Task: 183. Freelance Voice Actor:- Create a Squarespace website for a freelance voice actor. Showcase voice acting demos, services, and contact information.
Action: Mouse moved to (1154, 452)
Screenshot: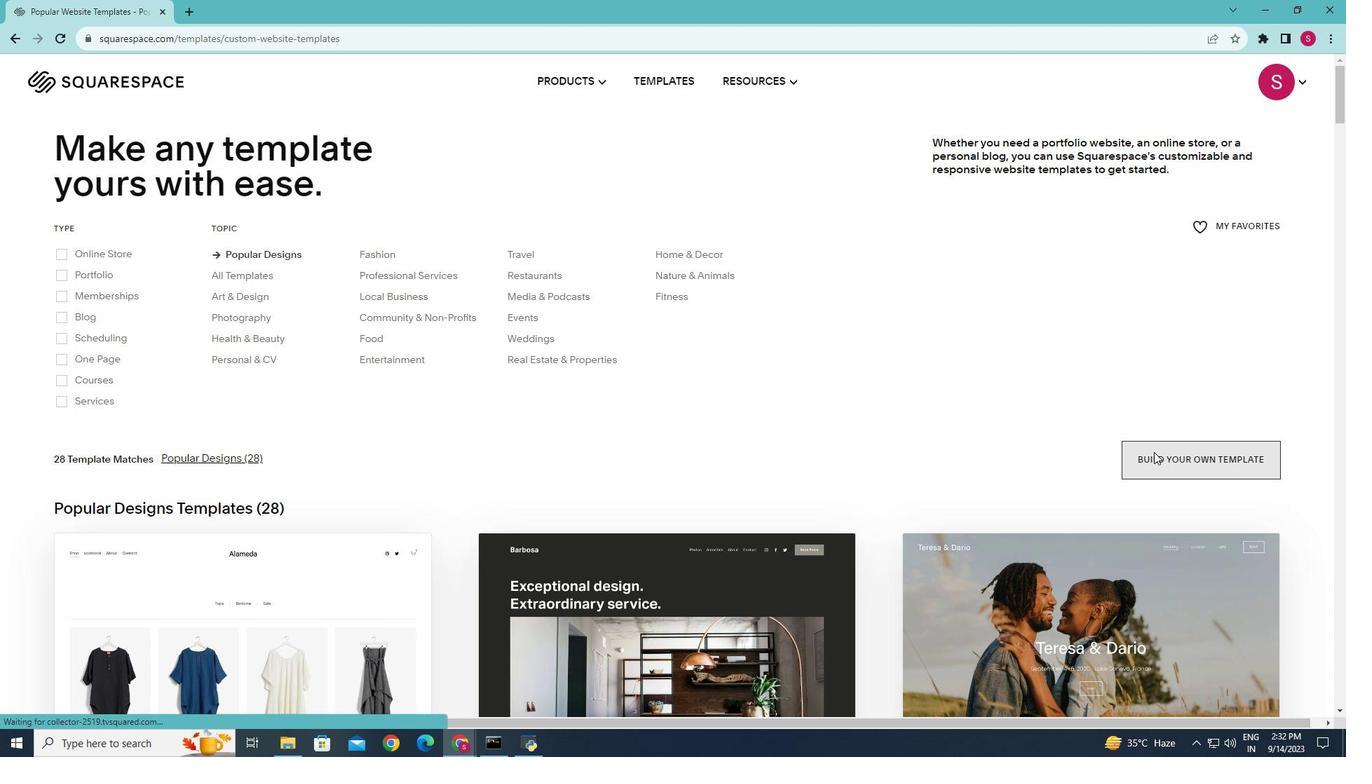 
Action: Mouse pressed left at (1154, 452)
Screenshot: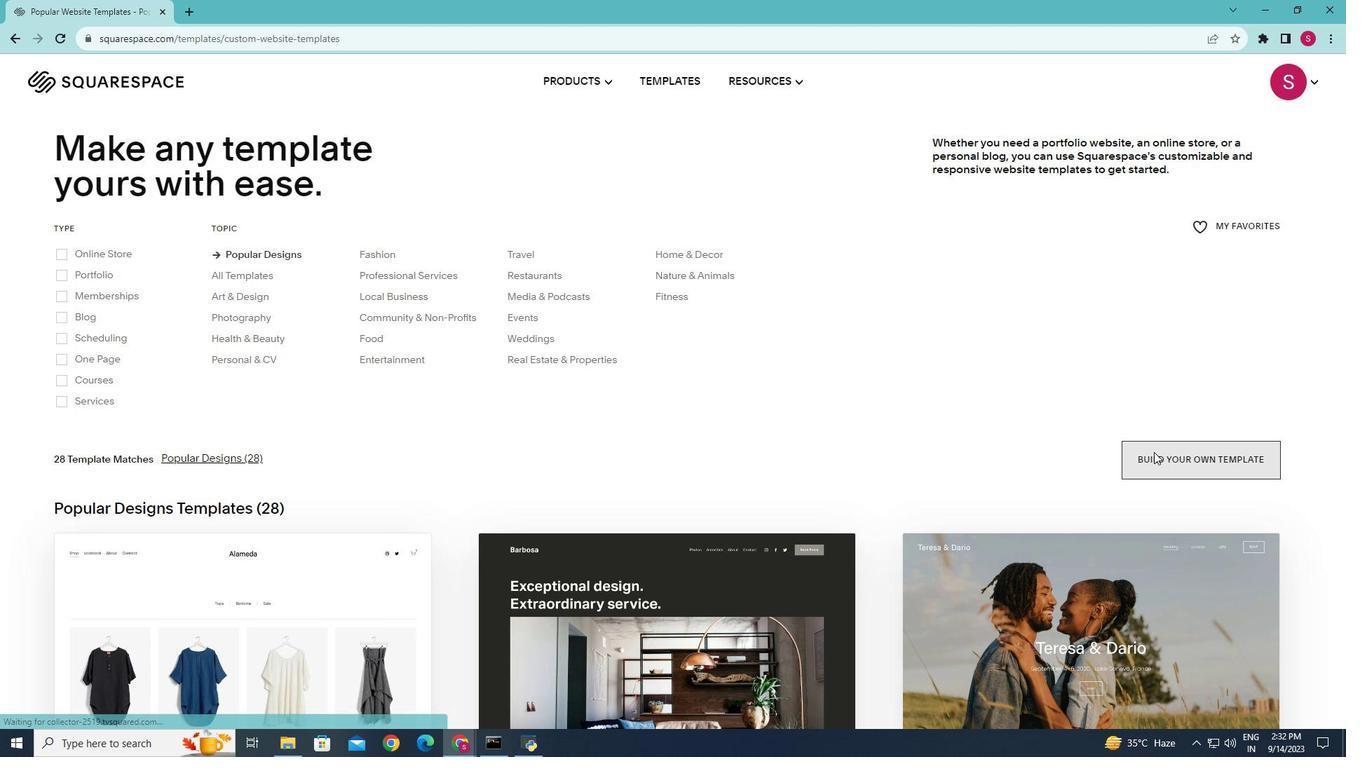 
Action: Mouse moved to (1117, 529)
Screenshot: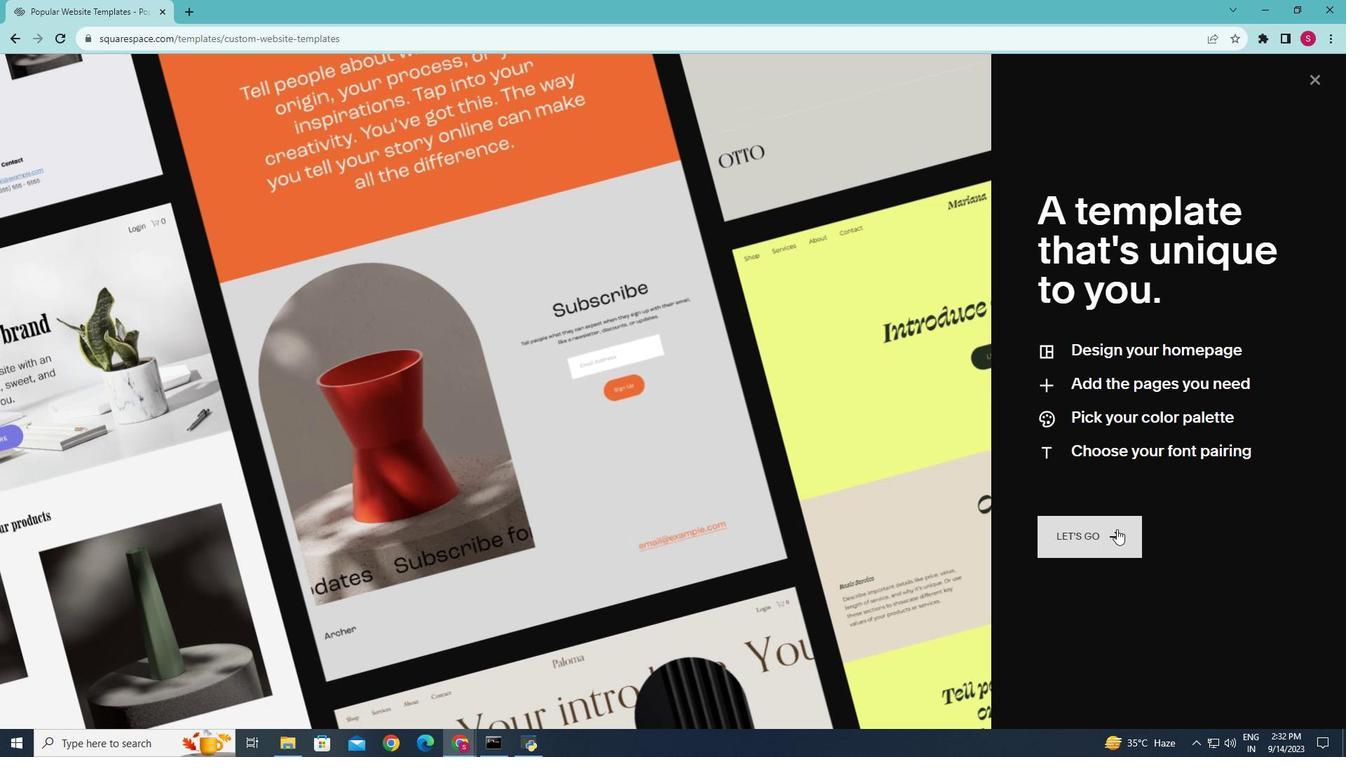 
Action: Mouse pressed left at (1117, 529)
Screenshot: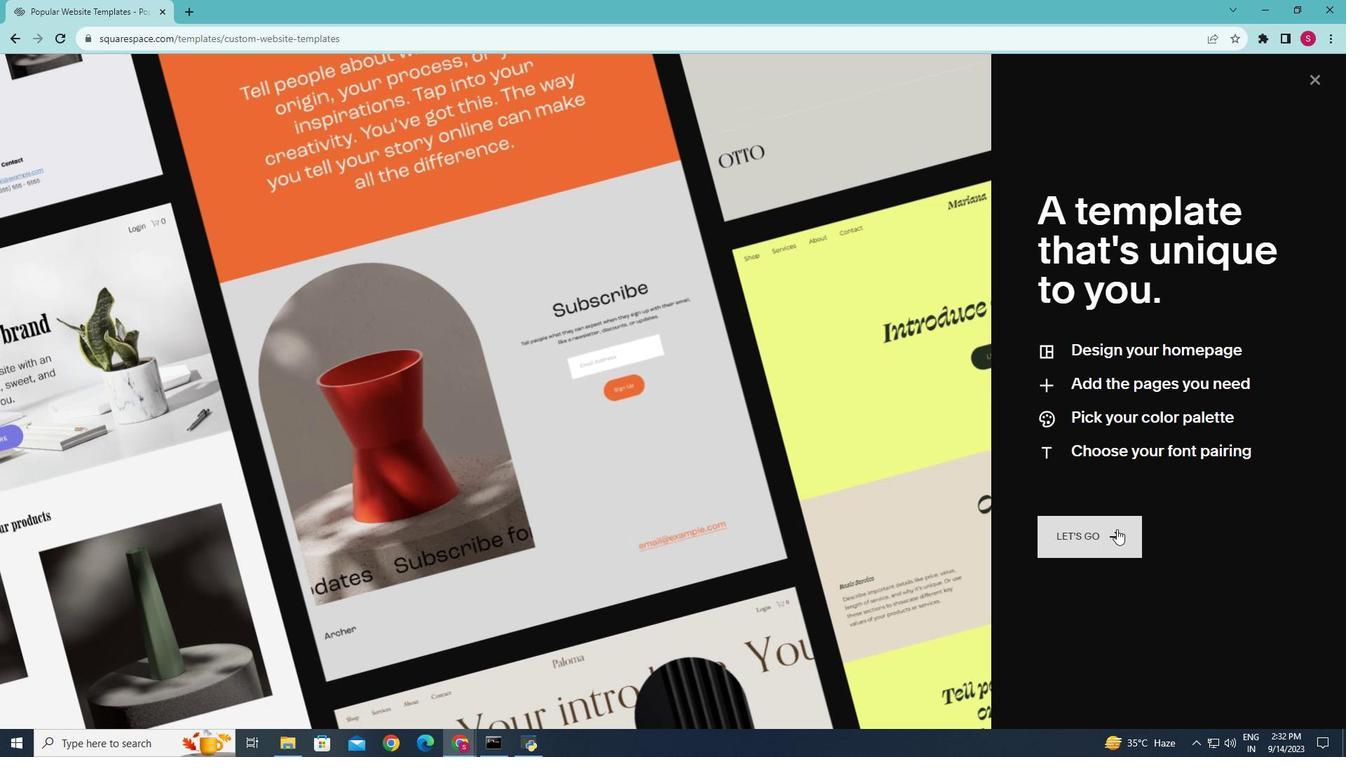 
Action: Mouse moved to (1104, 253)
Screenshot: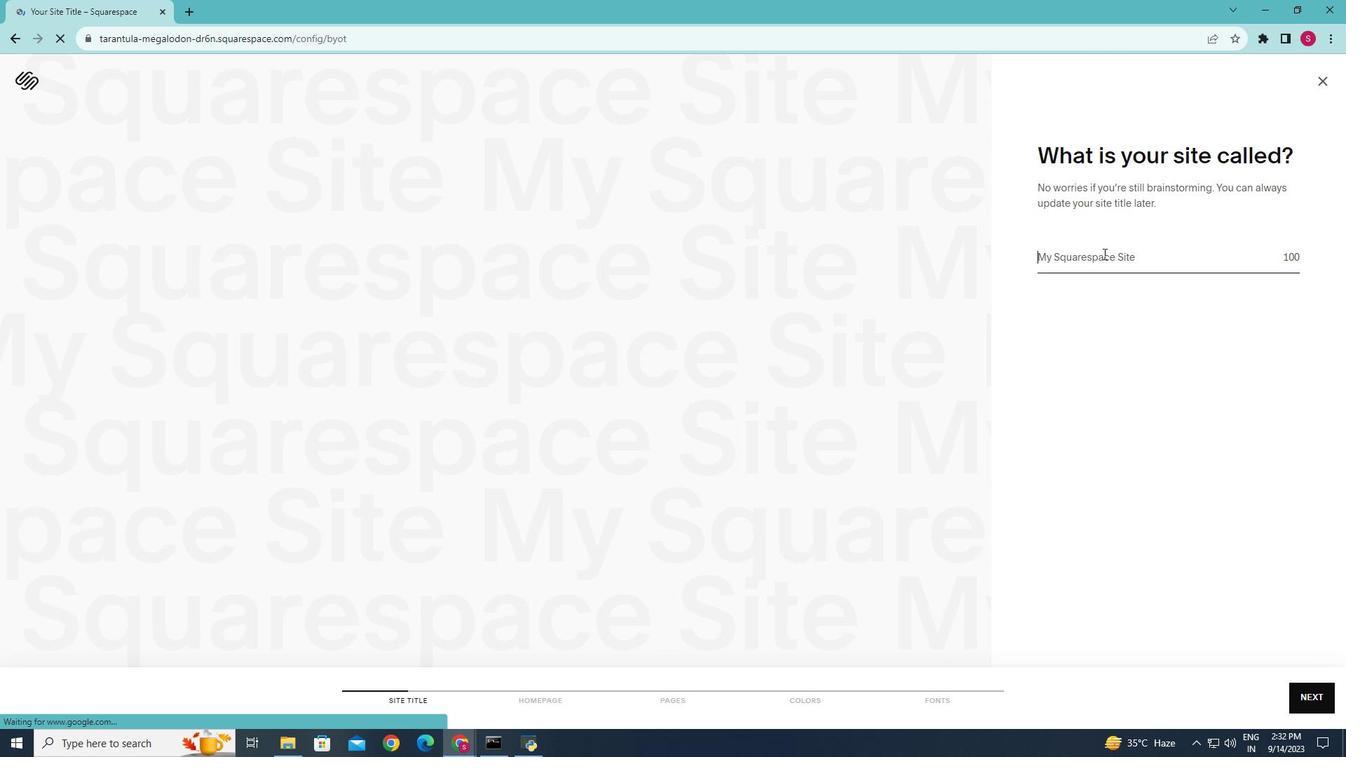
Action: Mouse pressed left at (1104, 253)
Screenshot: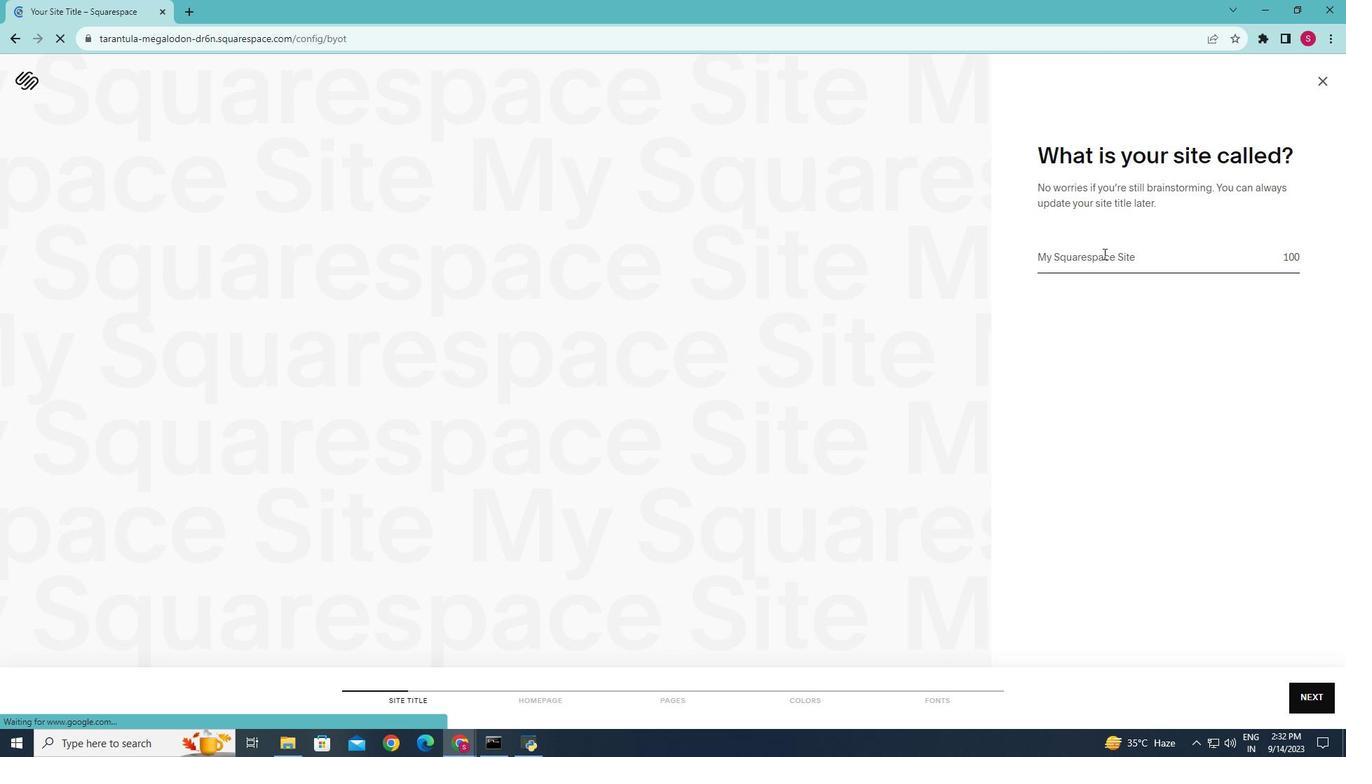 
Action: Mouse moved to (1104, 253)
Screenshot: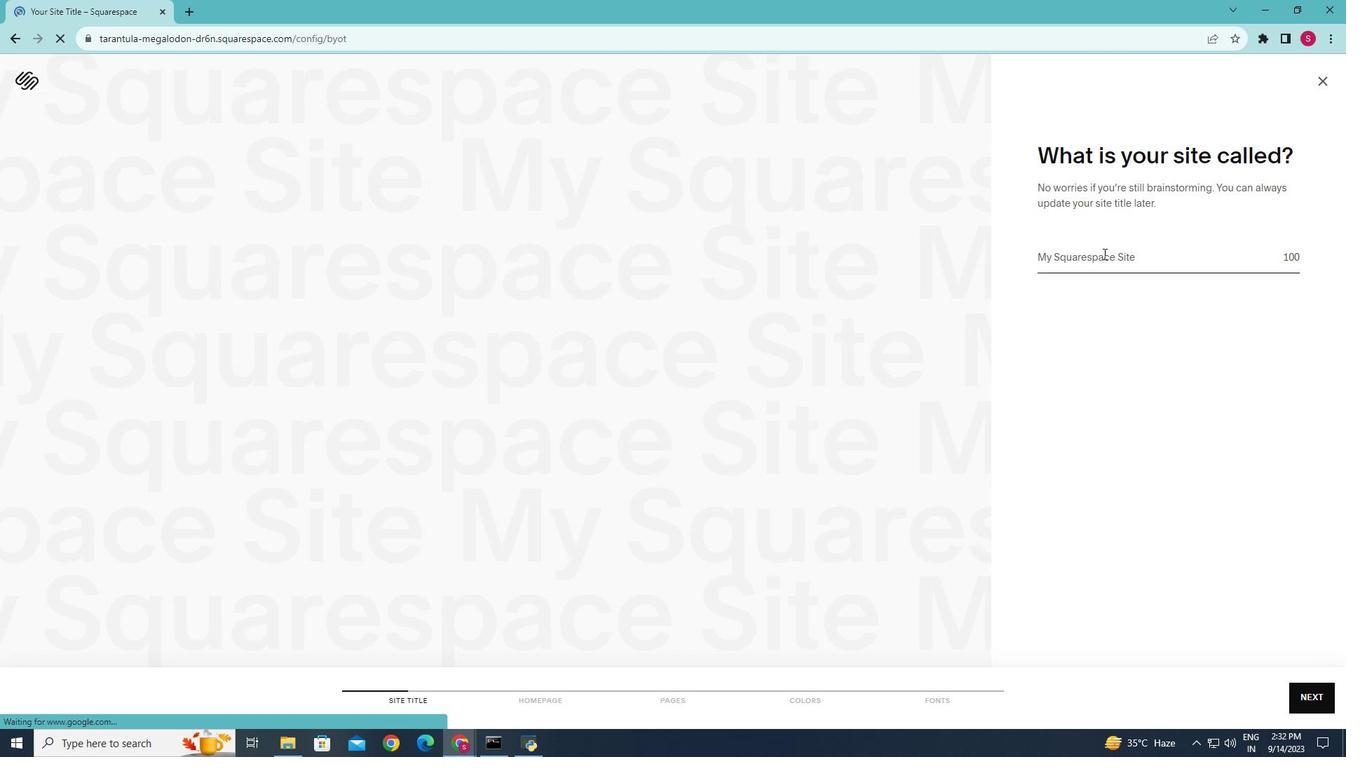 
Action: Key pressed <Key.caps_lock>F<Key.caps_lock>reelance<Key.space><Key.caps_lock>V<Key.caps_lock>oice<Key.space><Key.caps_lock>A<Key.caps_lock>ctor
Screenshot: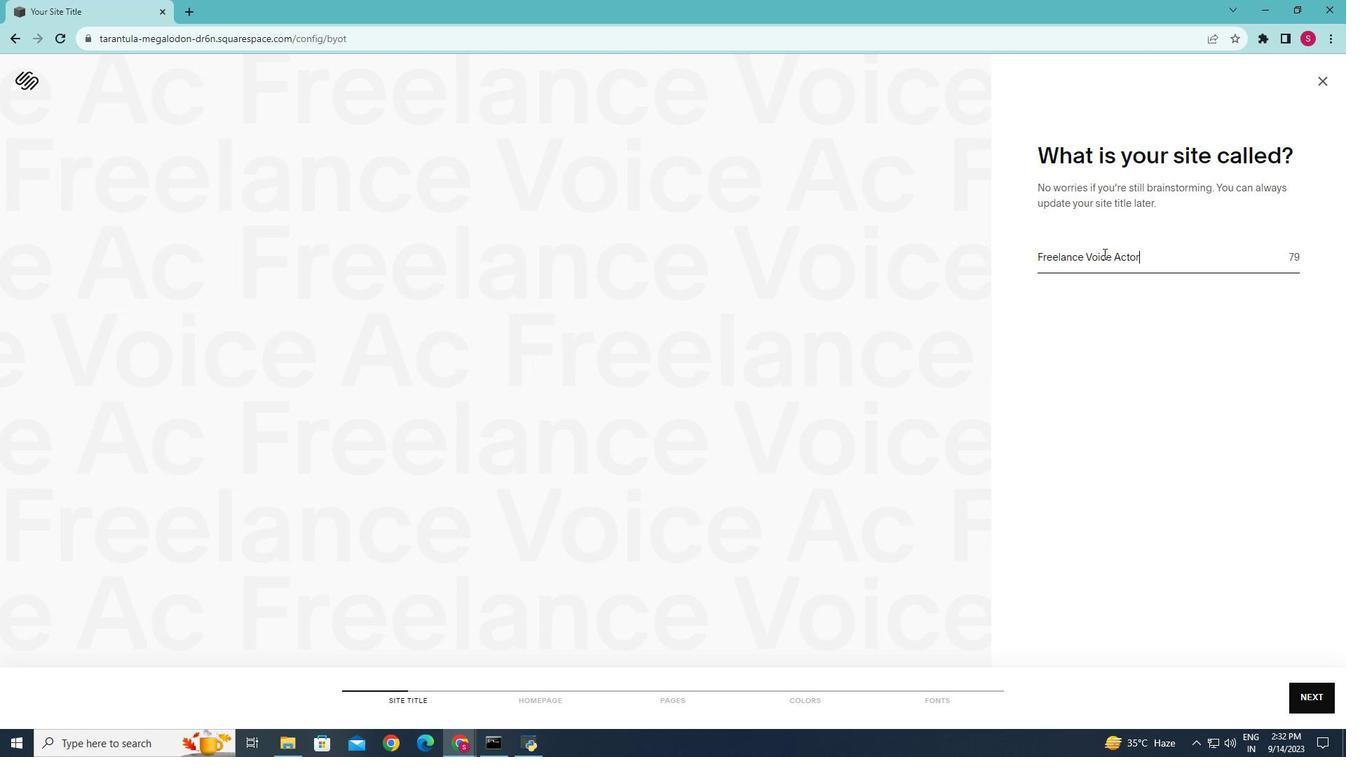 
Action: Mouse moved to (1299, 691)
Screenshot: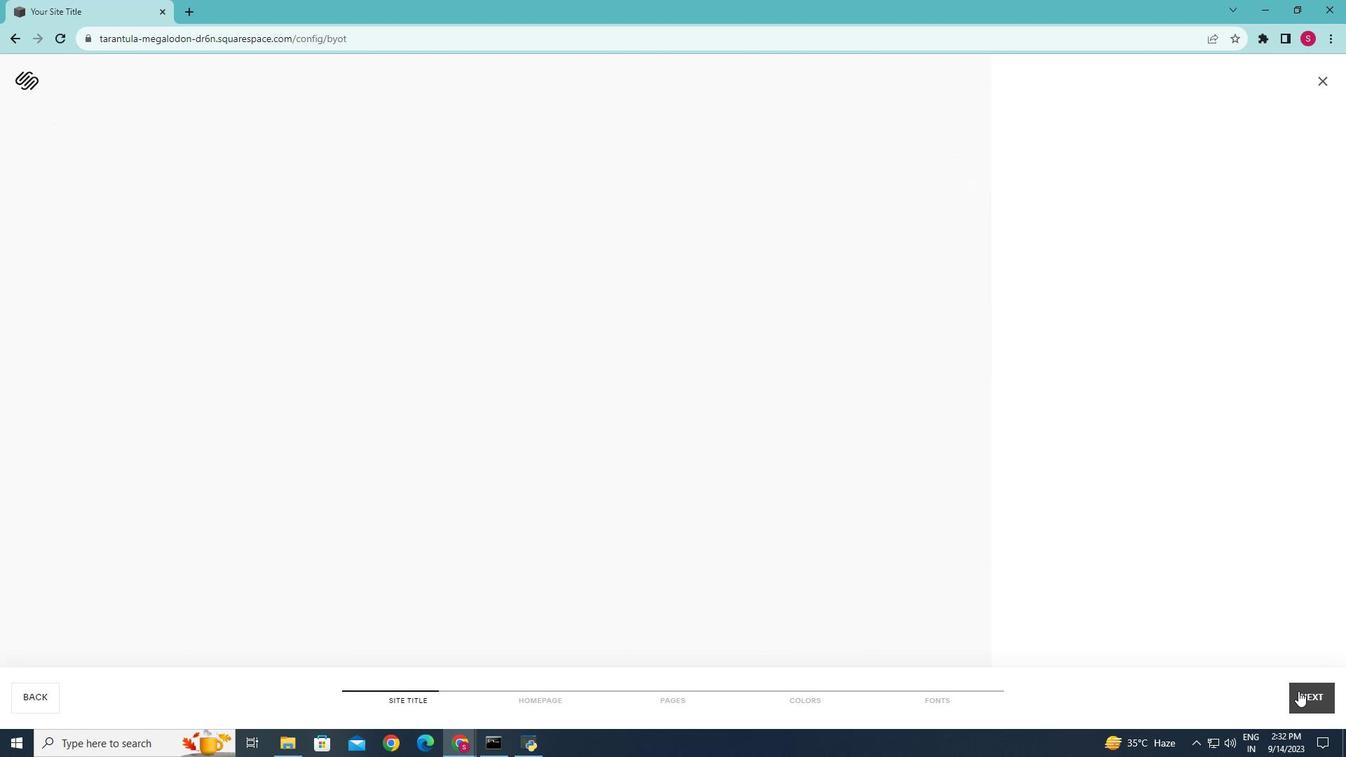 
Action: Mouse pressed left at (1299, 691)
Screenshot: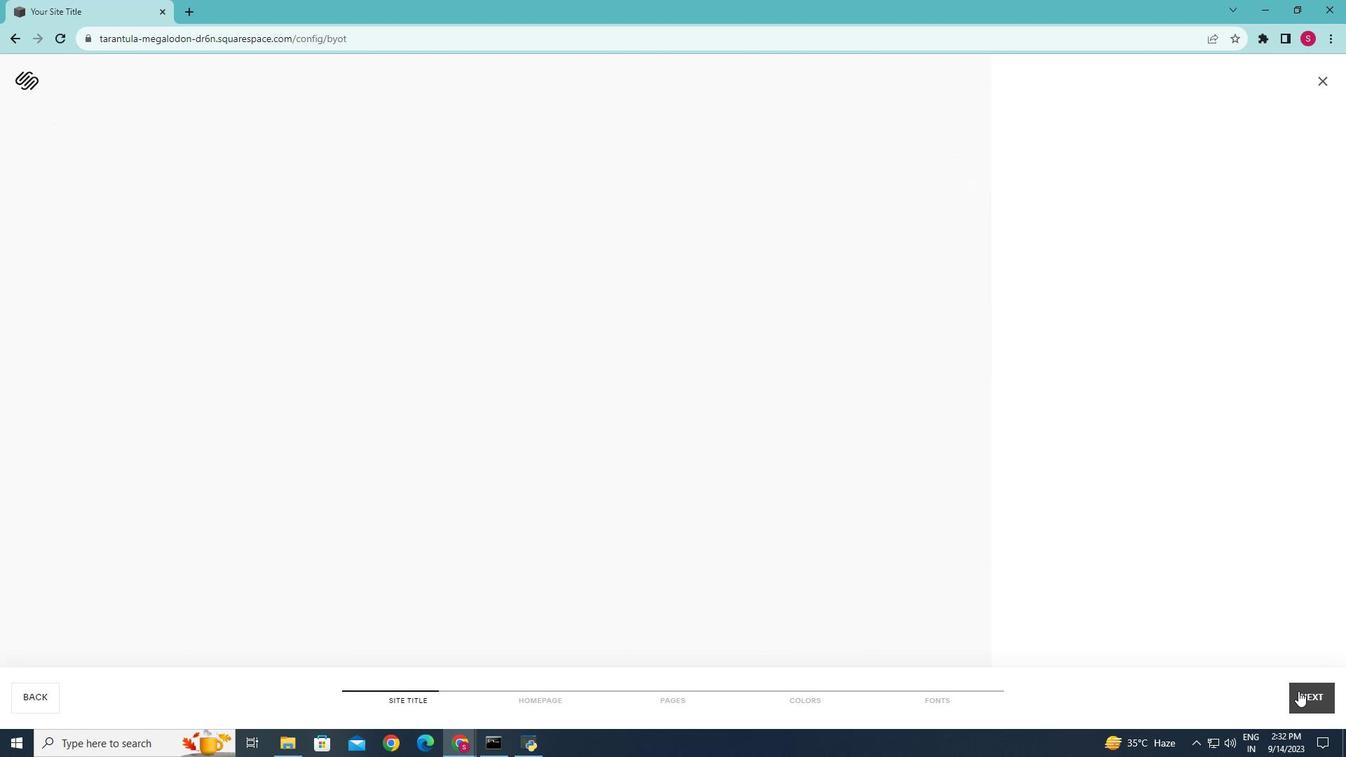 
Action: Mouse moved to (1311, 695)
Screenshot: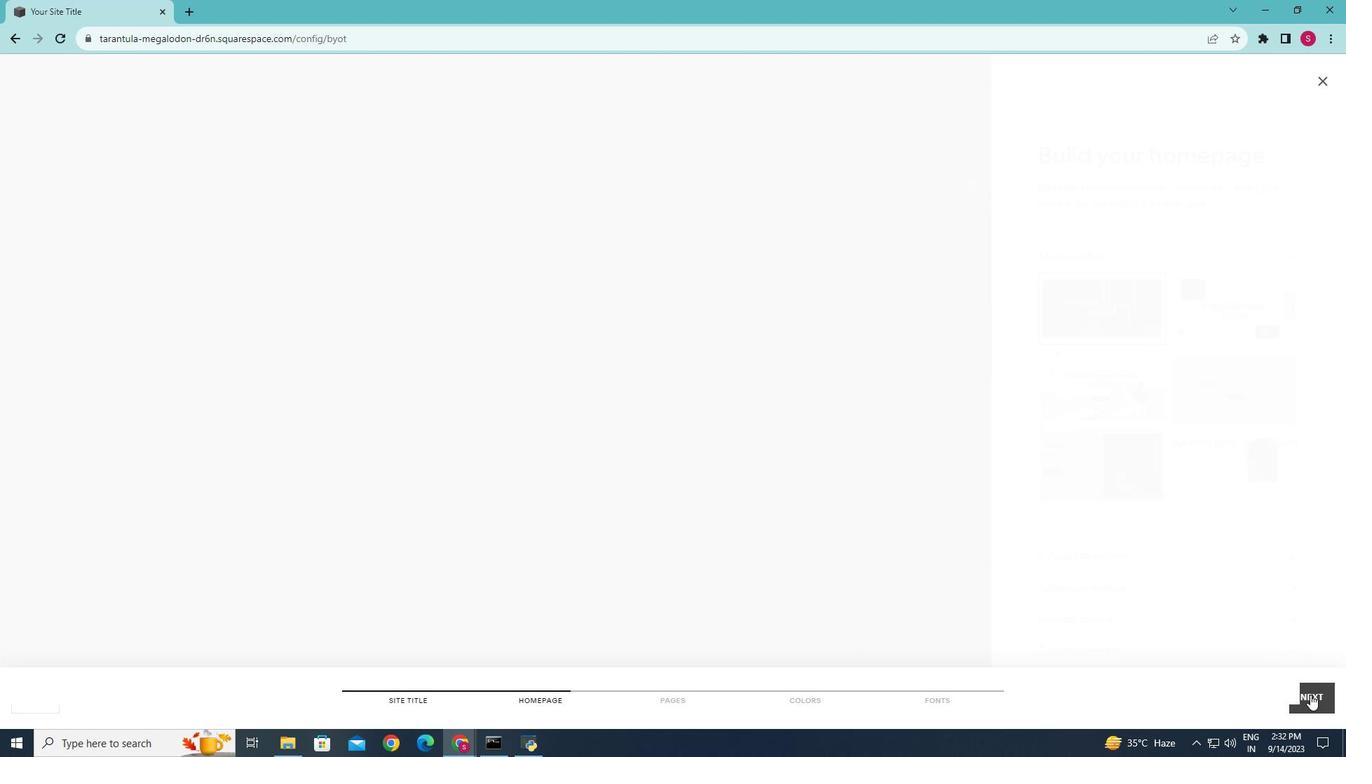 
Action: Mouse pressed left at (1311, 695)
Screenshot: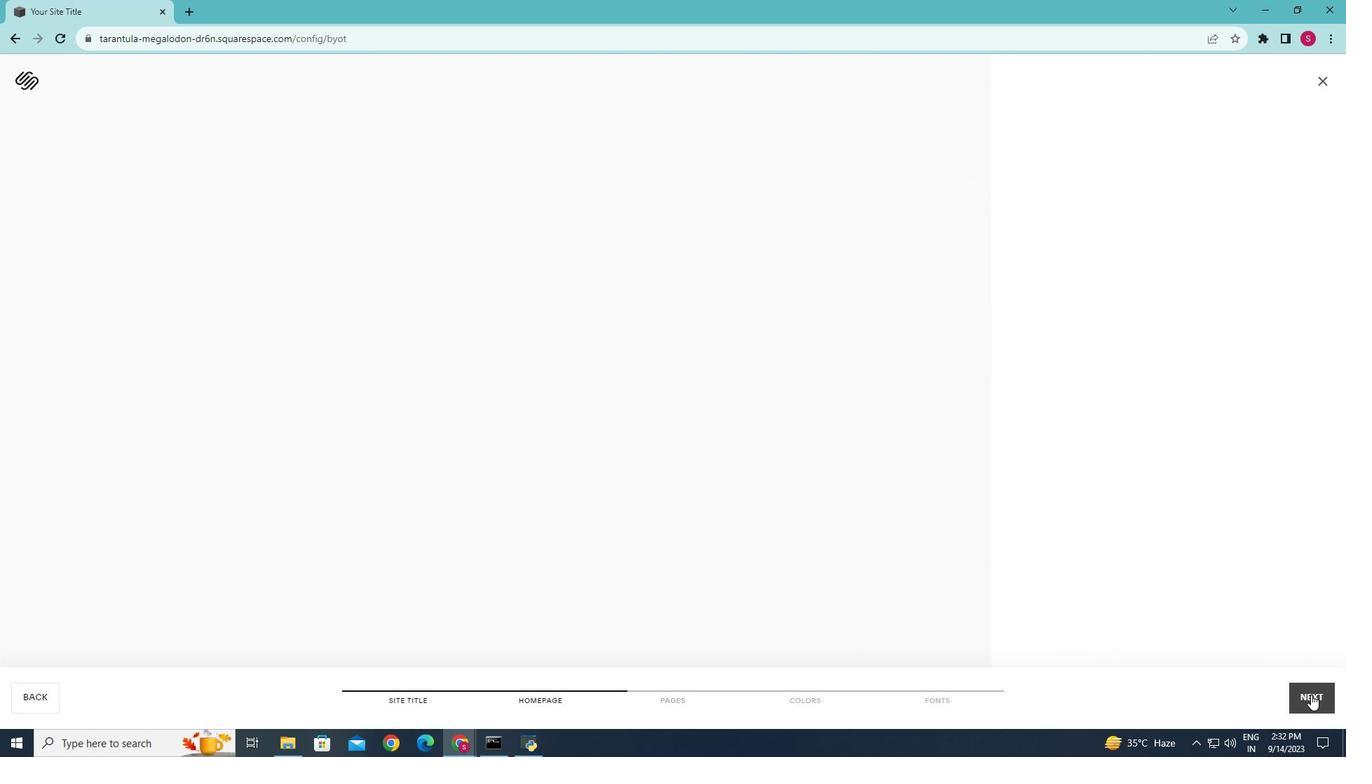 
Action: Mouse moved to (1040, 389)
Screenshot: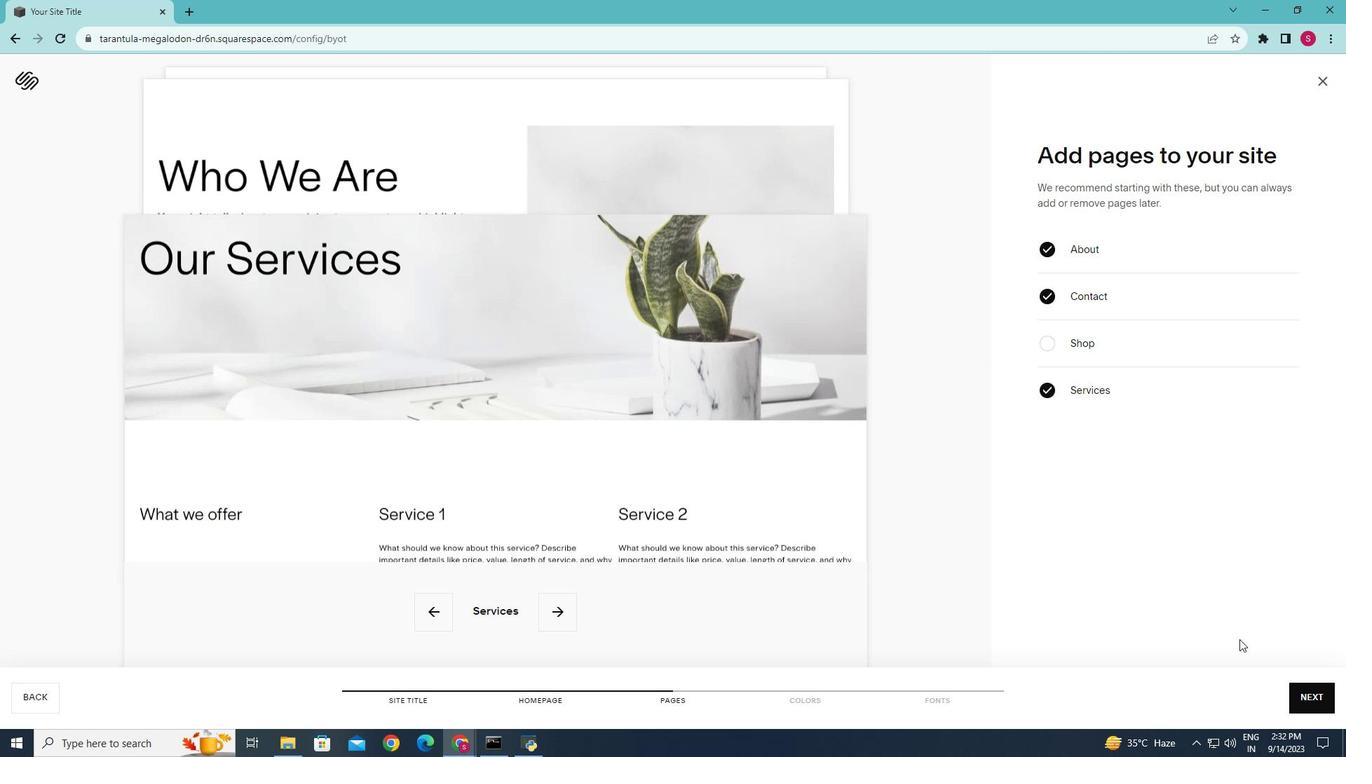 
Action: Mouse pressed left at (1040, 389)
Screenshot: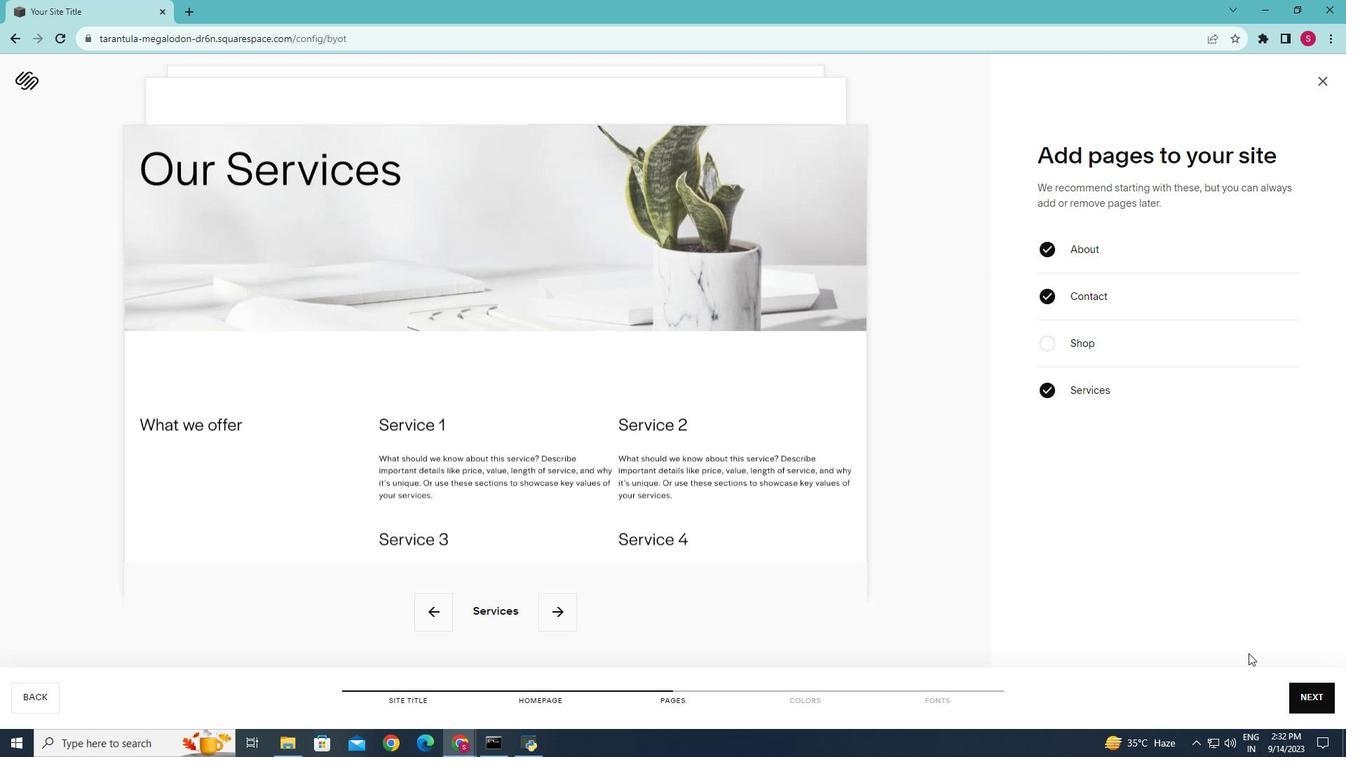 
Action: Mouse moved to (1304, 691)
Screenshot: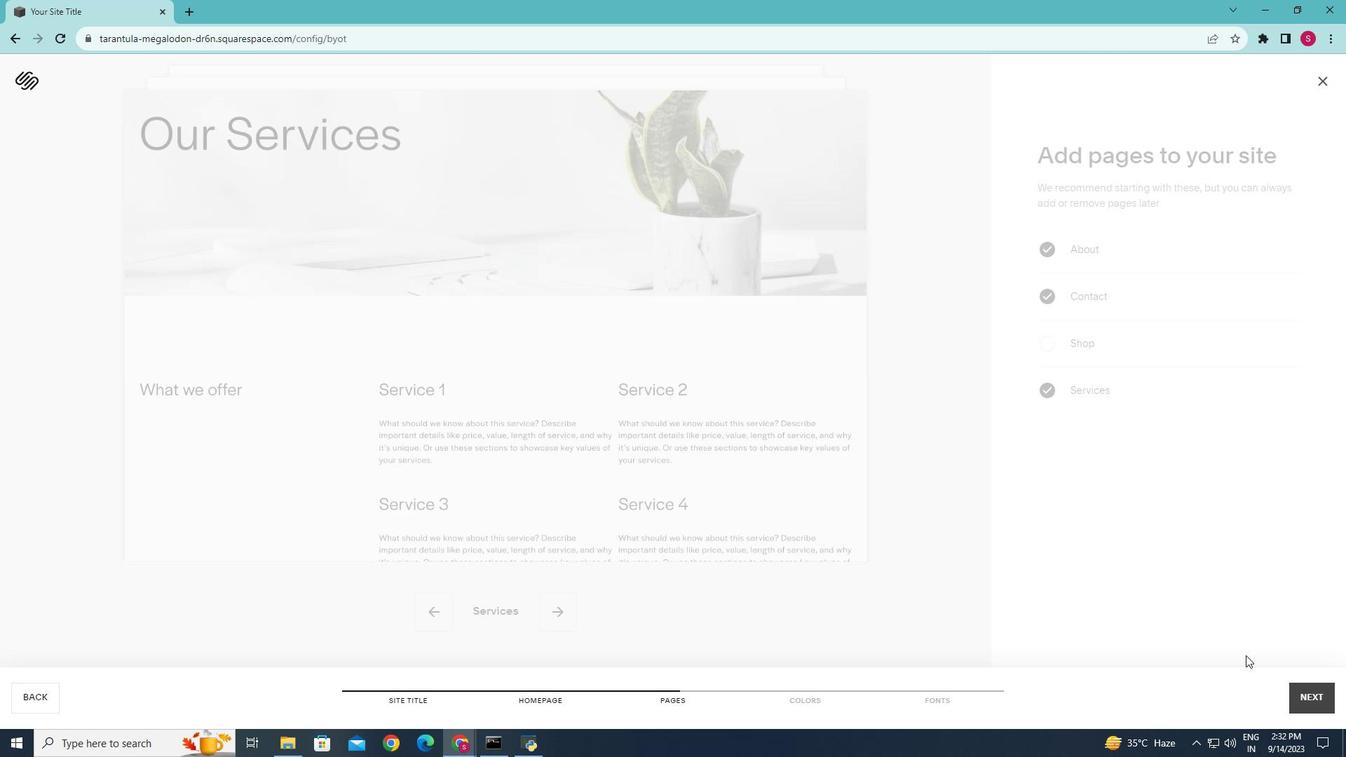 
Action: Mouse pressed left at (1304, 691)
Screenshot: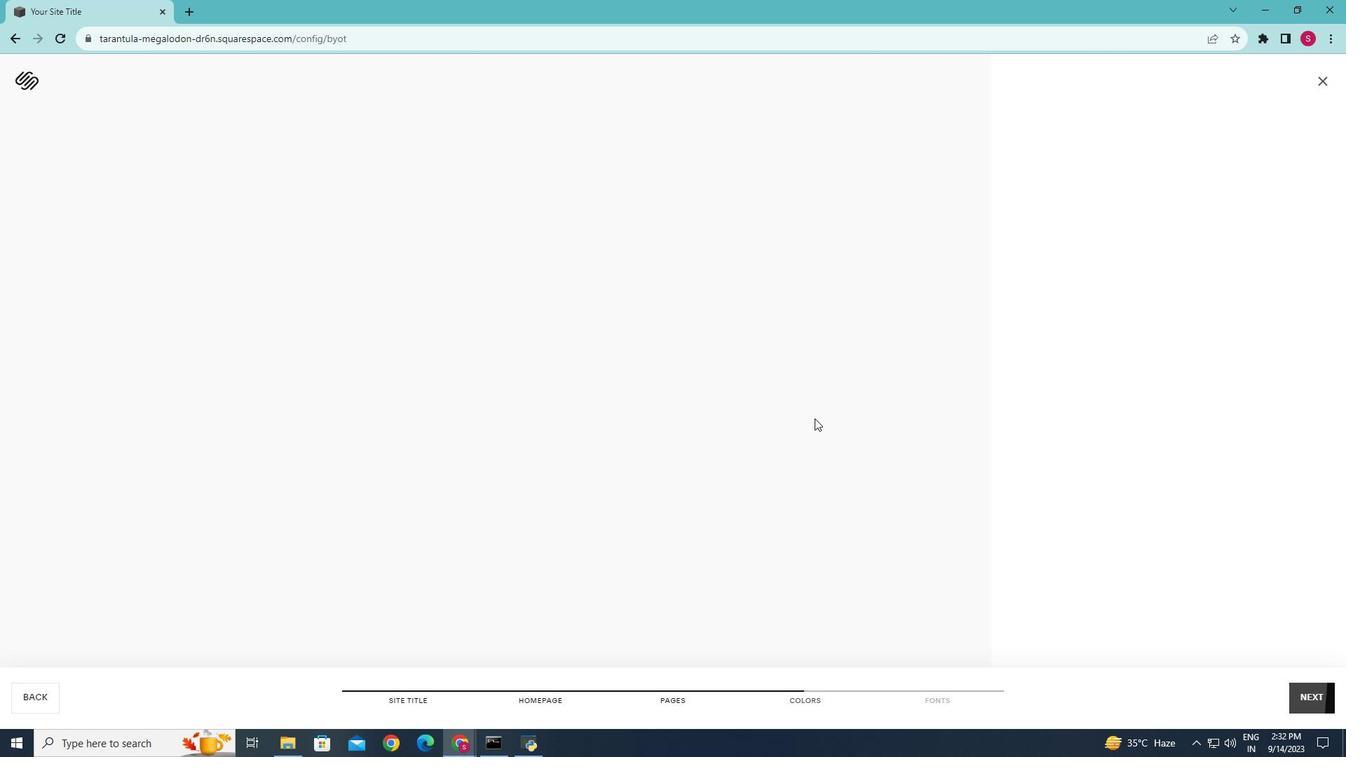 
Action: Mouse moved to (1070, 387)
Screenshot: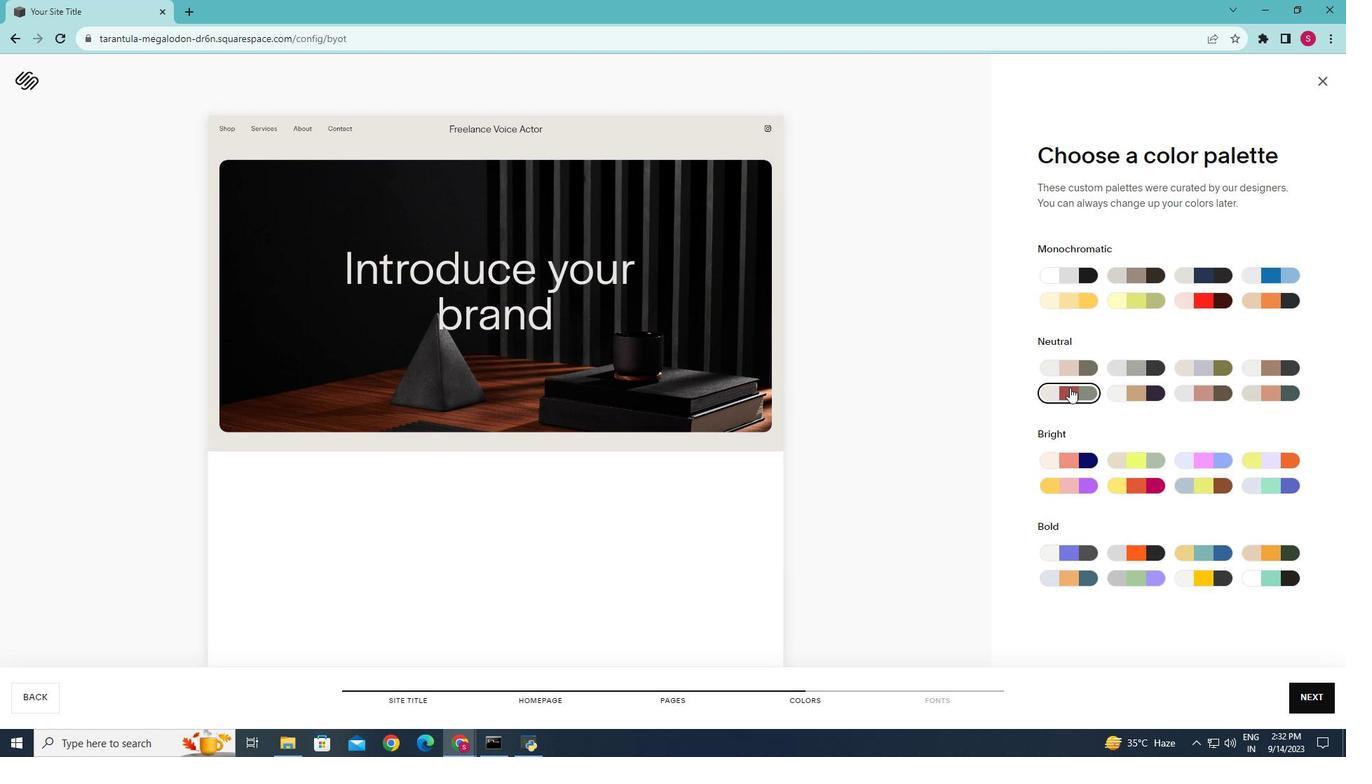 
Action: Mouse pressed left at (1070, 387)
Screenshot: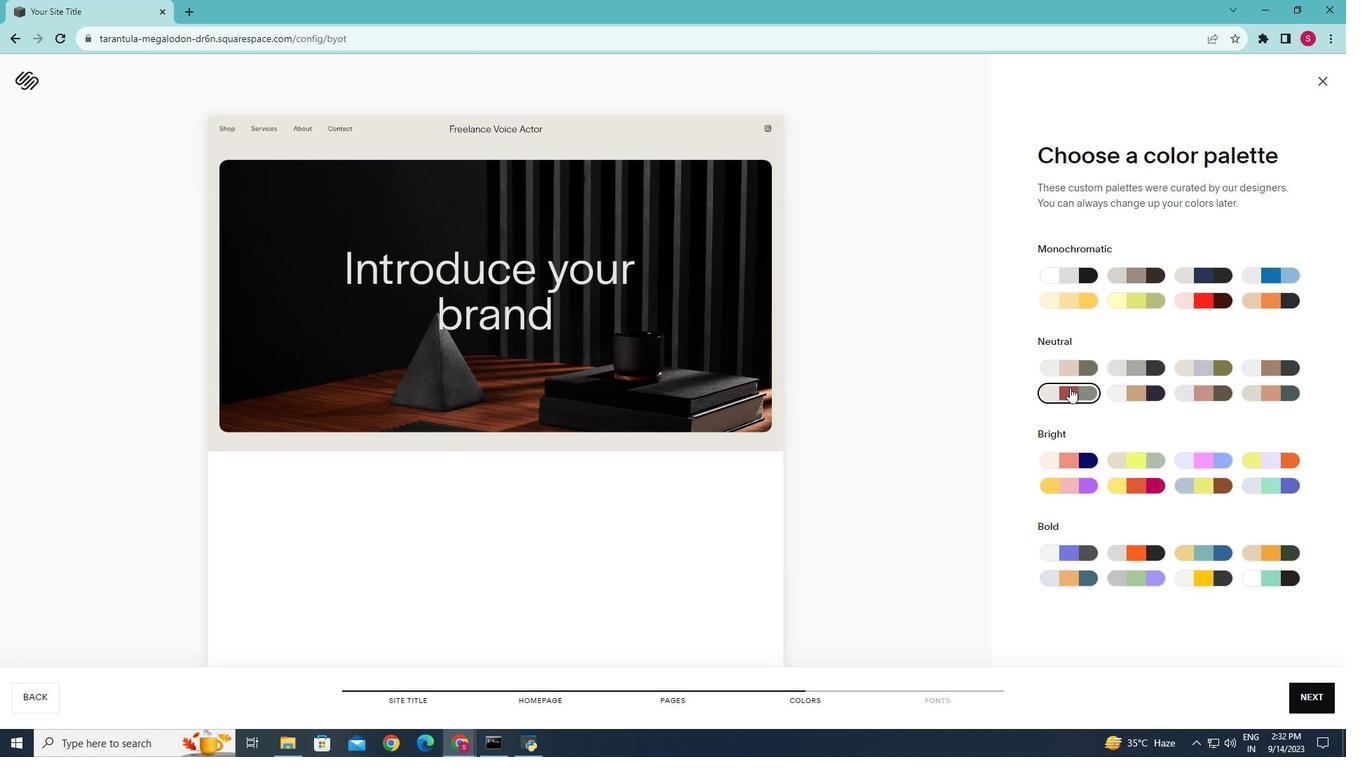 
Action: Mouse moved to (1300, 689)
Screenshot: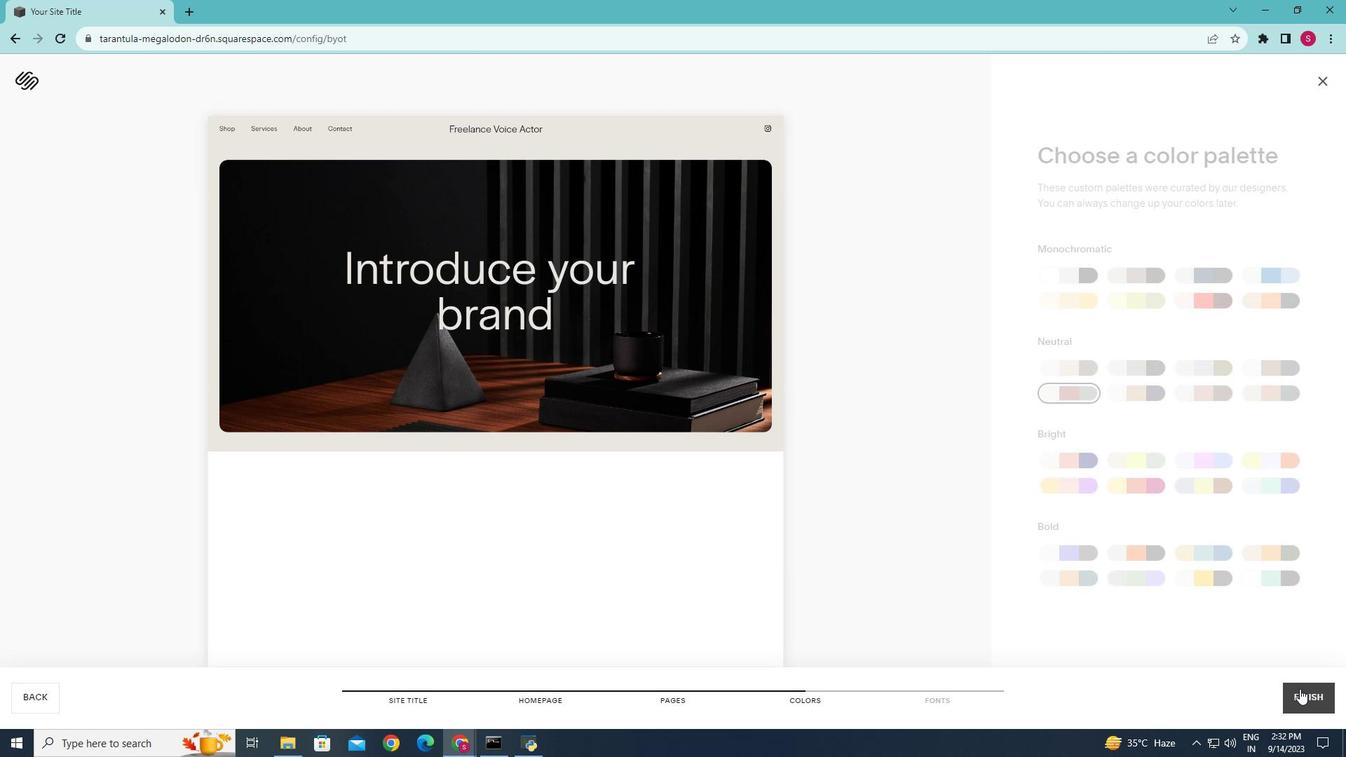 
Action: Mouse pressed left at (1300, 689)
Screenshot: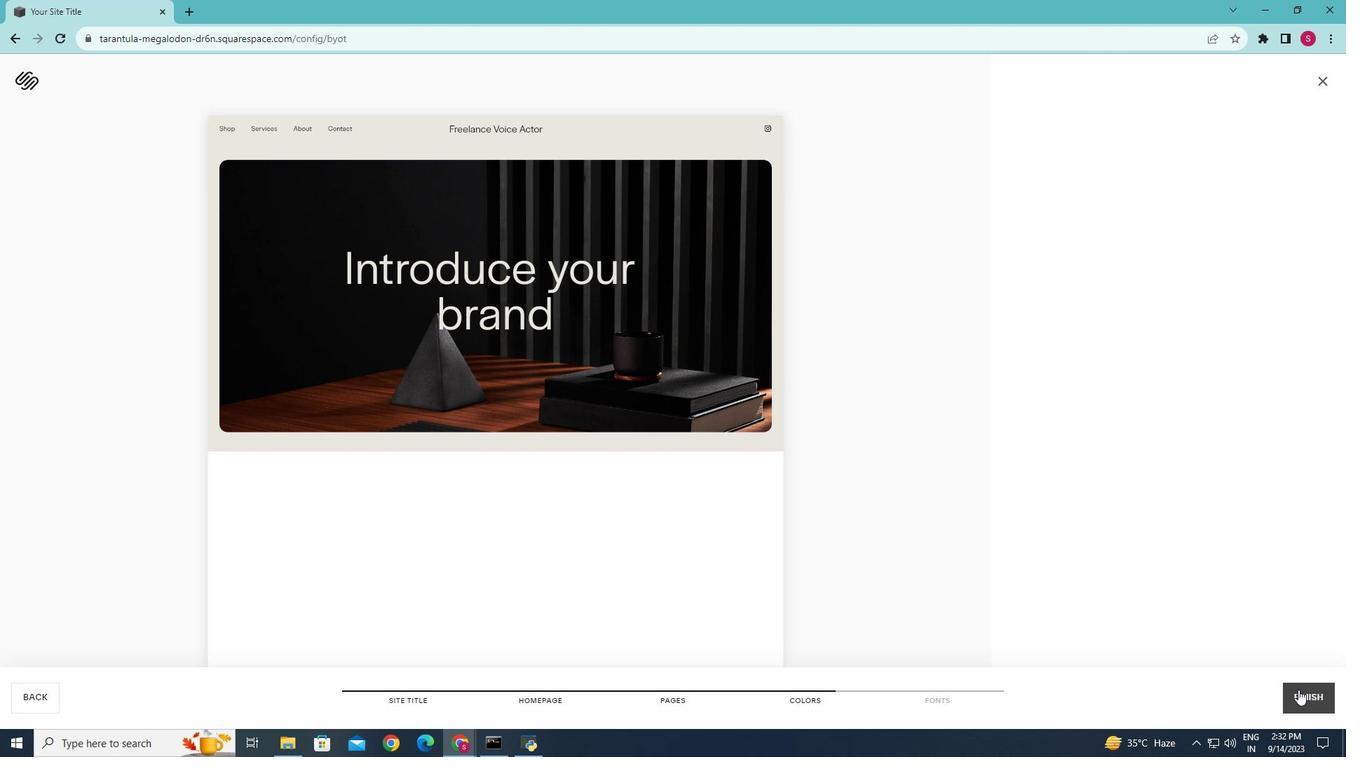 
Action: Mouse moved to (1146, 502)
Screenshot: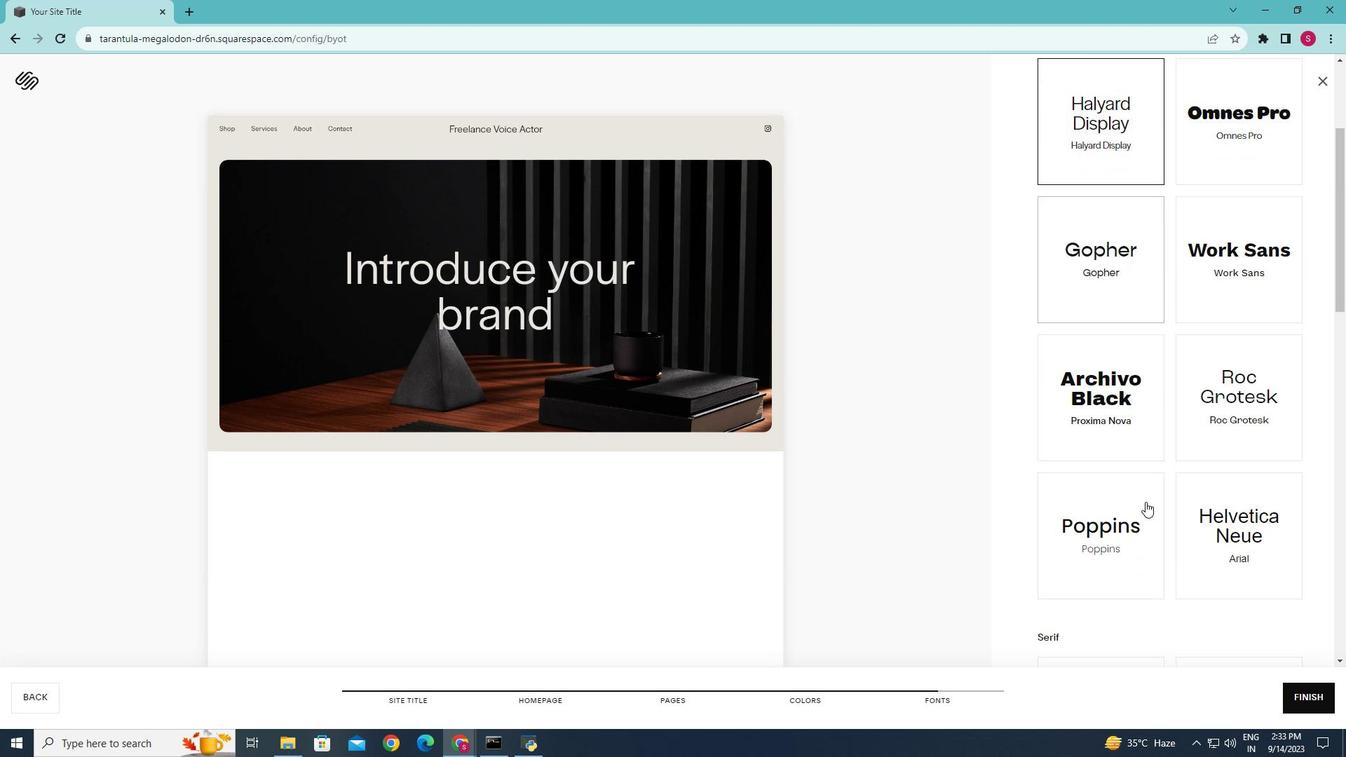 
Action: Mouse scrolled (1146, 501) with delta (0, 0)
Screenshot: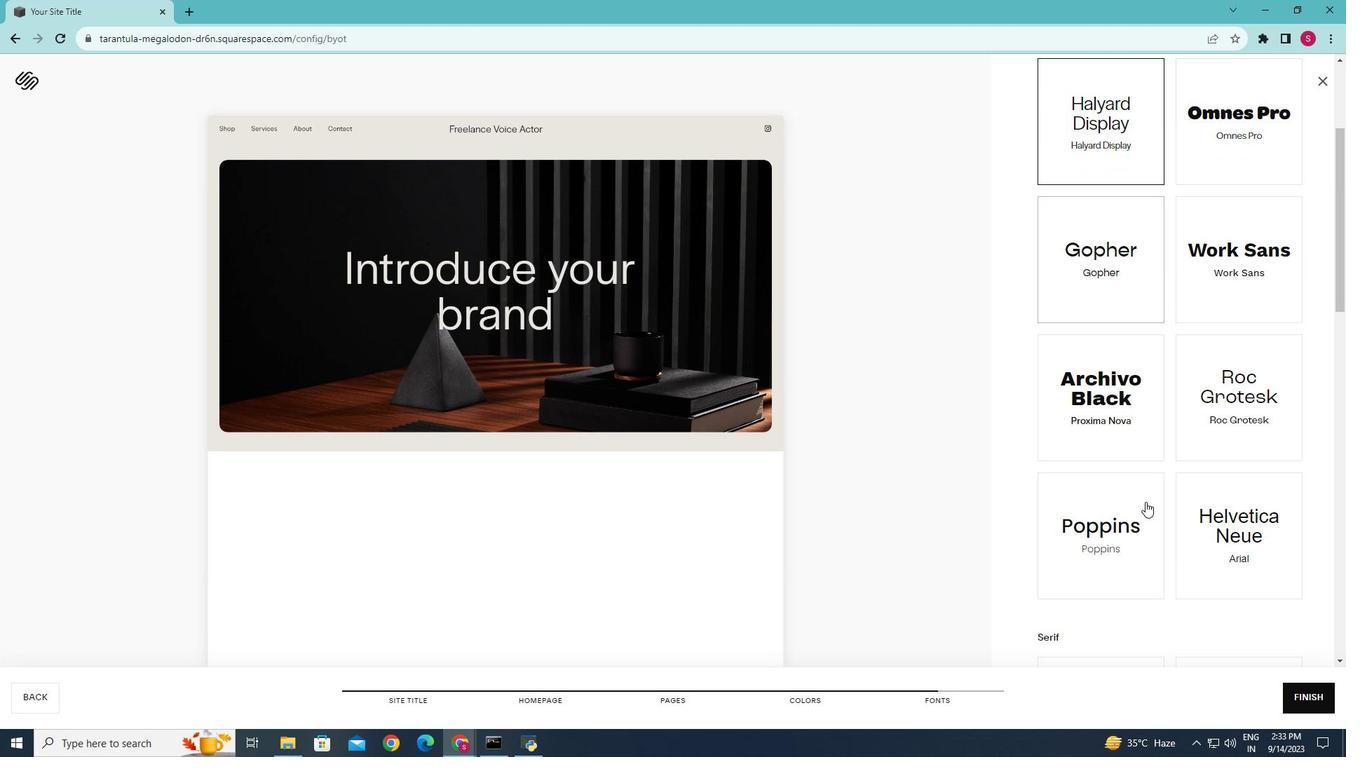
Action: Mouse scrolled (1146, 501) with delta (0, 0)
Screenshot: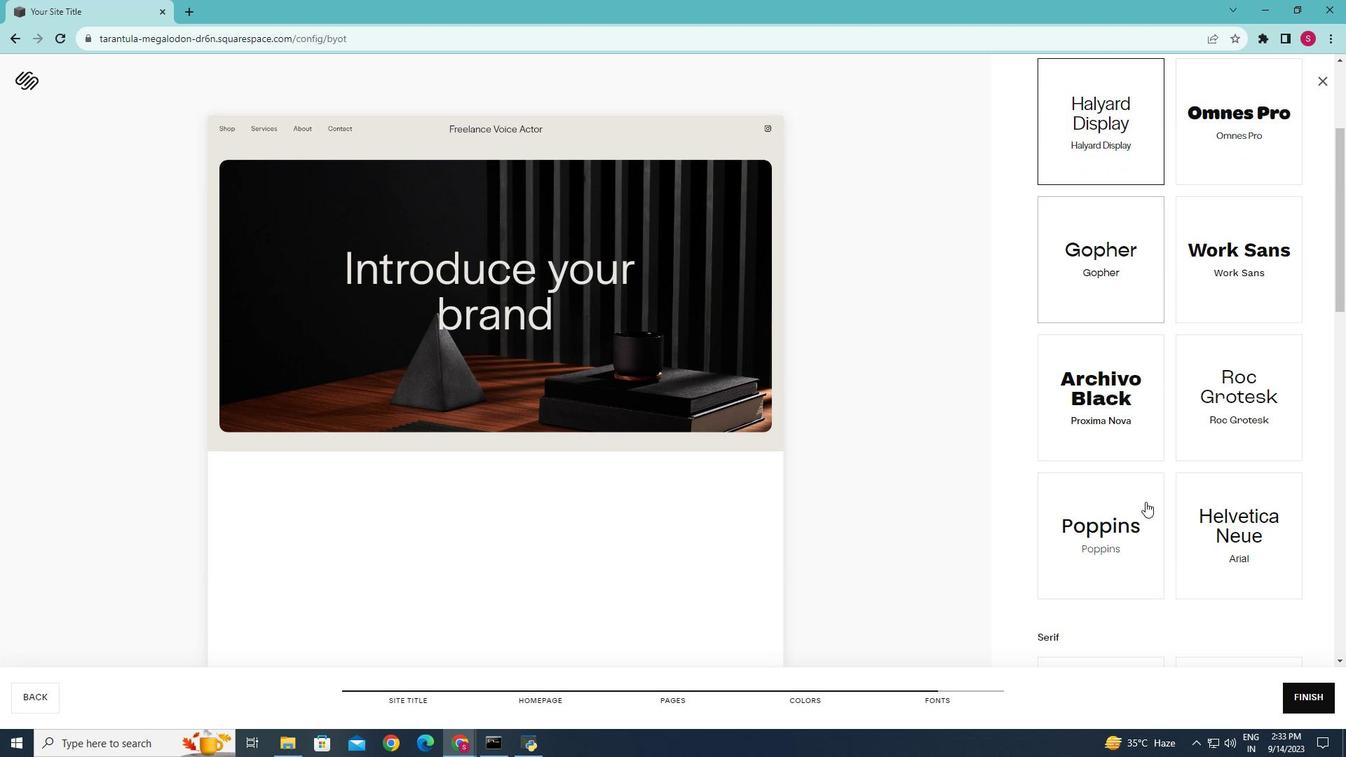 
Action: Mouse scrolled (1146, 501) with delta (0, 0)
Screenshot: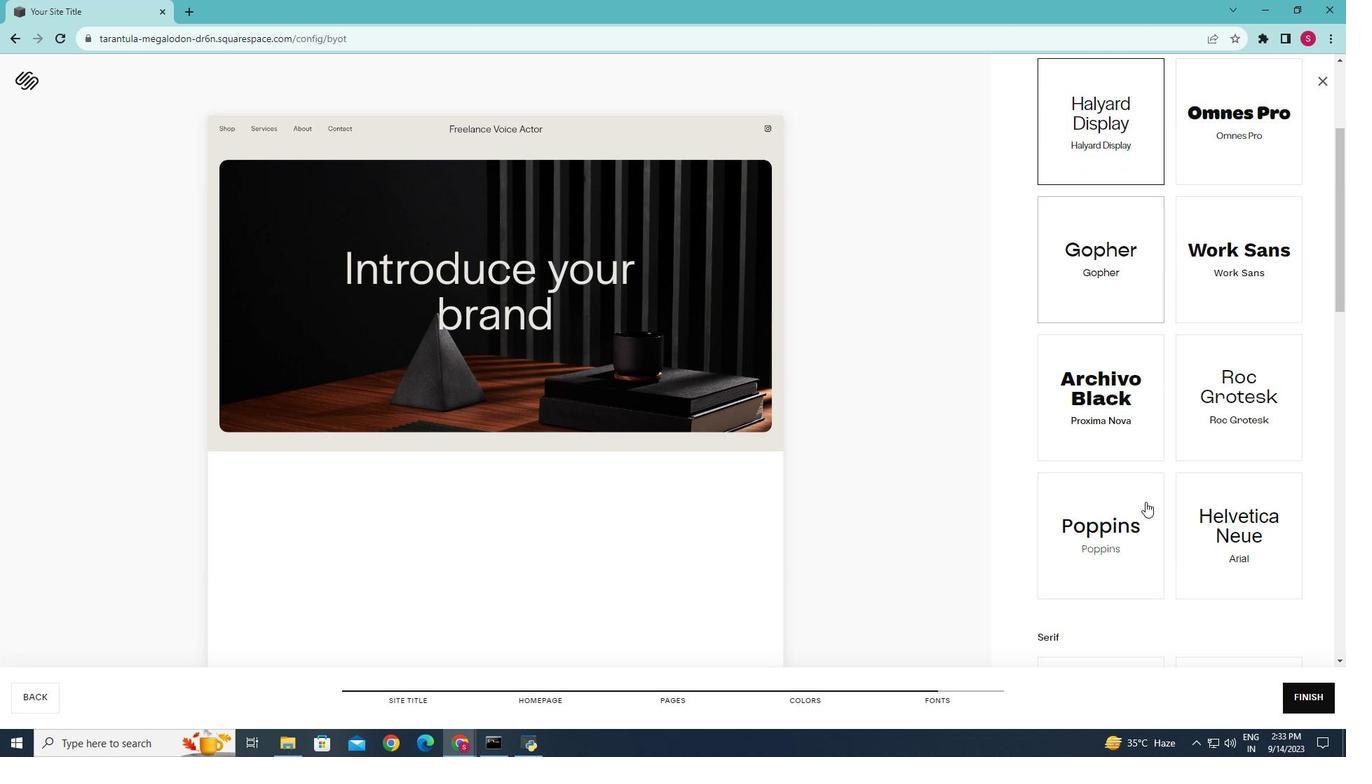 
Action: Mouse scrolled (1146, 501) with delta (0, 0)
Screenshot: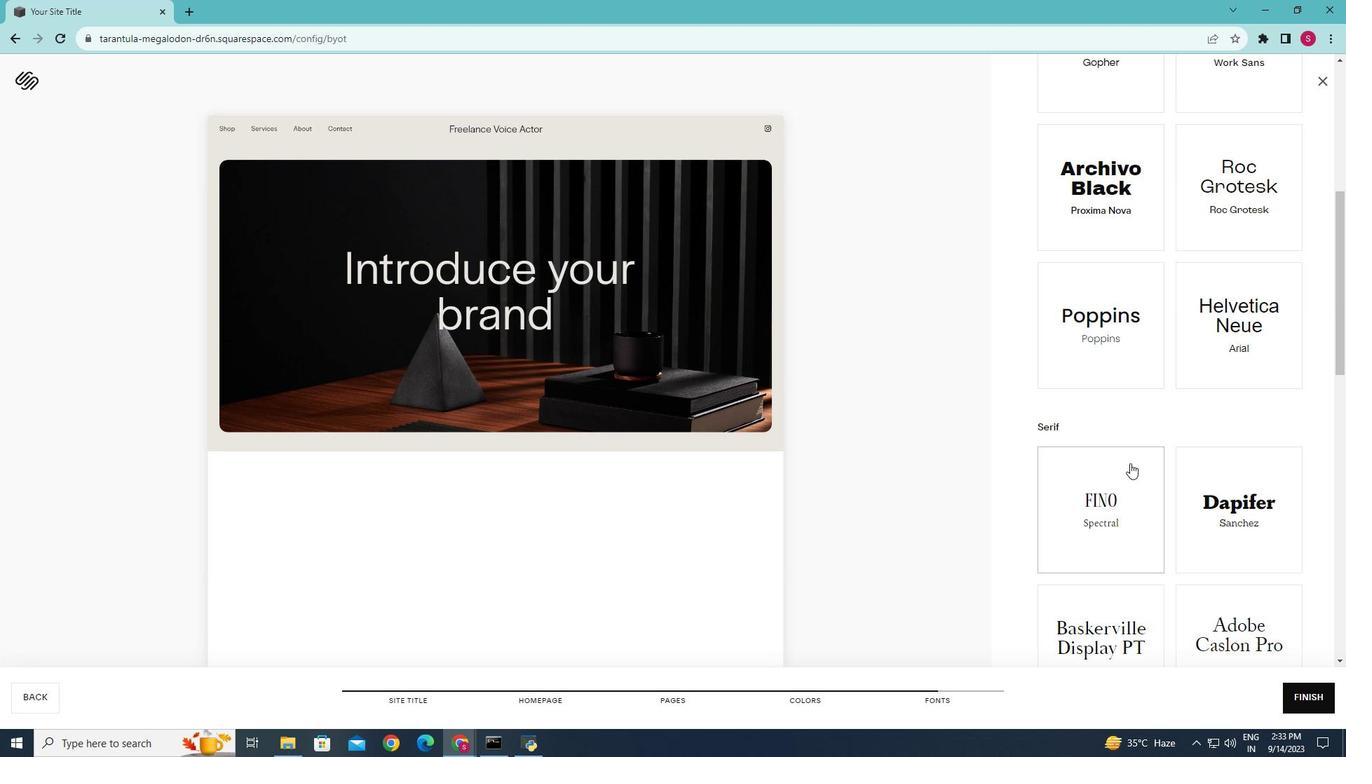 
Action: Mouse scrolled (1146, 501) with delta (0, 0)
Screenshot: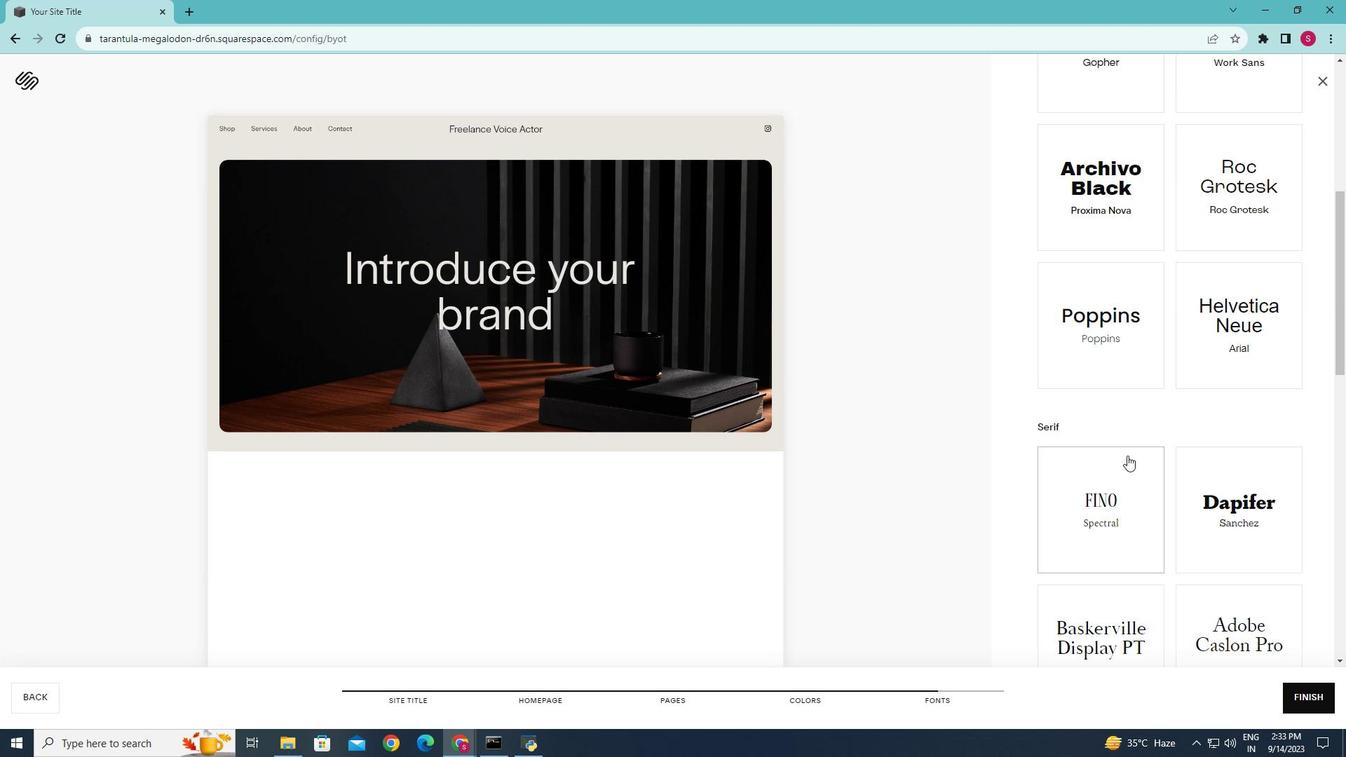
Action: Mouse scrolled (1146, 501) with delta (0, 0)
Screenshot: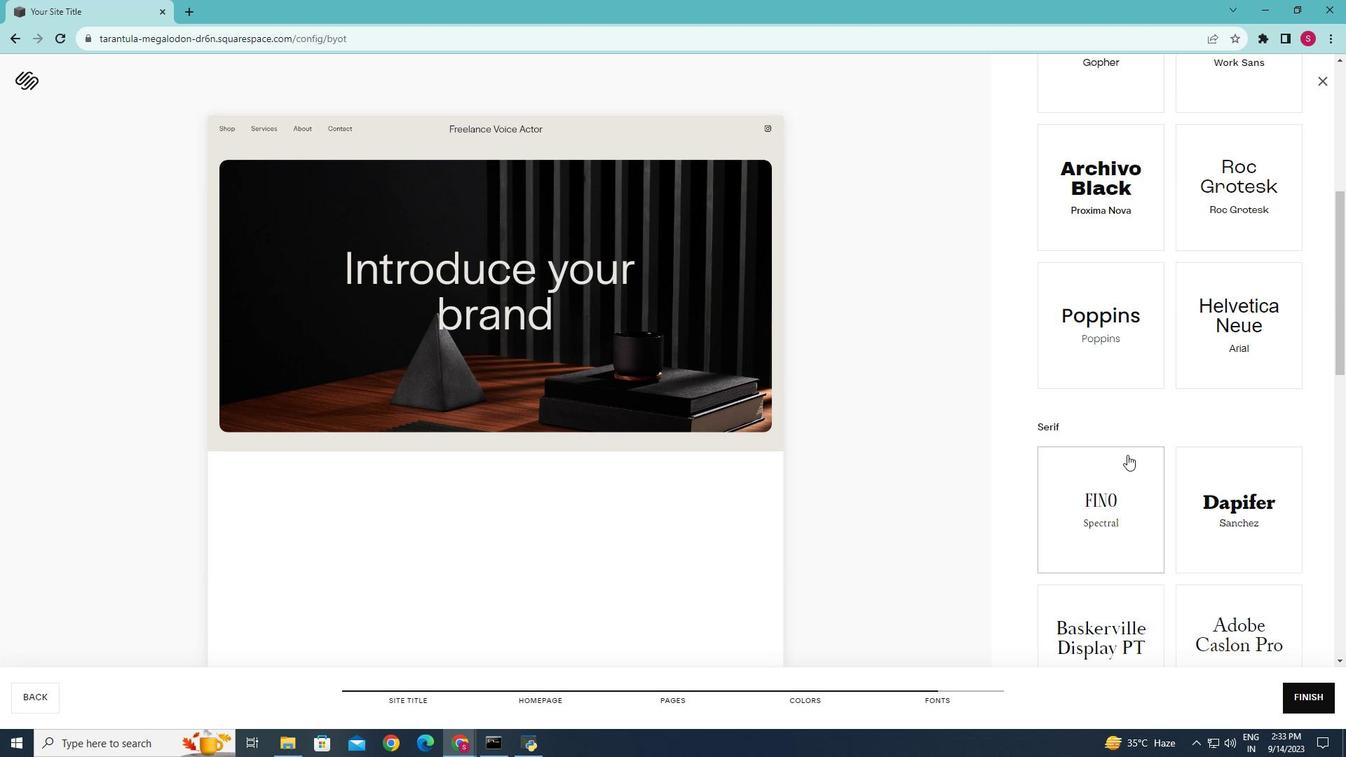
Action: Mouse moved to (1088, 314)
Screenshot: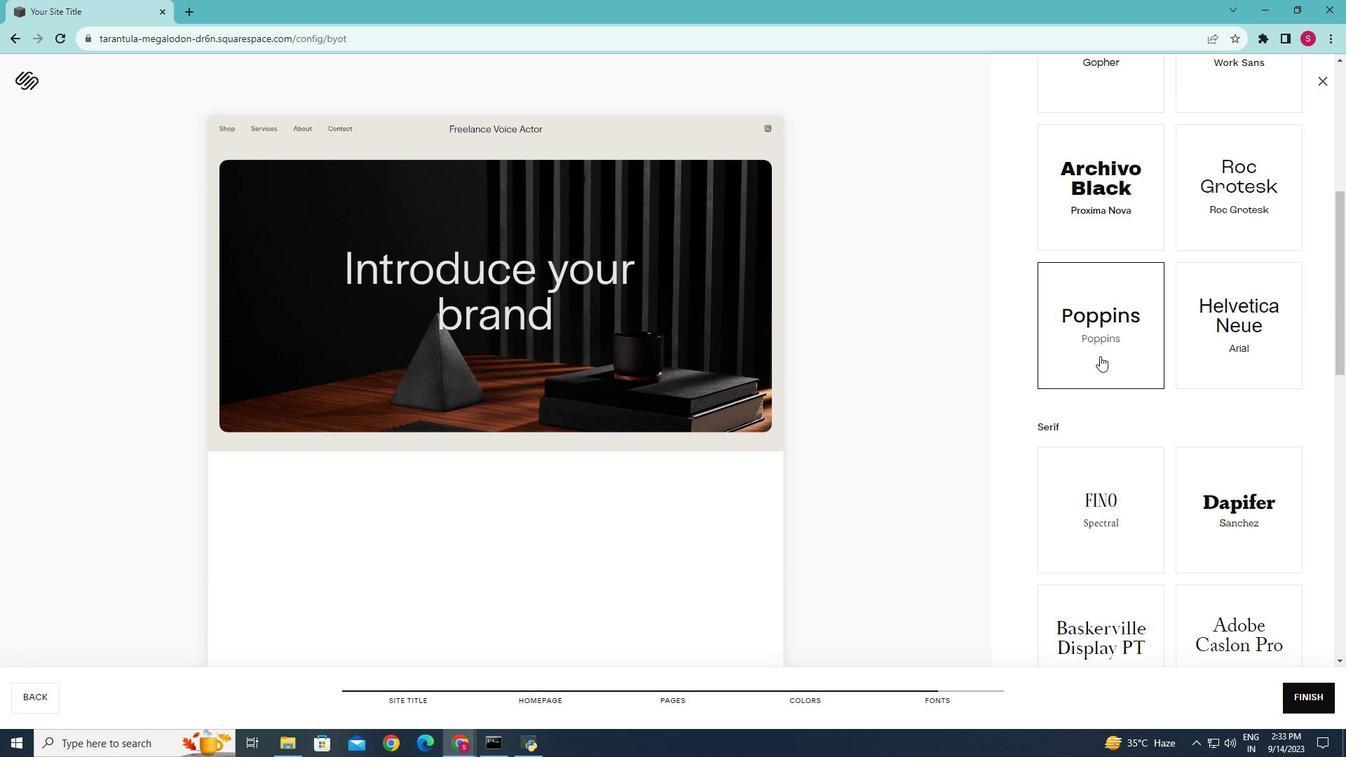 
Action: Mouse pressed left at (1088, 314)
Screenshot: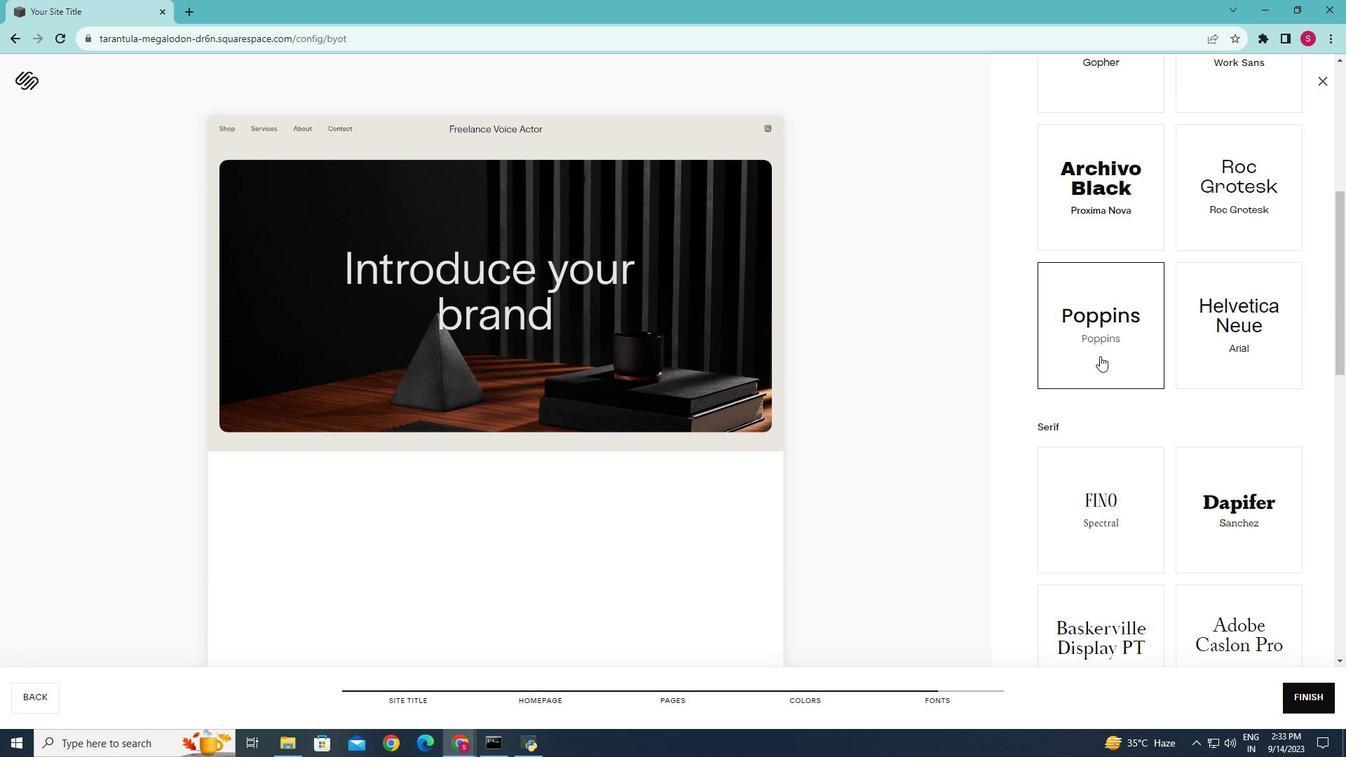 
Action: Mouse moved to (1304, 695)
Screenshot: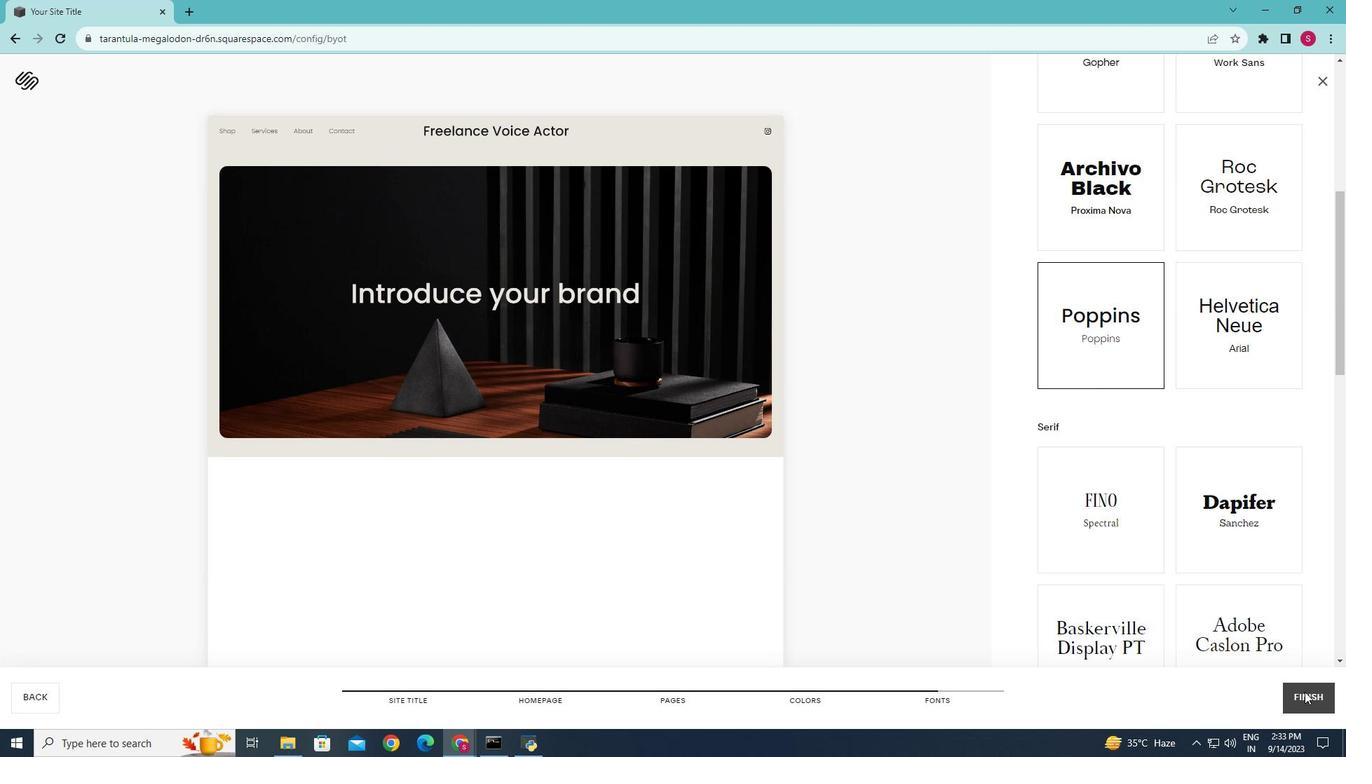 
Action: Mouse pressed left at (1304, 695)
Screenshot: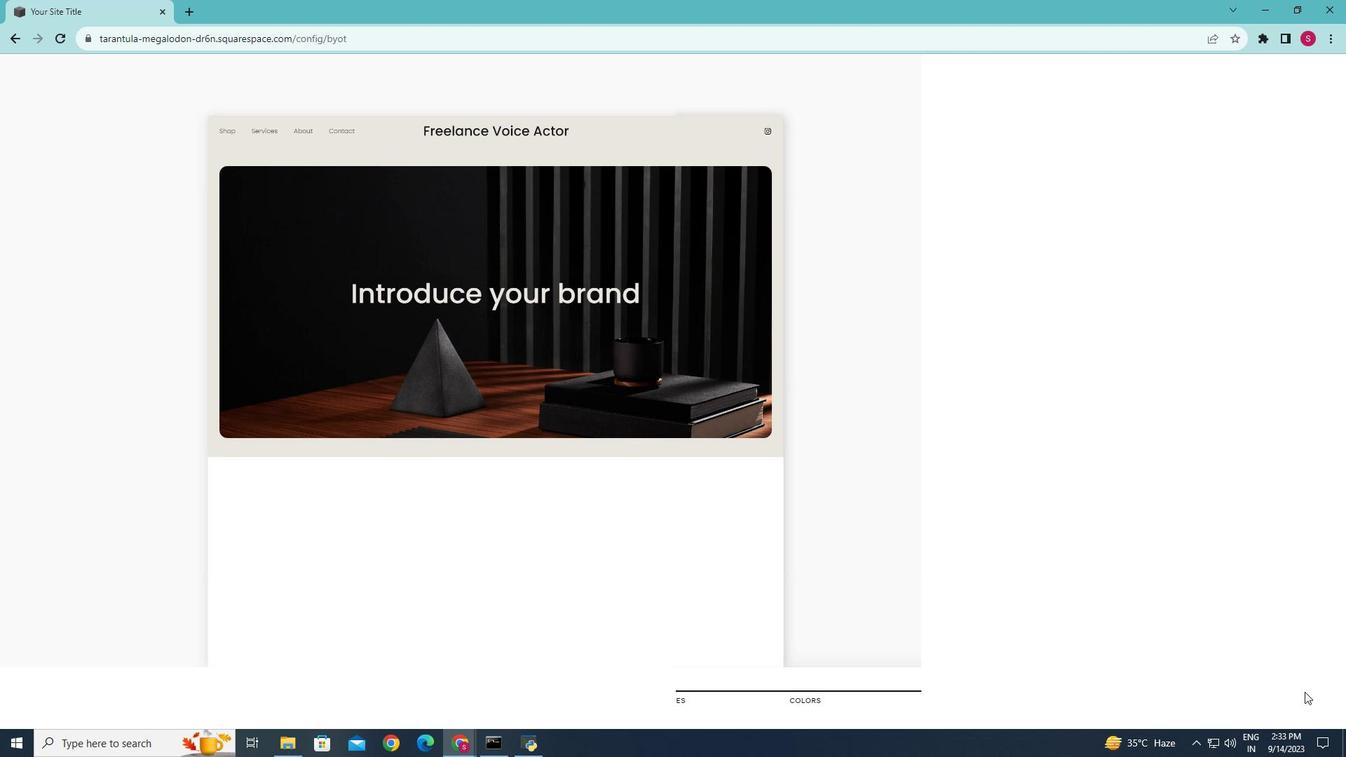 
Action: Mouse moved to (599, 361)
Screenshot: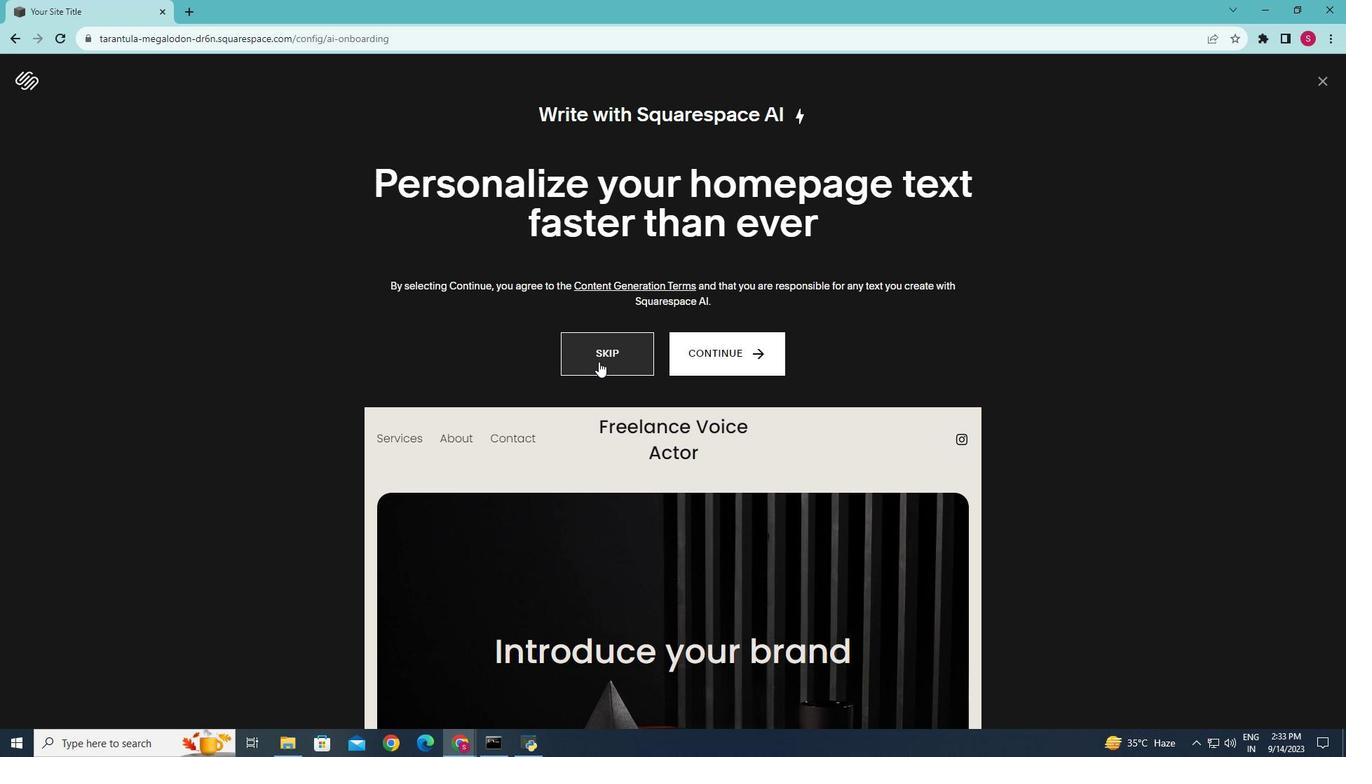 
Action: Mouse pressed left at (599, 361)
Screenshot: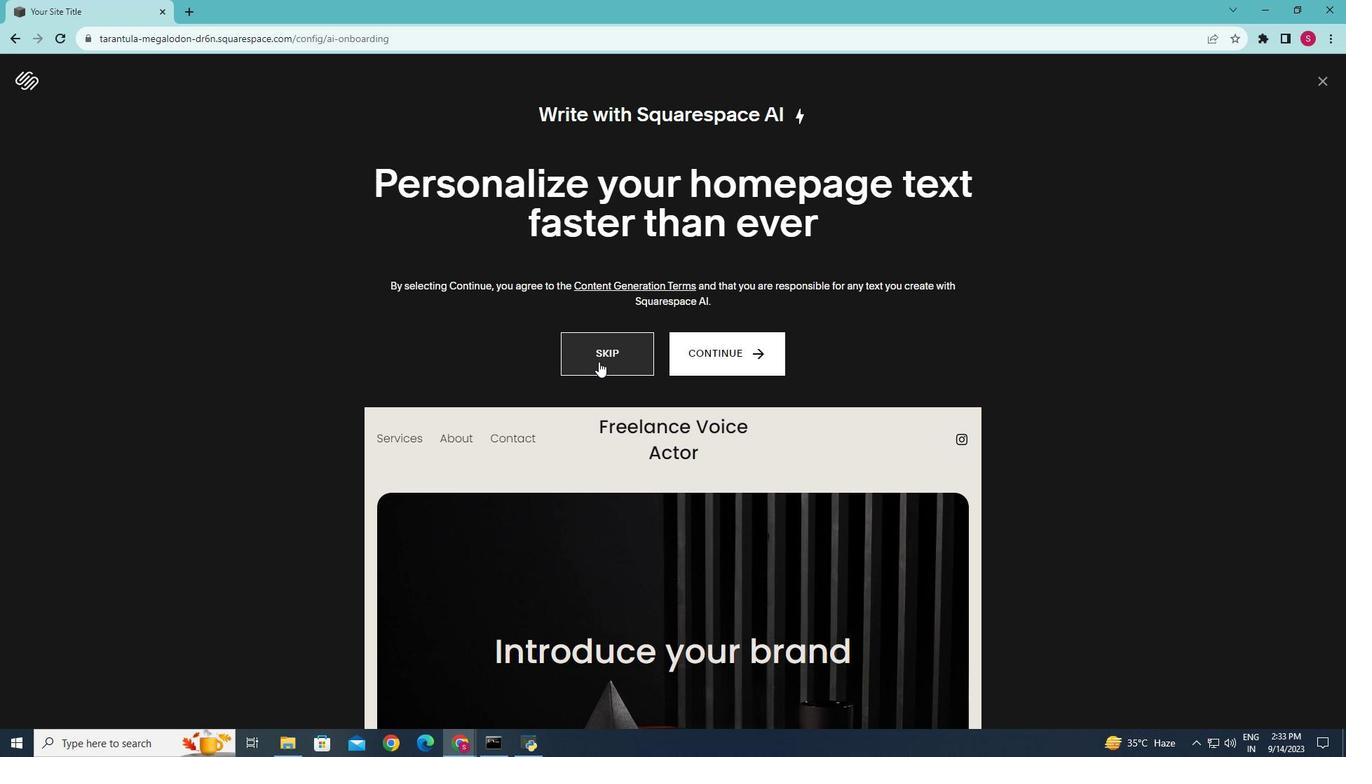 
Action: Mouse moved to (65, 169)
Screenshot: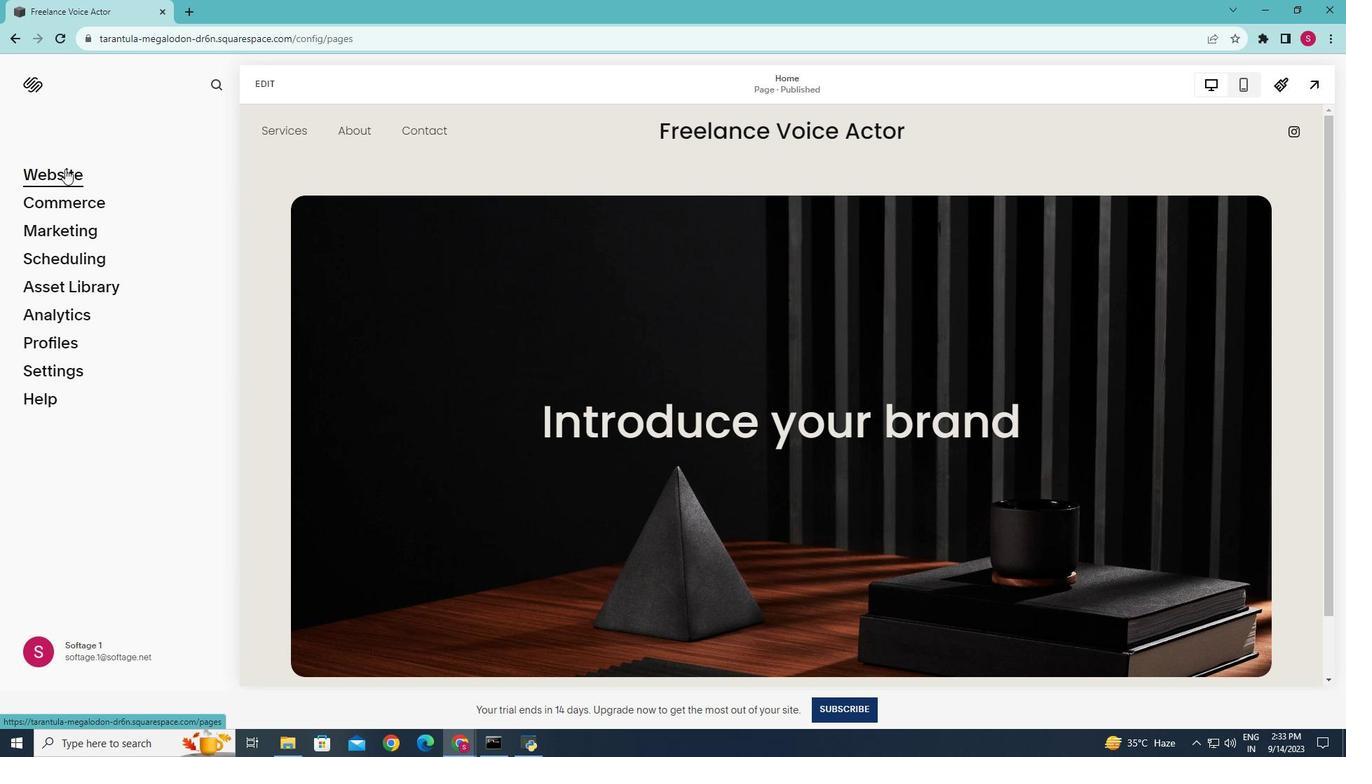 
Action: Mouse pressed left at (65, 169)
Screenshot: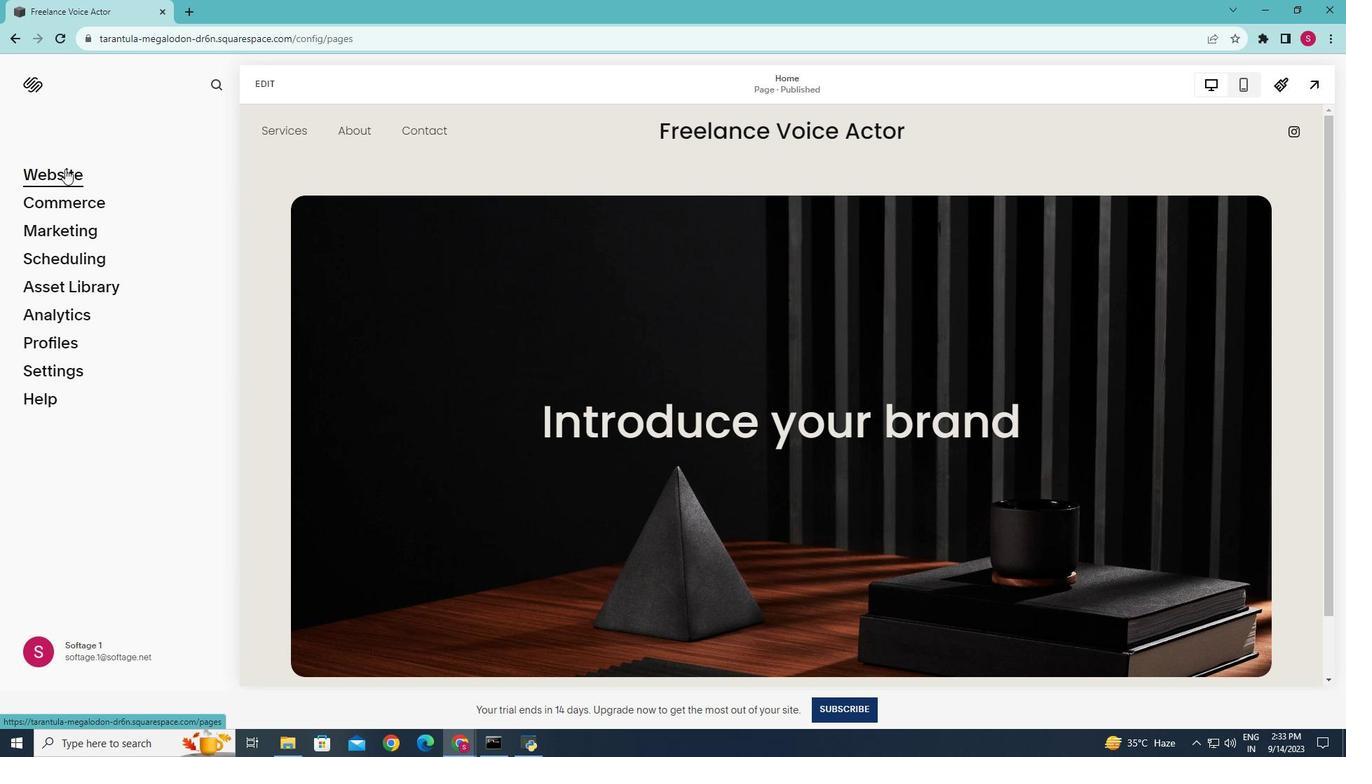 
Action: Mouse moved to (65, 401)
Screenshot: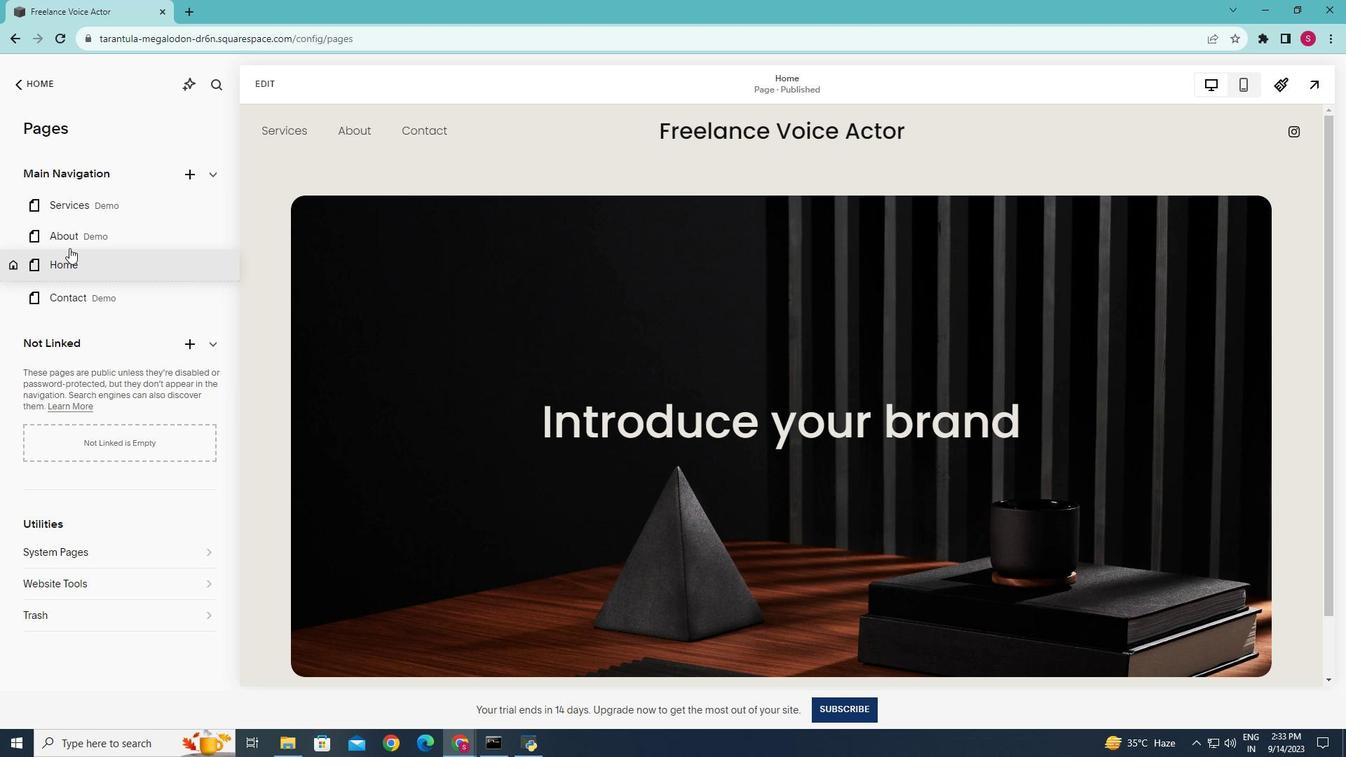
Action: Mouse pressed left at (65, 401)
Screenshot: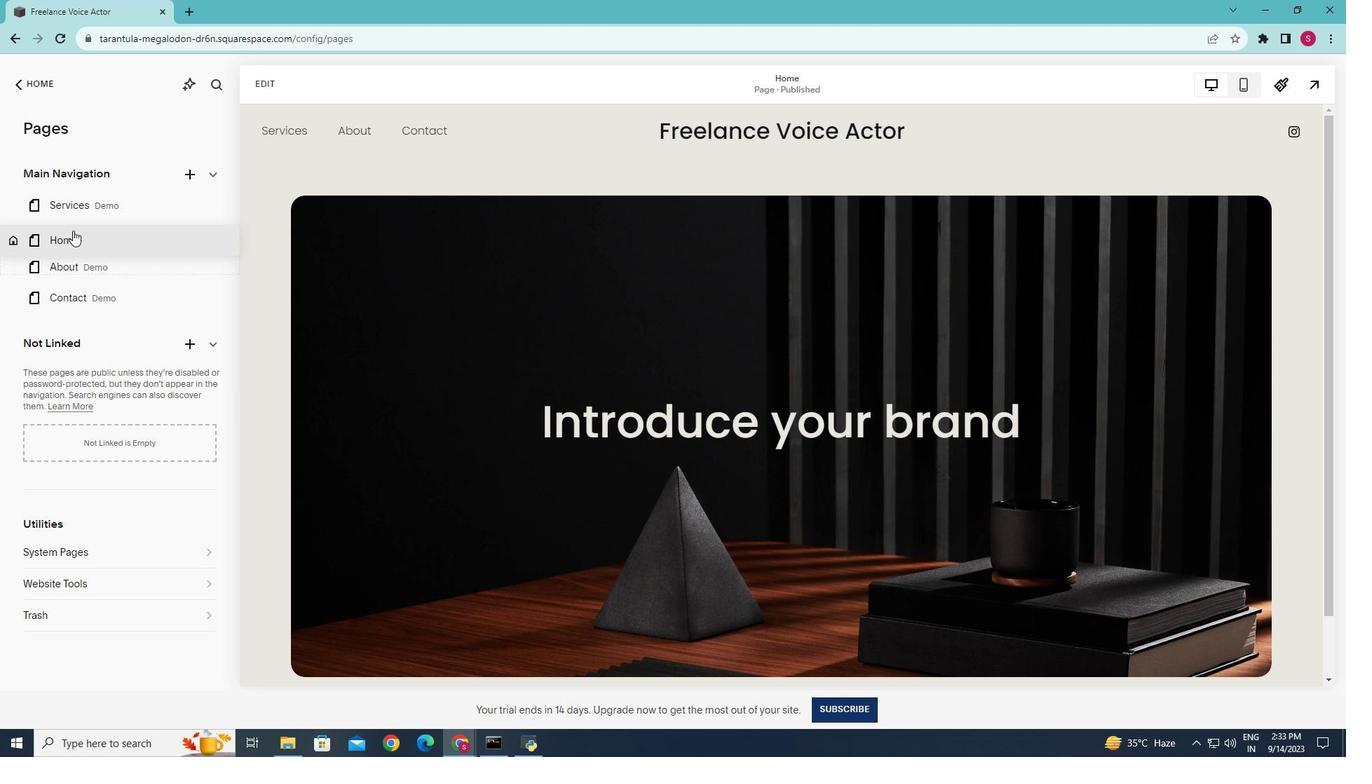 
Action: Mouse moved to (14, 265)
Screenshot: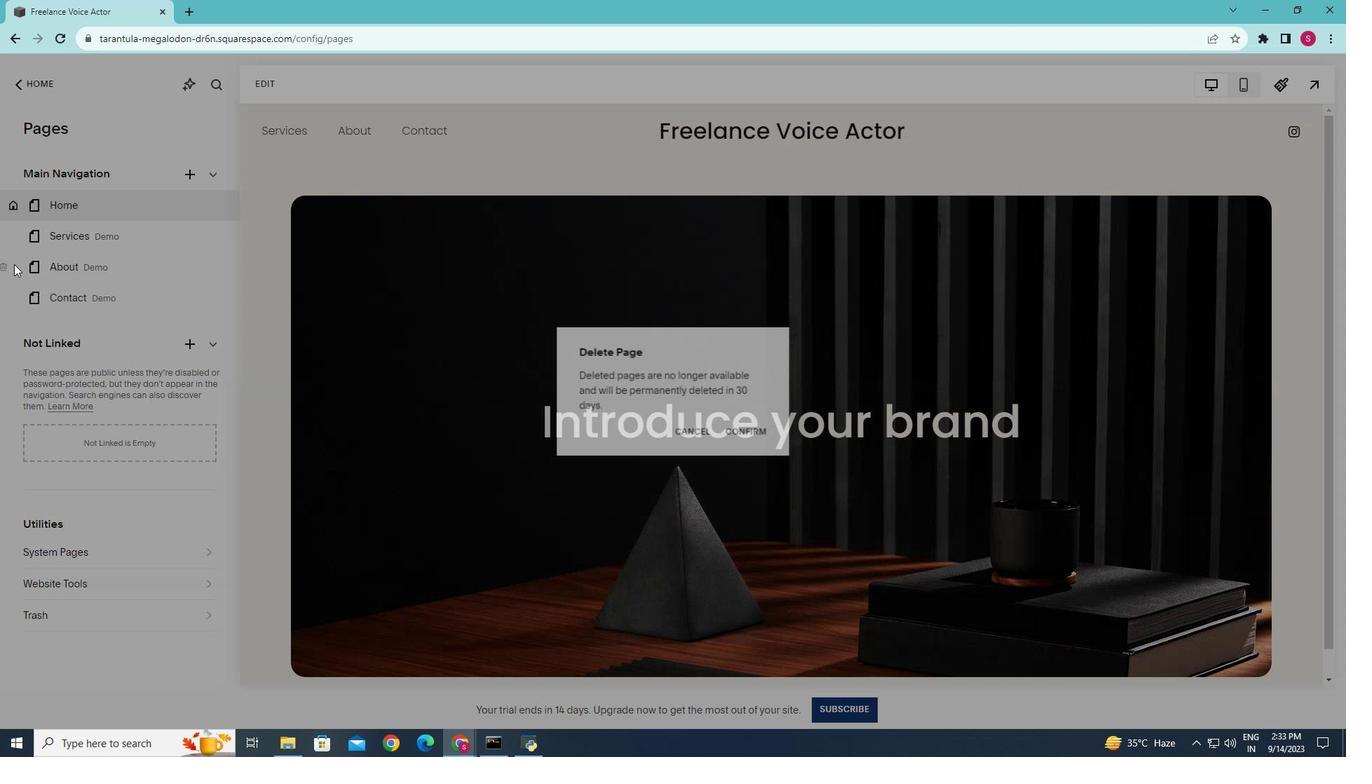 
Action: Mouse pressed left at (14, 265)
Screenshot: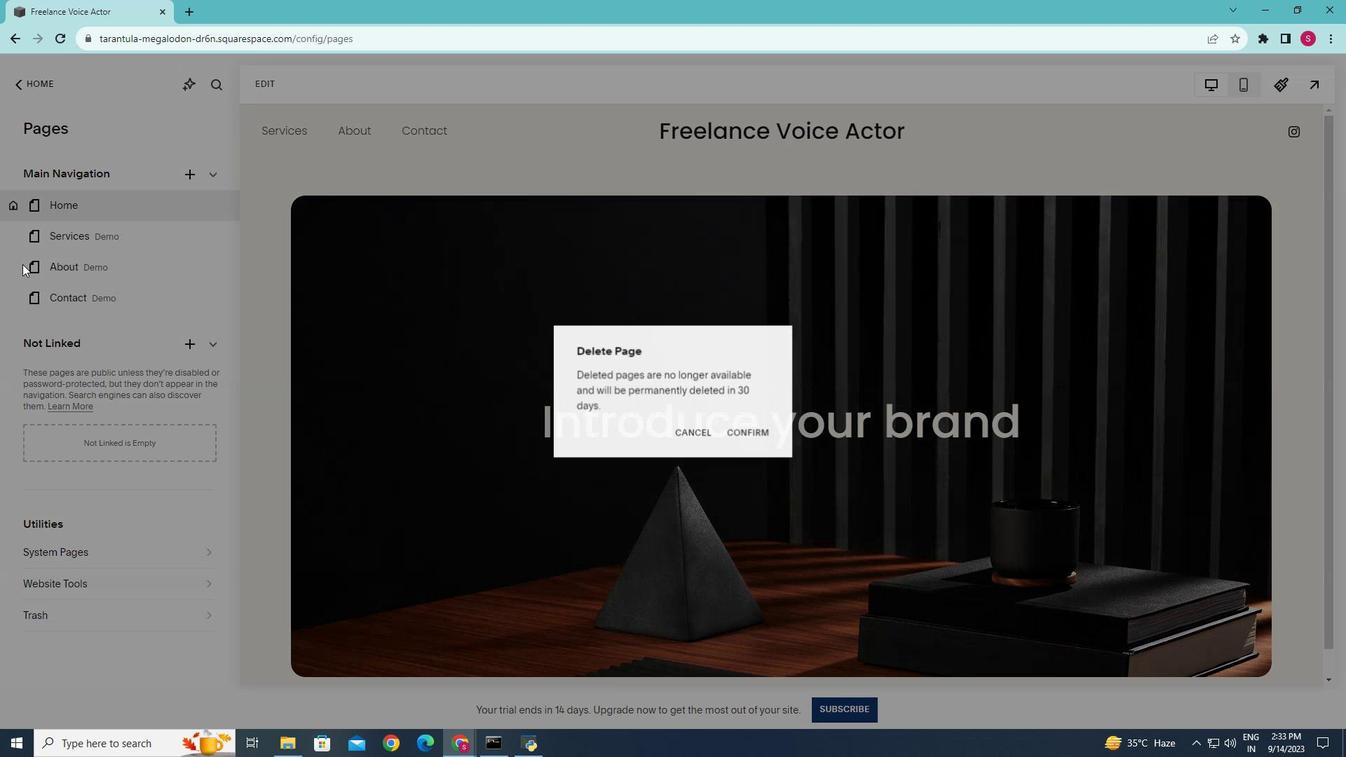 
Action: Mouse moved to (751, 430)
Screenshot: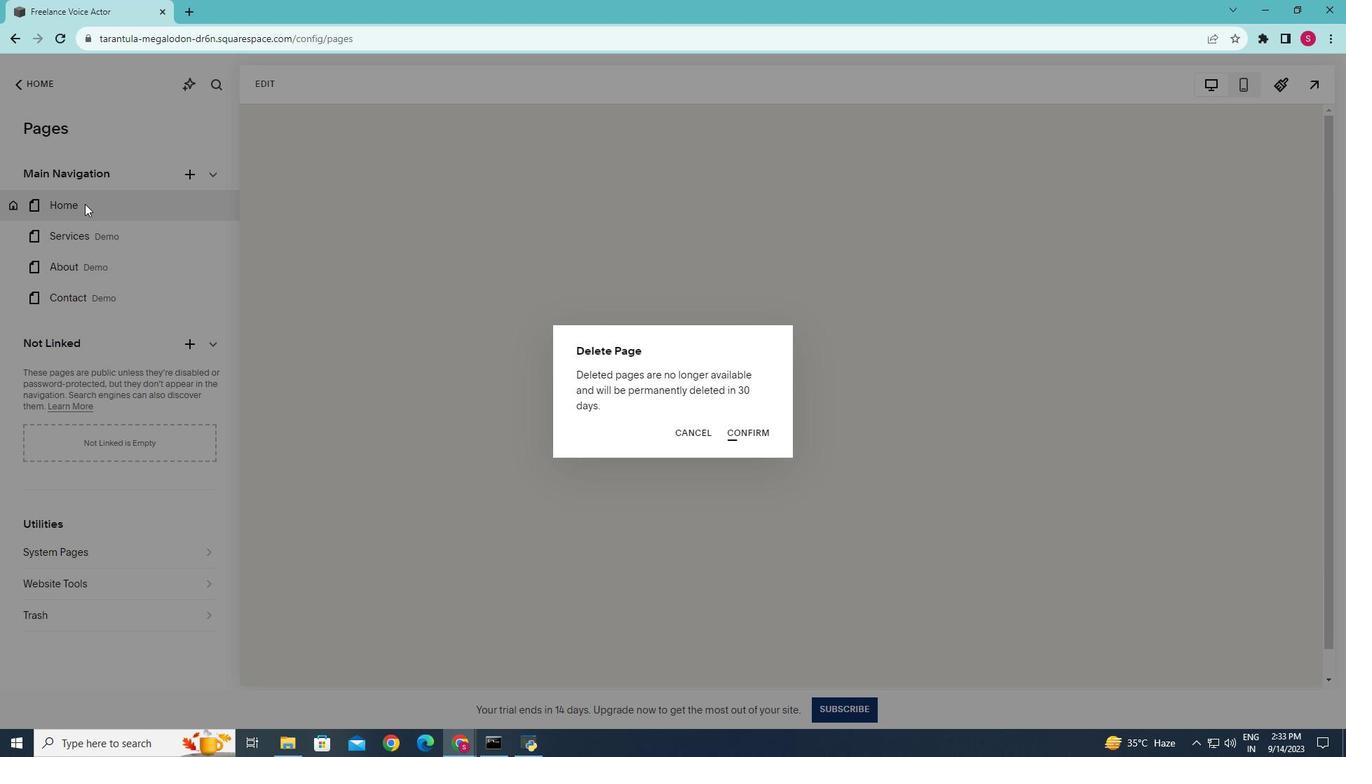 
Action: Mouse pressed left at (751, 430)
Screenshot: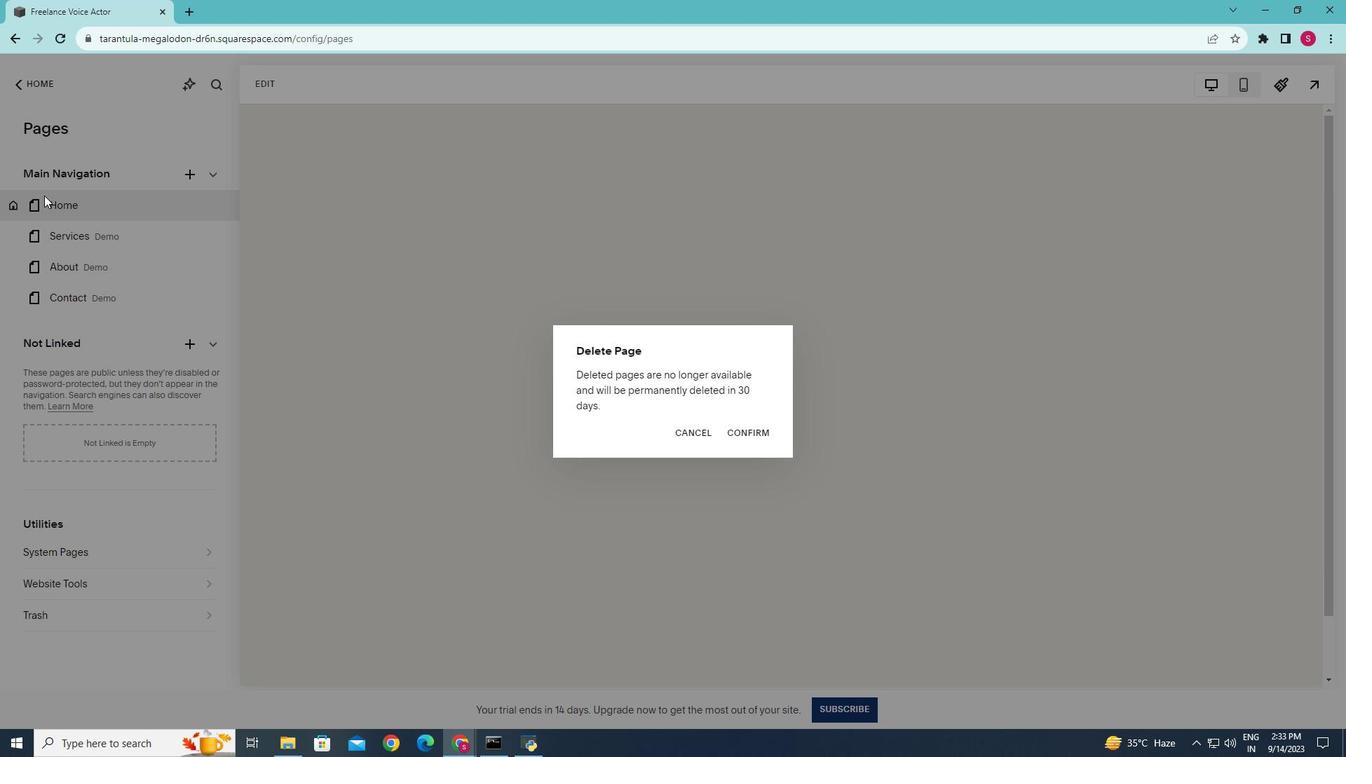 
Action: Mouse moved to (741, 430)
Screenshot: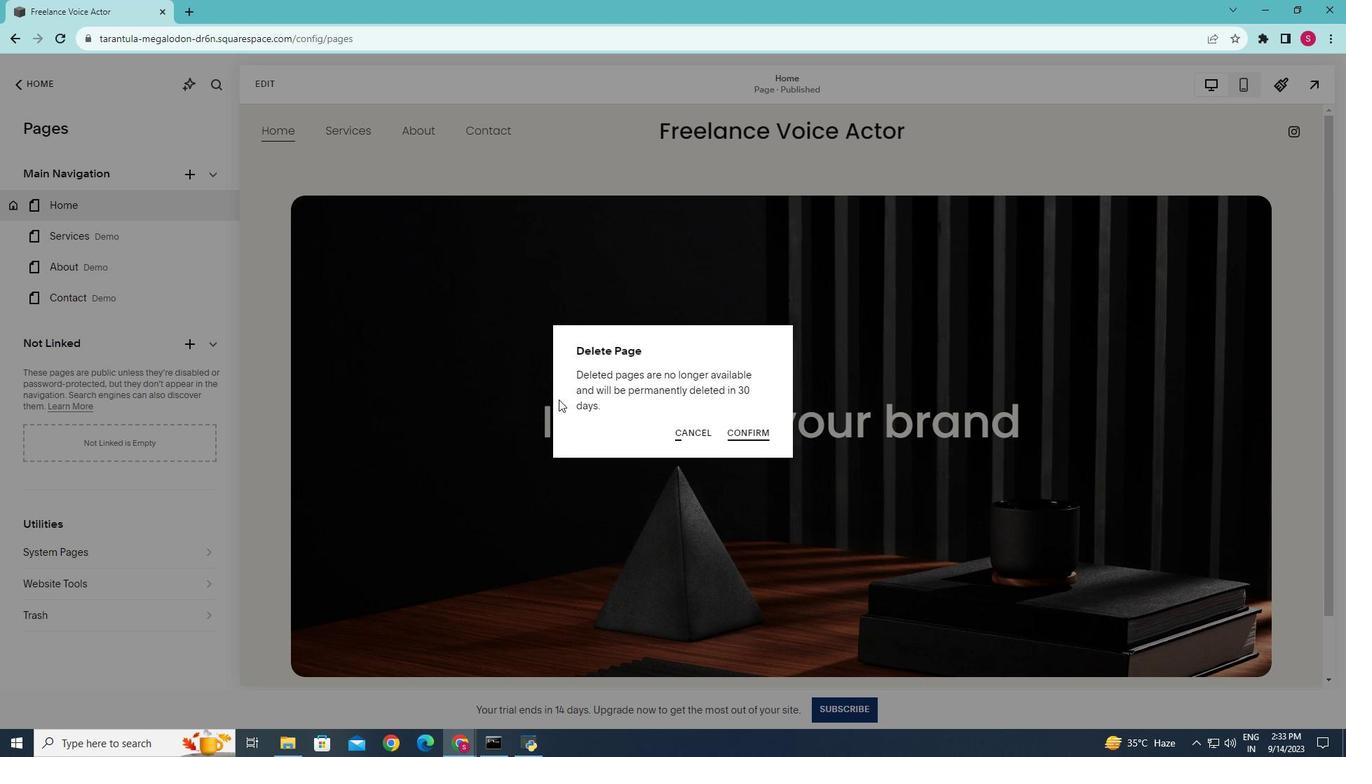 
Action: Mouse pressed left at (741, 430)
Screenshot: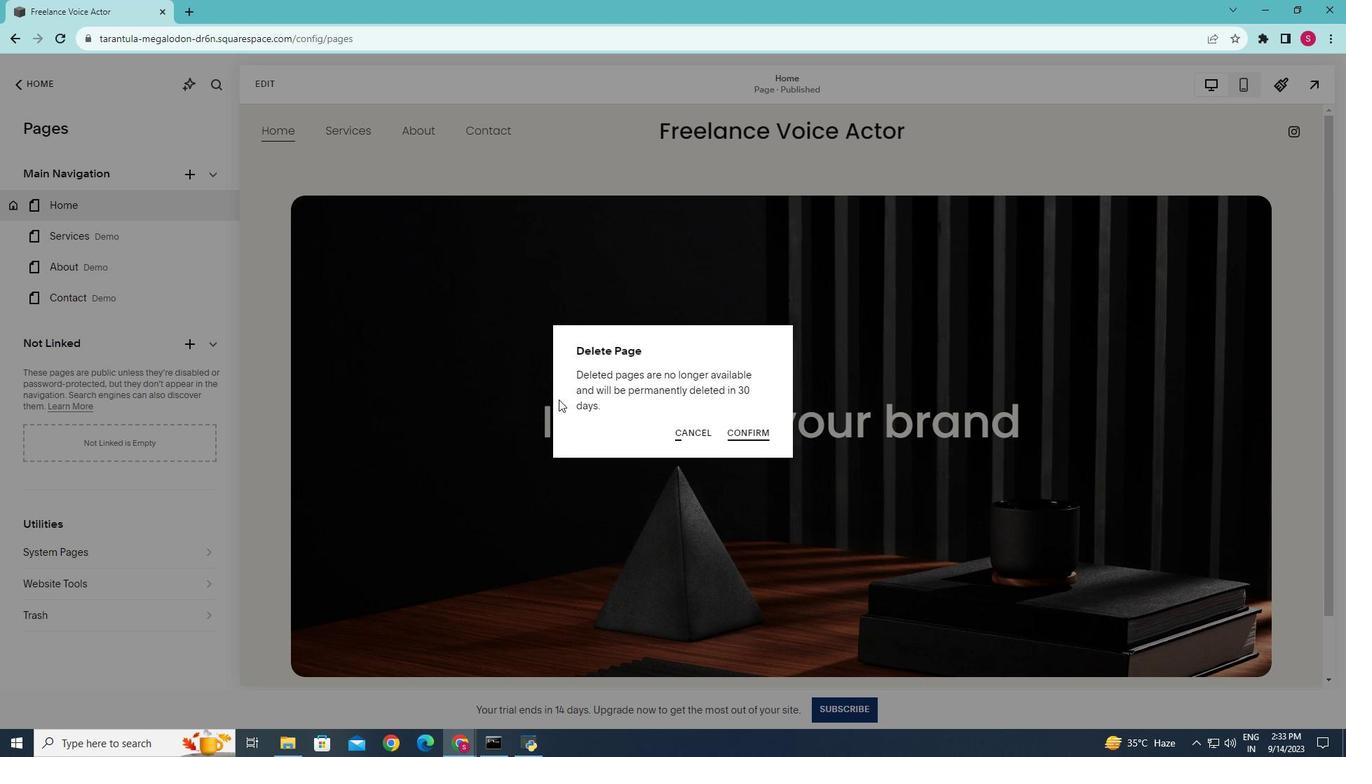 
Action: Mouse moved to (82, 204)
Screenshot: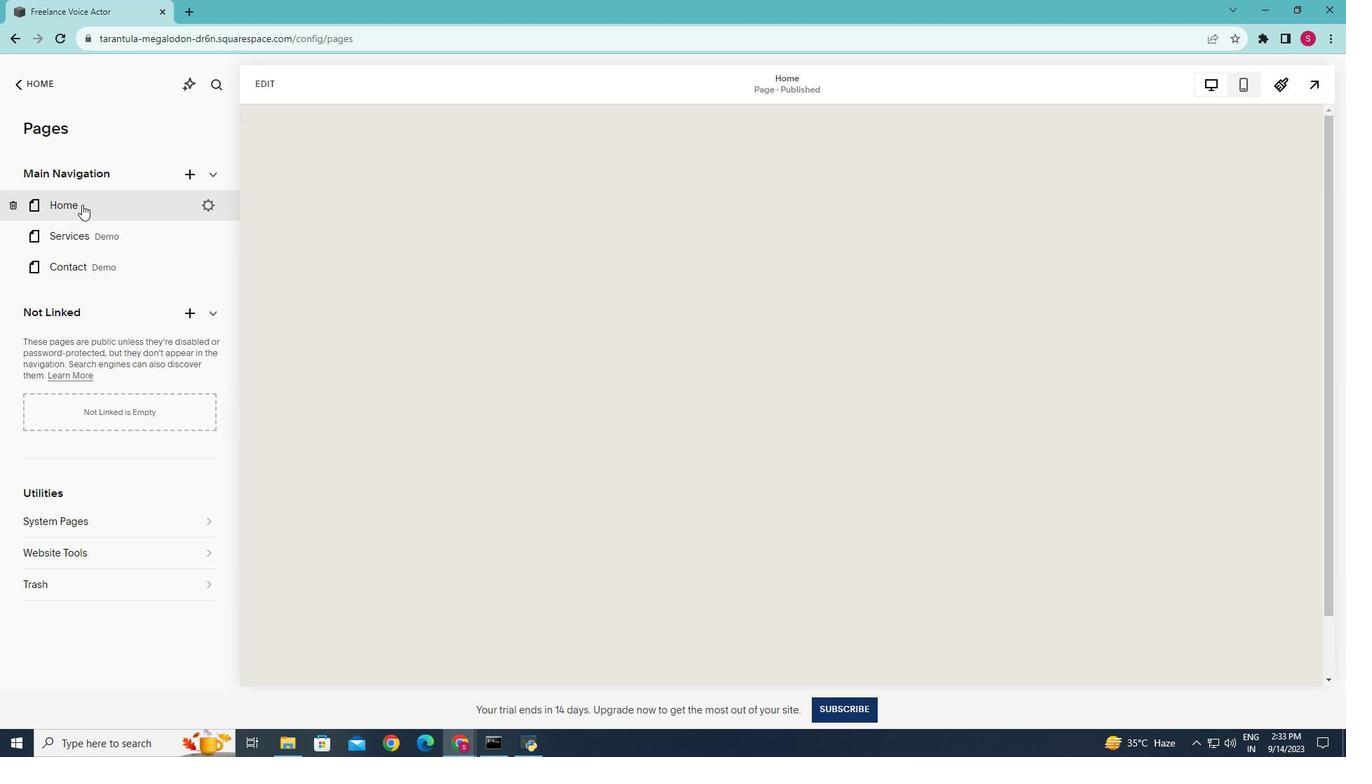 
Action: Mouse pressed left at (82, 204)
Screenshot: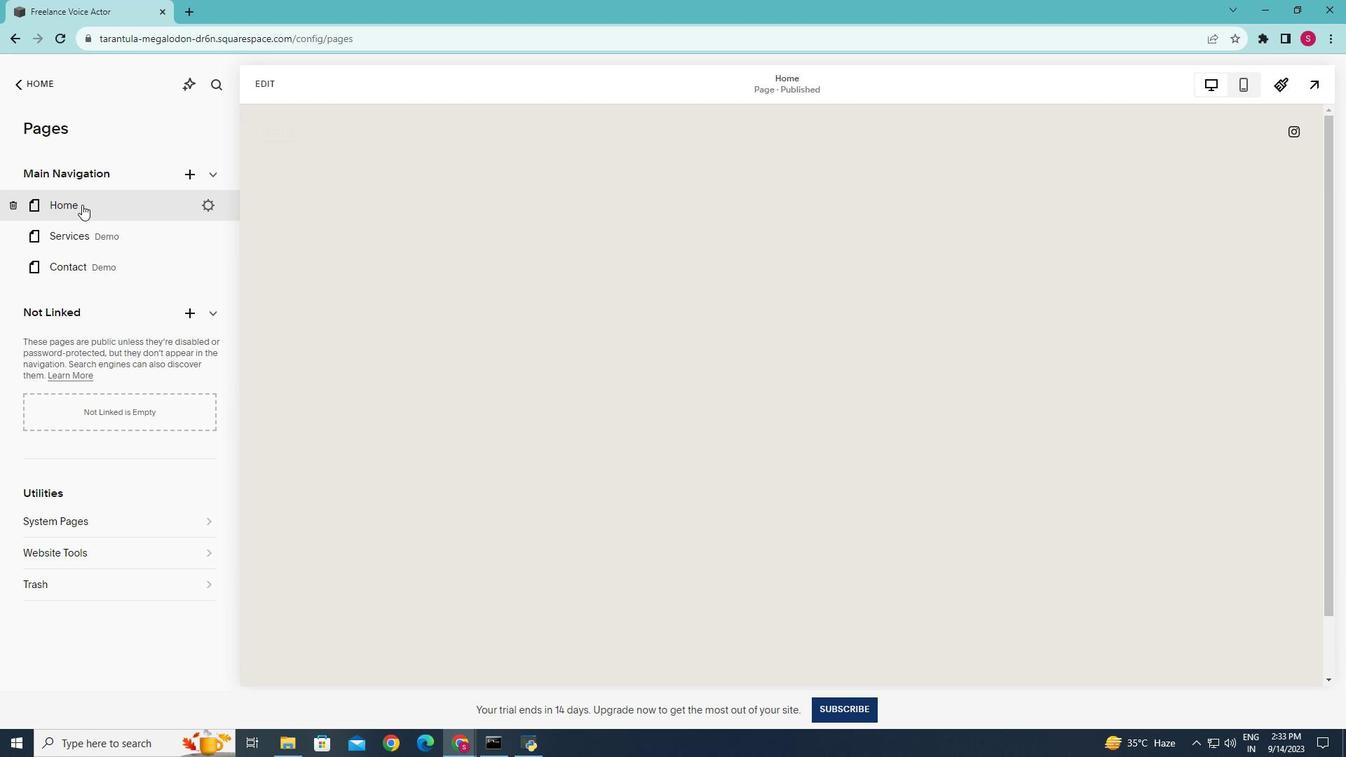 
Action: Mouse moved to (267, 87)
Screenshot: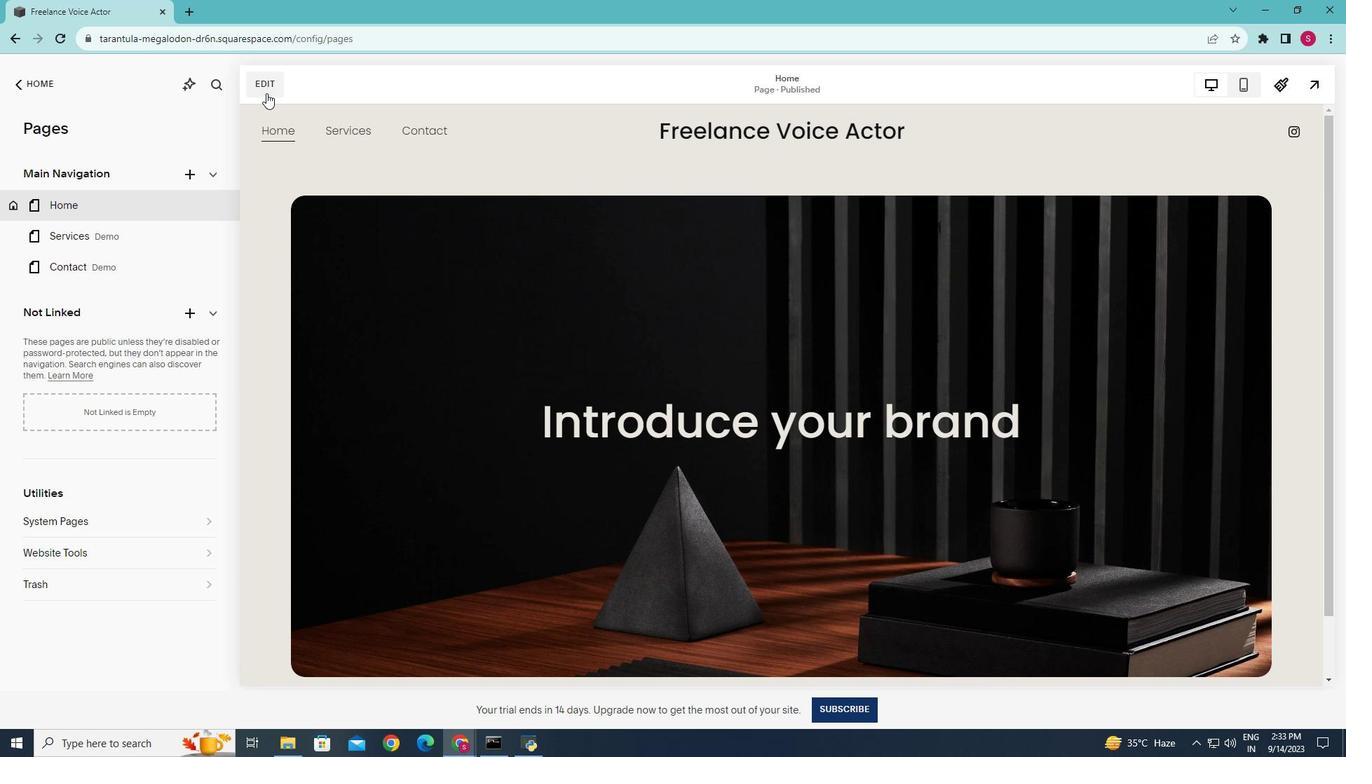 
Action: Mouse pressed left at (267, 87)
Screenshot: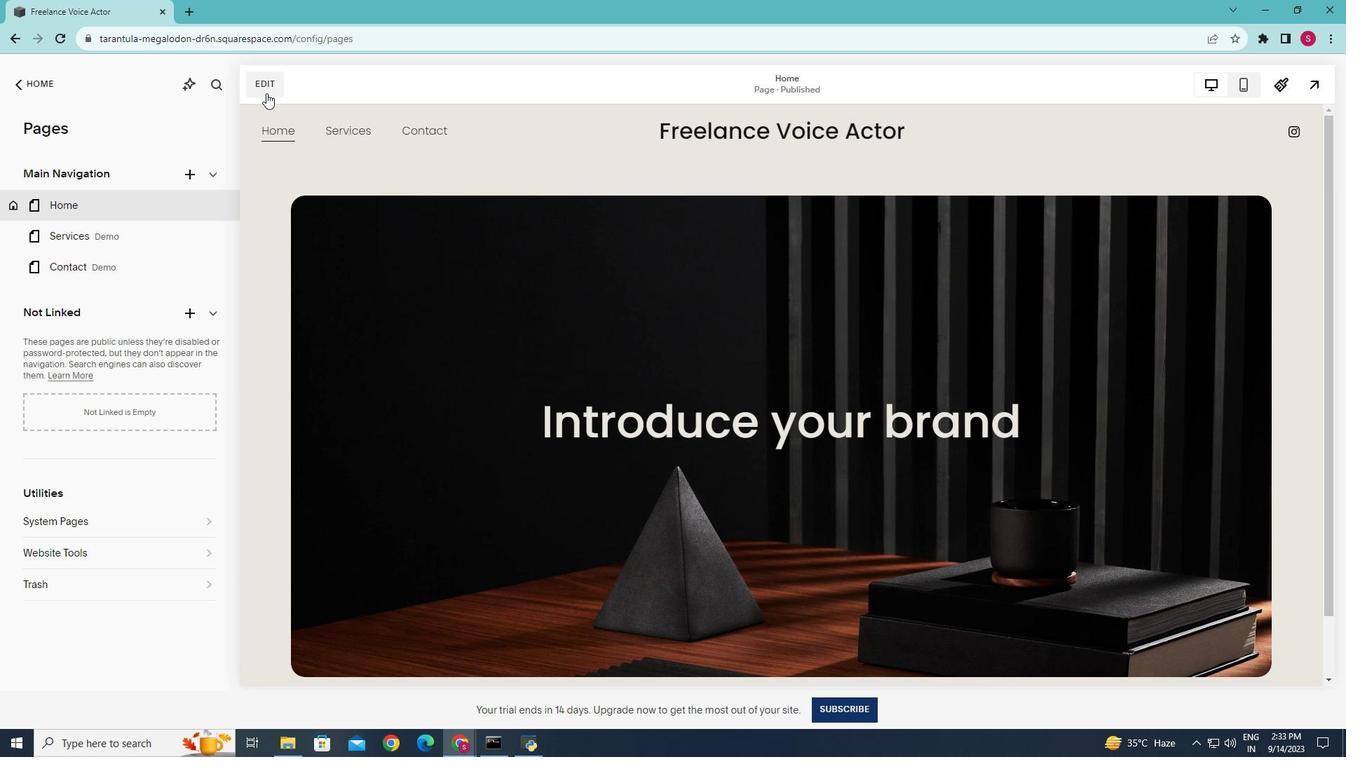 
Action: Mouse moved to (1228, 265)
Screenshot: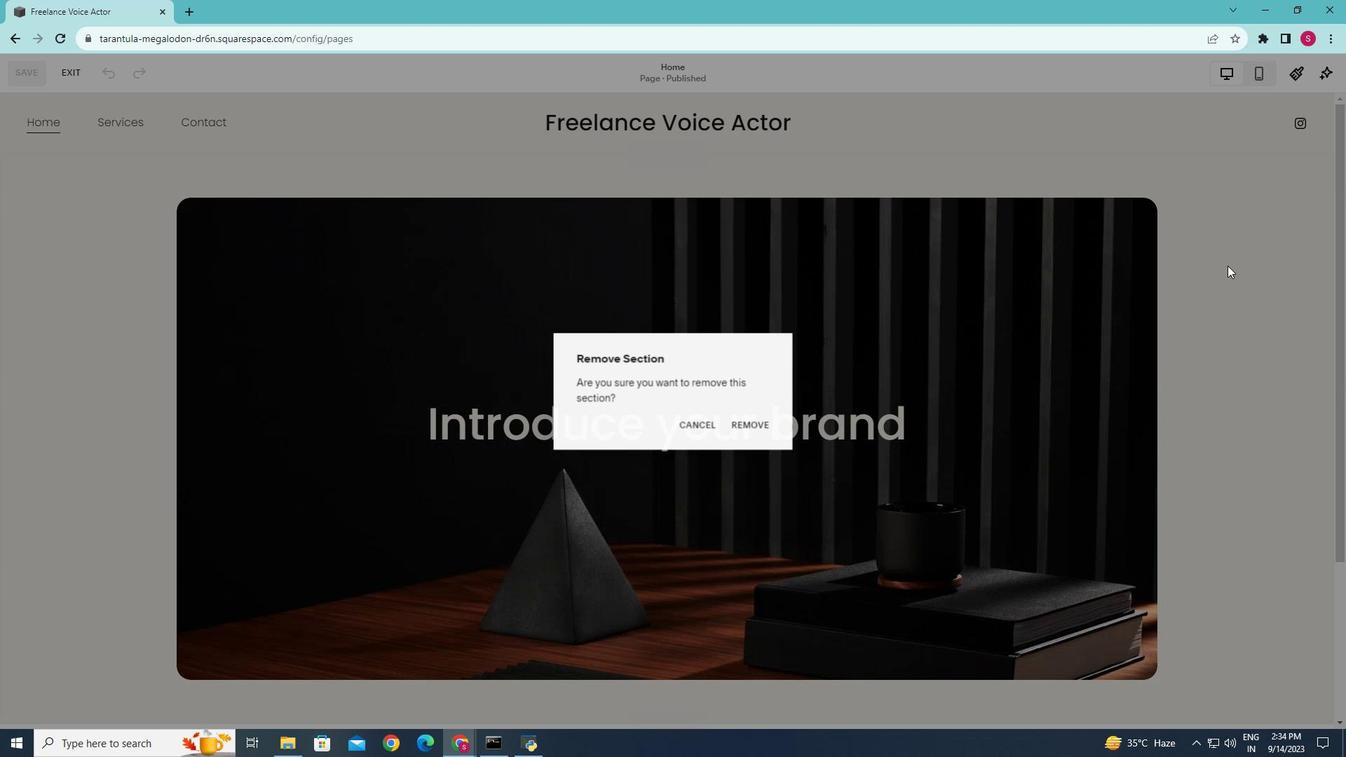
Action: Mouse pressed left at (1228, 265)
Screenshot: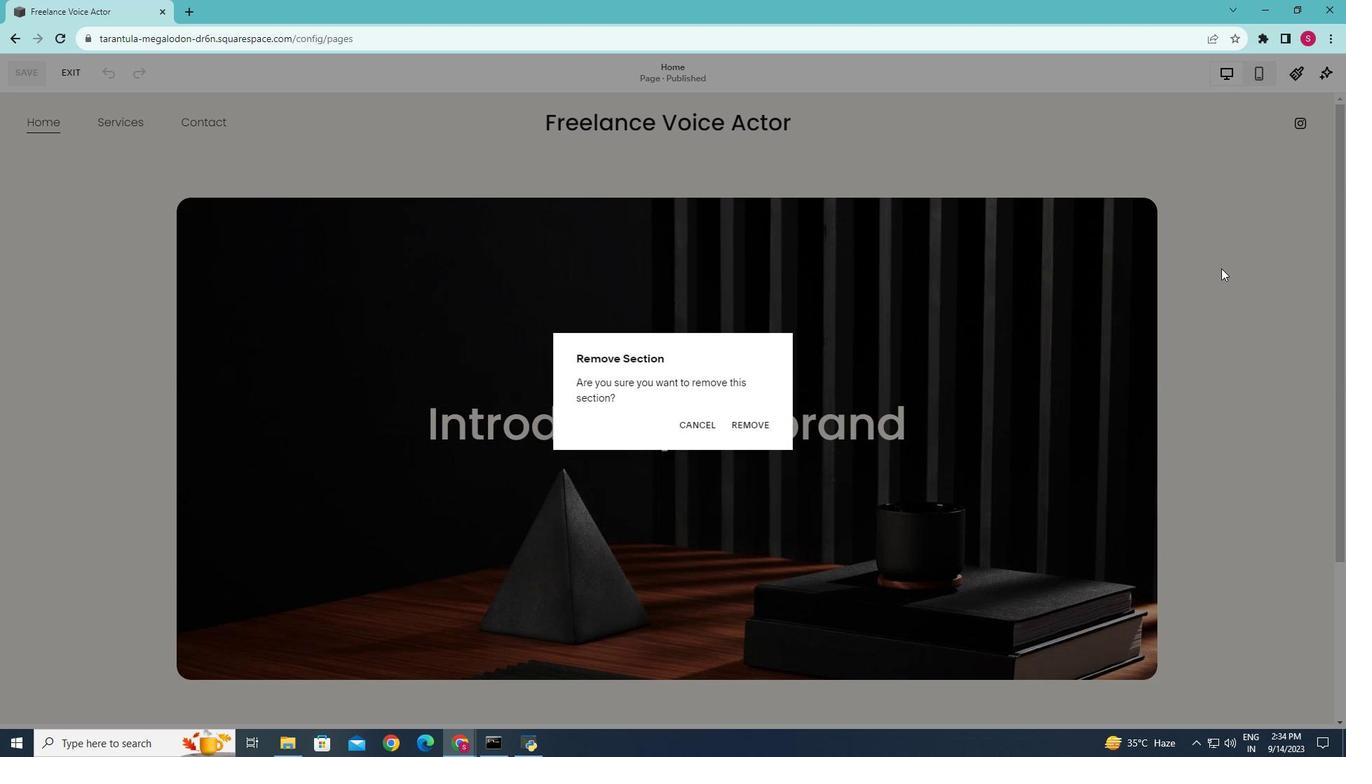 
Action: Mouse moved to (749, 423)
Screenshot: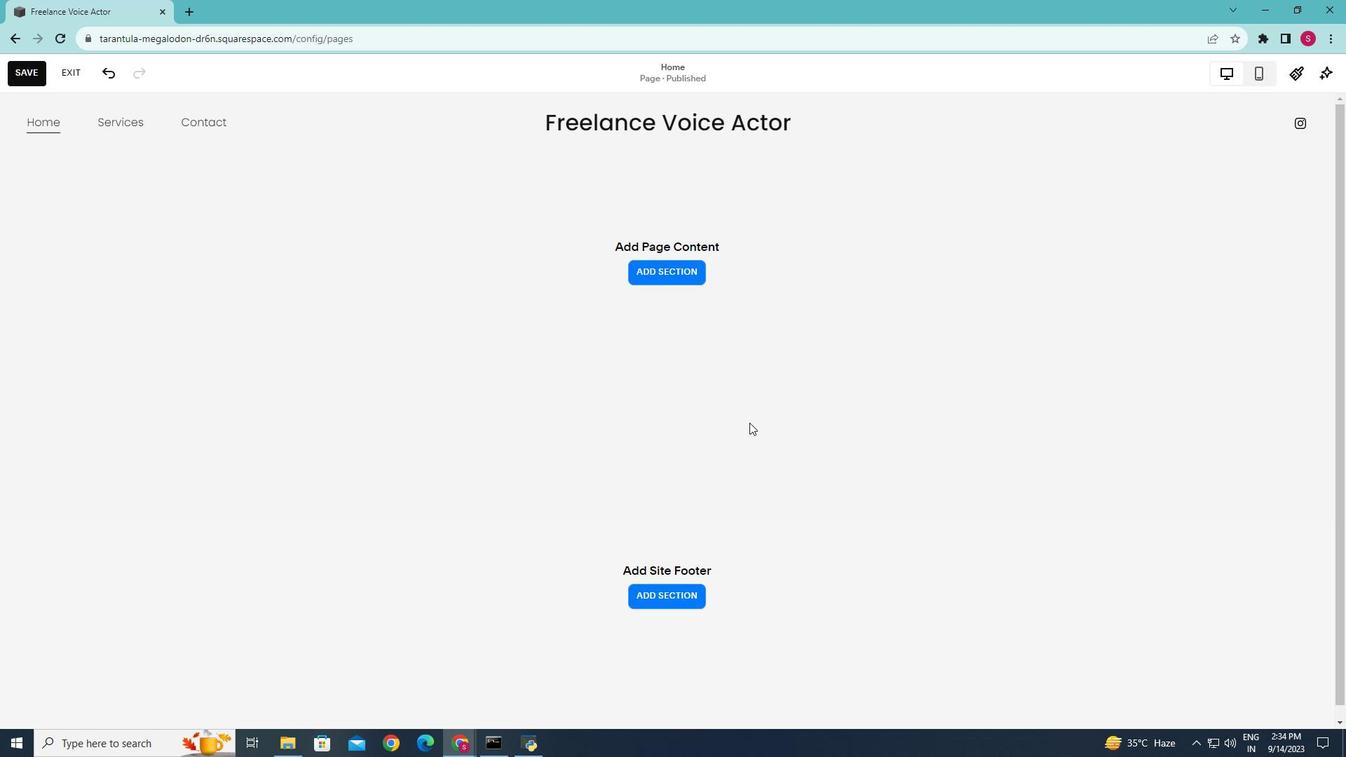 
Action: Mouse pressed left at (749, 423)
Screenshot: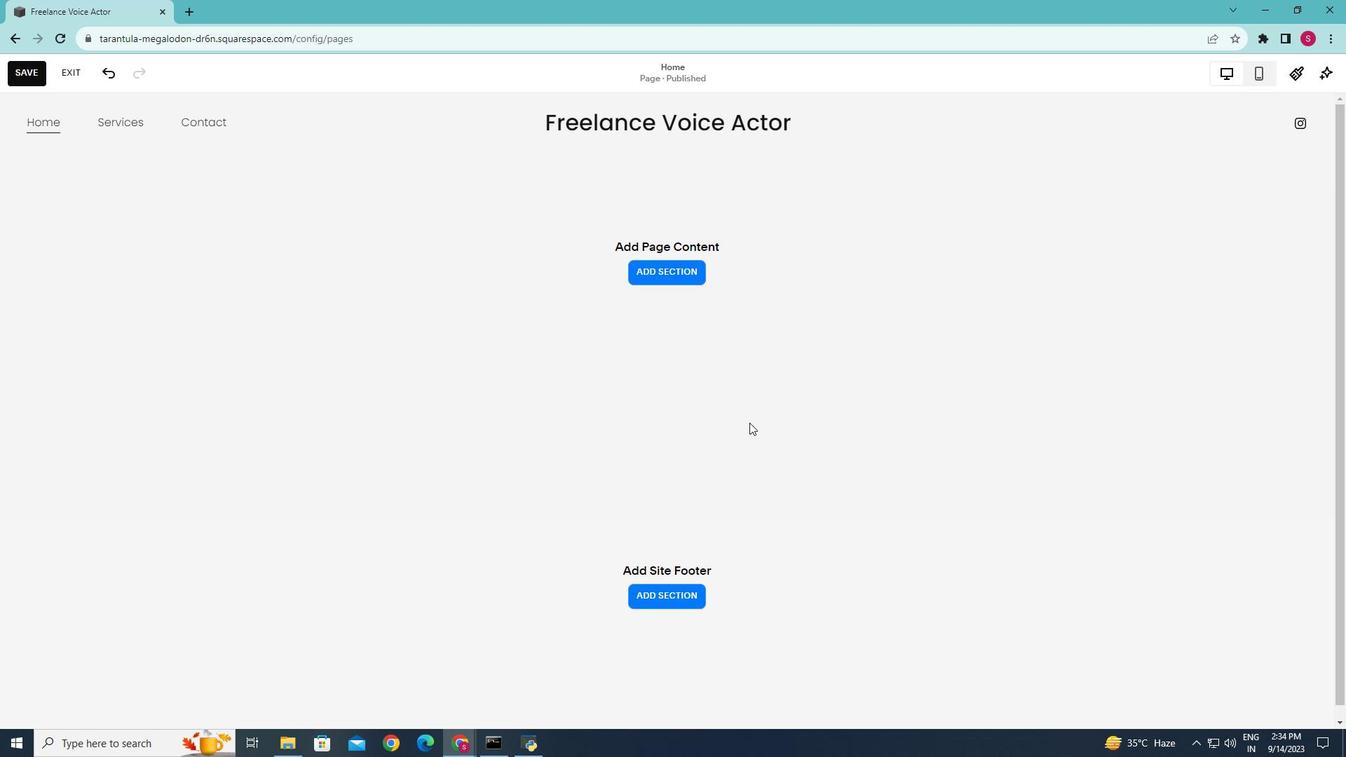 
Action: Mouse moved to (662, 270)
Screenshot: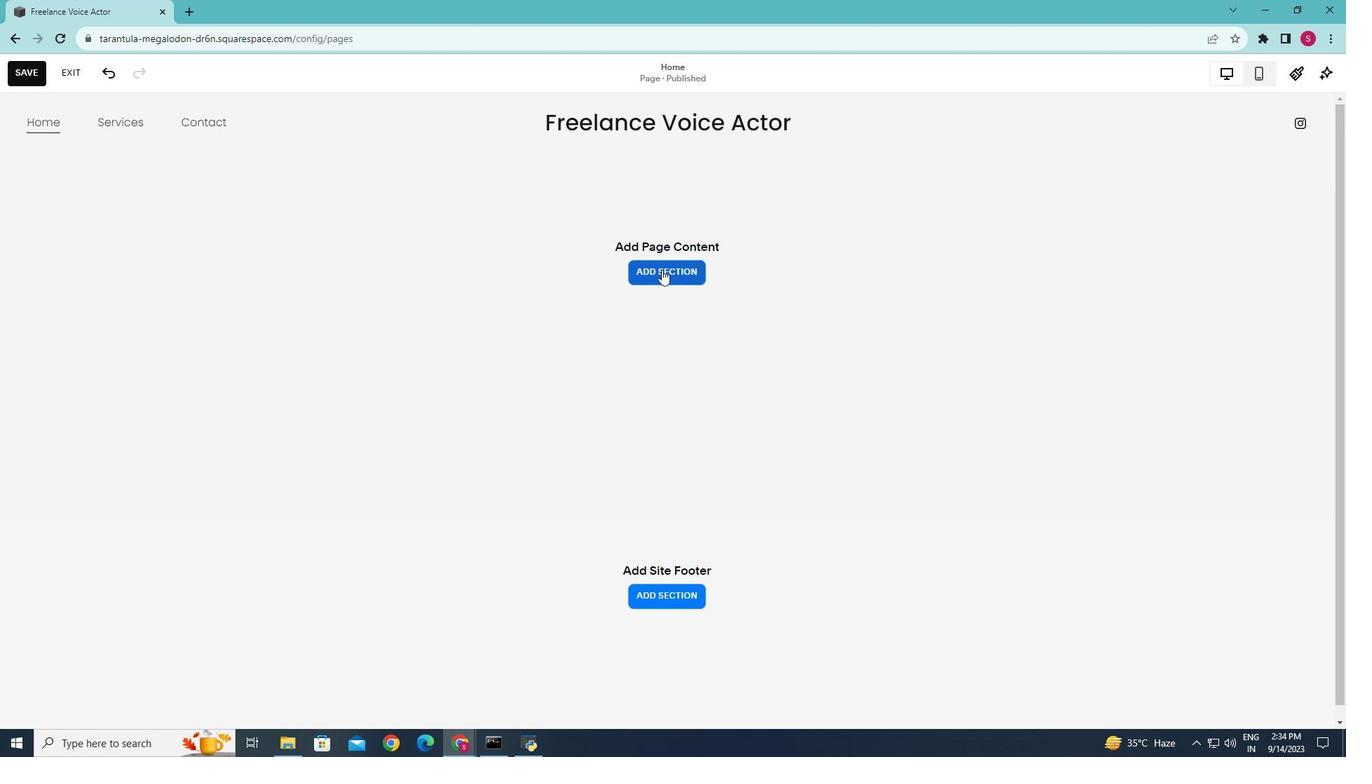
Action: Mouse pressed left at (662, 270)
Screenshot: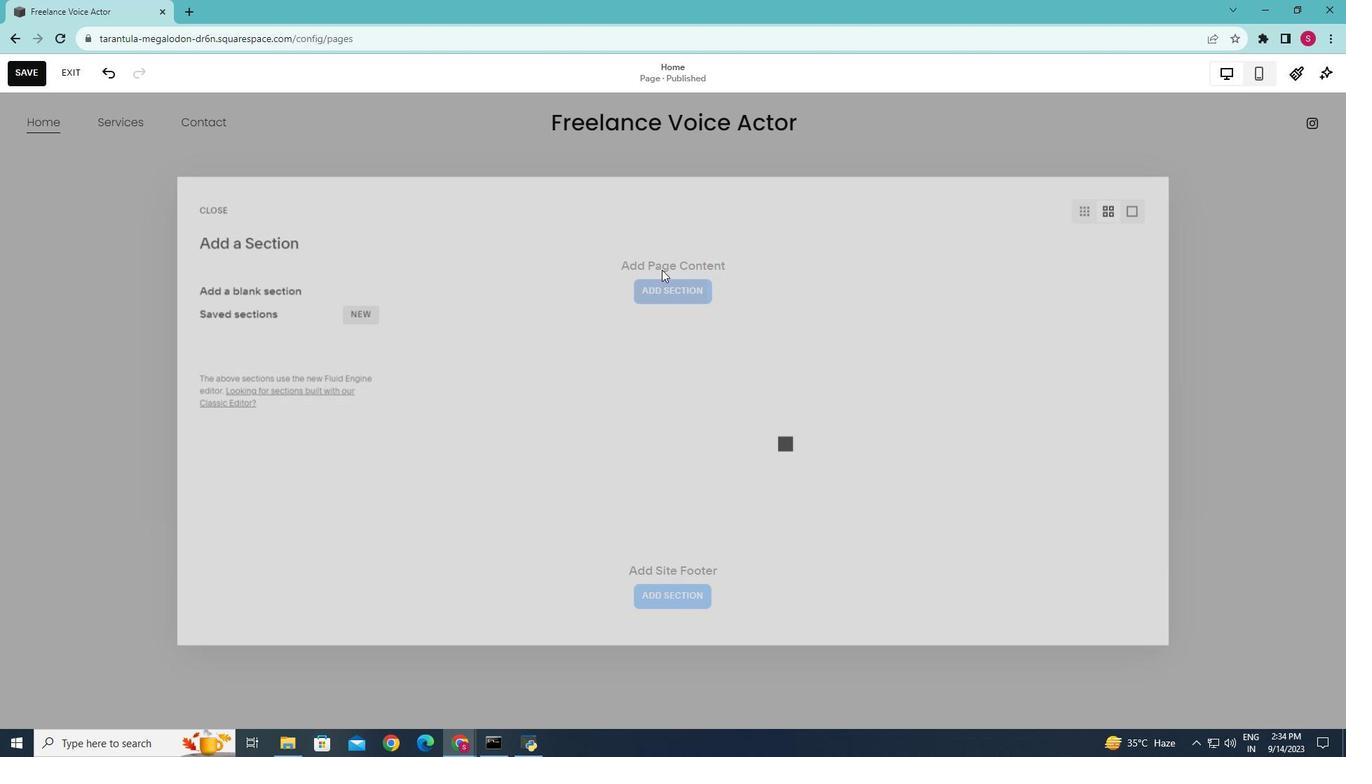 
Action: Mouse moved to (273, 284)
Screenshot: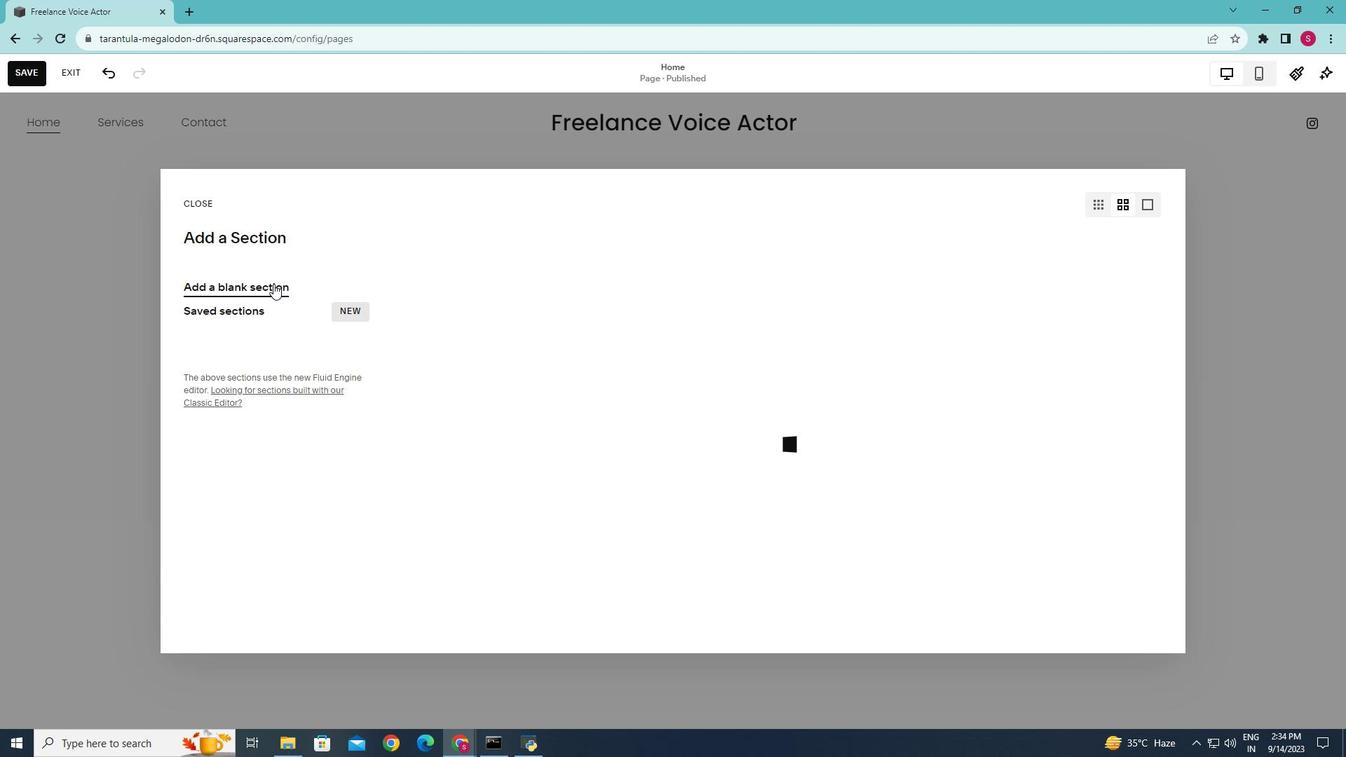 
Action: Mouse pressed left at (273, 284)
Screenshot: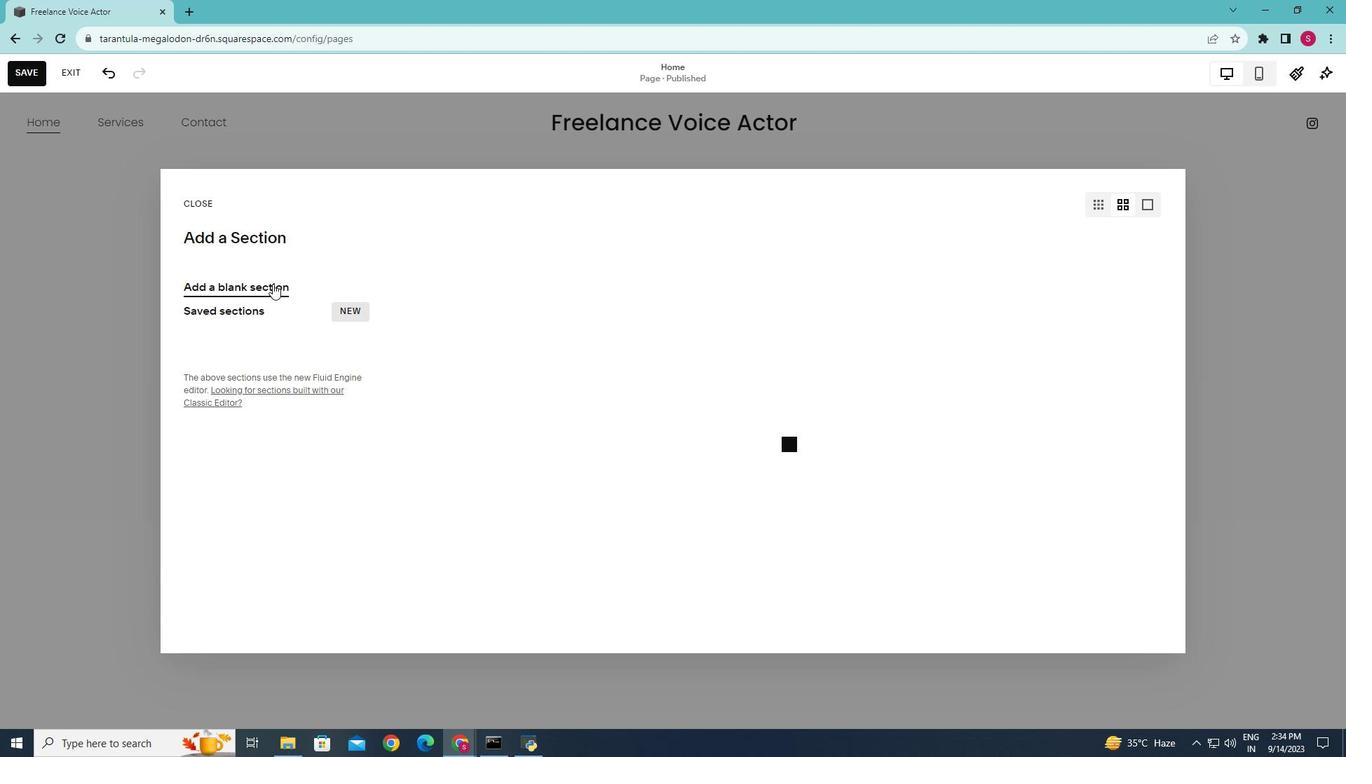 
Action: Mouse moved to (346, 360)
Screenshot: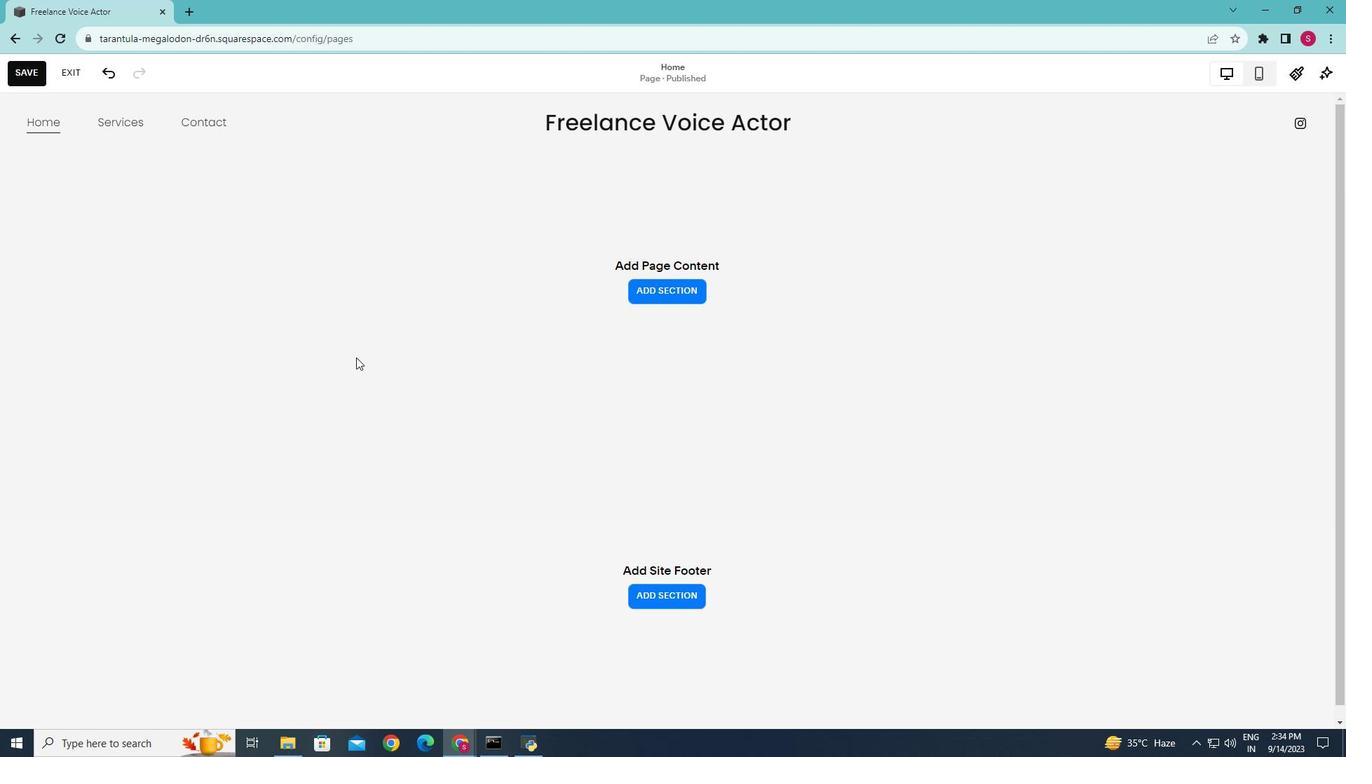 
Action: Mouse pressed left at (346, 360)
Screenshot: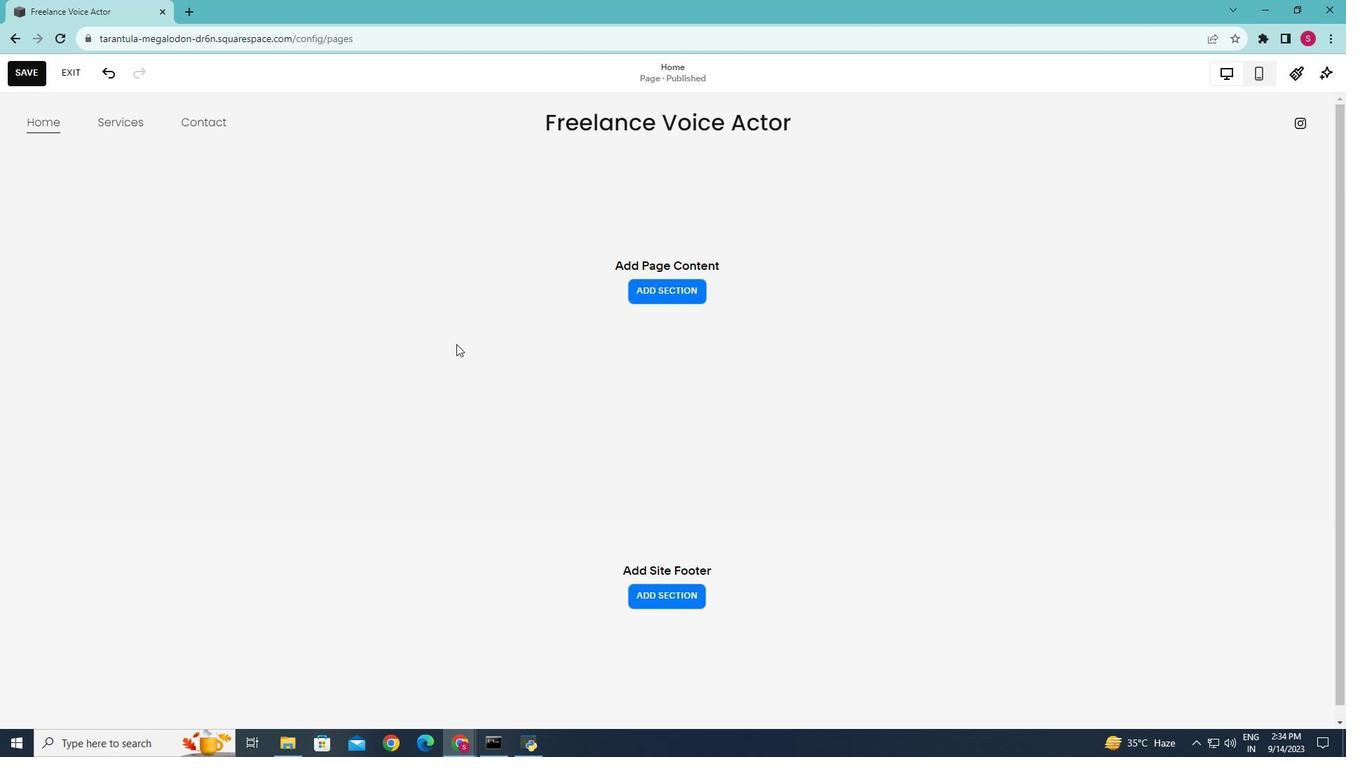 
Action: Mouse moved to (86, 188)
Screenshot: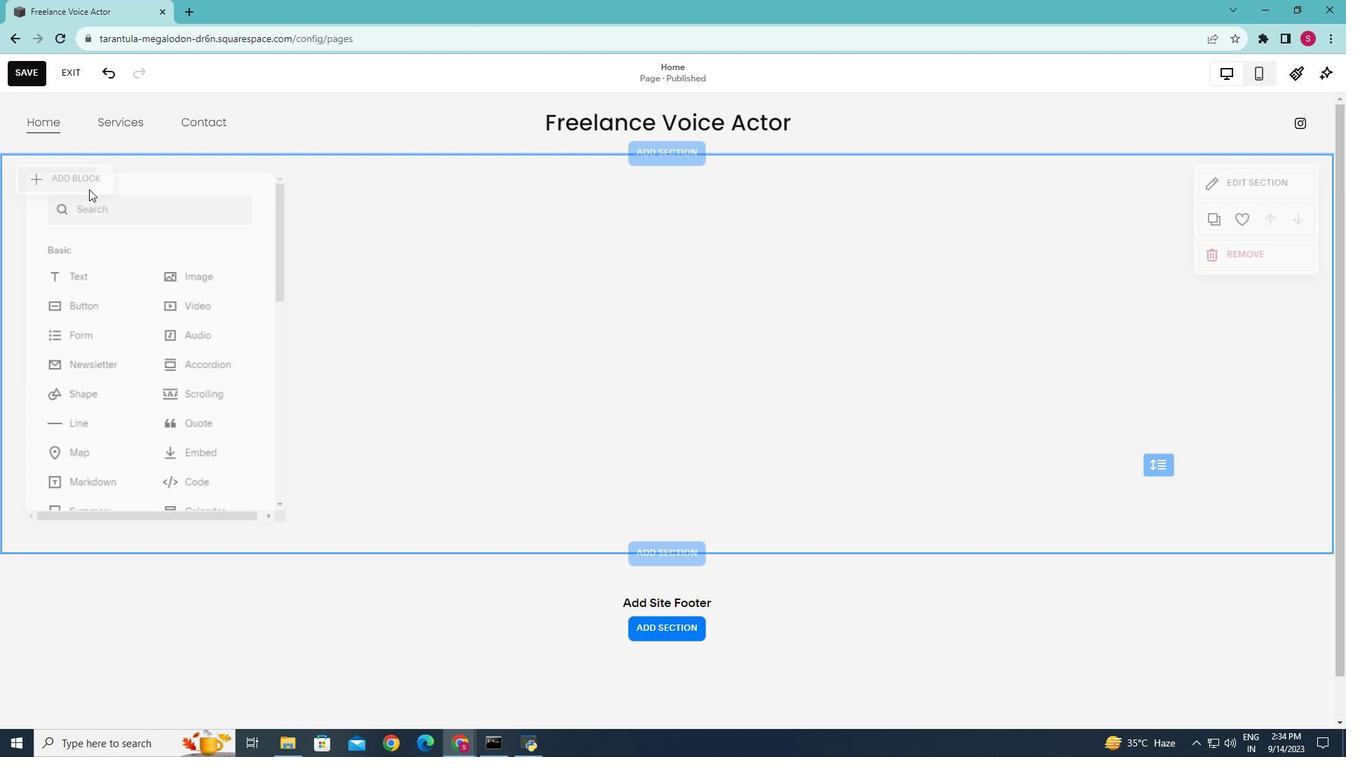 
Action: Mouse pressed left at (86, 188)
Screenshot: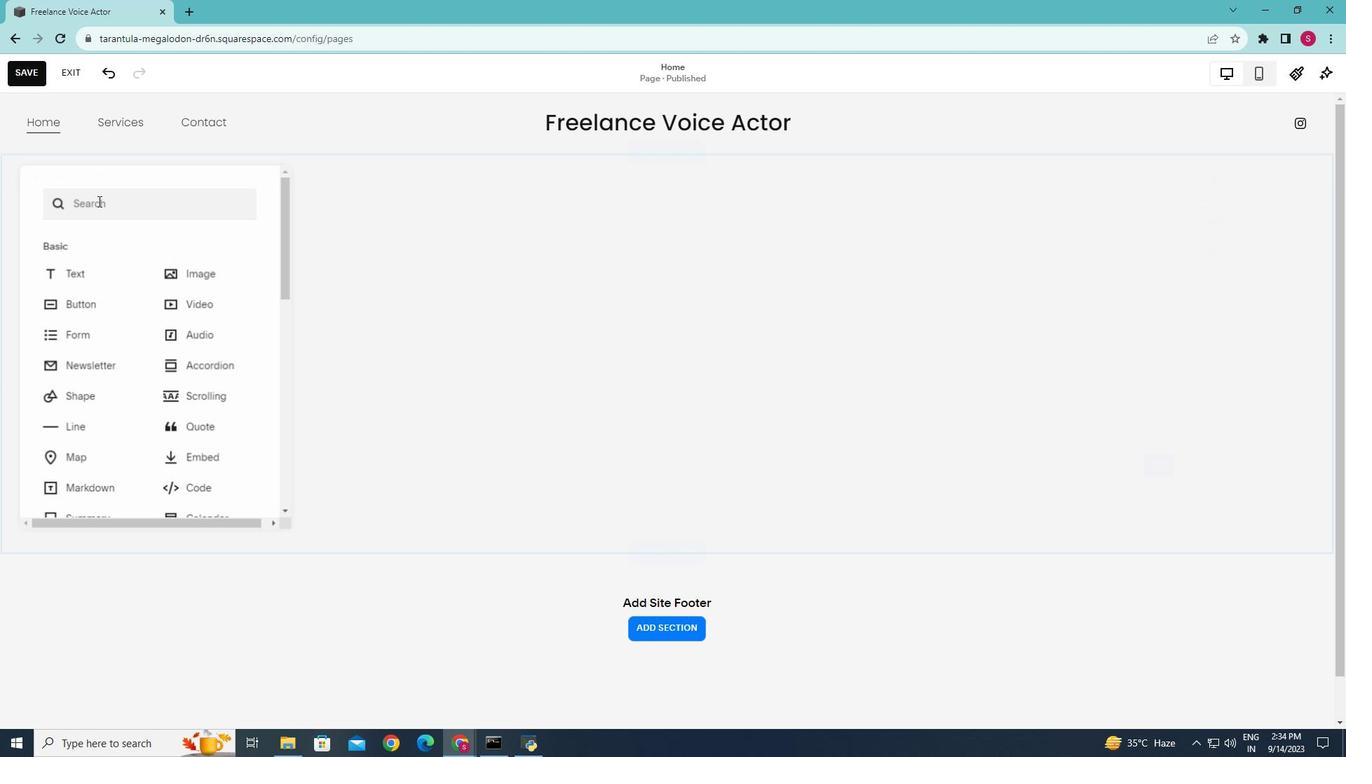 
Action: Mouse moved to (203, 279)
Screenshot: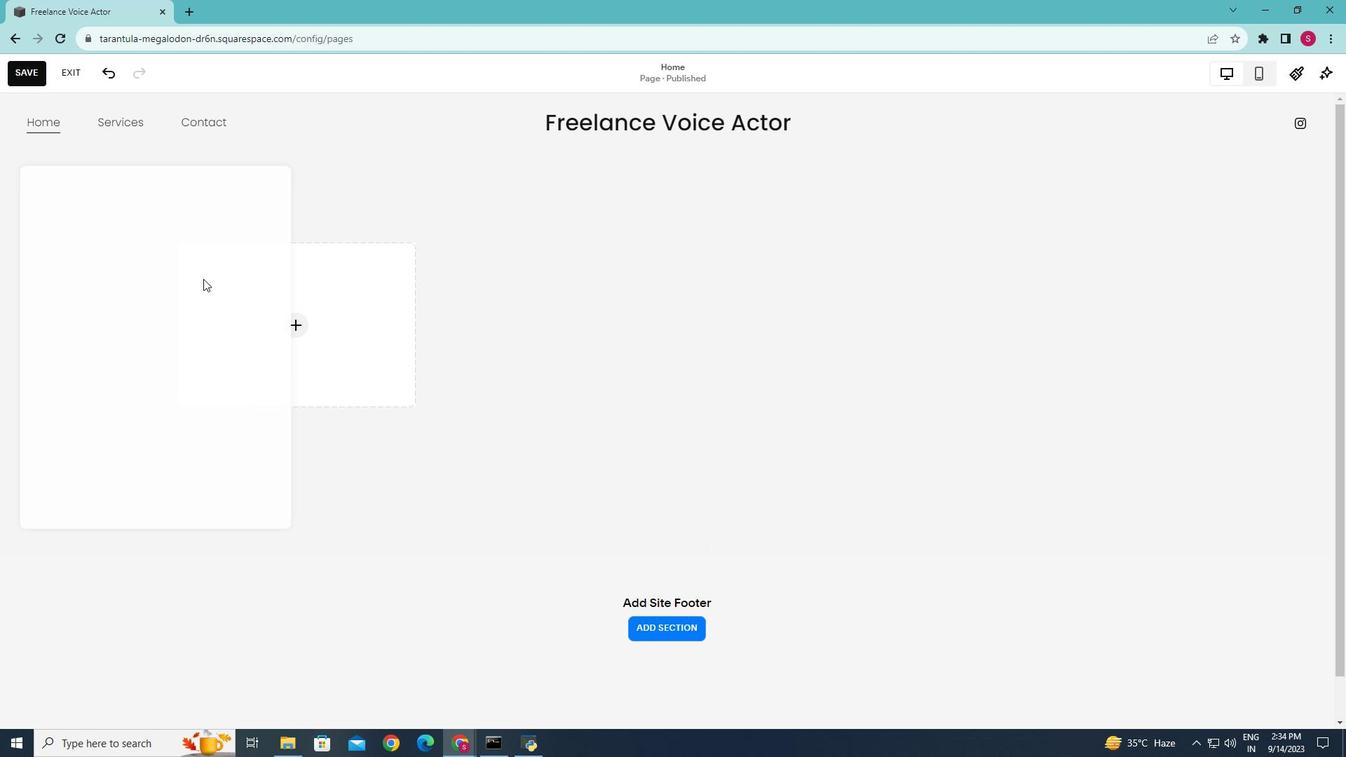 
Action: Mouse pressed left at (203, 279)
Screenshot: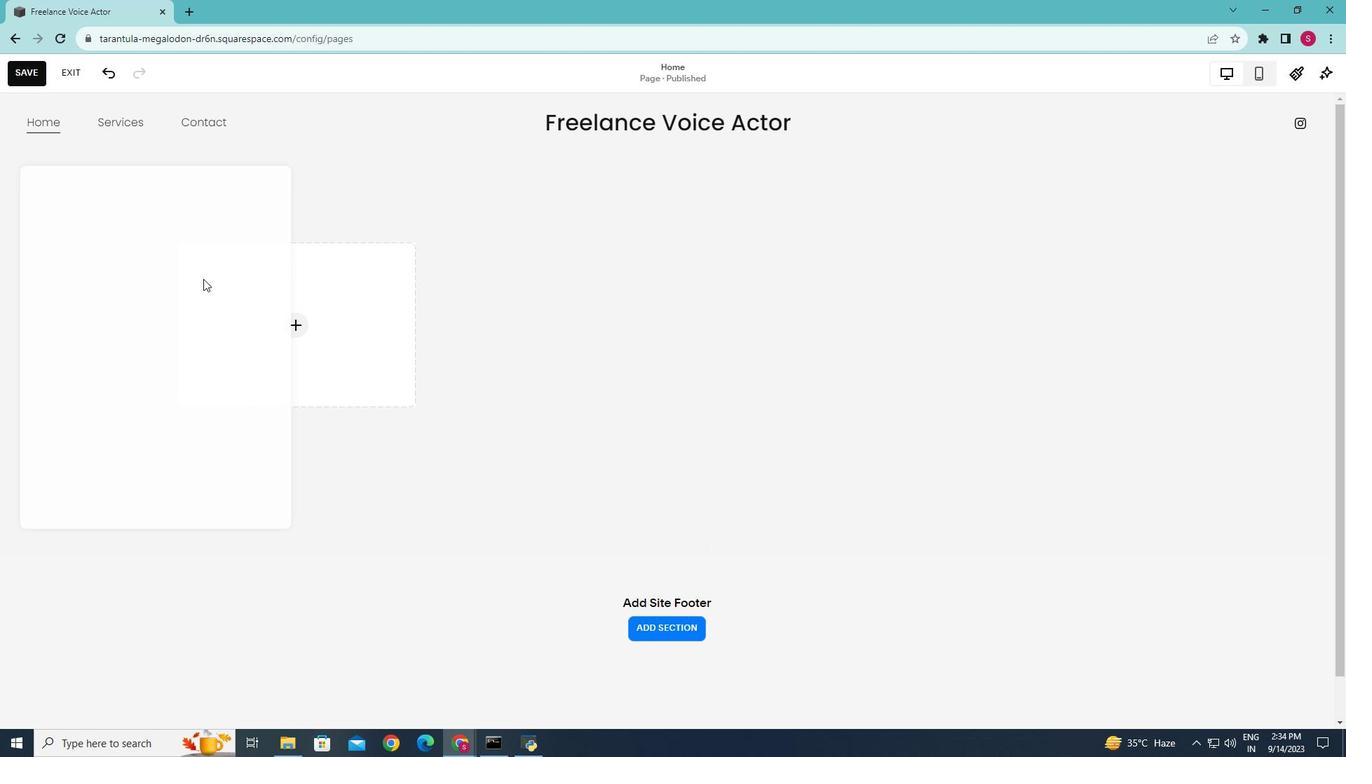 
Action: Mouse moved to (305, 322)
Screenshot: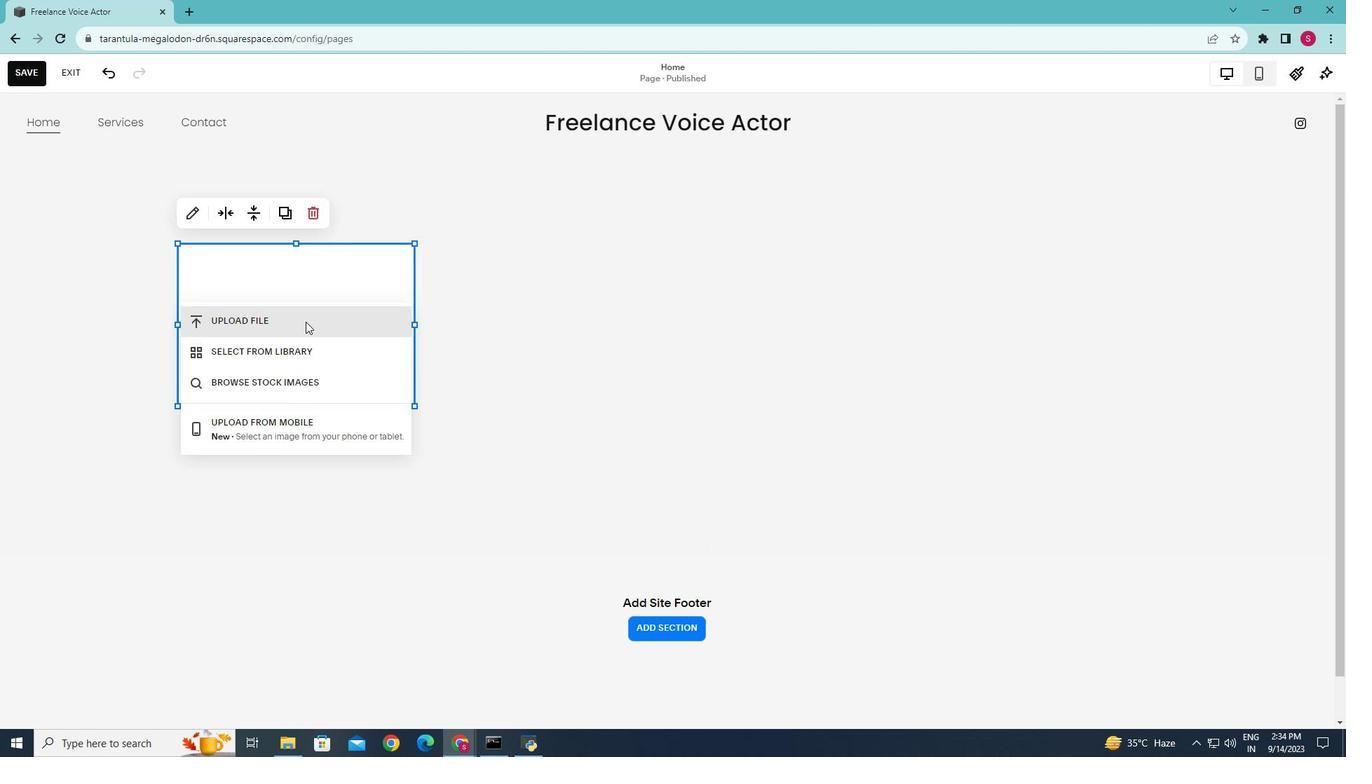 
Action: Mouse pressed left at (305, 322)
Screenshot: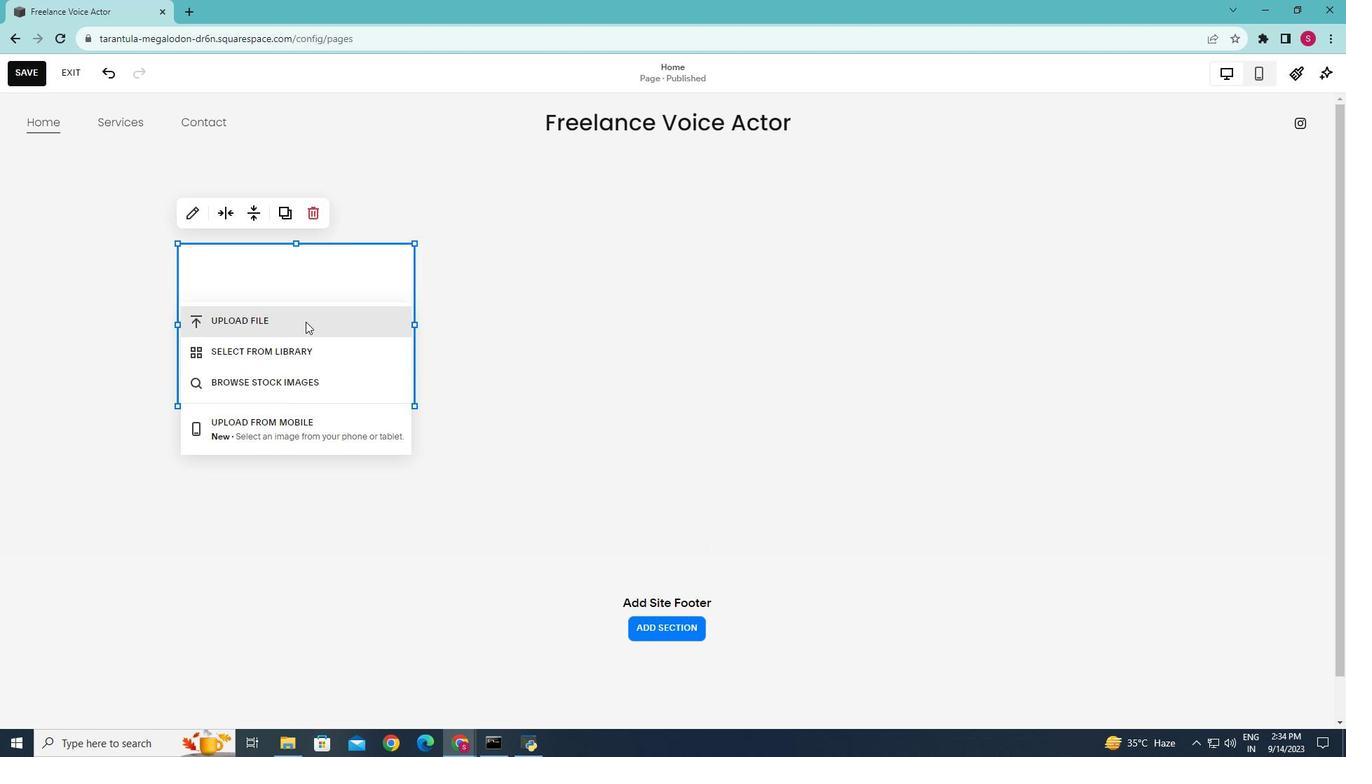 
Action: Mouse moved to (289, 378)
Screenshot: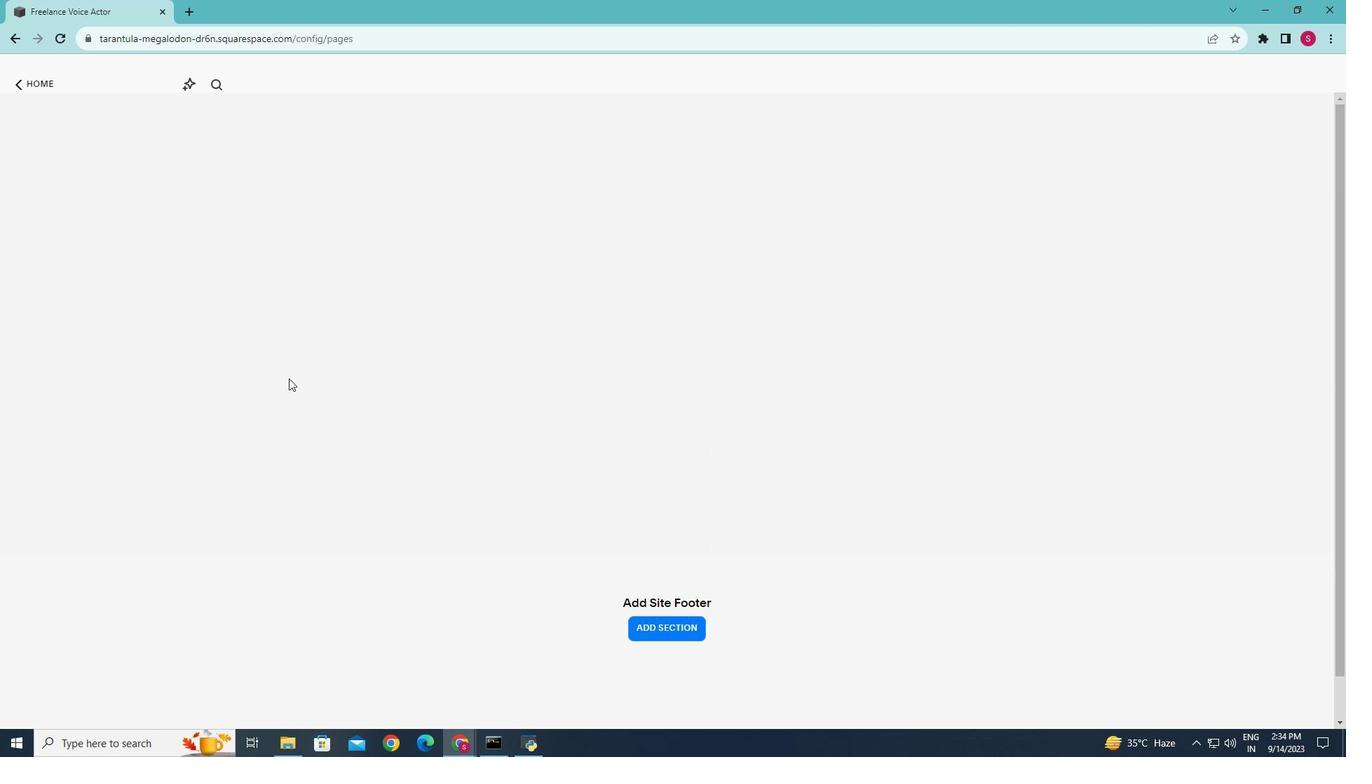 
Action: Mouse pressed left at (289, 378)
Screenshot: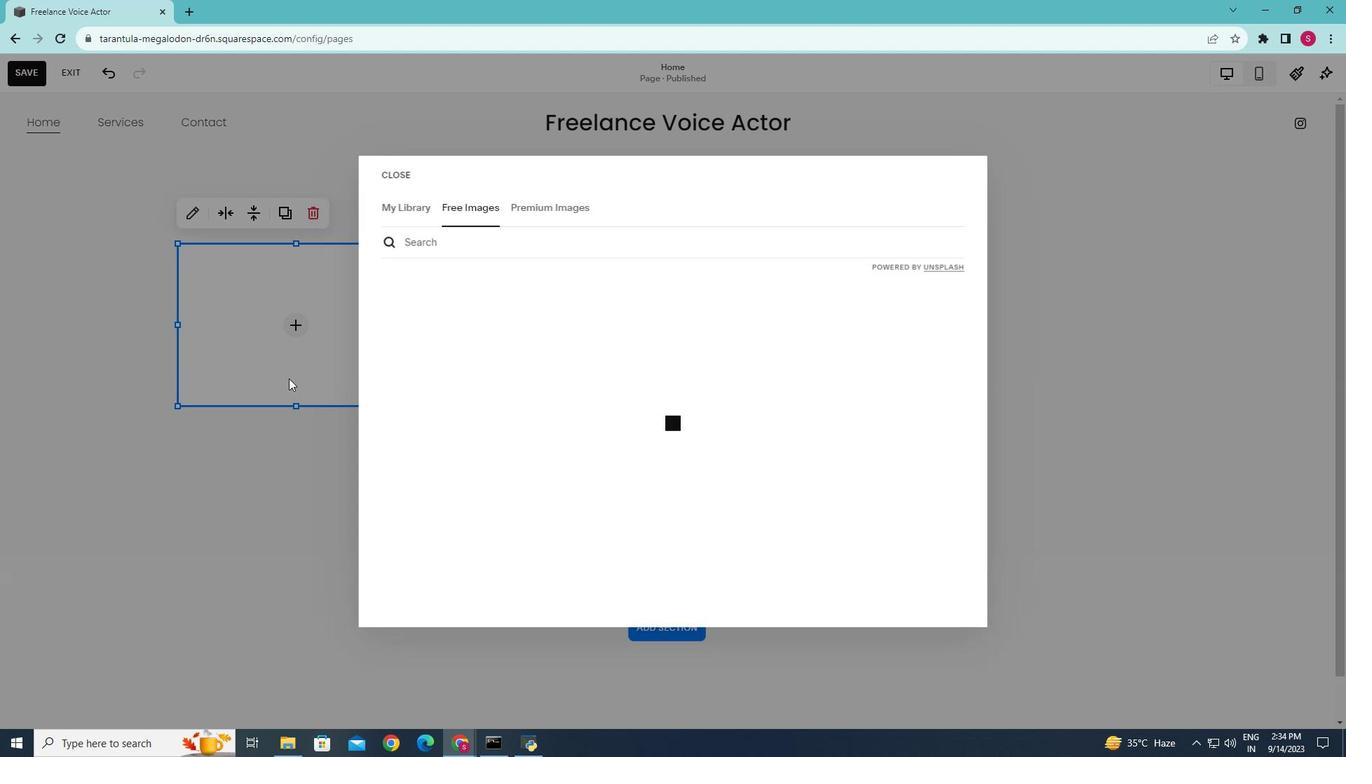 
Action: Mouse moved to (473, 244)
Screenshot: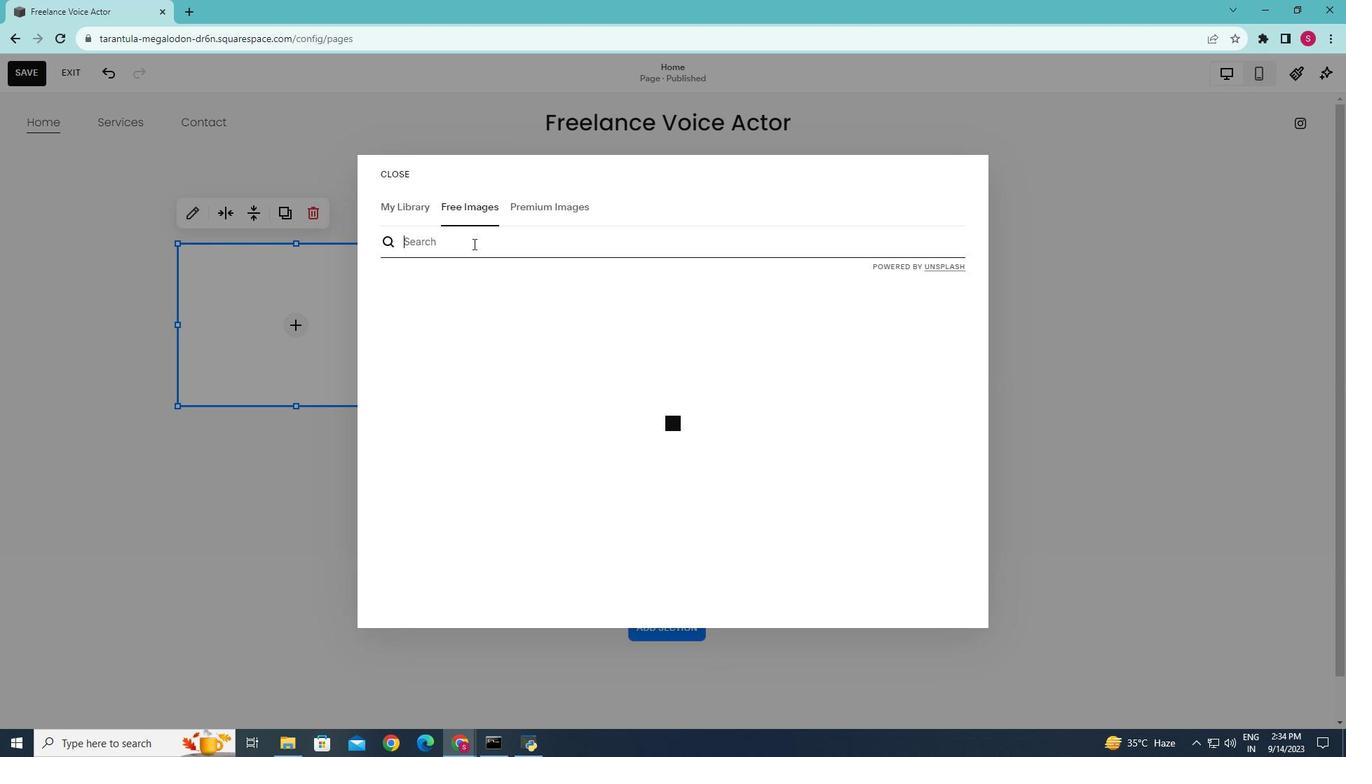 
Action: Mouse pressed left at (473, 244)
Screenshot: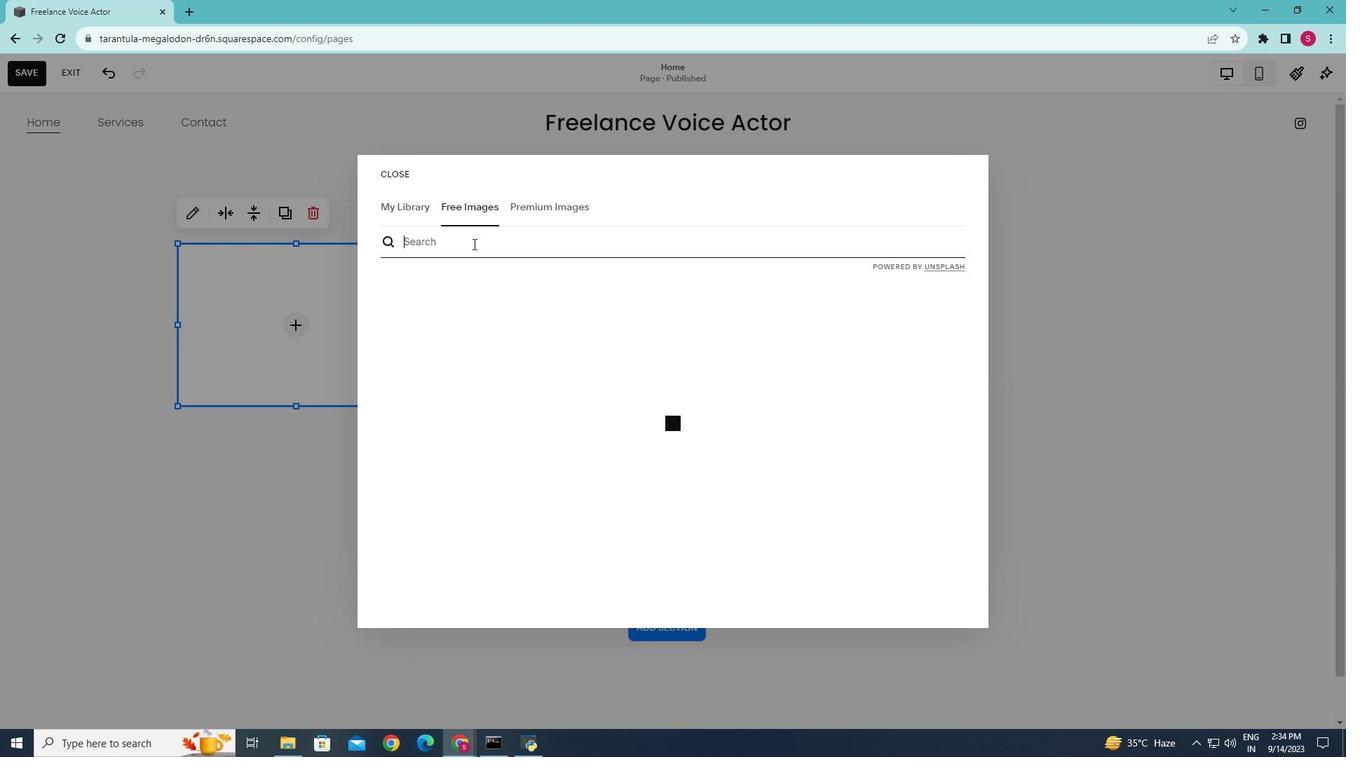 
Action: Key pressed freelance<Key.space>voice<Key.space>actor<Key.enter>
Screenshot: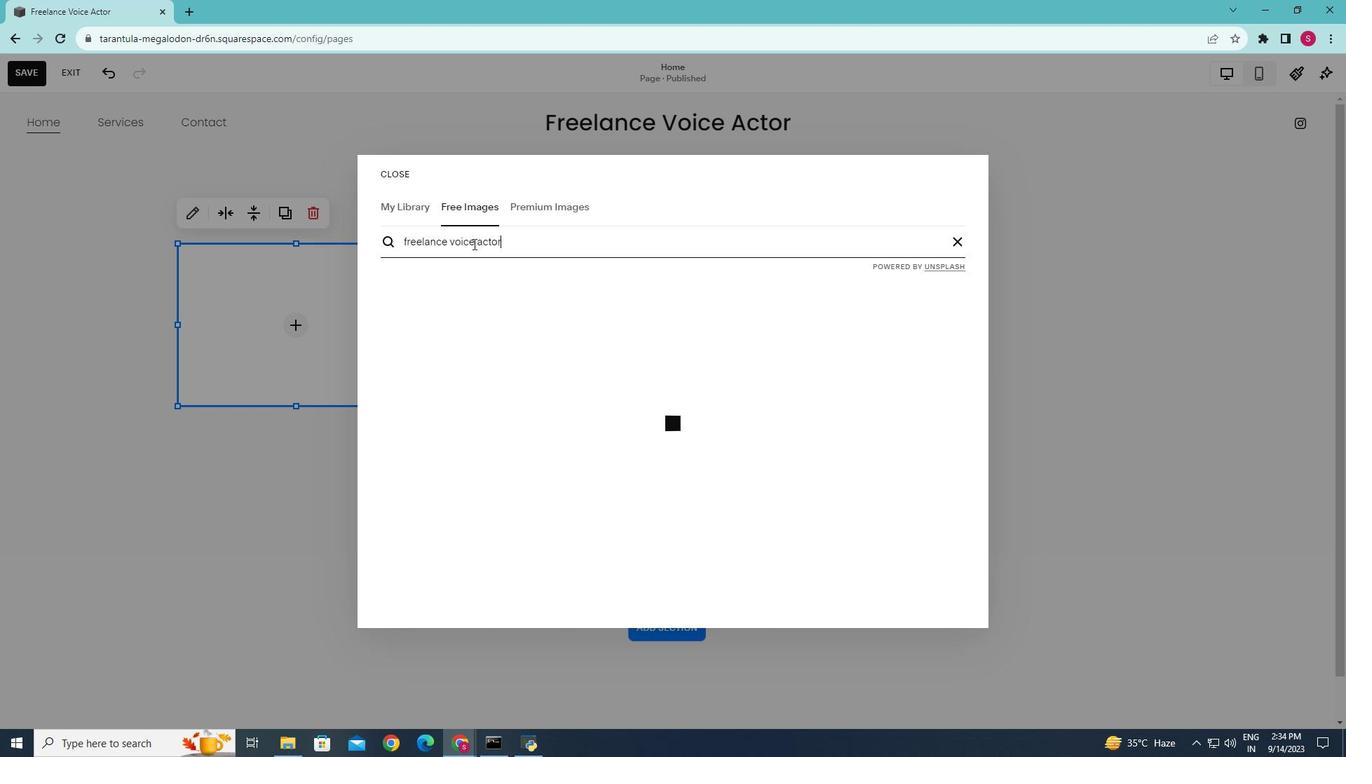 
Action: Mouse moved to (531, 415)
Screenshot: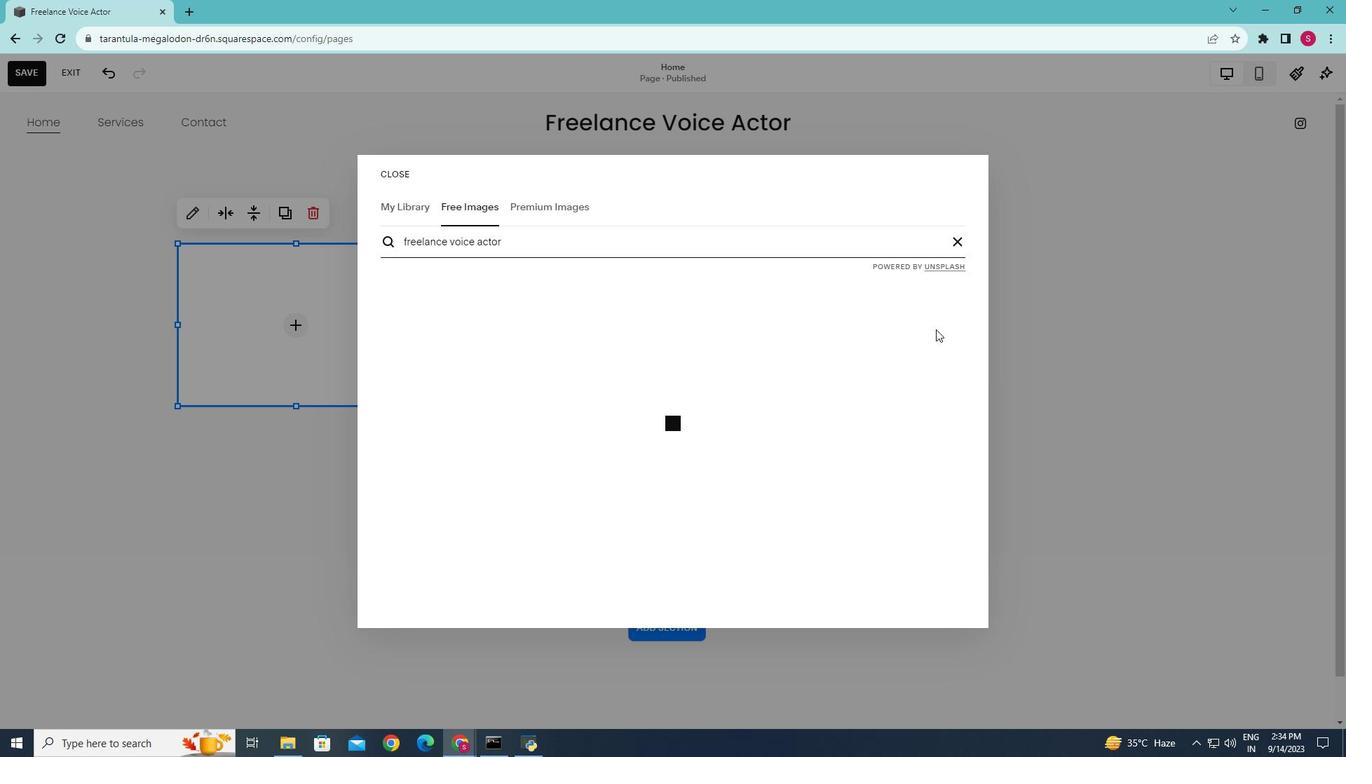 
Action: Mouse scrolled (531, 414) with delta (0, 0)
Screenshot: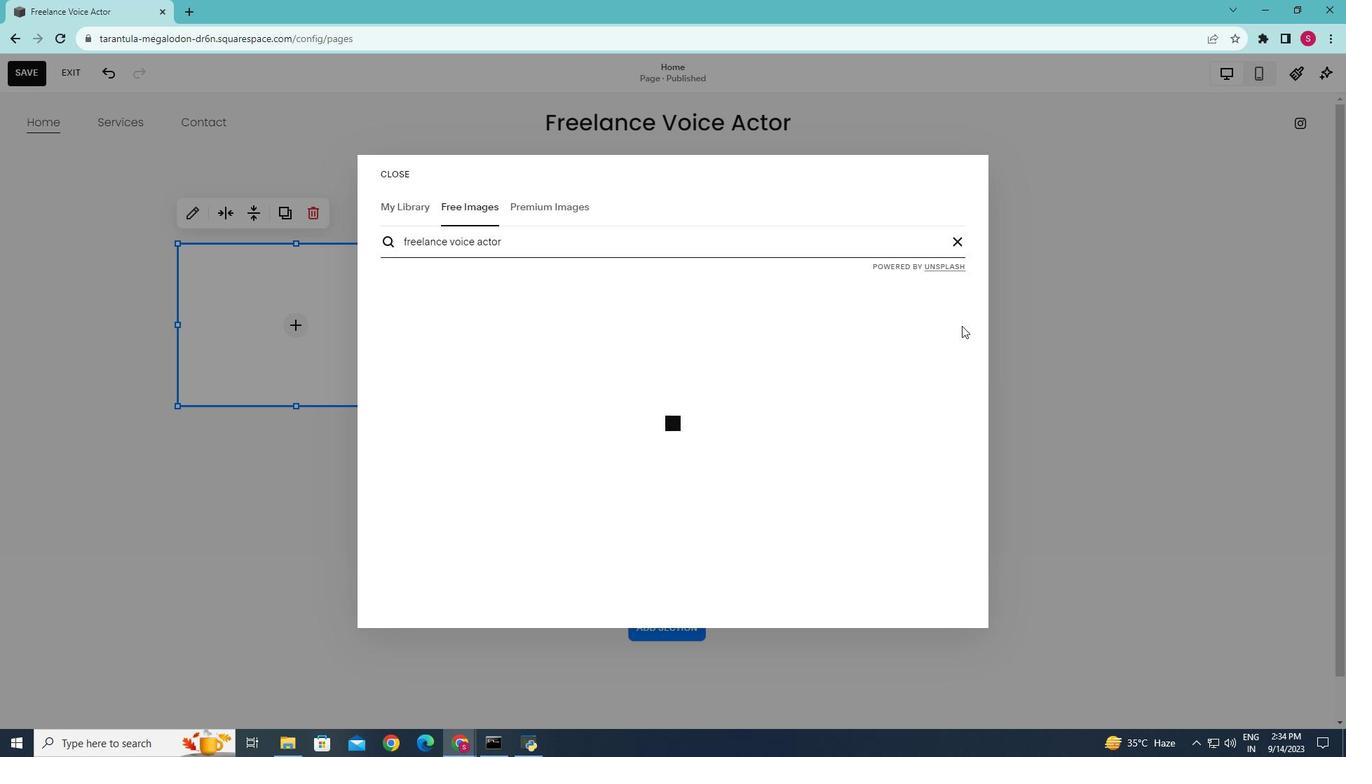 
Action: Mouse scrolled (531, 414) with delta (0, 0)
Screenshot: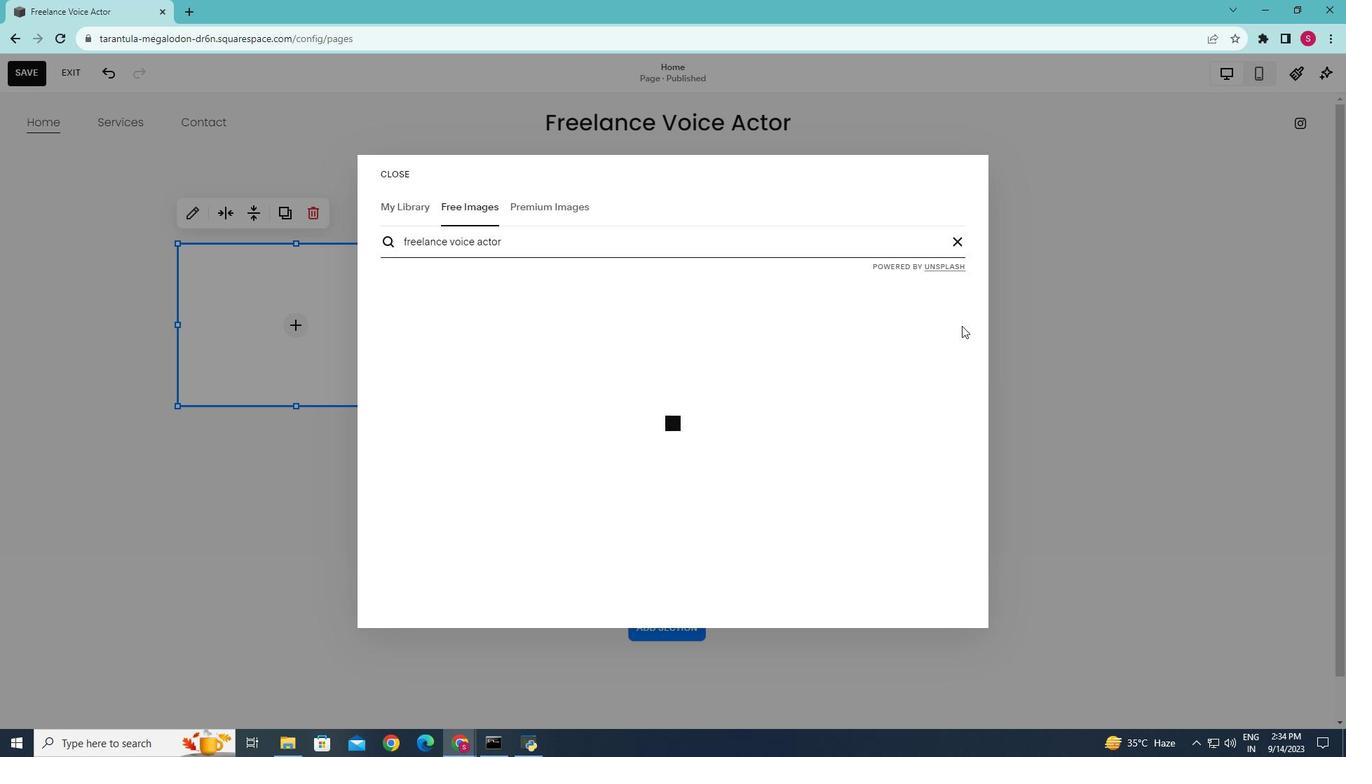 
Action: Mouse scrolled (531, 414) with delta (0, 0)
Screenshot: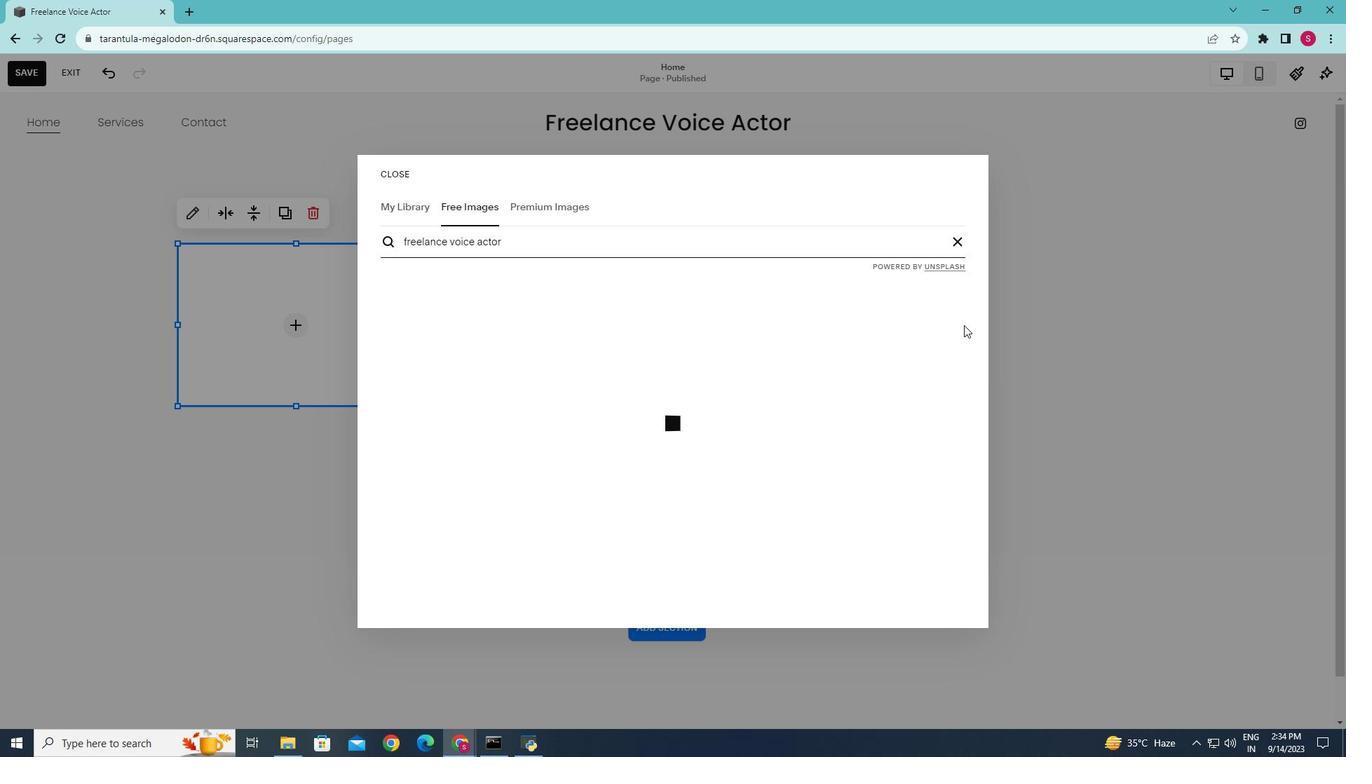 
Action: Mouse scrolled (531, 414) with delta (0, 0)
Screenshot: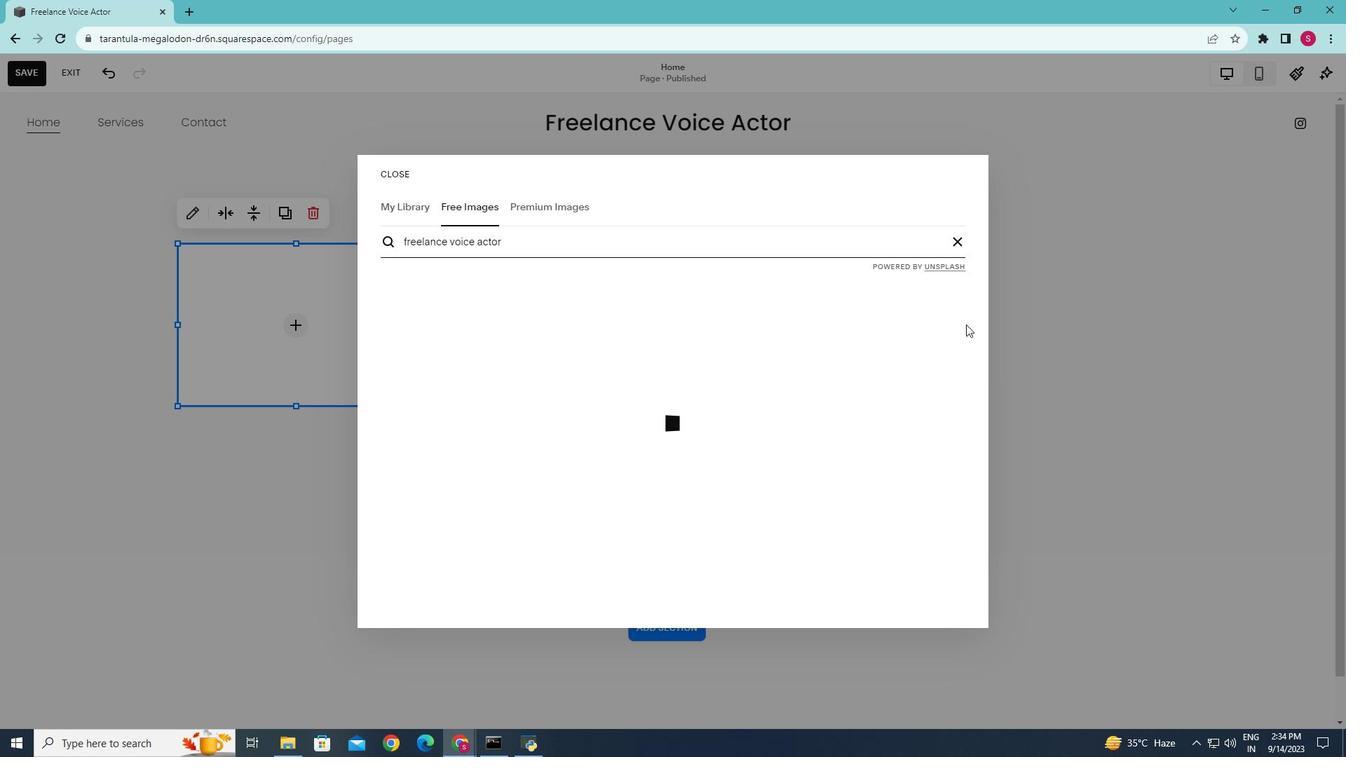 
Action: Mouse scrolled (531, 414) with delta (0, 0)
Screenshot: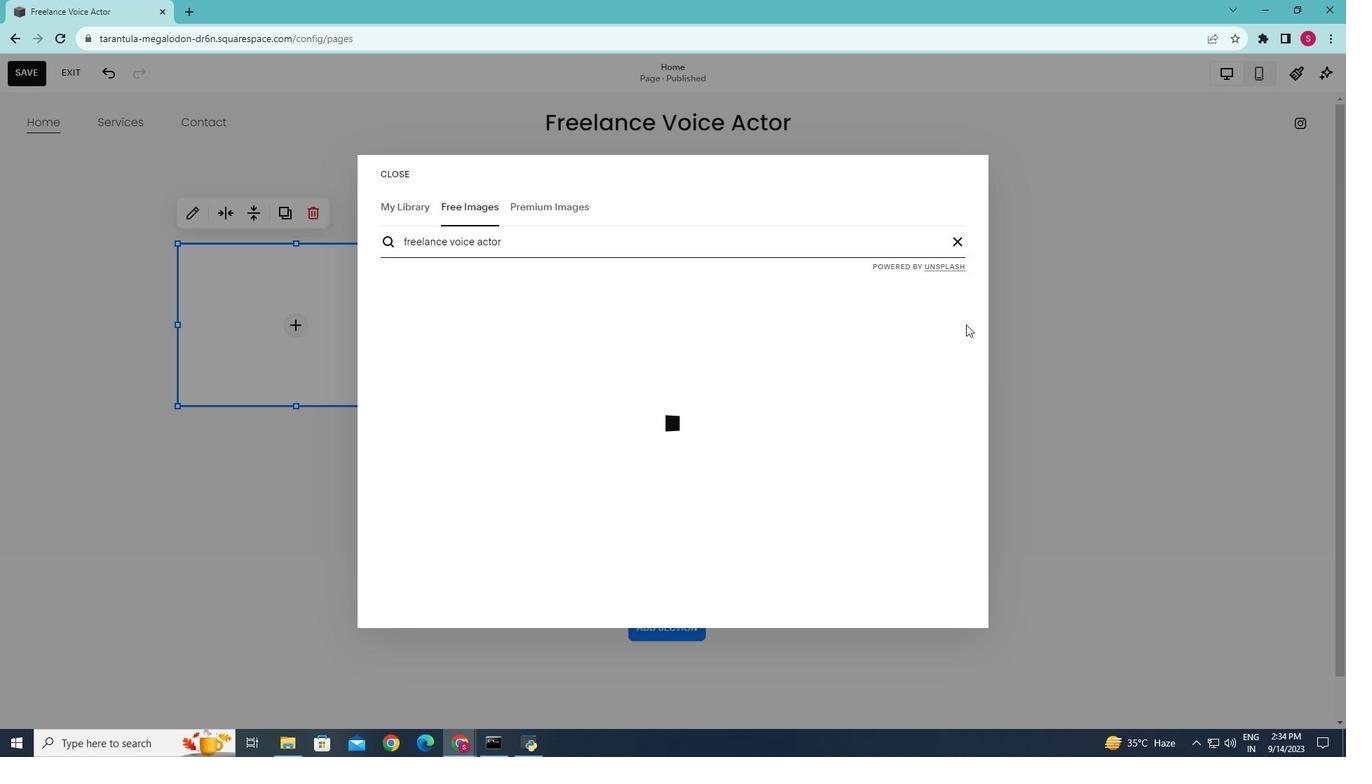 
Action: Mouse moved to (517, 249)
Screenshot: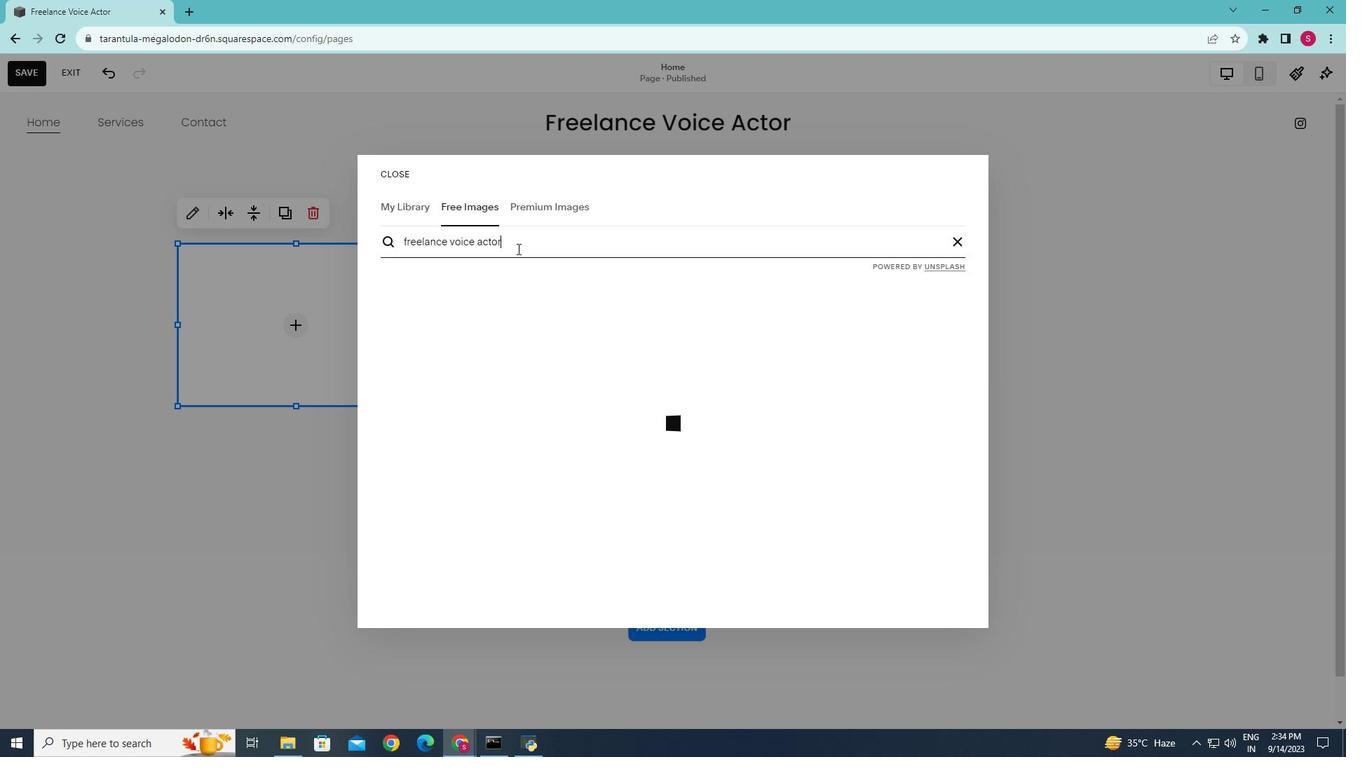 
Action: Mouse pressed left at (517, 249)
Screenshot: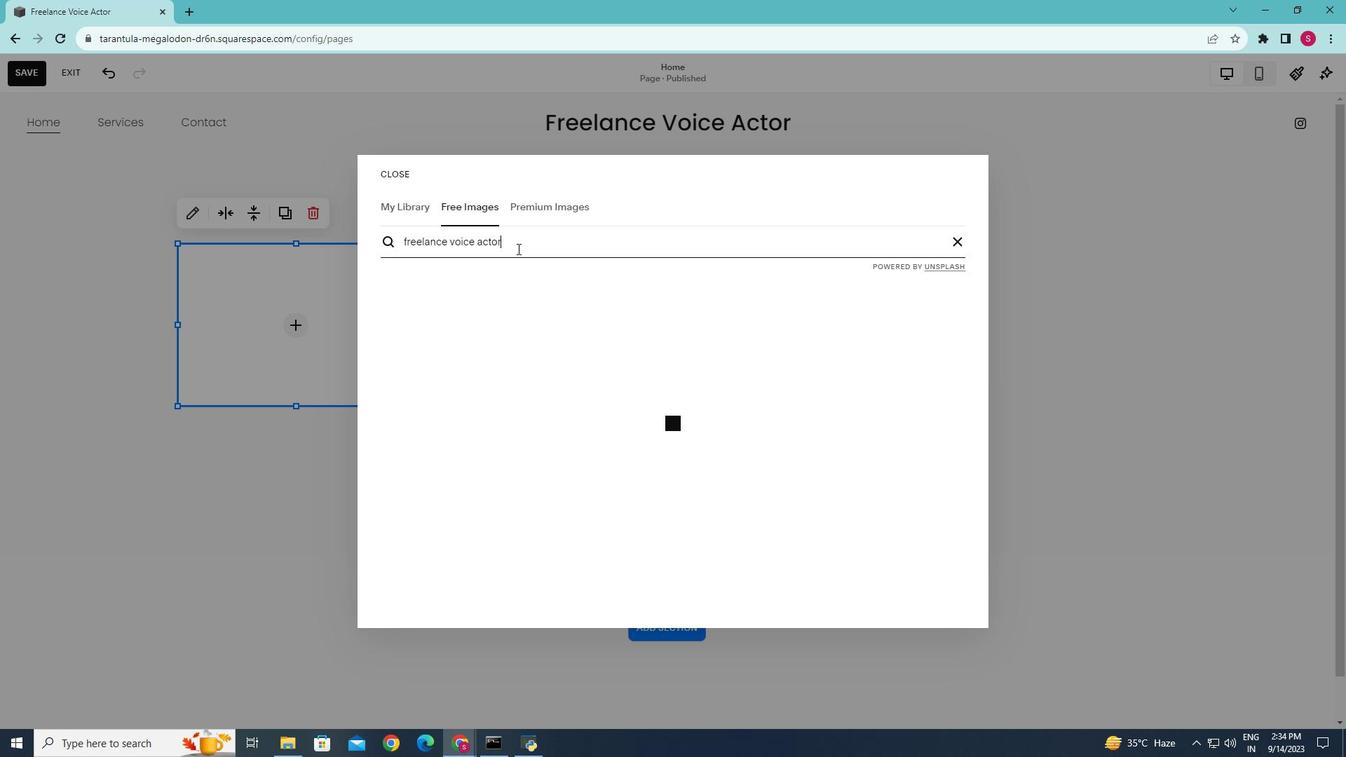 
Action: Mouse moved to (662, 396)
Screenshot: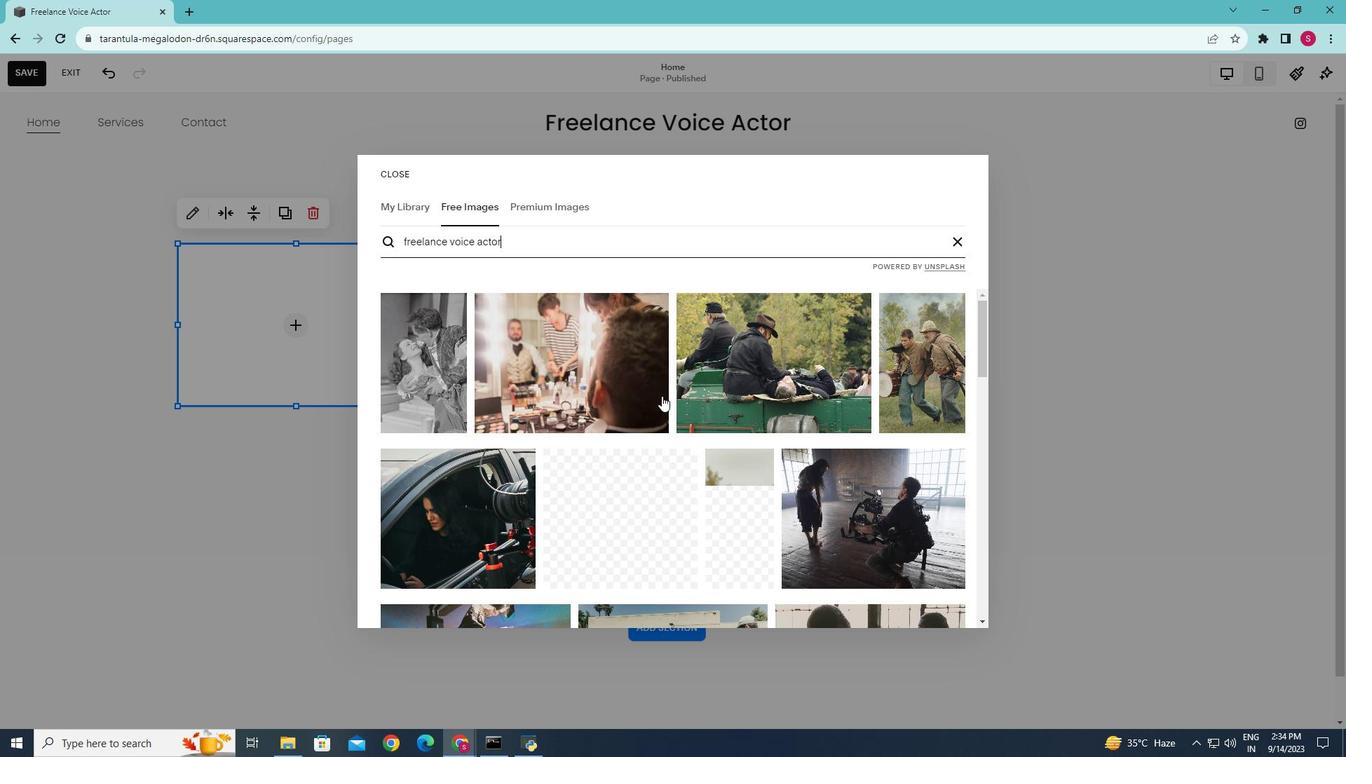
Action: Mouse scrolled (662, 395) with delta (0, 0)
Screenshot: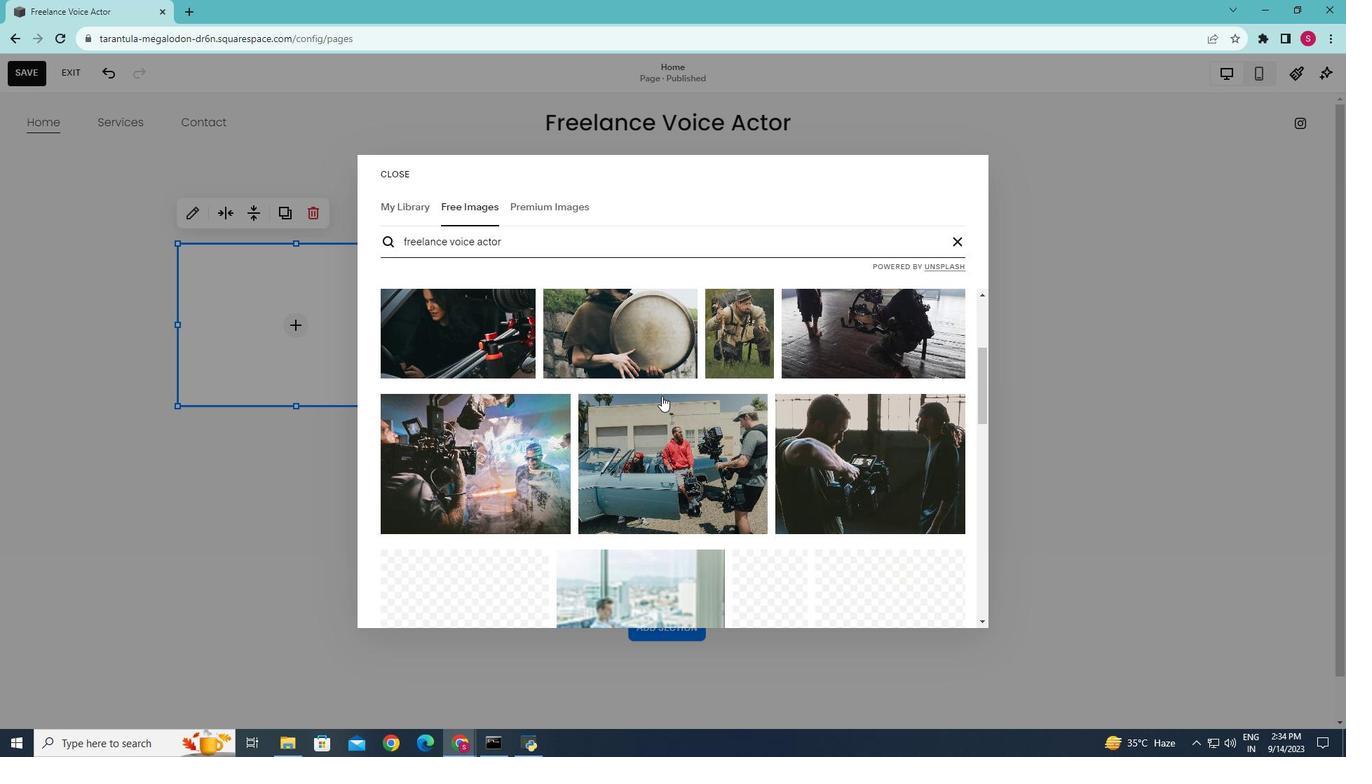 
Action: Mouse scrolled (662, 395) with delta (0, 0)
Screenshot: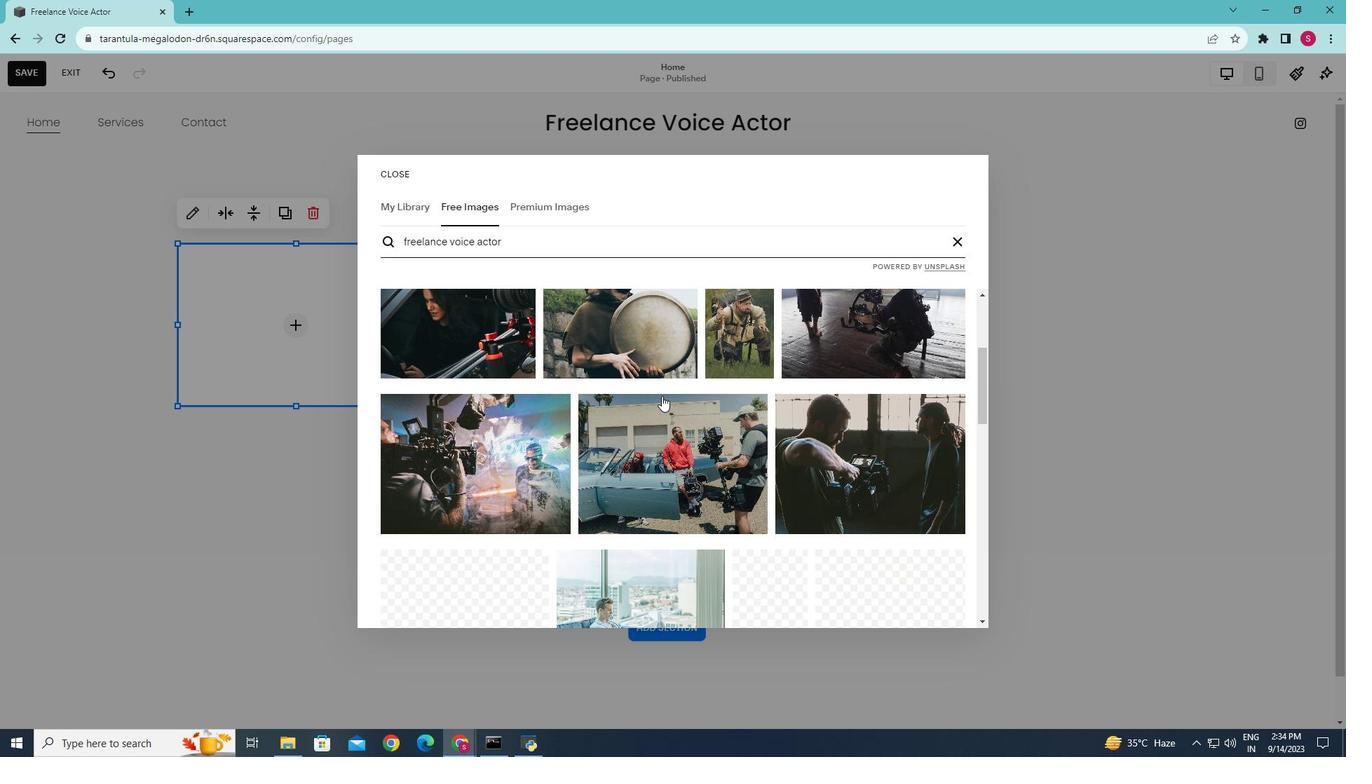 
Action: Mouse scrolled (662, 395) with delta (0, 0)
Screenshot: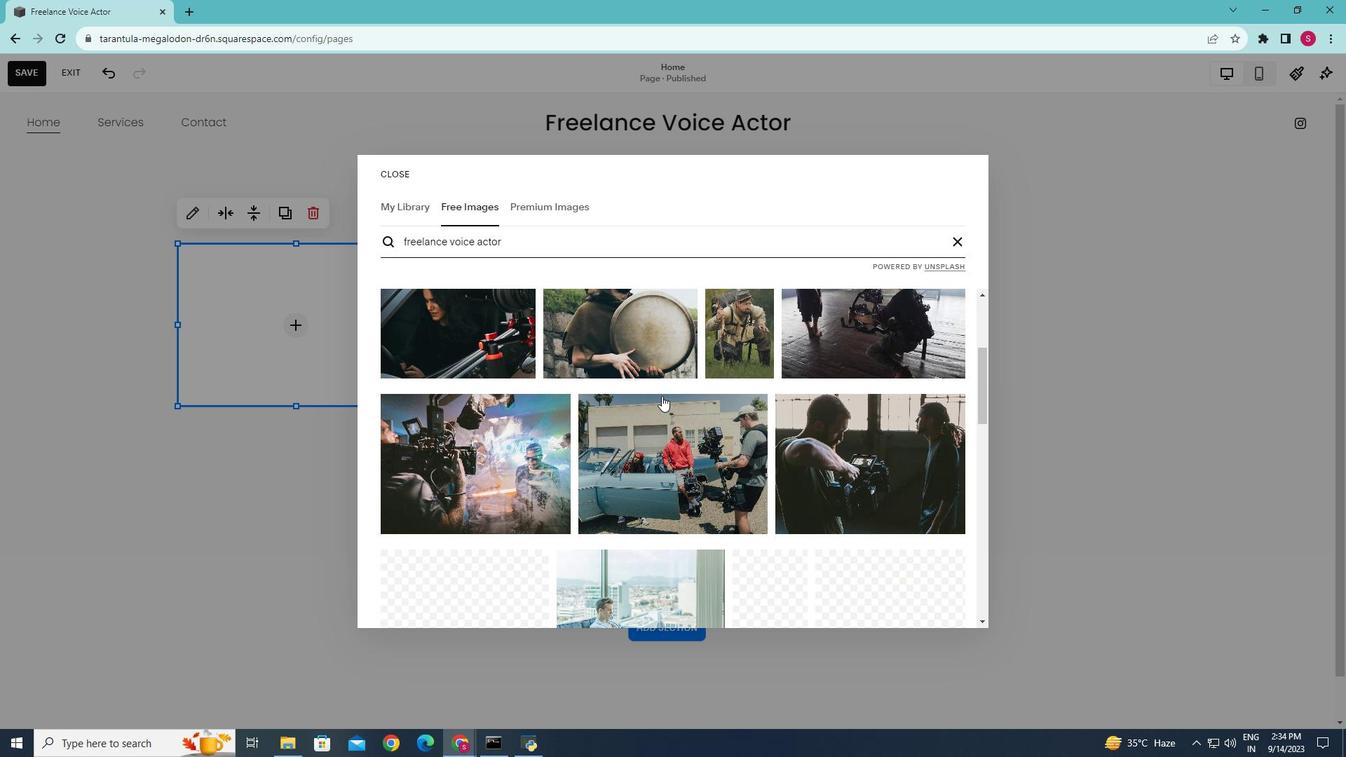 
Action: Mouse scrolled (662, 395) with delta (0, 0)
Screenshot: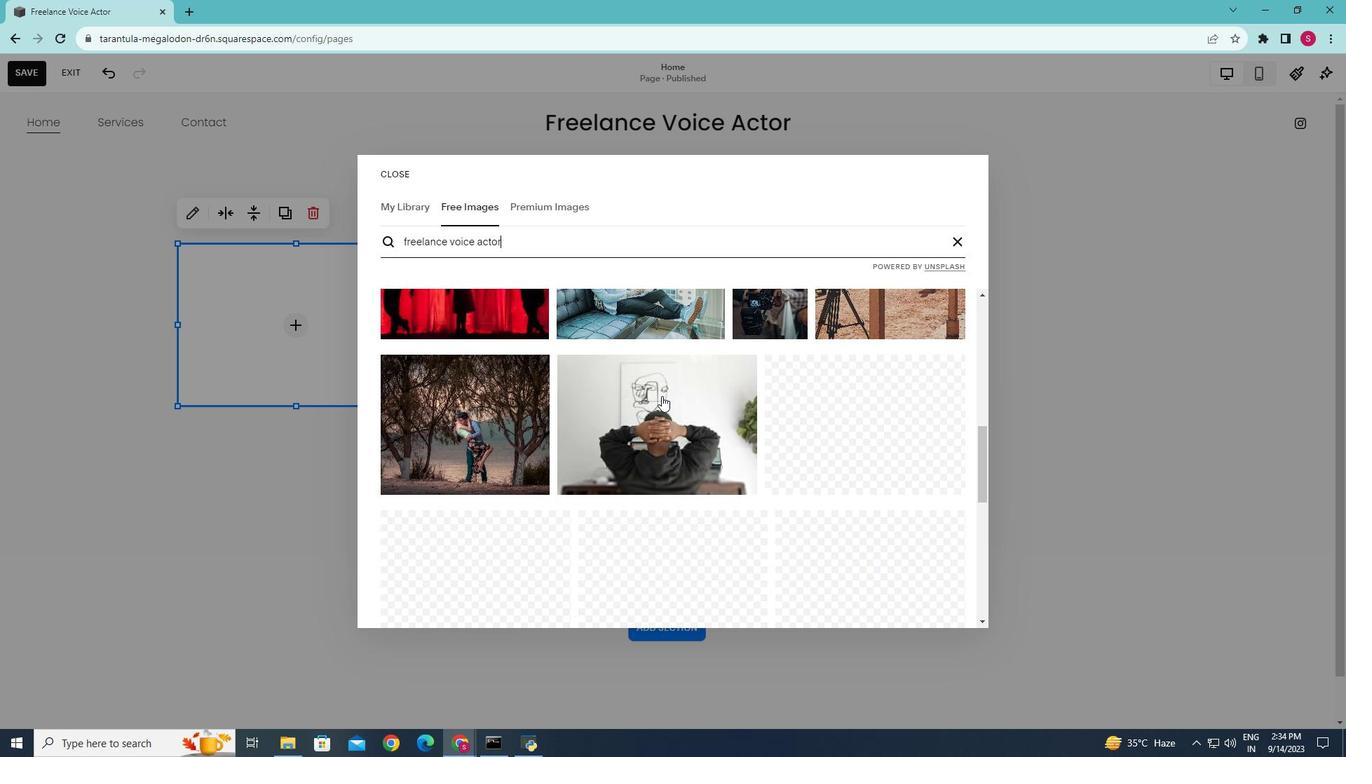 
Action: Mouse scrolled (662, 395) with delta (0, 0)
Screenshot: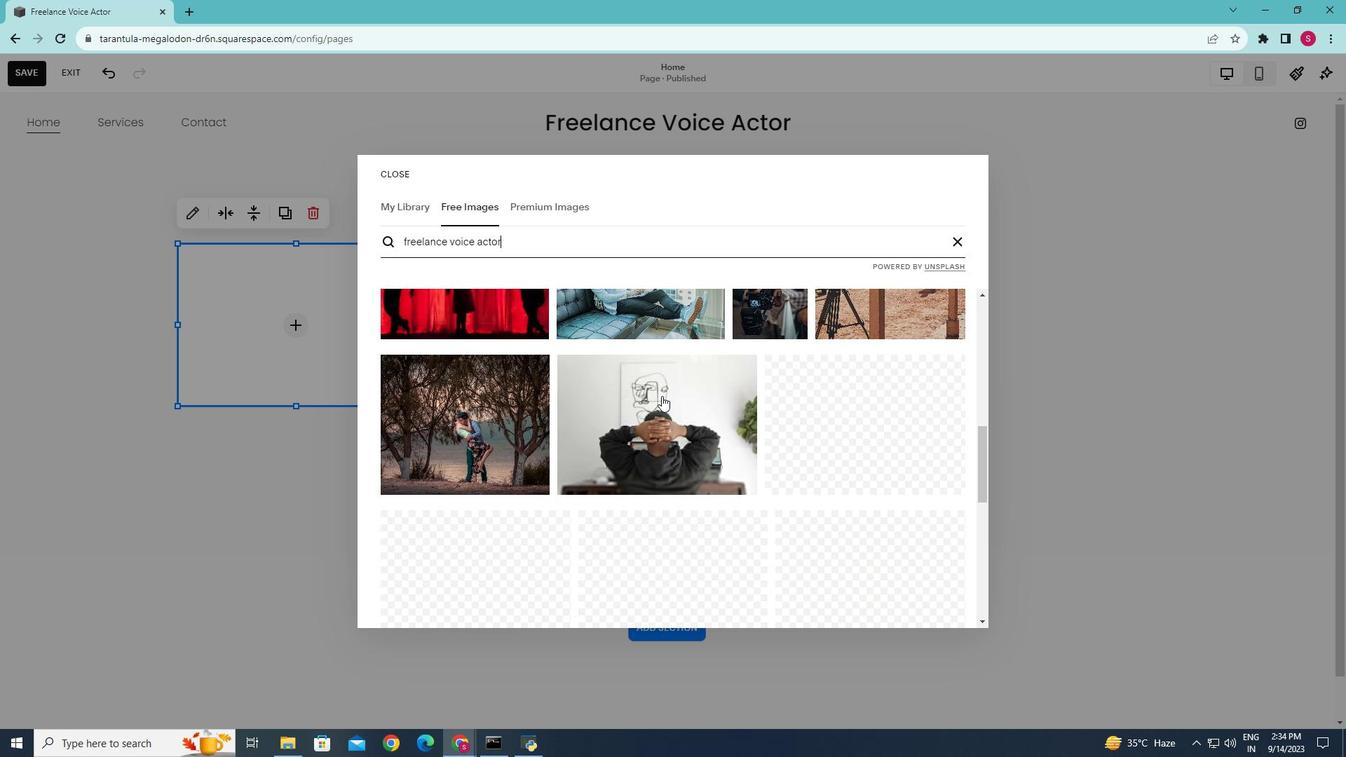 
Action: Mouse scrolled (662, 395) with delta (0, 0)
Screenshot: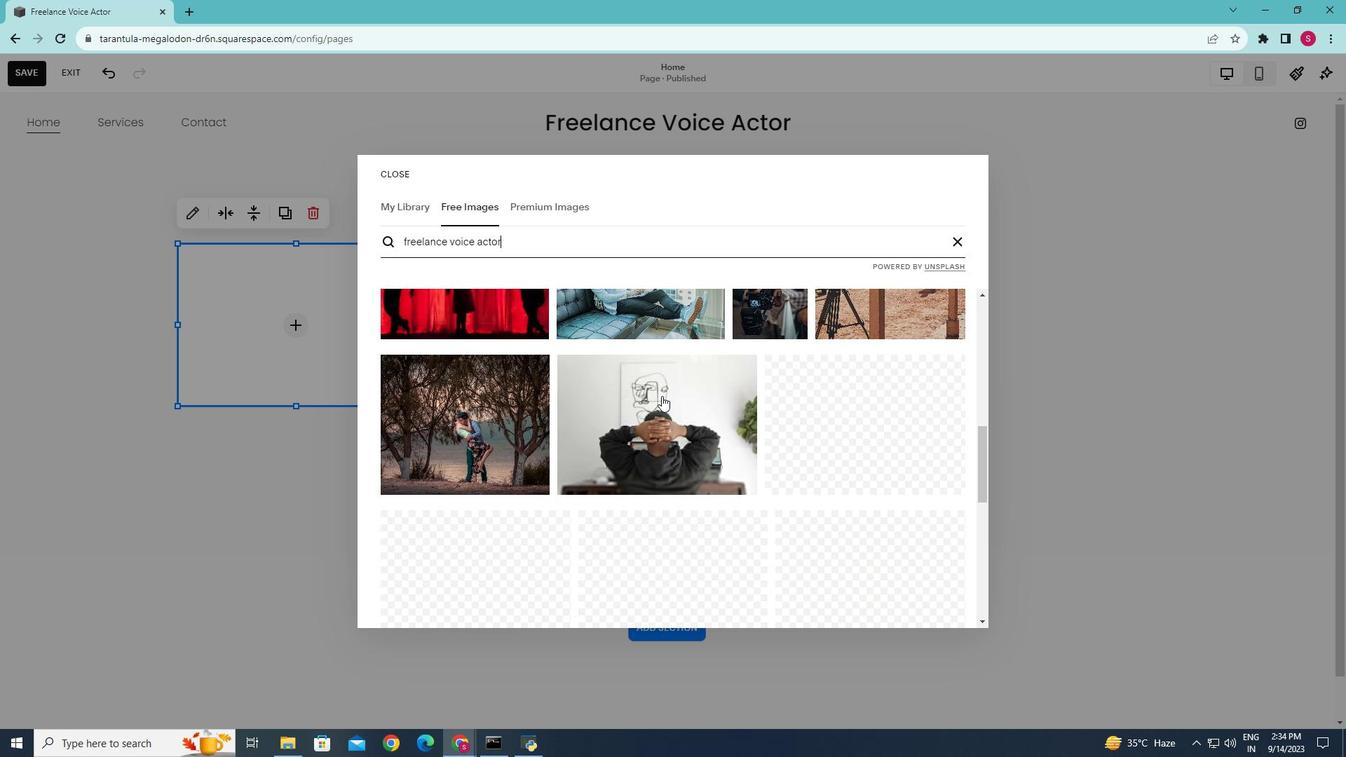 
Action: Mouse scrolled (662, 395) with delta (0, 0)
Screenshot: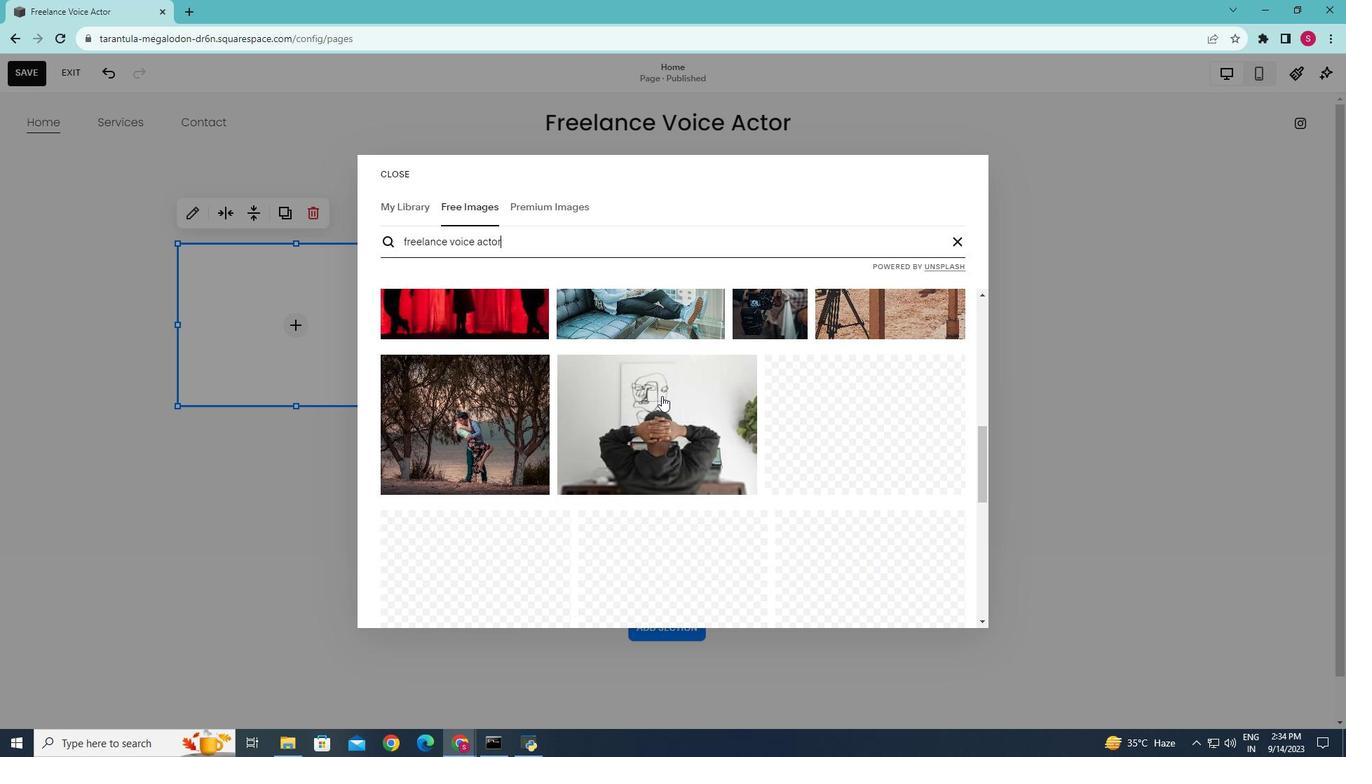 
Action: Mouse scrolled (662, 395) with delta (0, 0)
Screenshot: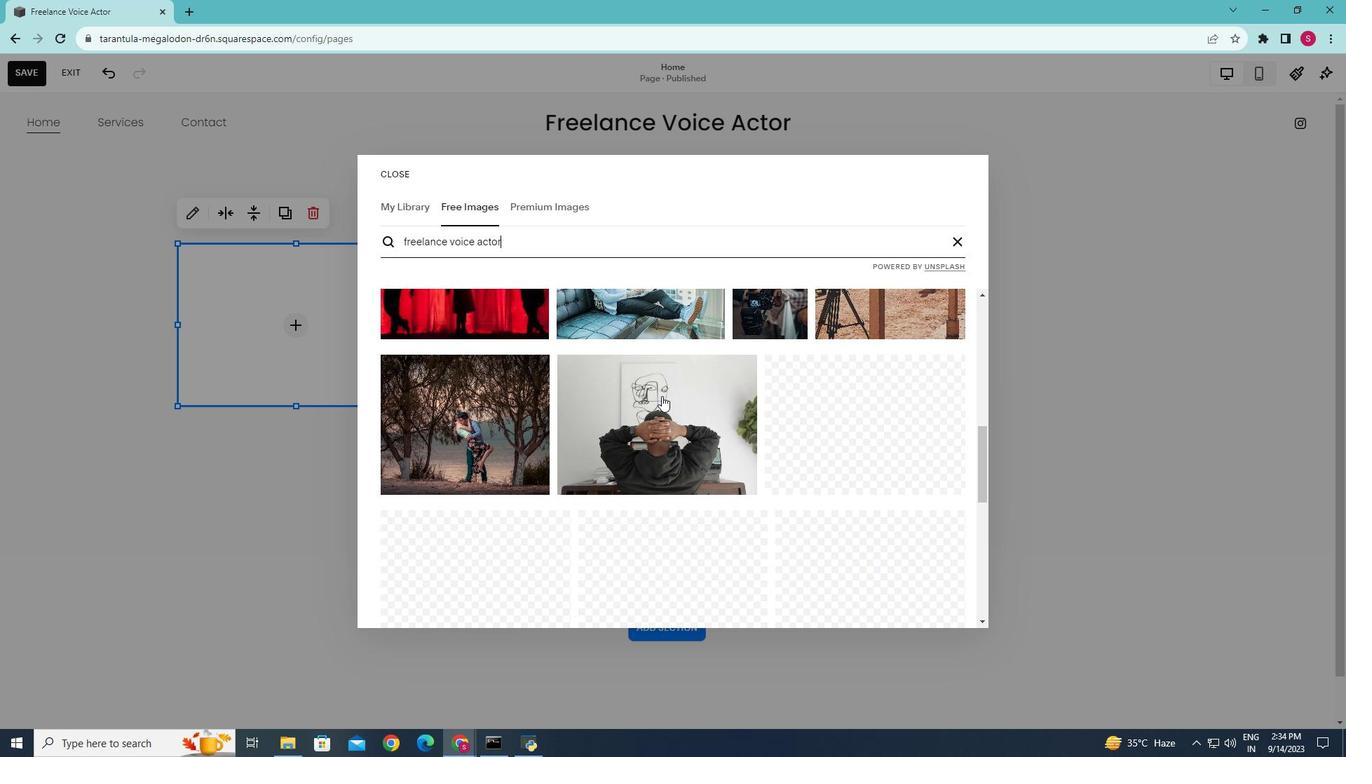 
Action: Mouse scrolled (662, 395) with delta (0, 0)
Screenshot: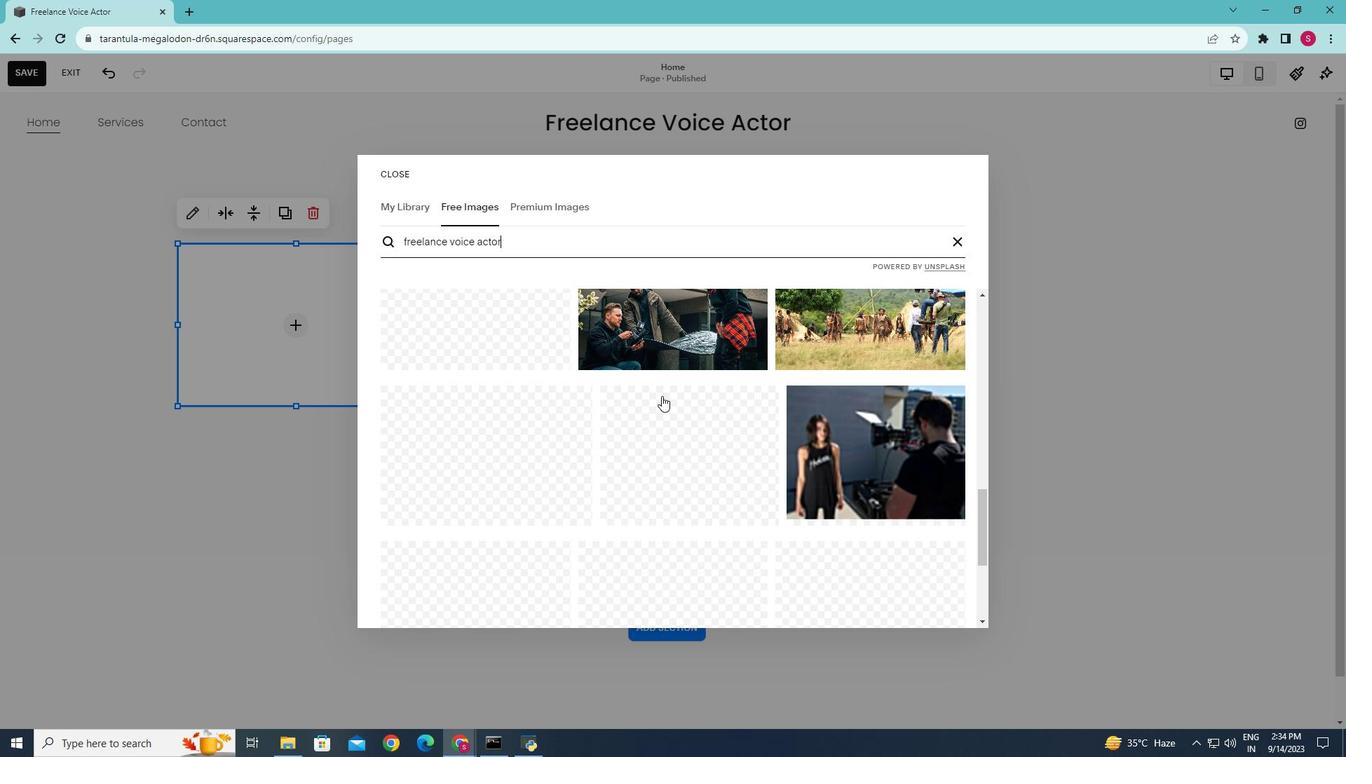 
Action: Mouse scrolled (662, 395) with delta (0, 0)
Screenshot: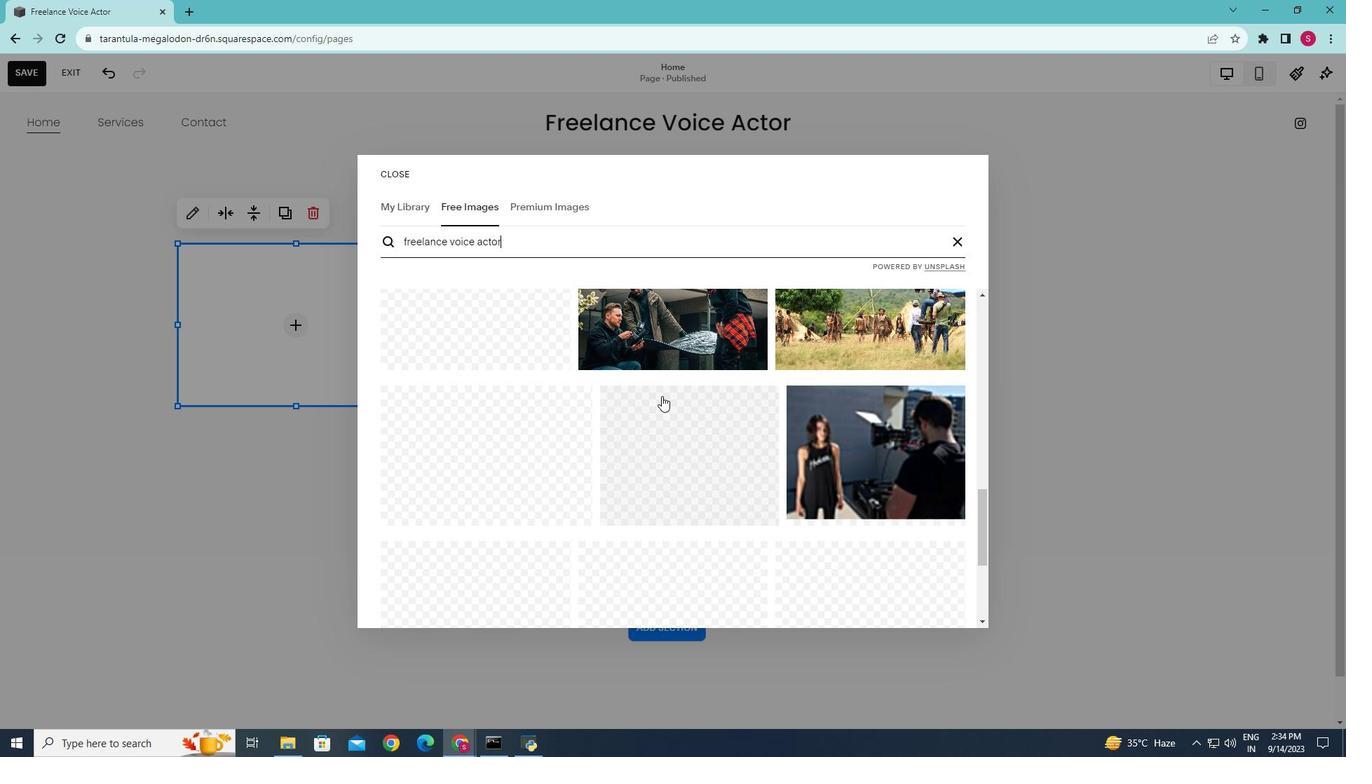 
Action: Mouse scrolled (662, 395) with delta (0, 0)
Screenshot: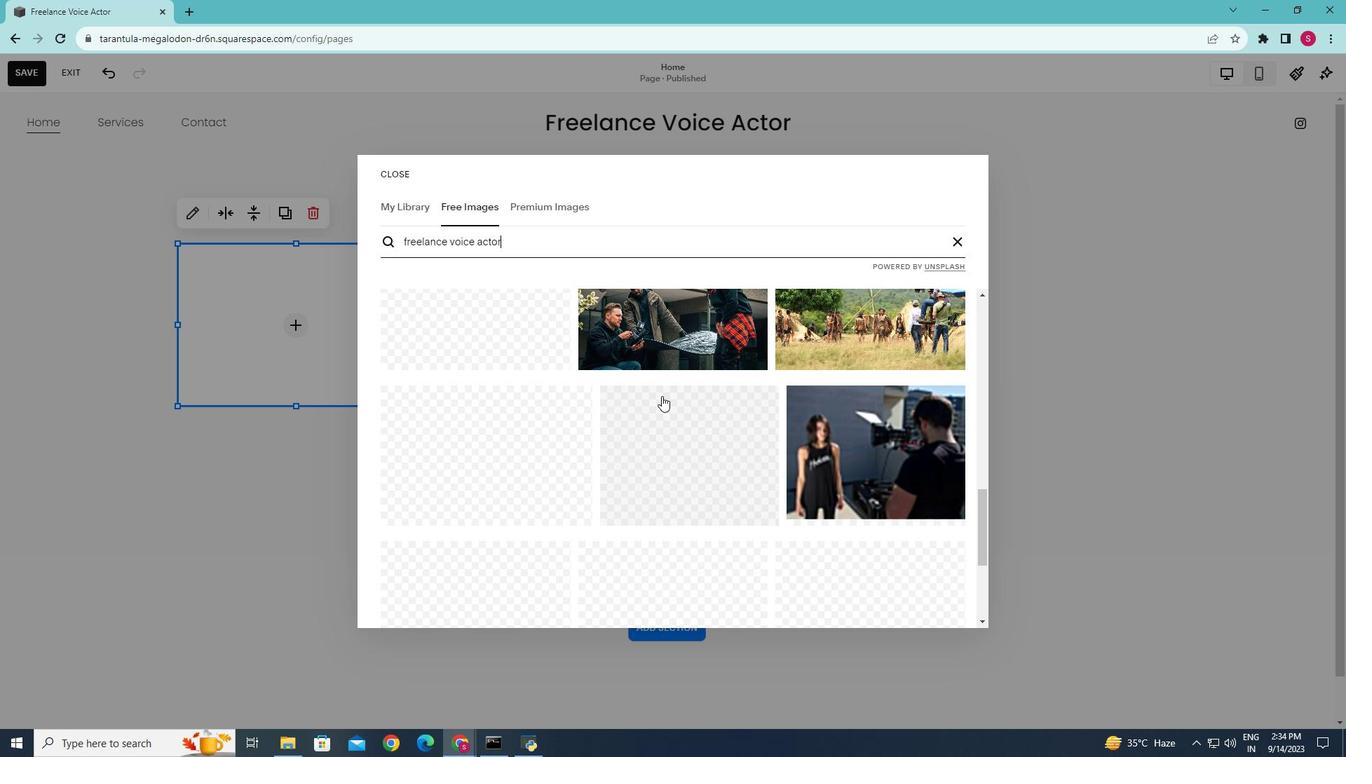 
Action: Mouse scrolled (662, 395) with delta (0, 0)
Screenshot: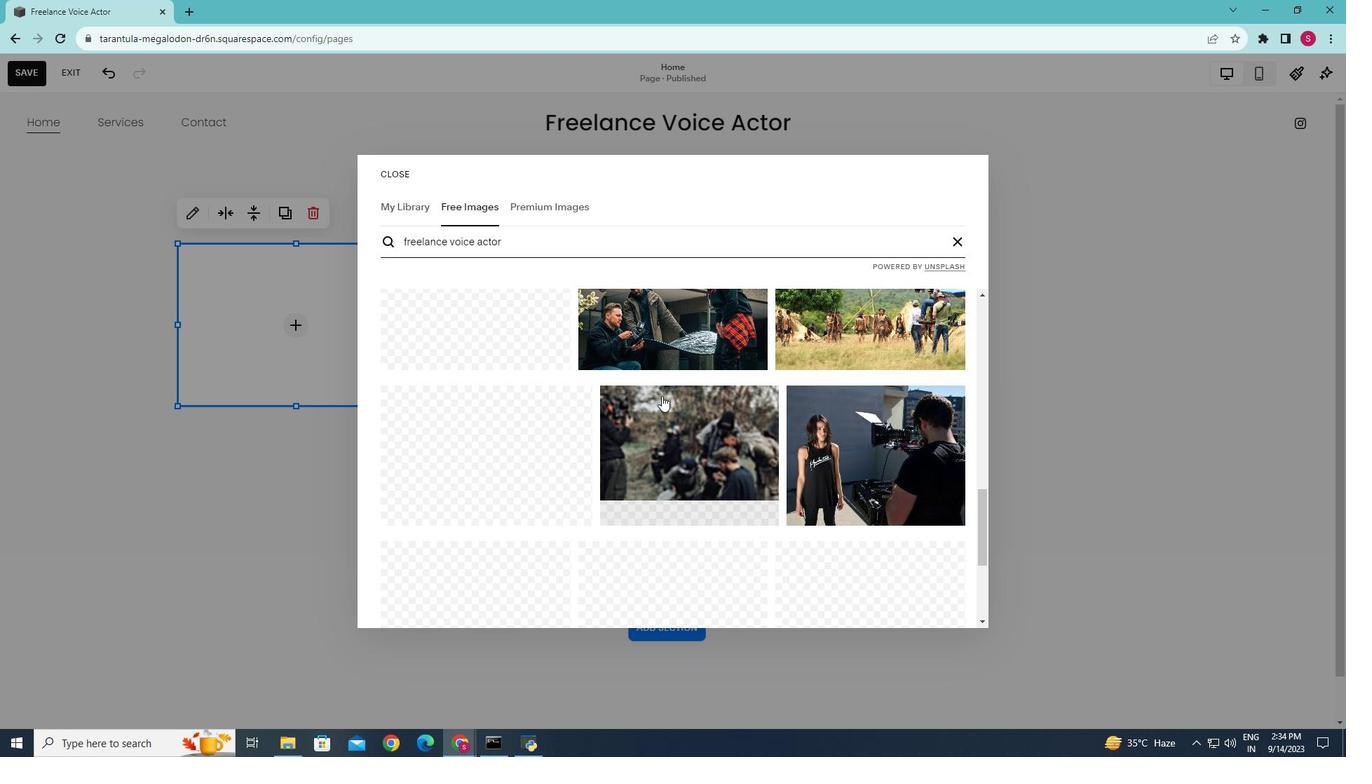 
Action: Mouse scrolled (662, 395) with delta (0, 0)
Screenshot: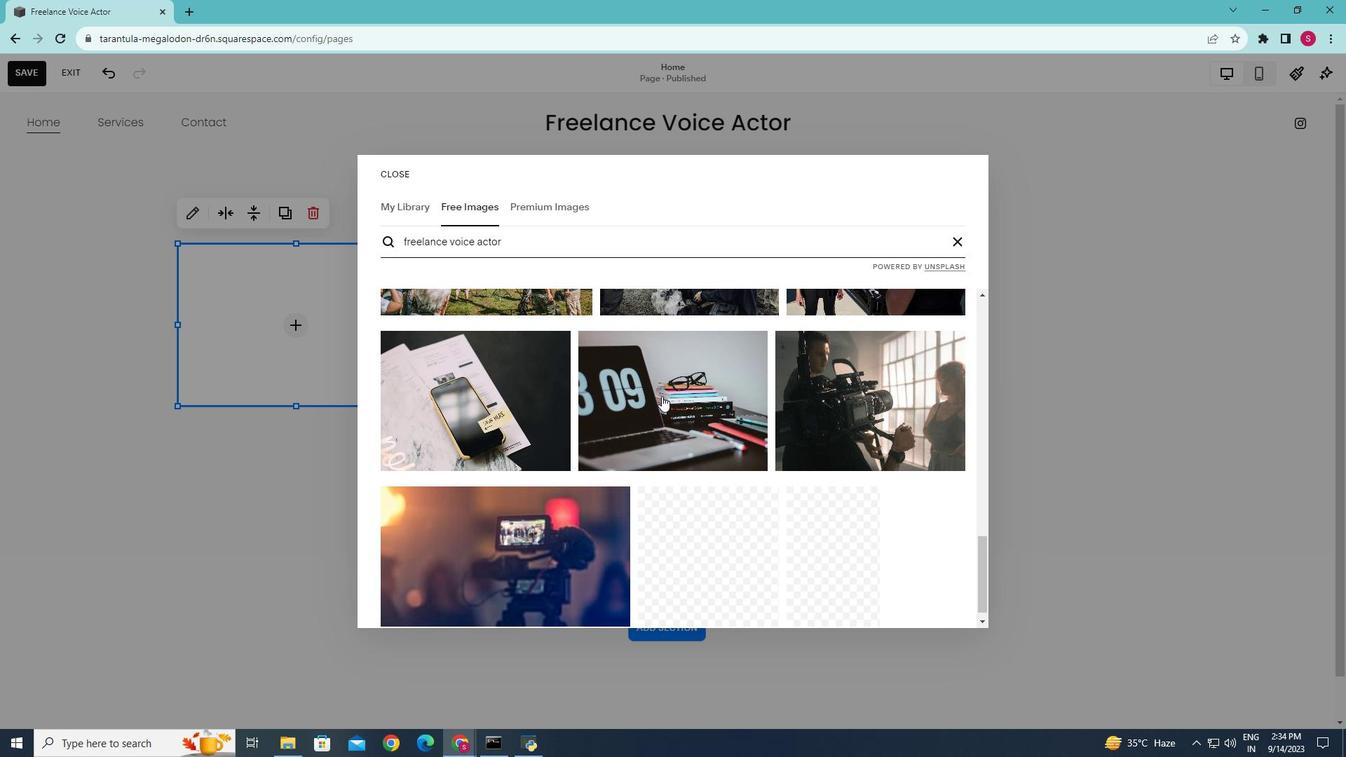 
Action: Mouse scrolled (662, 395) with delta (0, 0)
Screenshot: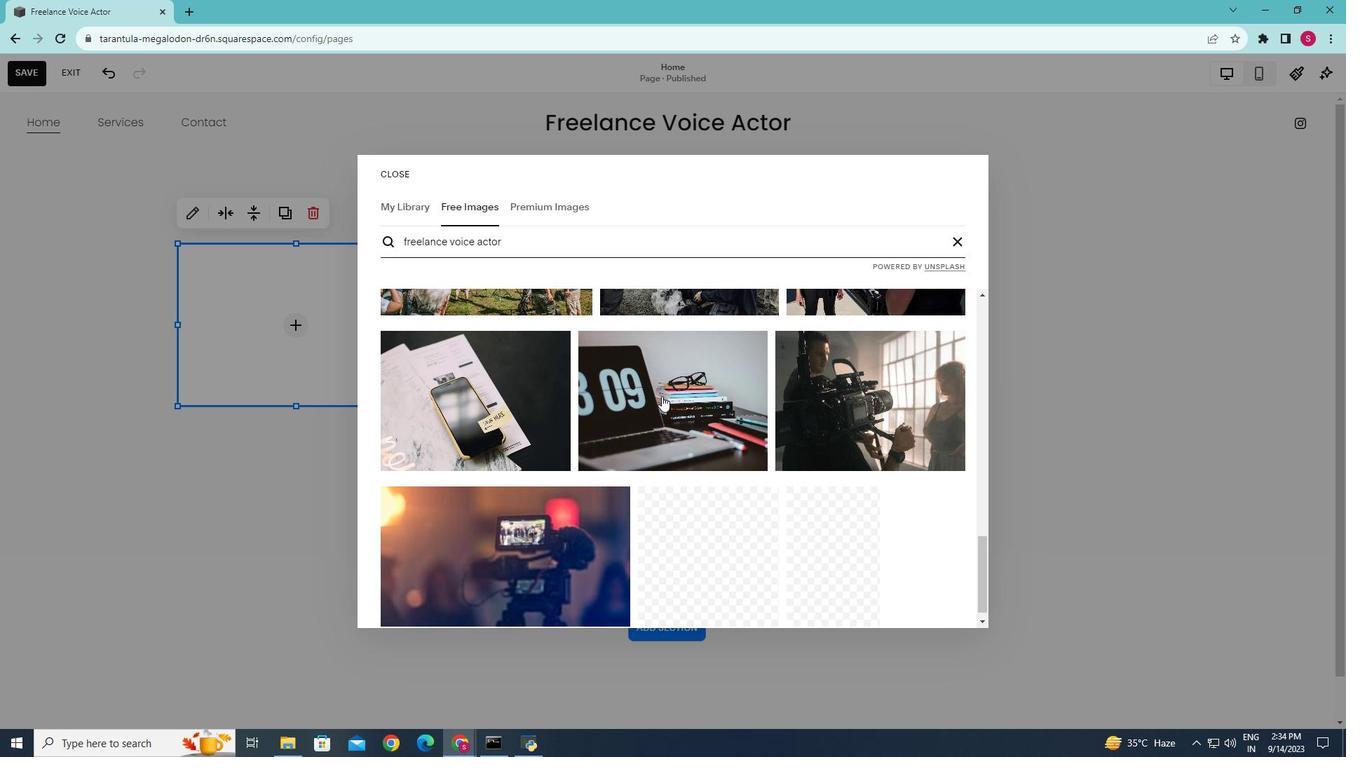 
Action: Mouse scrolled (662, 395) with delta (0, 0)
Screenshot: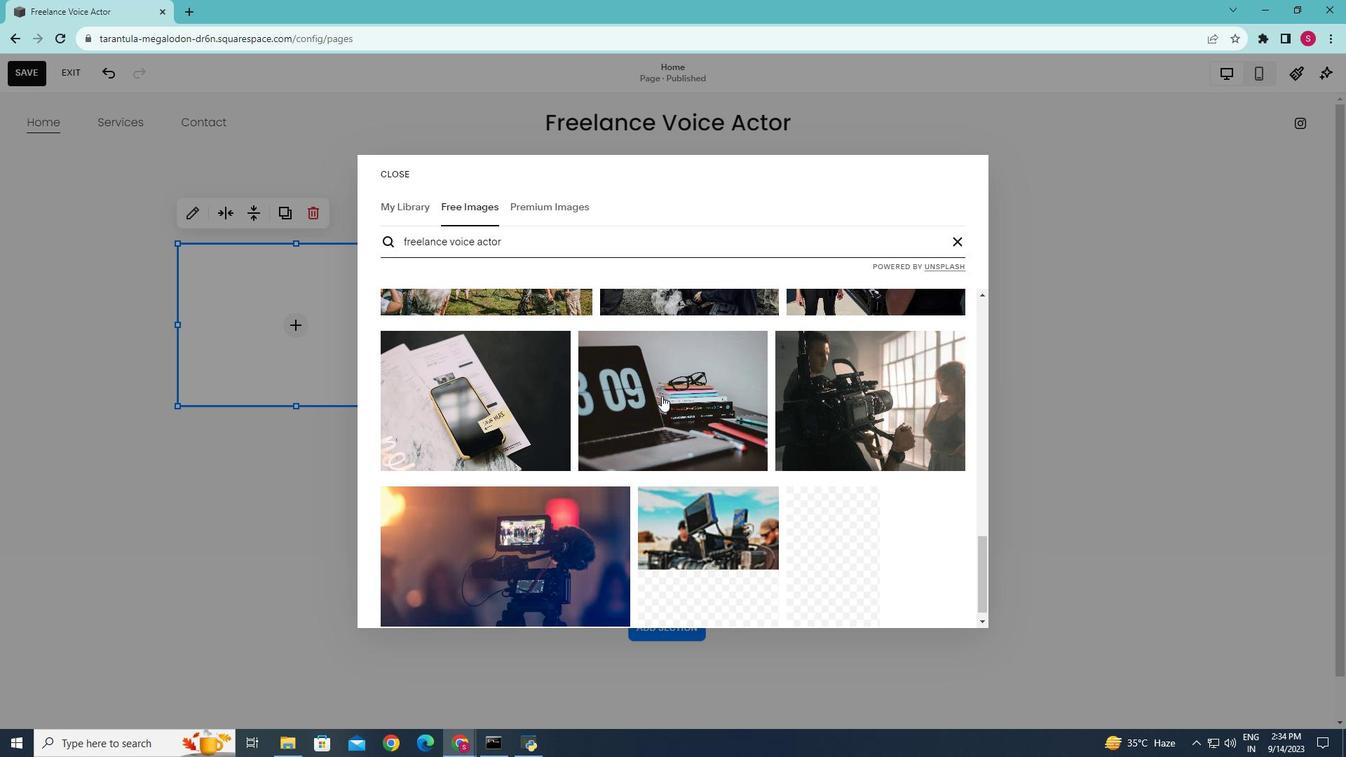 
Action: Mouse moved to (652, 516)
Screenshot: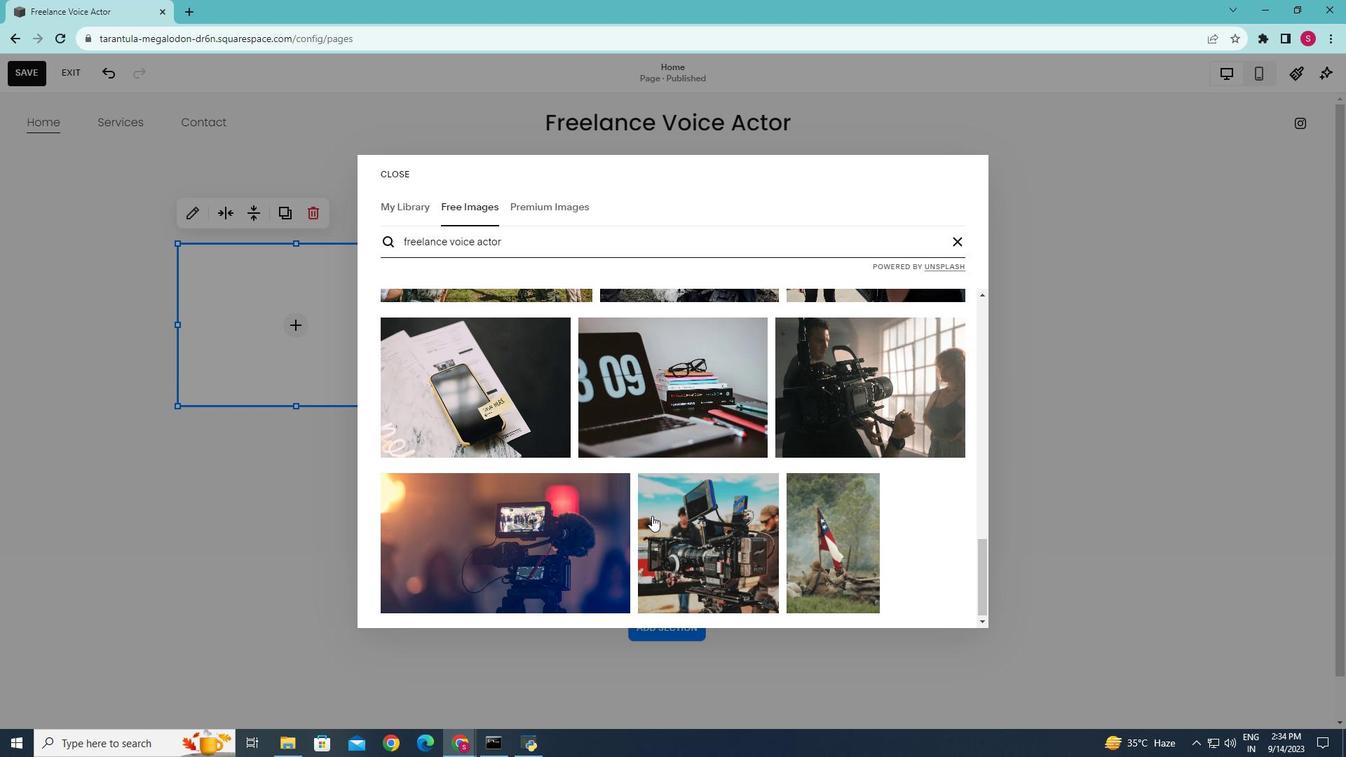 
Action: Mouse scrolled (652, 515) with delta (0, 0)
Screenshot: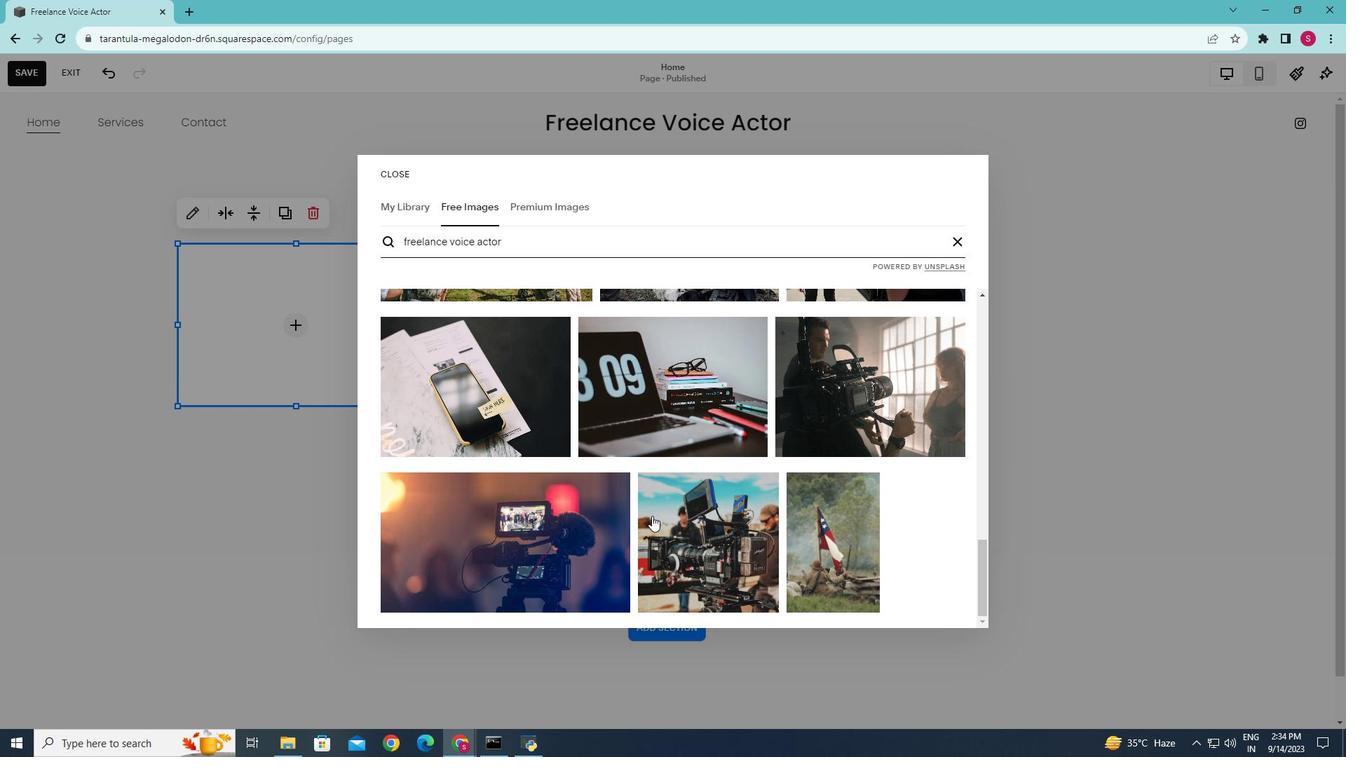 
Action: Mouse scrolled (652, 515) with delta (0, 0)
Screenshot: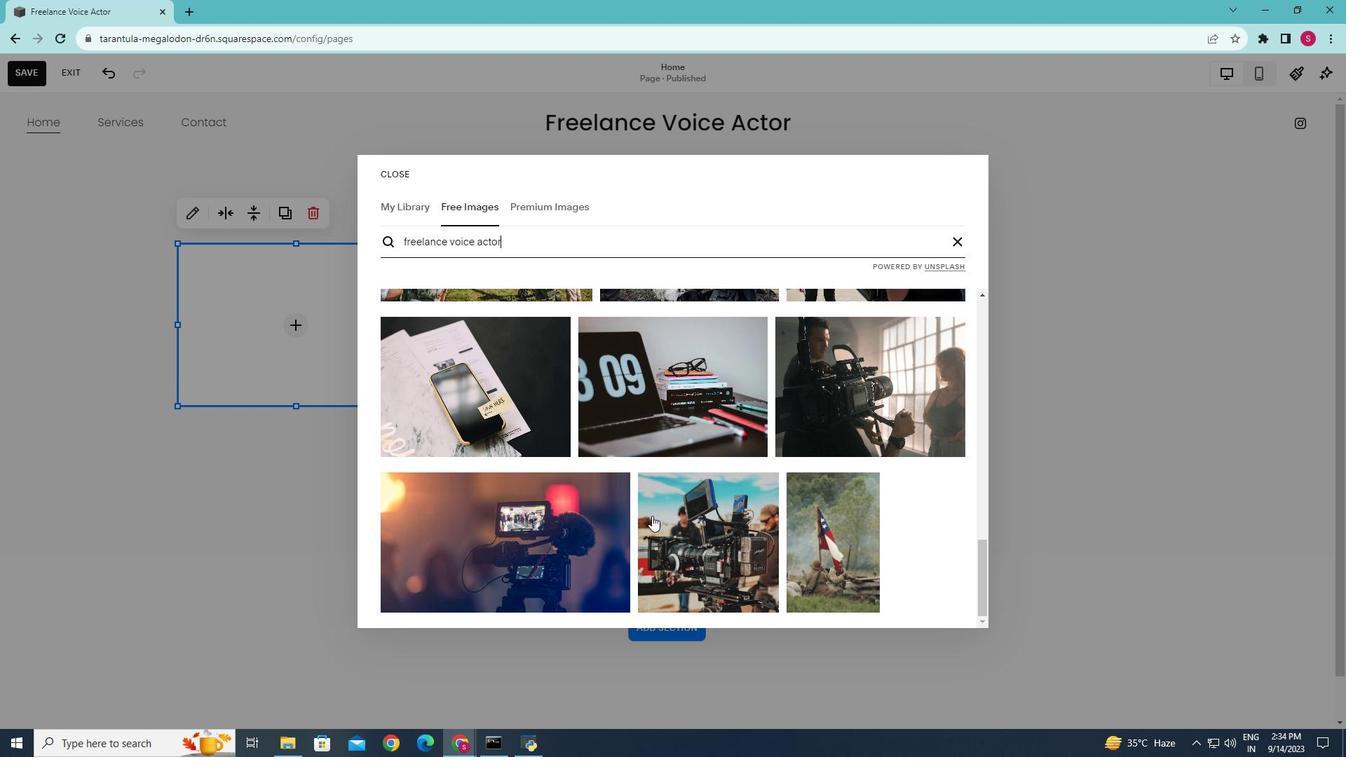 
Action: Mouse scrolled (652, 515) with delta (0, 0)
Screenshot: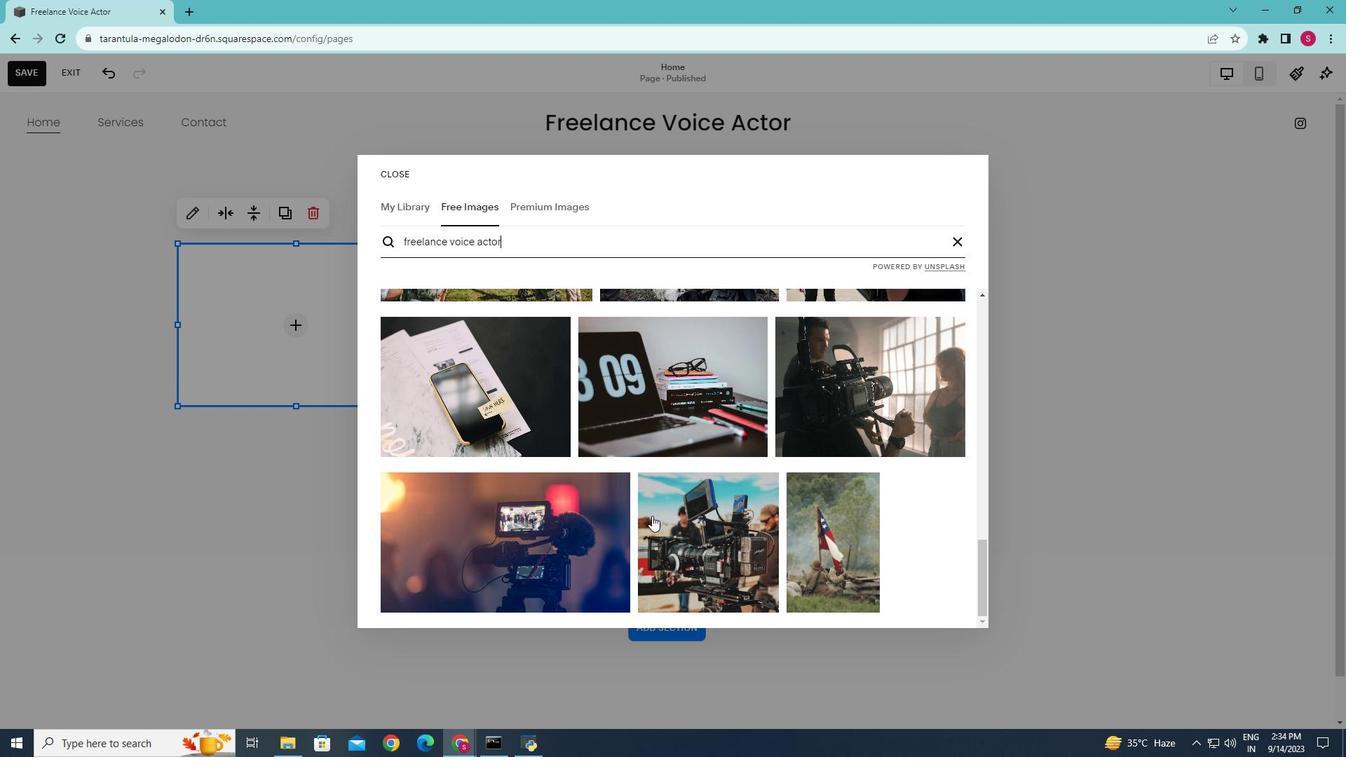 
Action: Mouse scrolled (652, 515) with delta (0, 0)
Screenshot: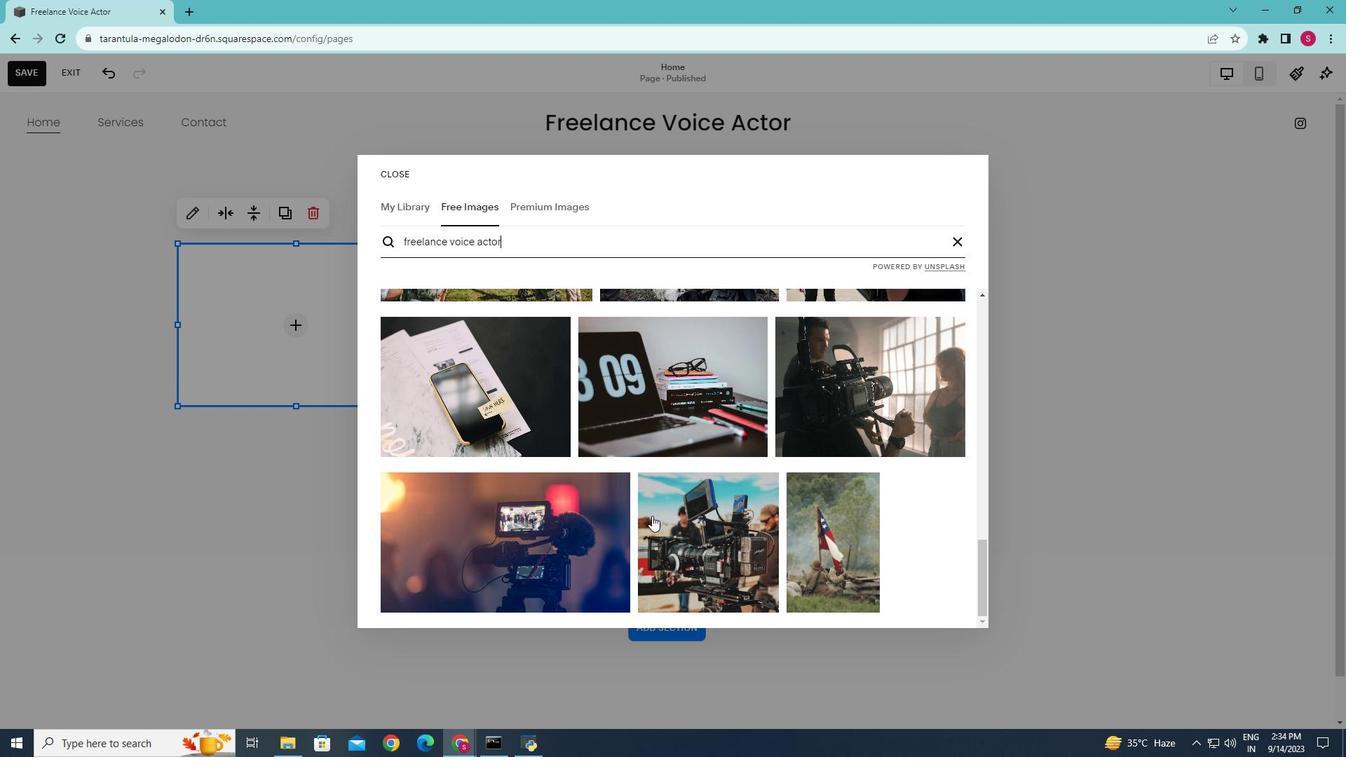 
Action: Mouse moved to (719, 491)
Screenshot: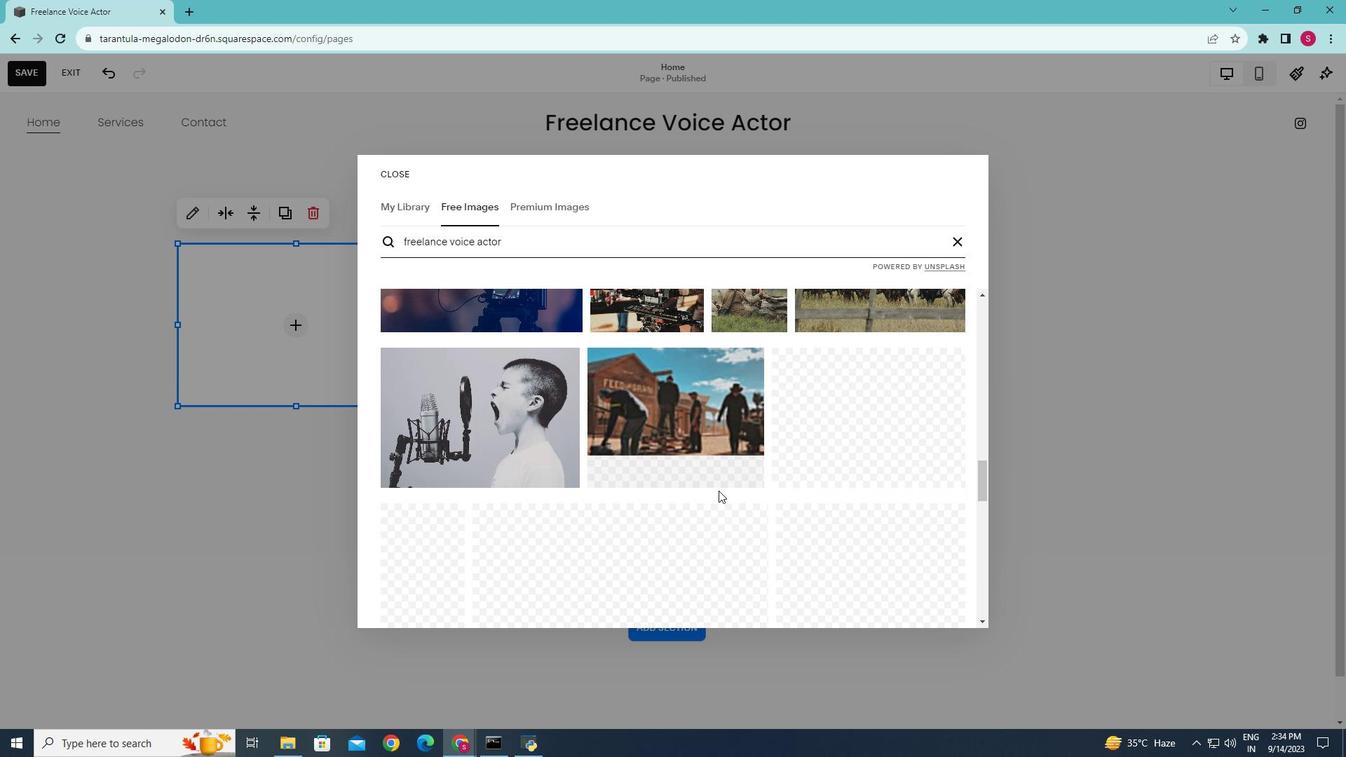 
Action: Mouse scrolled (719, 490) with delta (0, 0)
Screenshot: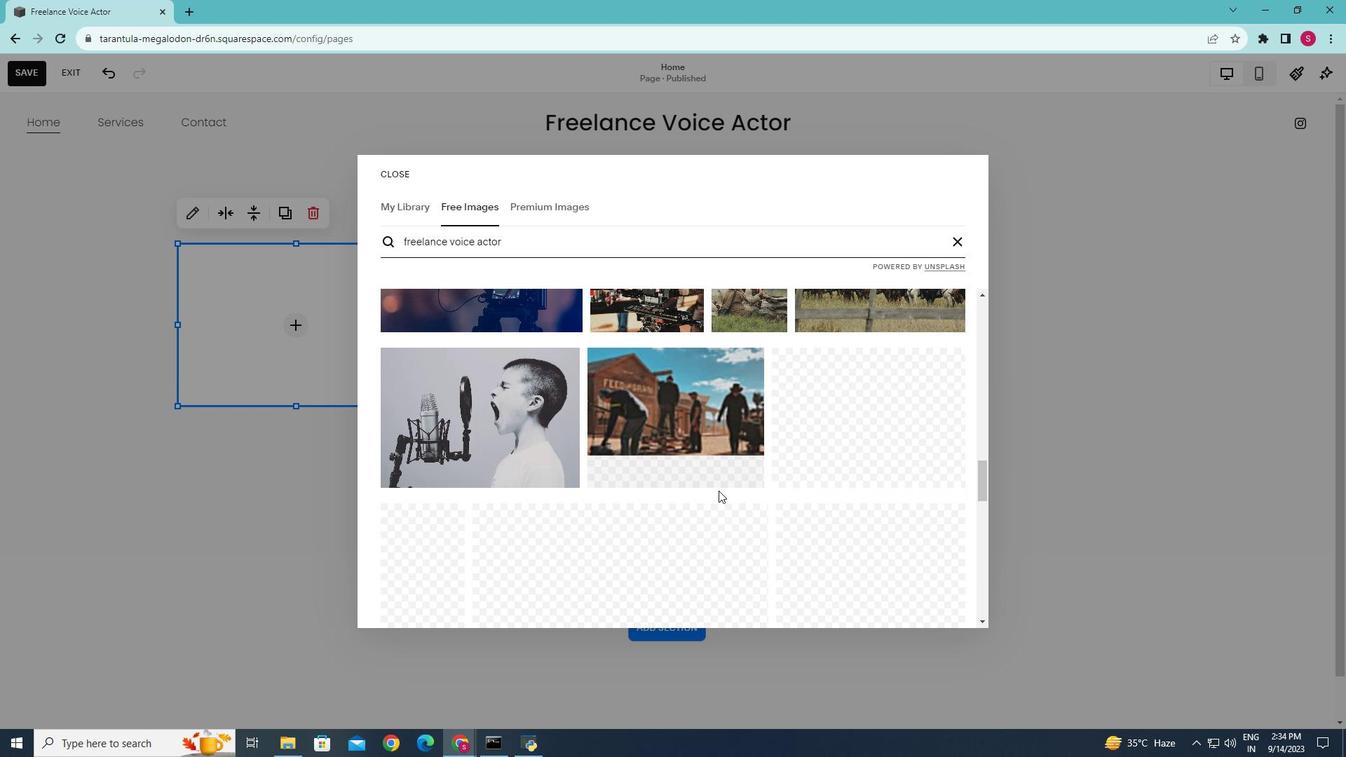
Action: Mouse scrolled (719, 490) with delta (0, 0)
Screenshot: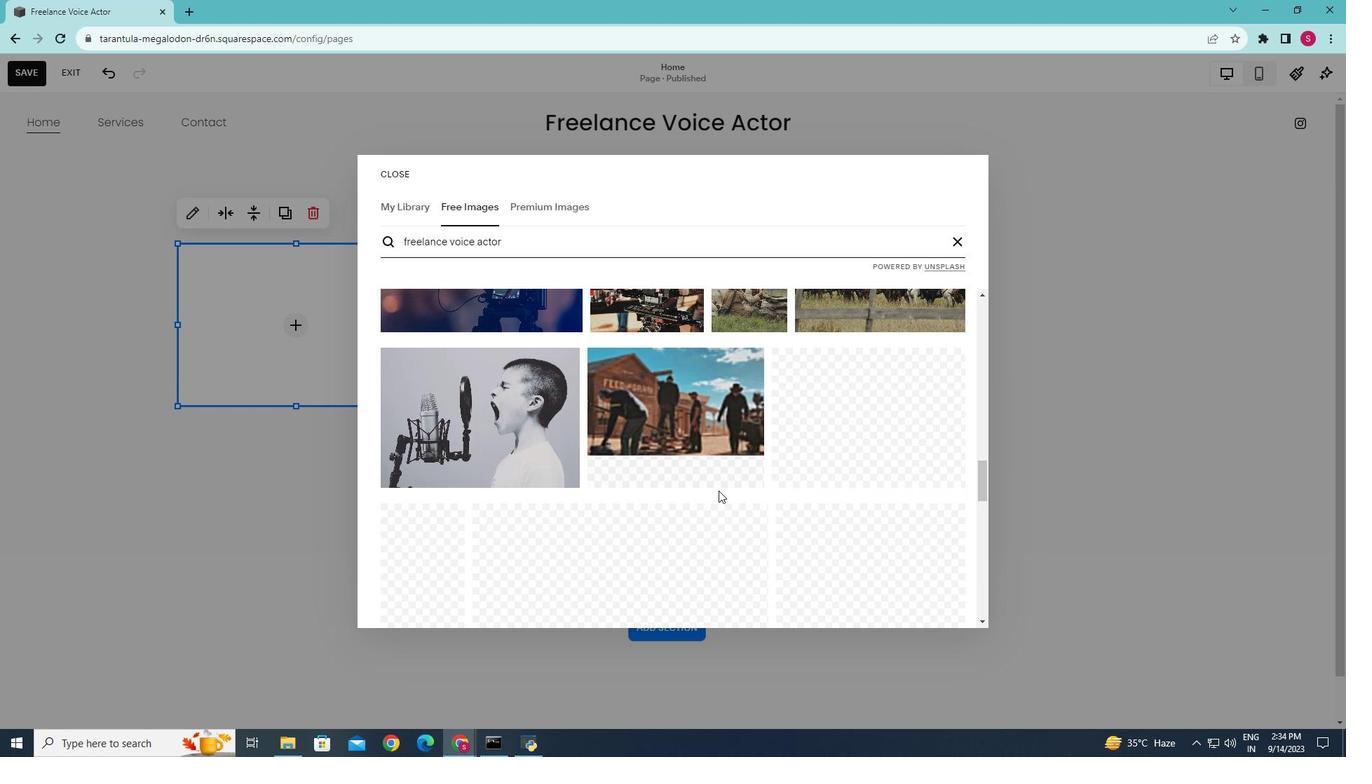 
Action: Mouse scrolled (719, 490) with delta (0, 0)
Screenshot: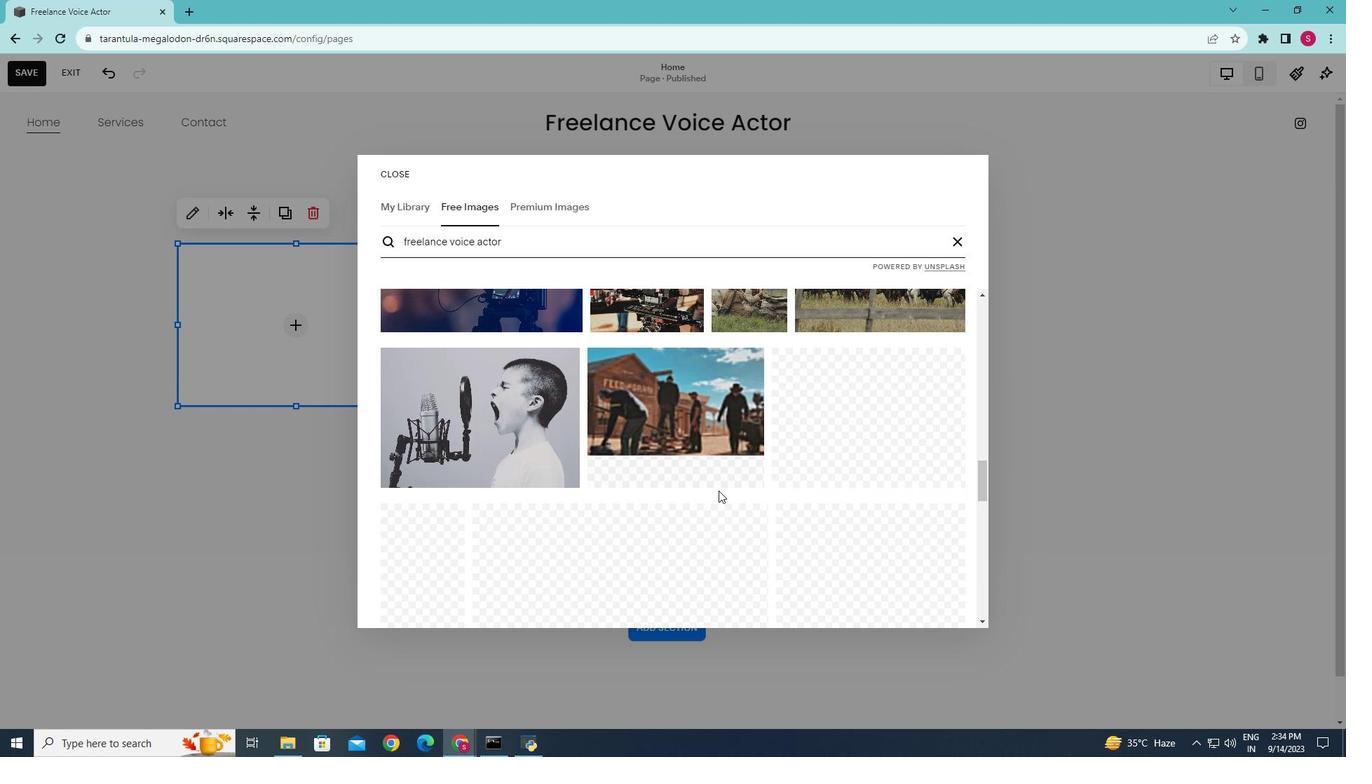 
Action: Mouse scrolled (719, 490) with delta (0, 0)
Screenshot: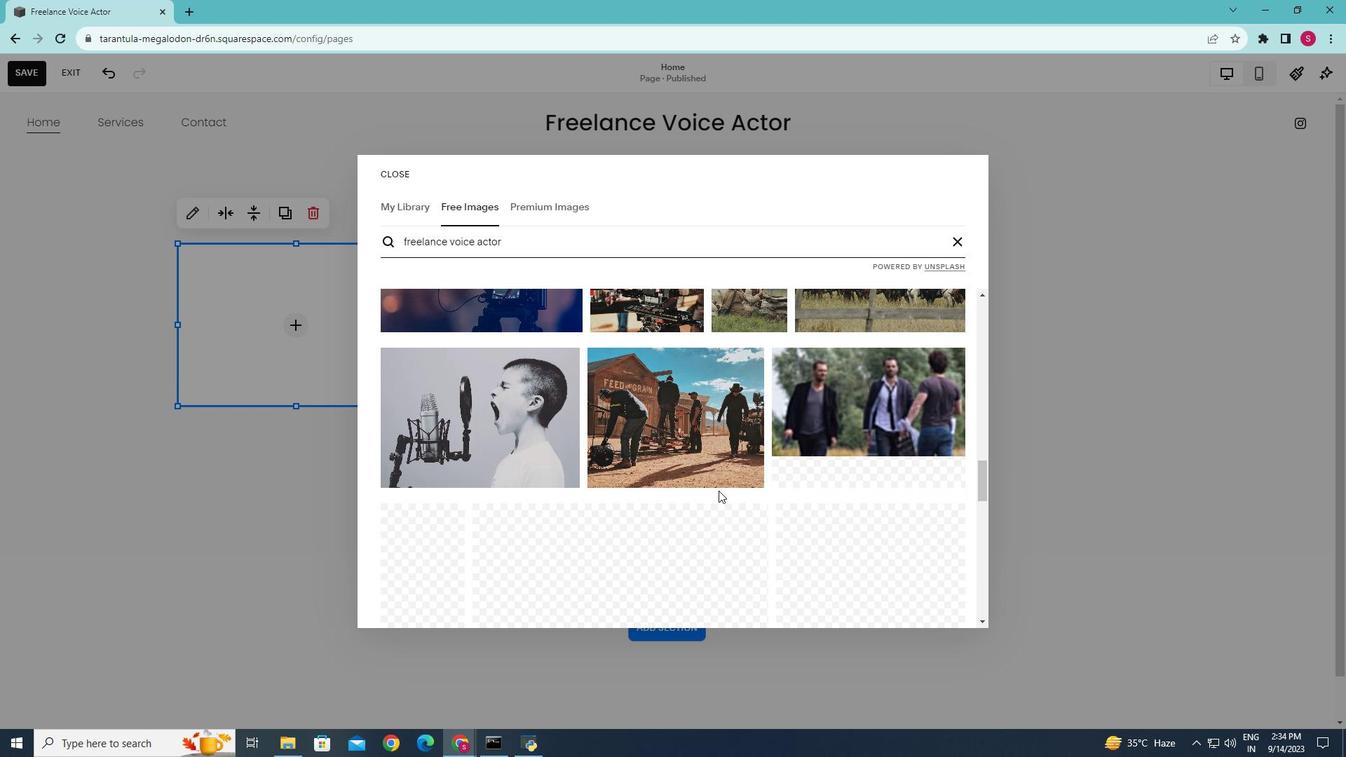 
Action: Mouse moved to (712, 492)
Screenshot: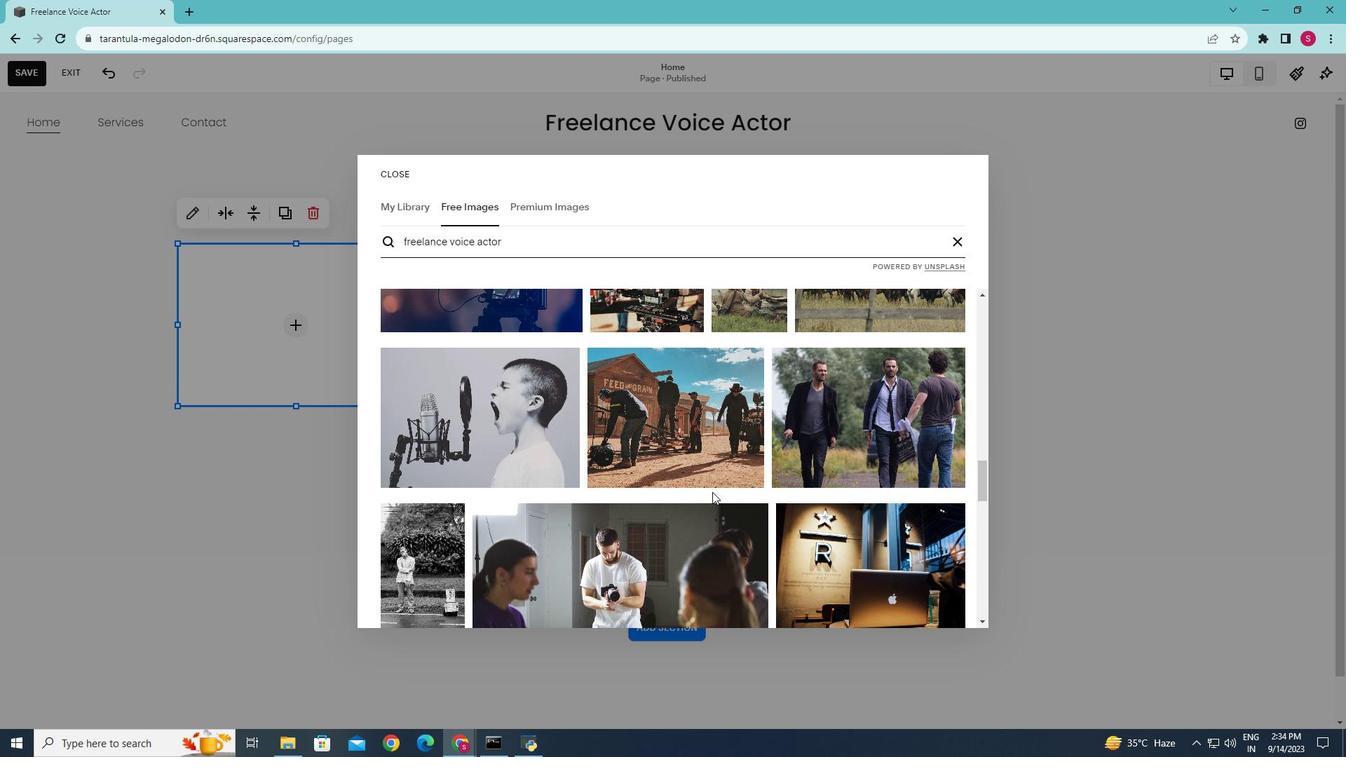 
Action: Mouse scrolled (712, 491) with delta (0, 0)
Screenshot: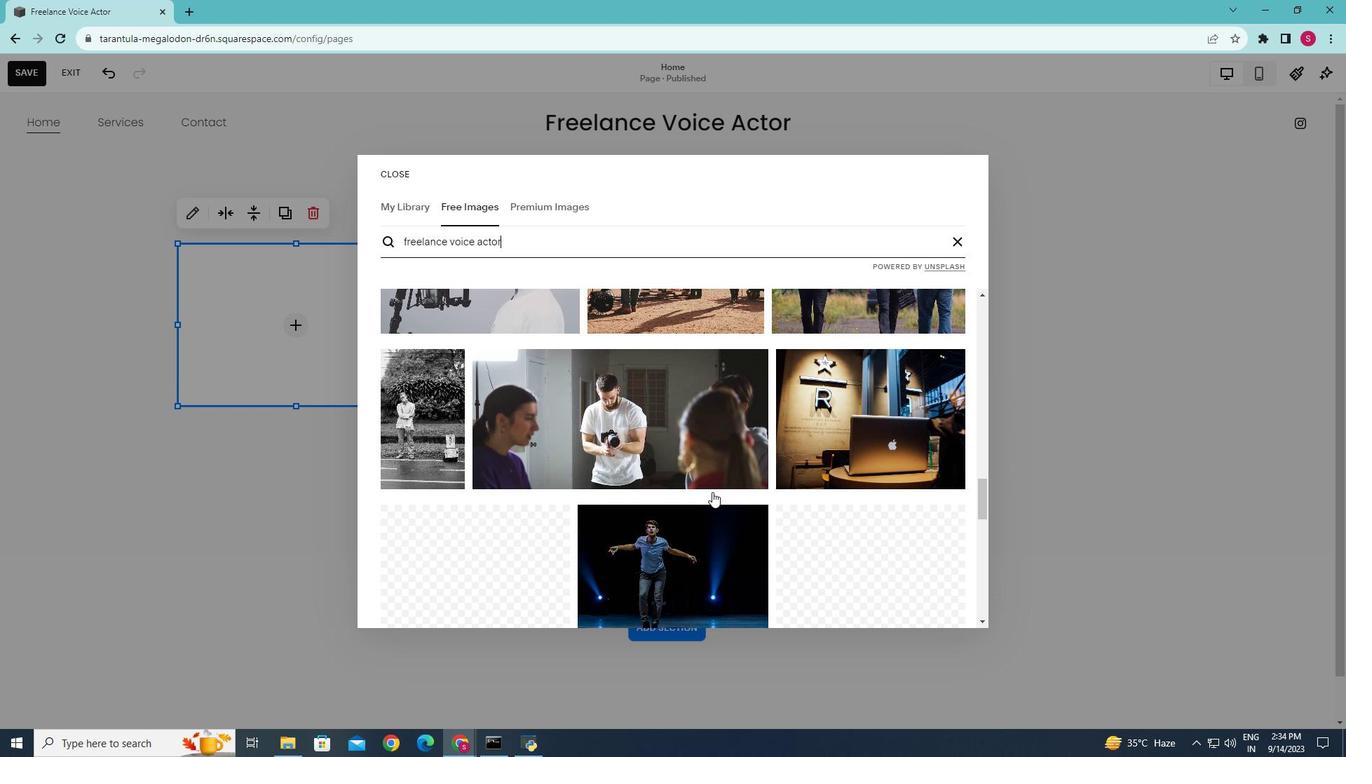 
Action: Mouse scrolled (712, 491) with delta (0, 0)
Screenshot: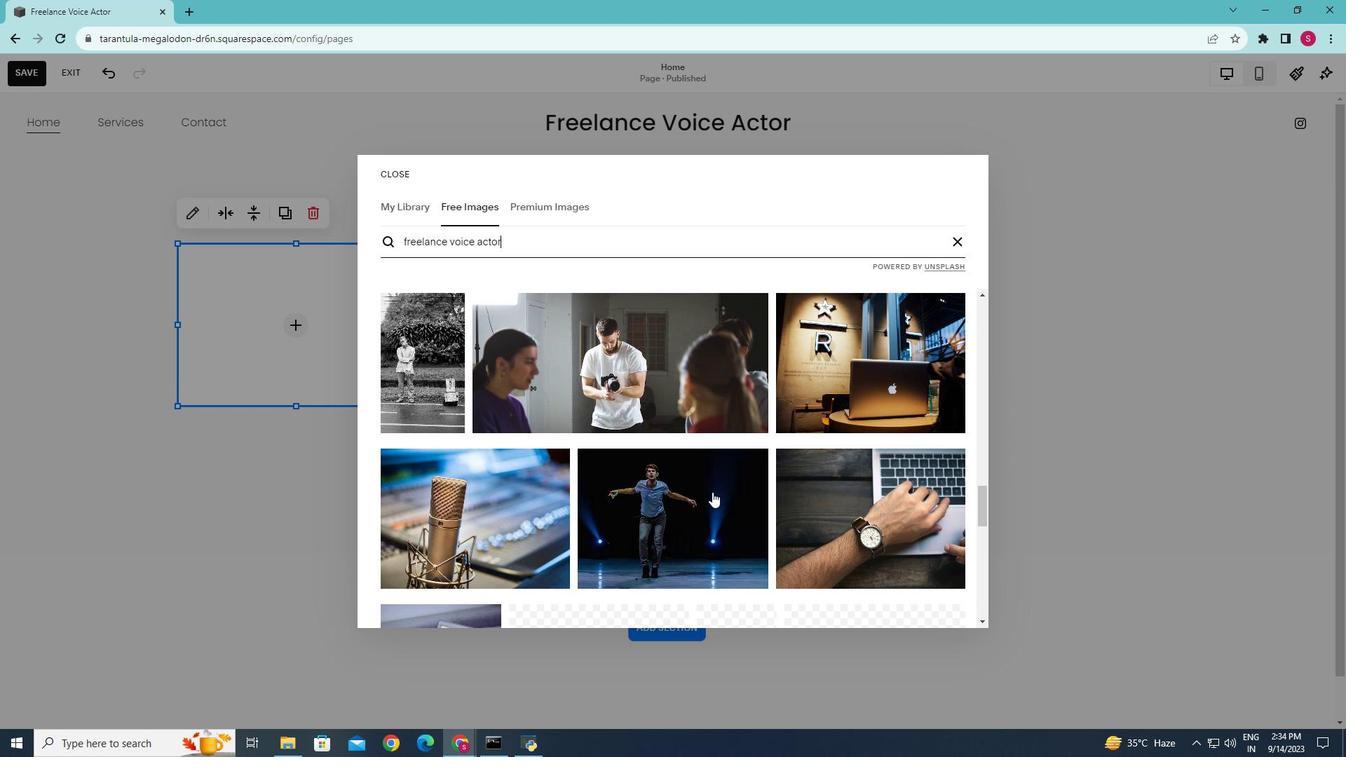 
Action: Mouse scrolled (712, 491) with delta (0, 0)
Screenshot: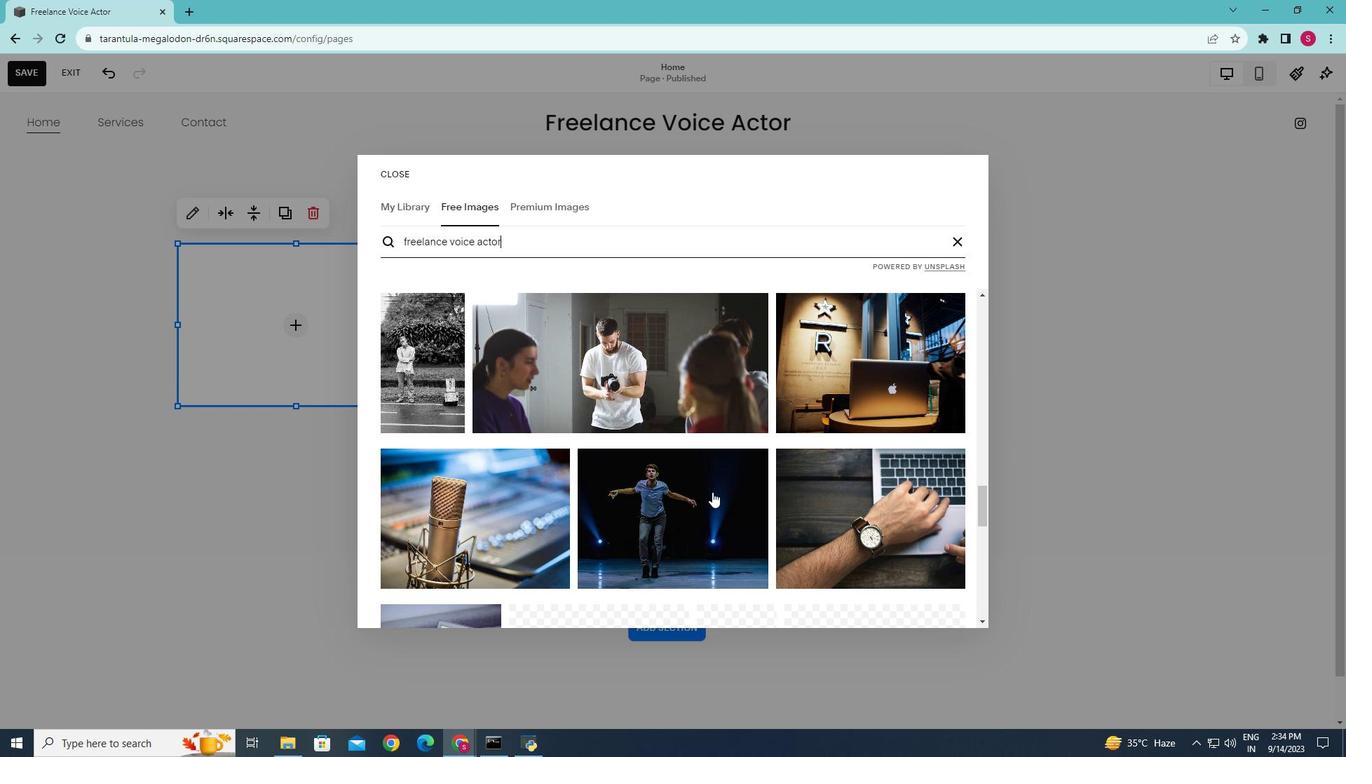 
Action: Mouse scrolled (712, 491) with delta (0, 0)
Screenshot: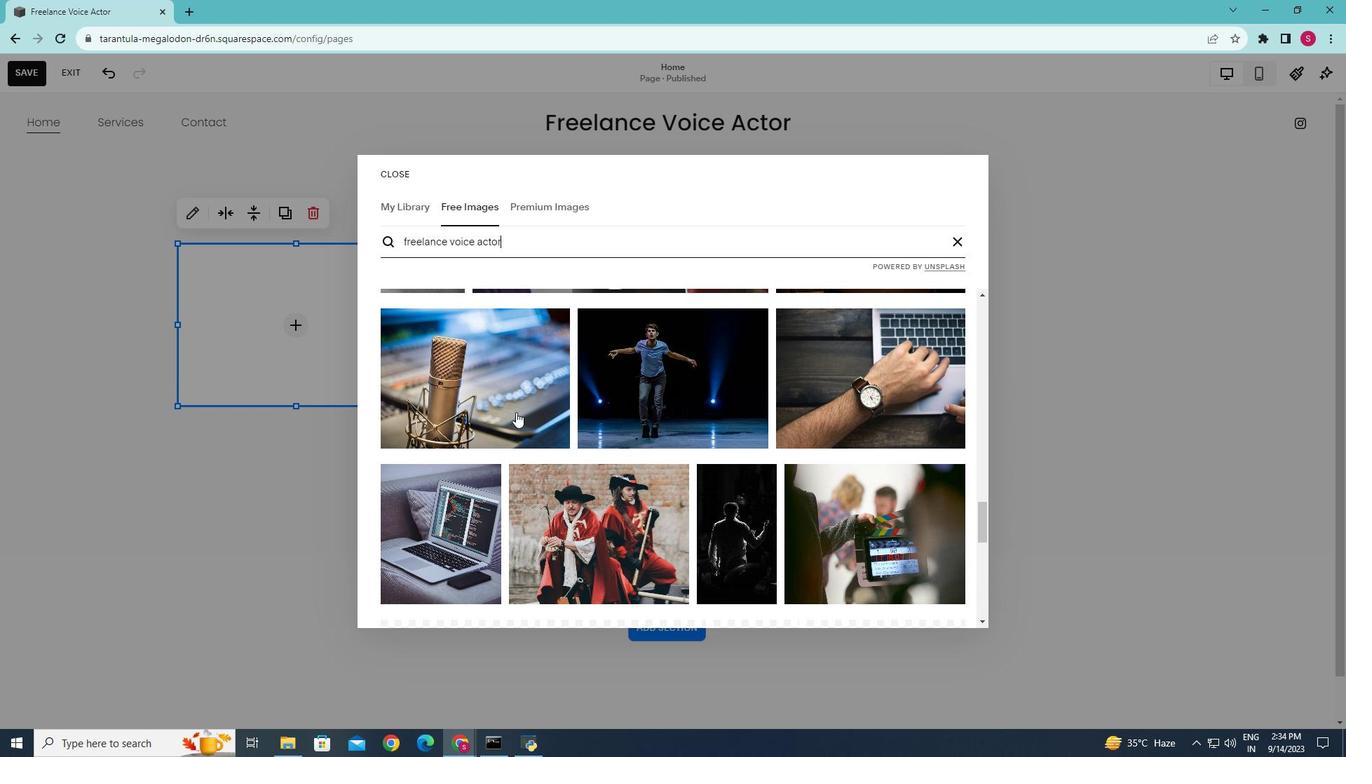 
Action: Mouse moved to (690, 500)
Screenshot: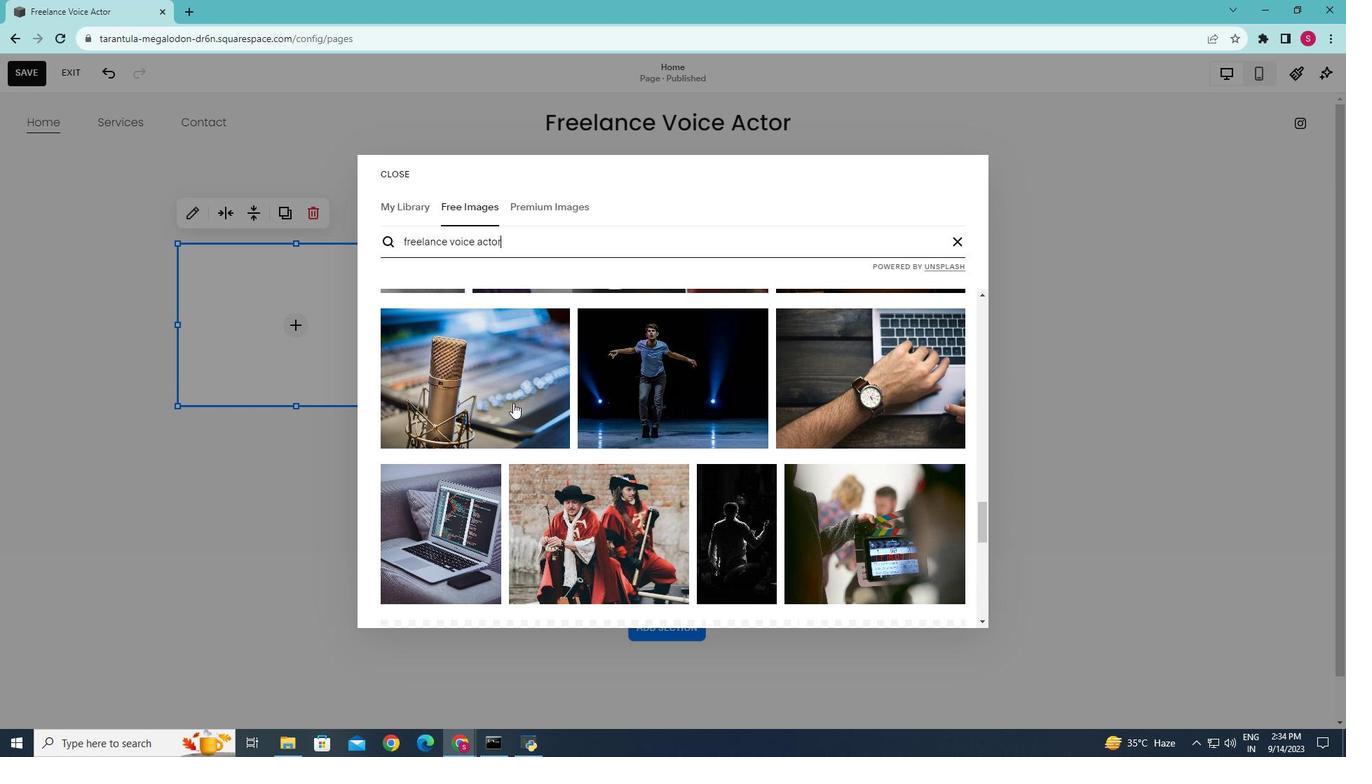 
Action: Mouse scrolled (690, 500) with delta (0, 0)
Screenshot: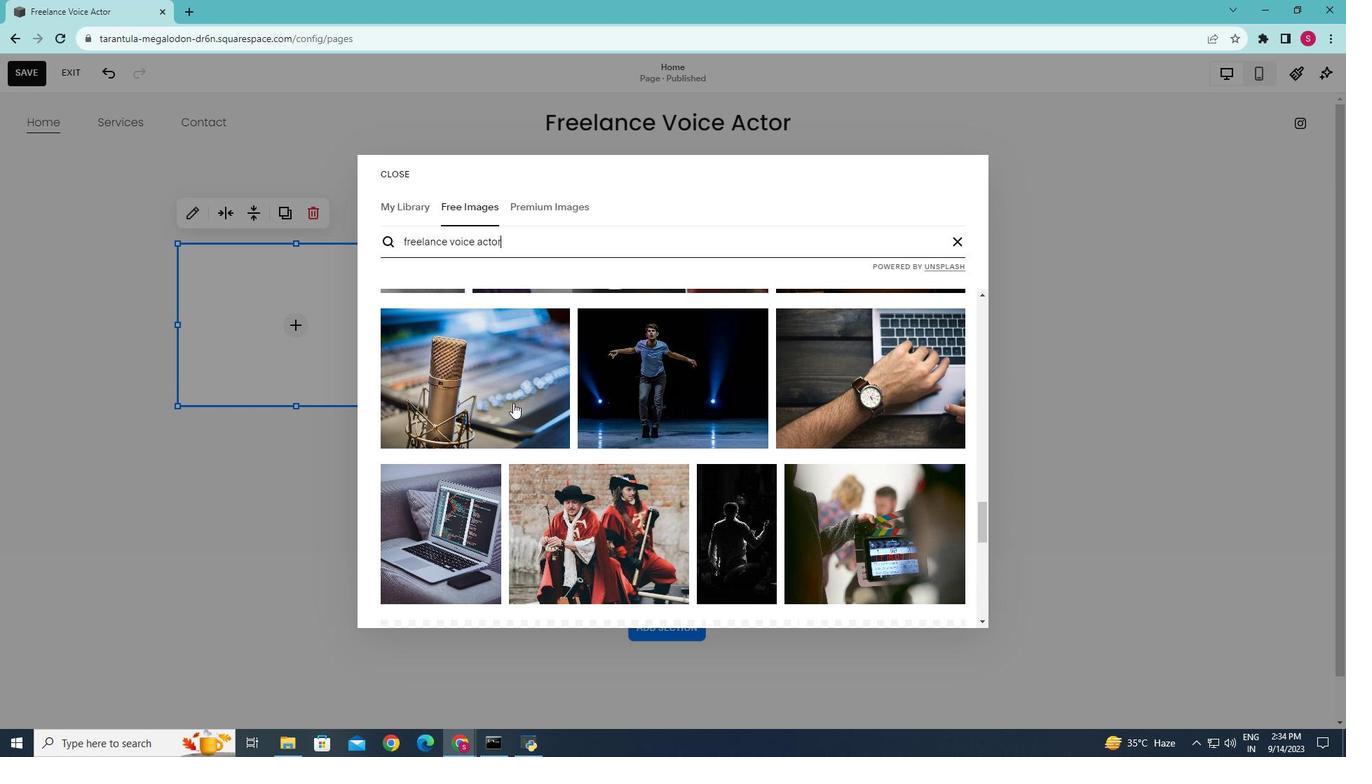 
Action: Mouse moved to (507, 393)
Screenshot: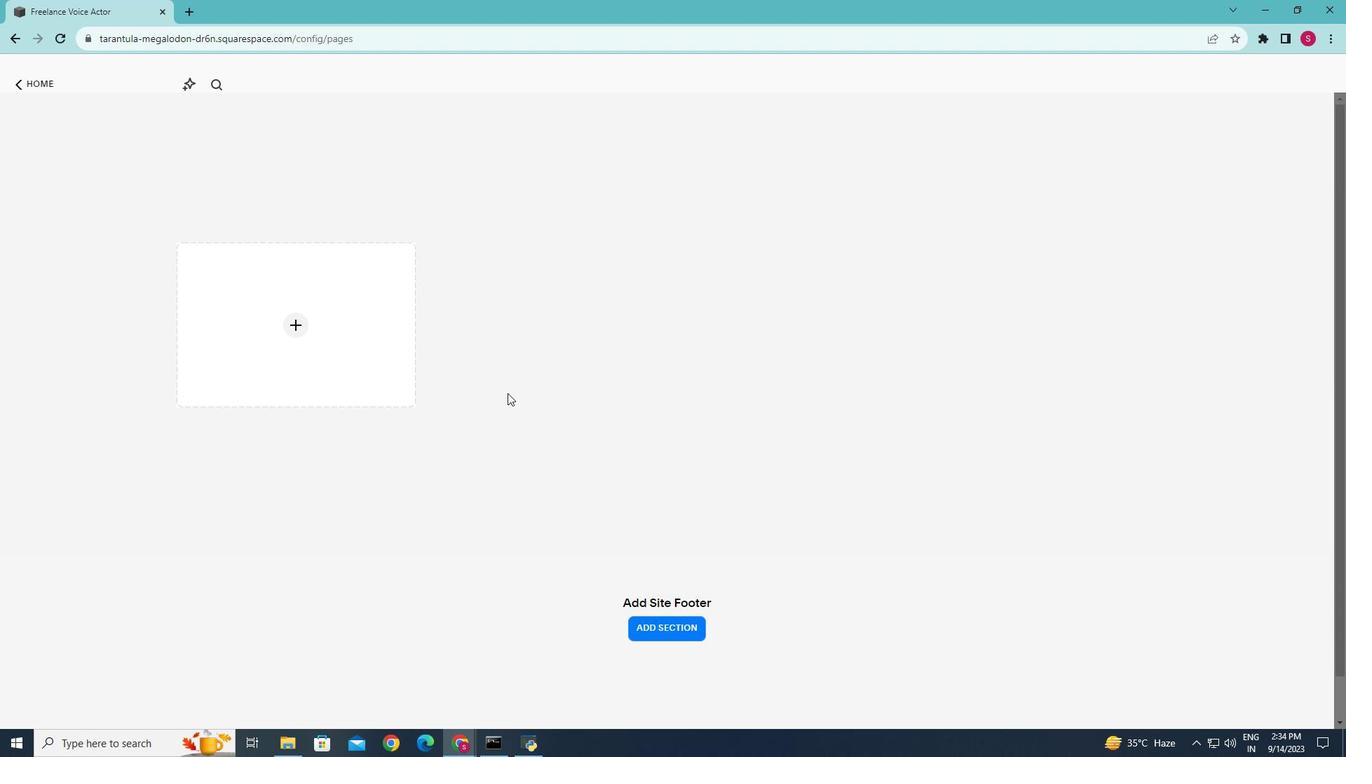 
Action: Mouse pressed left at (507, 393)
Screenshot: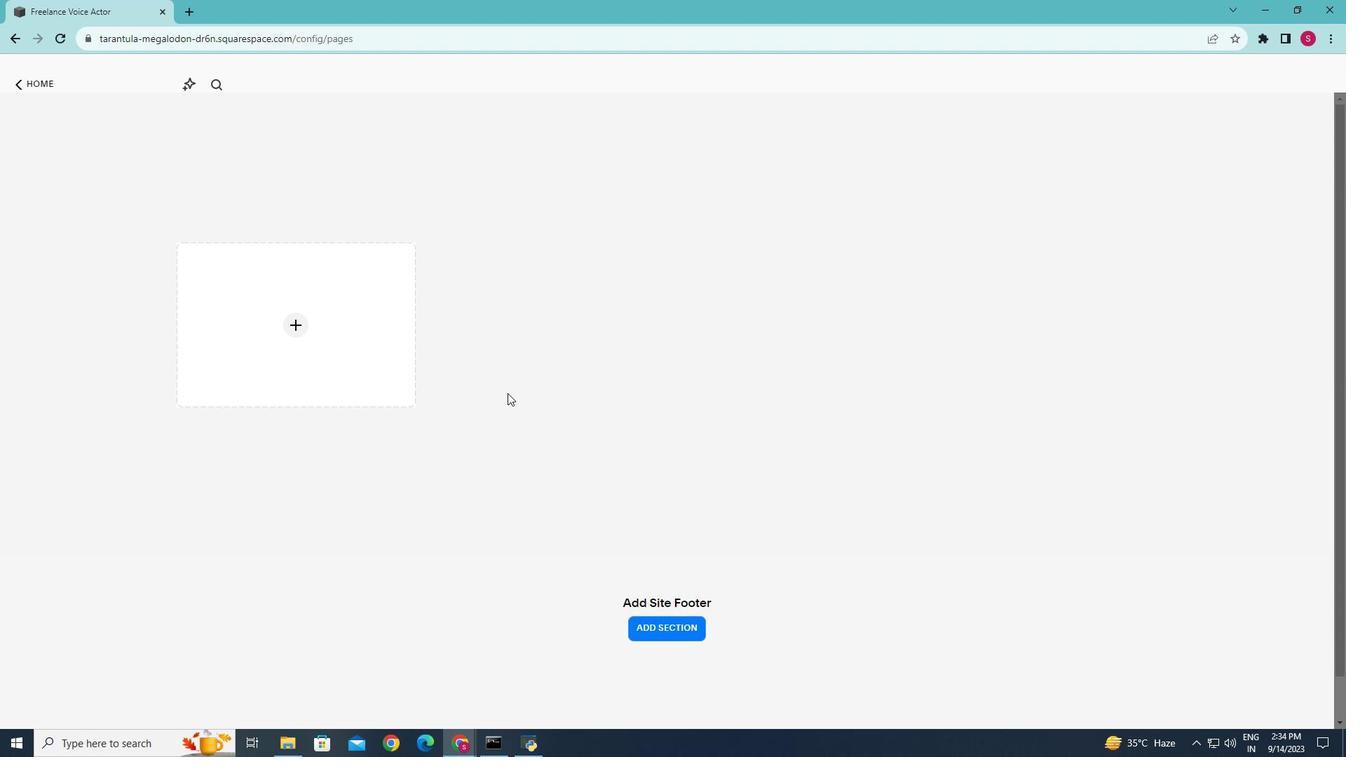 
Action: Mouse moved to (830, 438)
Screenshot: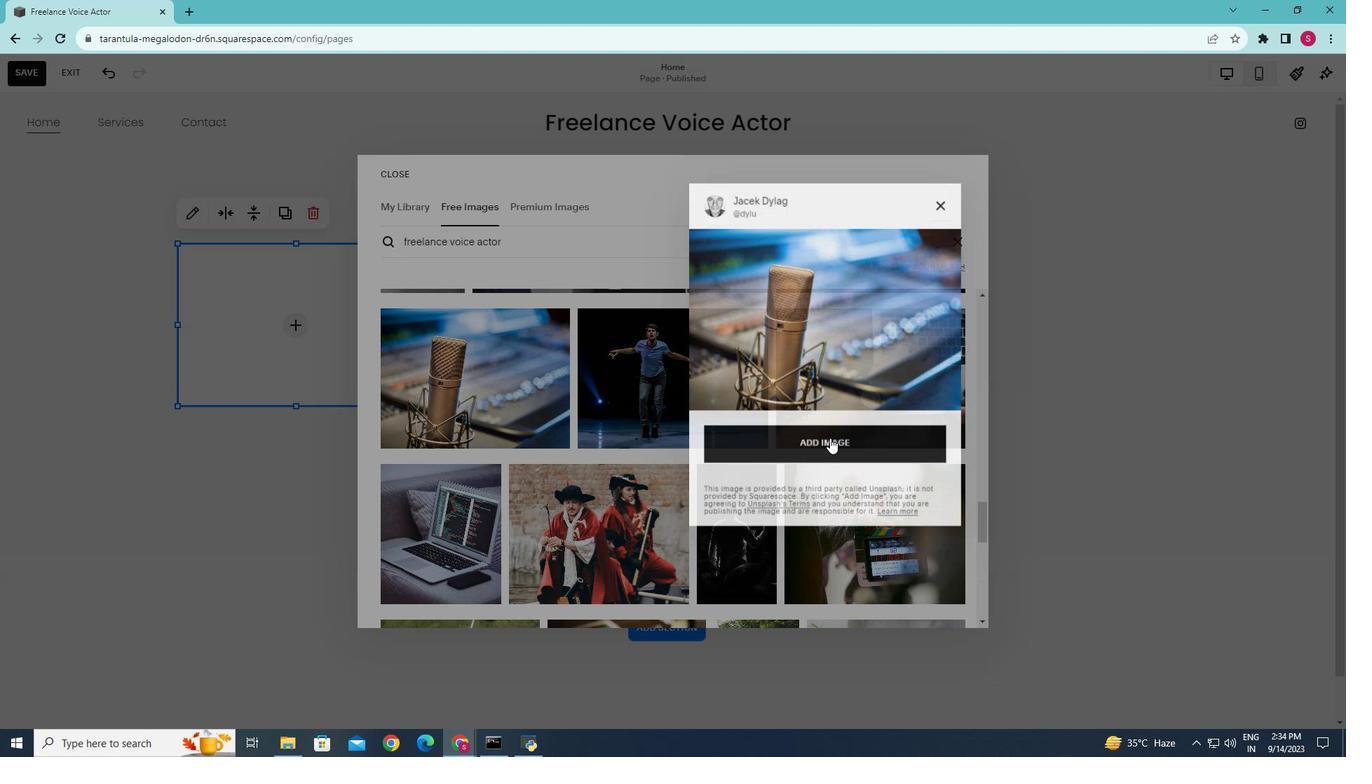 
Action: Mouse pressed left at (830, 438)
Screenshot: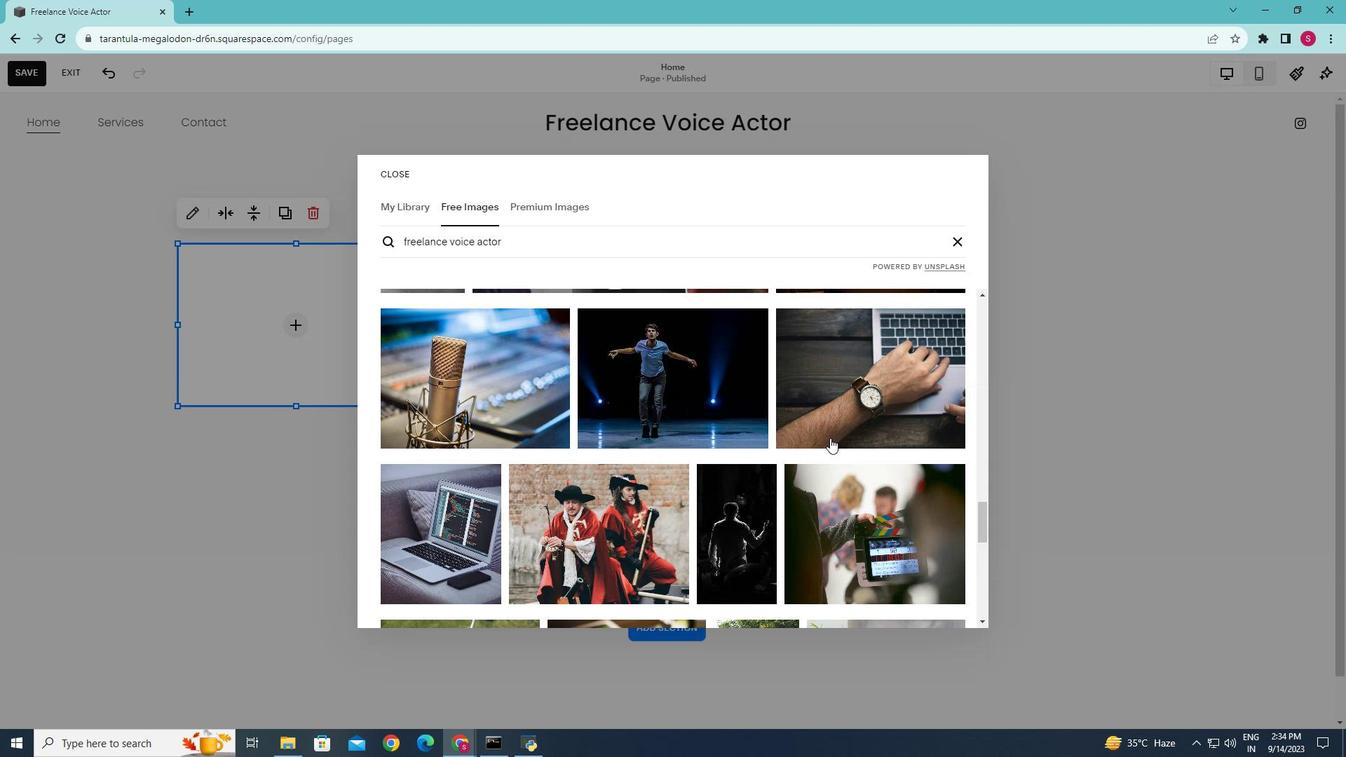
Action: Mouse moved to (746, 326)
Screenshot: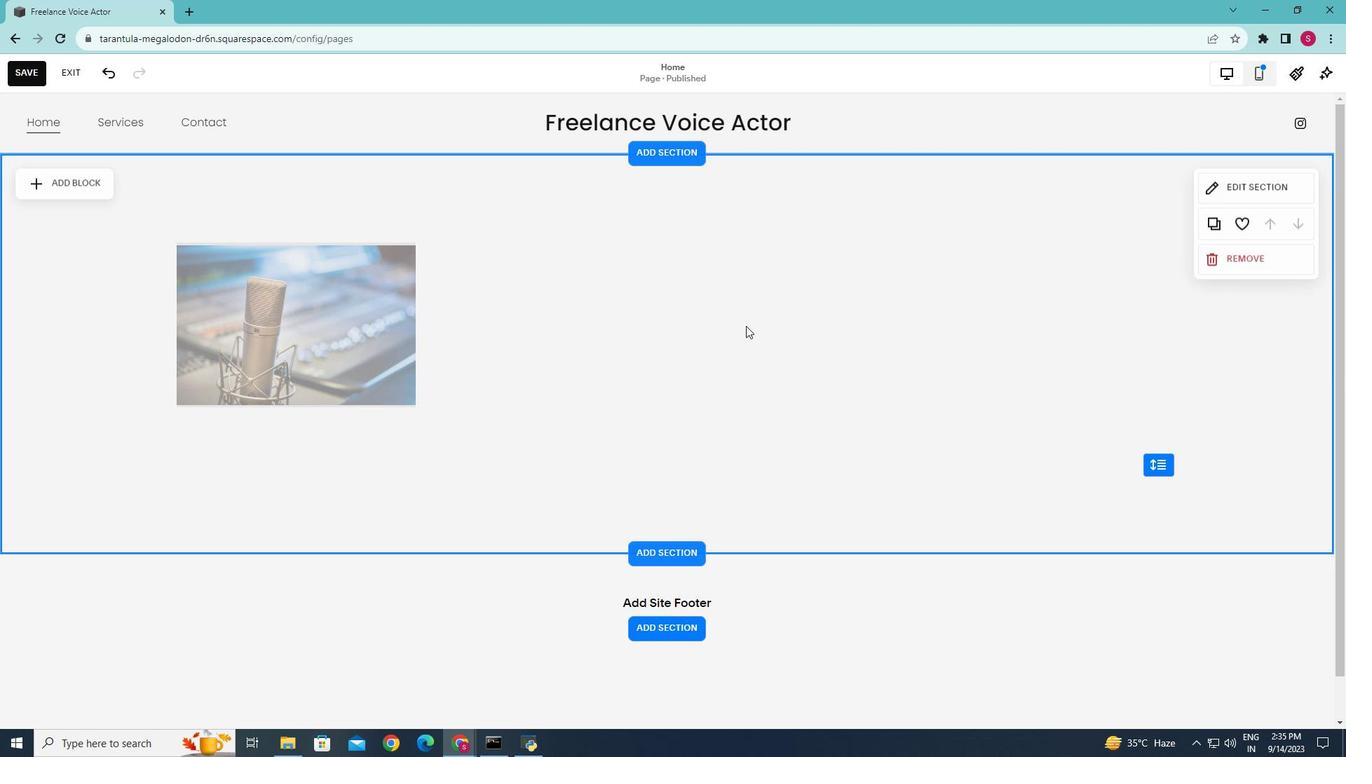 
Action: Mouse pressed left at (746, 326)
Screenshot: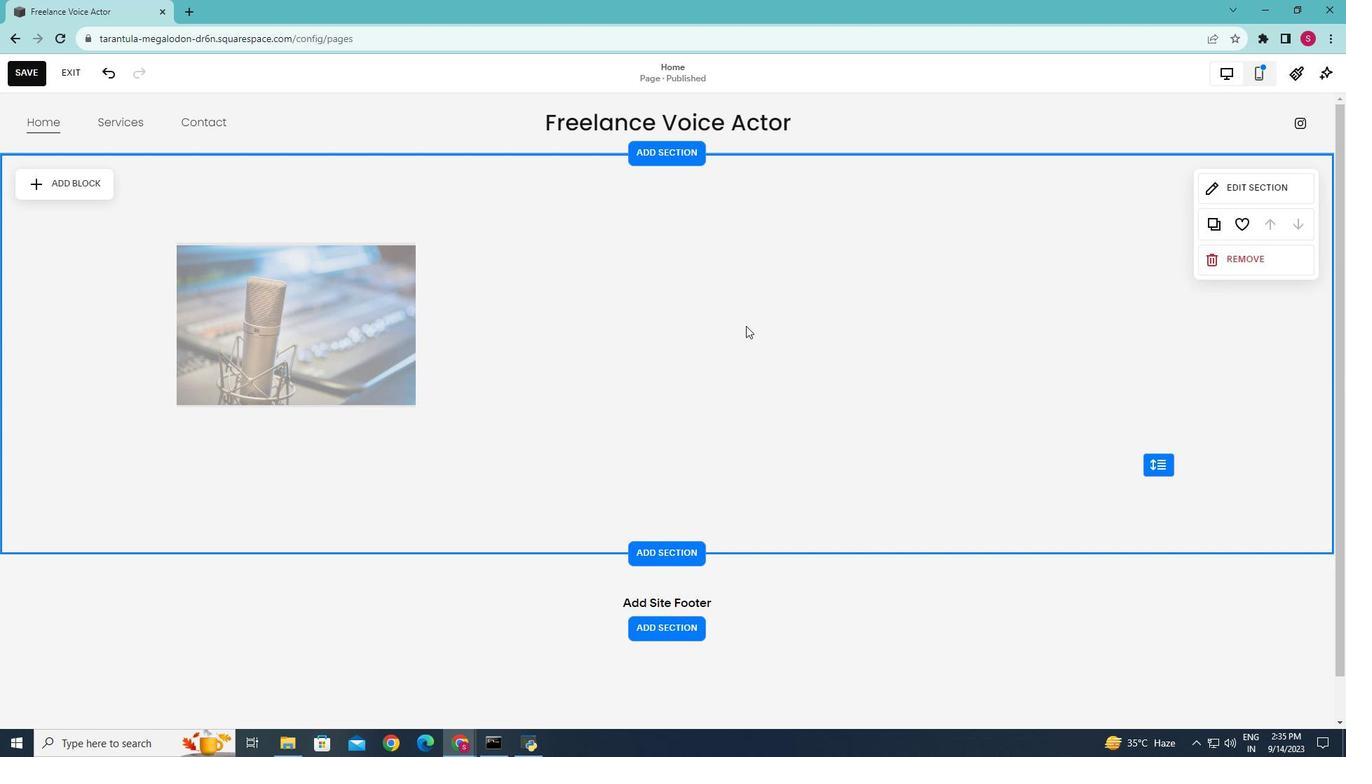 
Action: Mouse moved to (1219, 192)
Screenshot: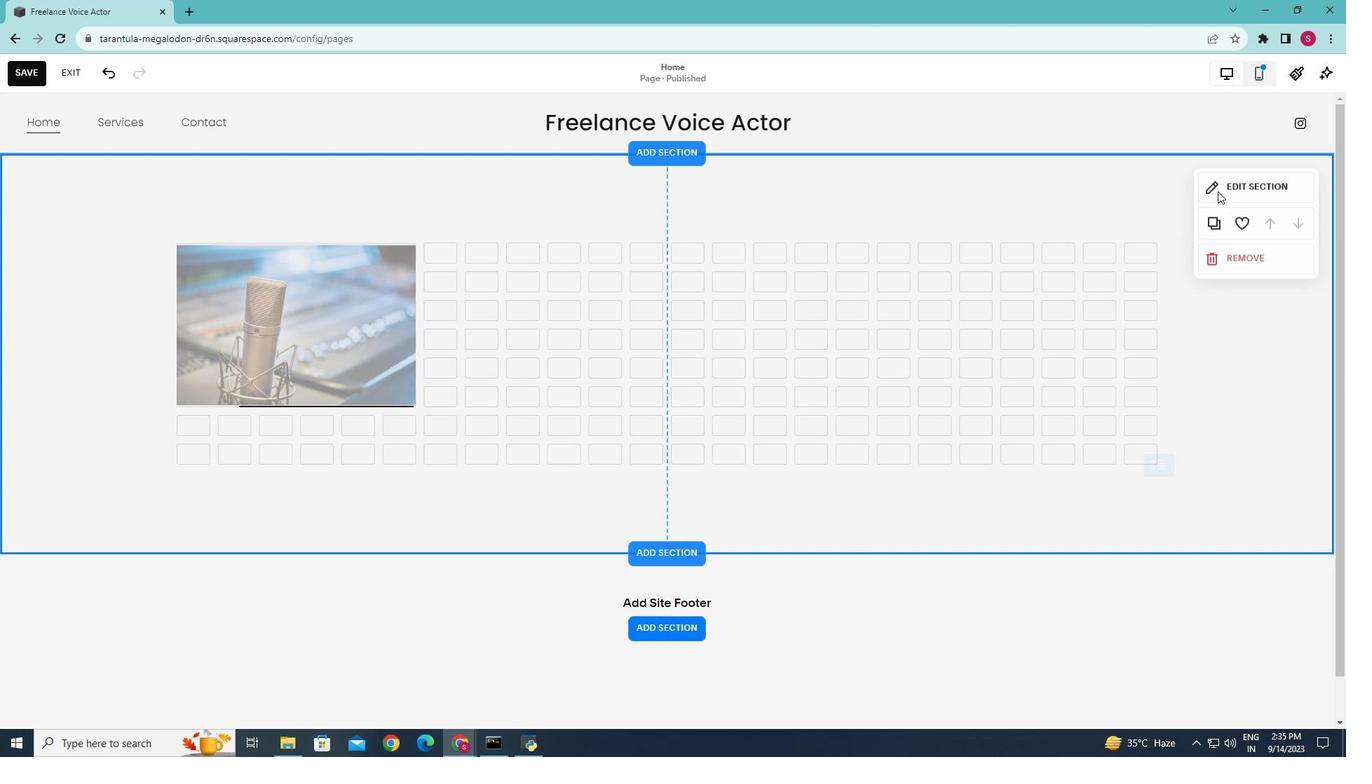
Action: Mouse pressed left at (1219, 192)
Screenshot: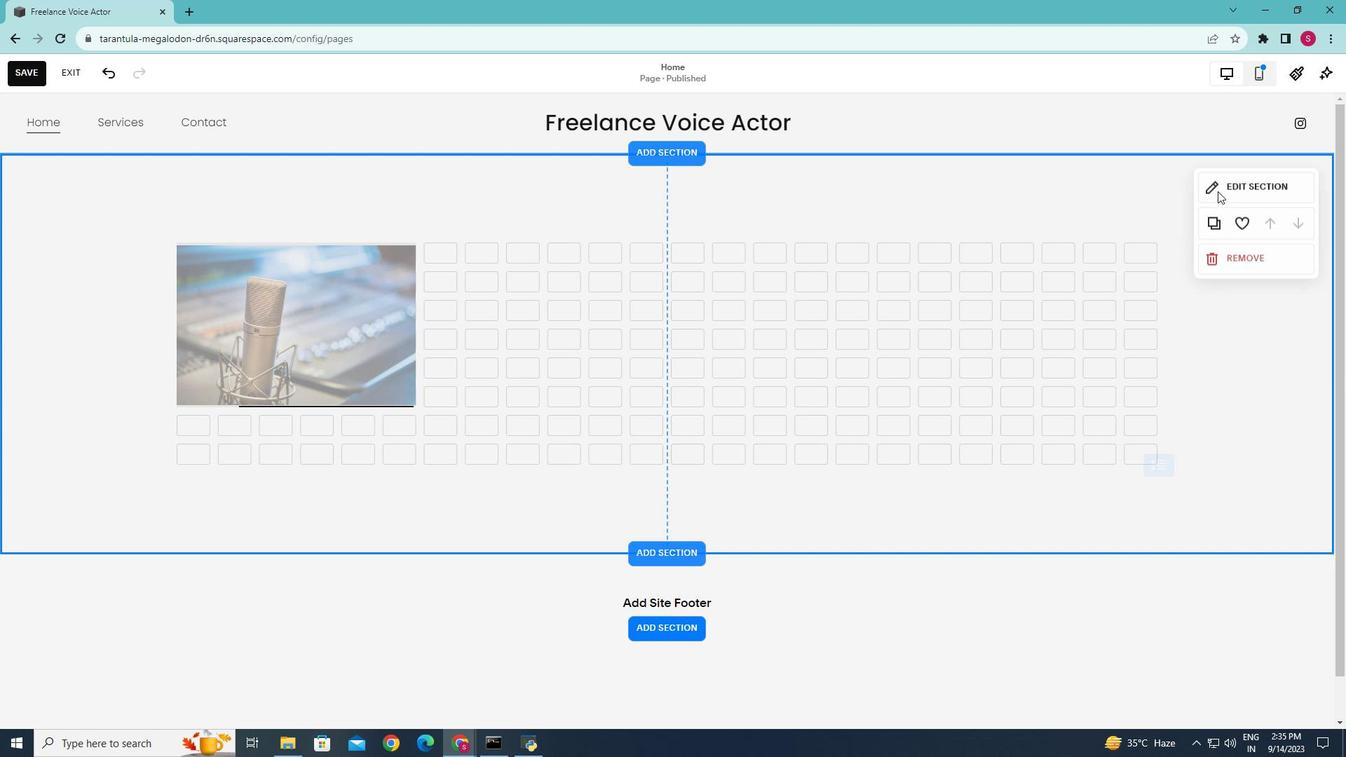 
Action: Mouse moved to (1196, 227)
Screenshot: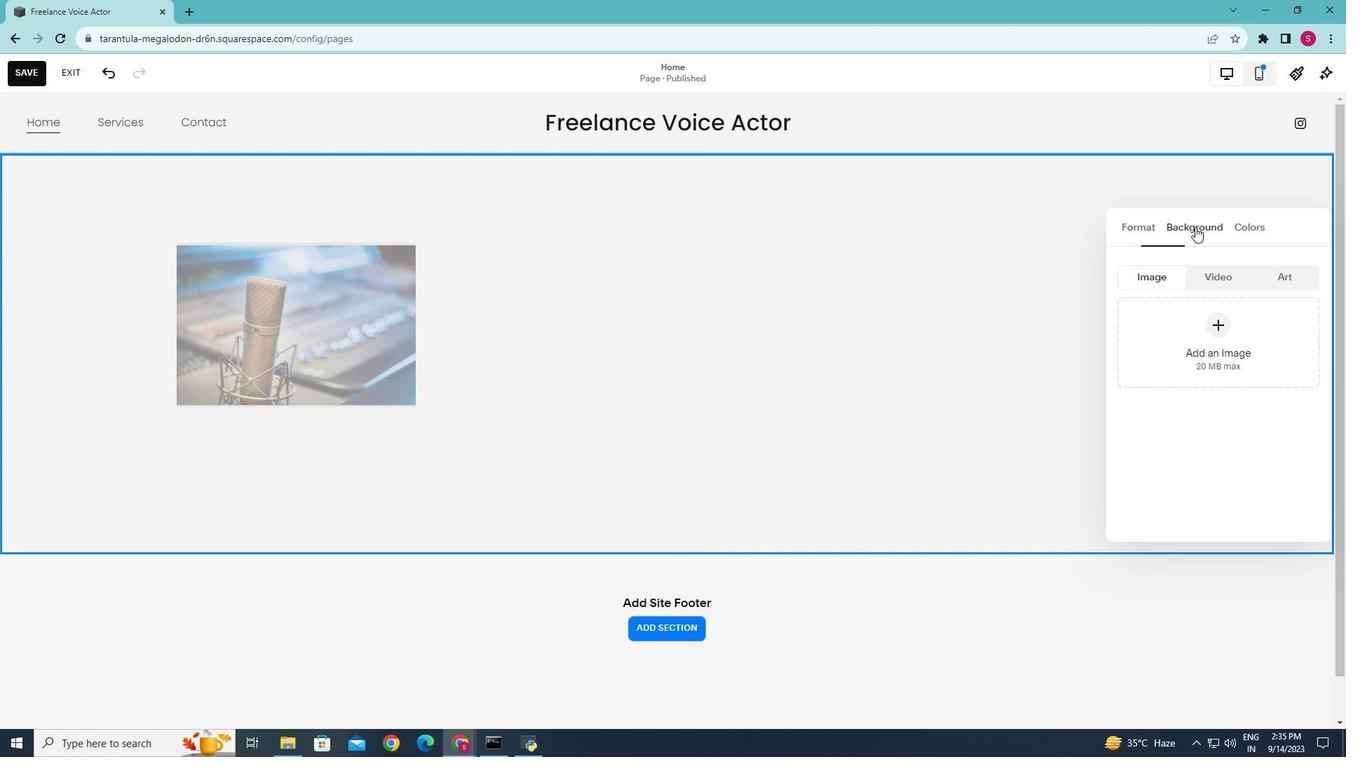 
Action: Mouse pressed left at (1196, 227)
Screenshot: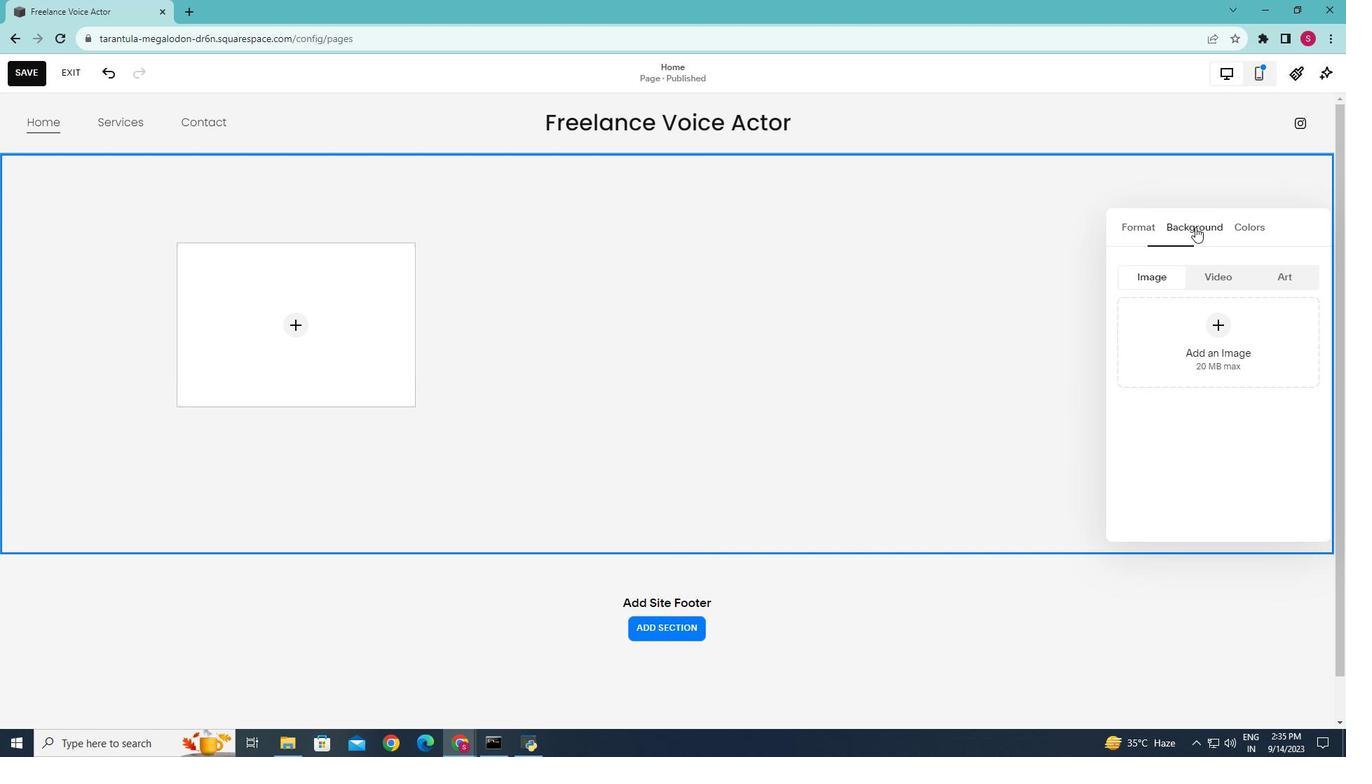 
Action: Mouse moved to (1230, 323)
Screenshot: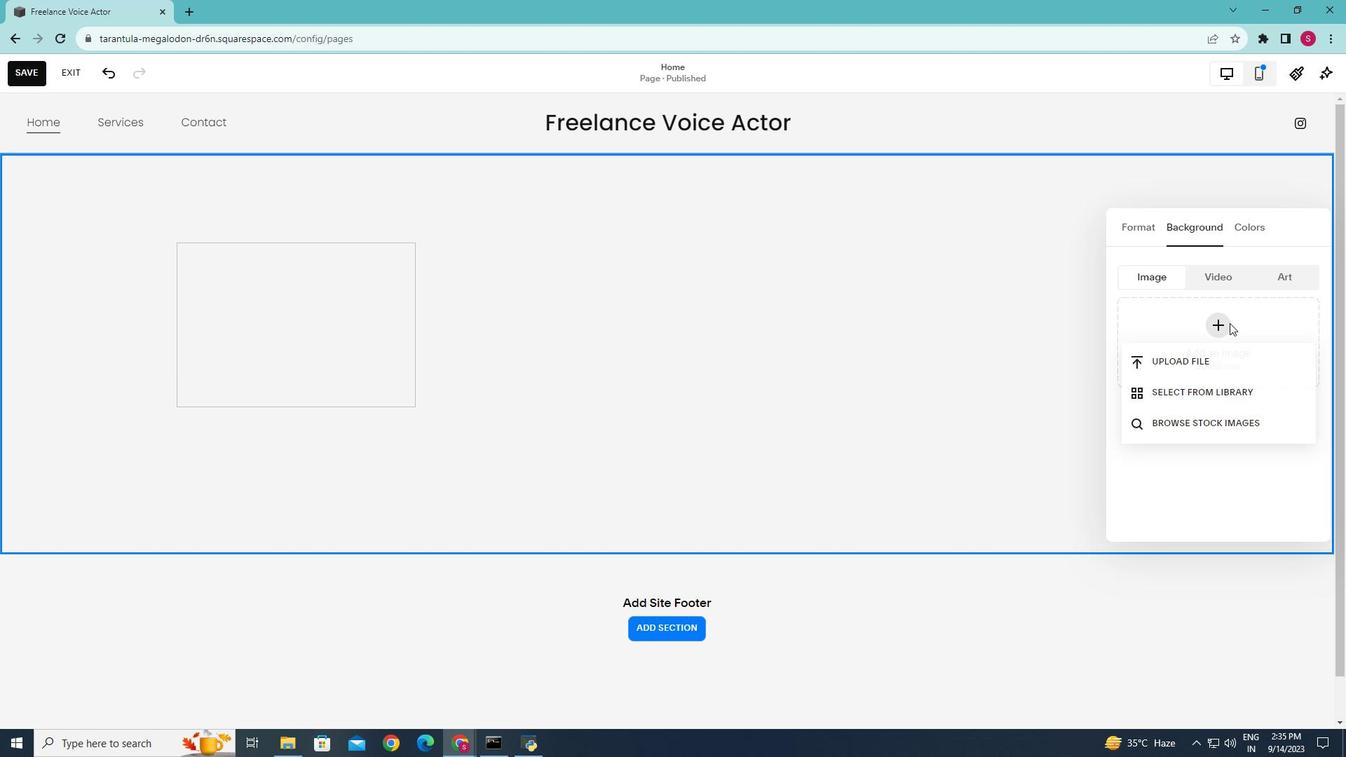 
Action: Mouse pressed left at (1230, 323)
Screenshot: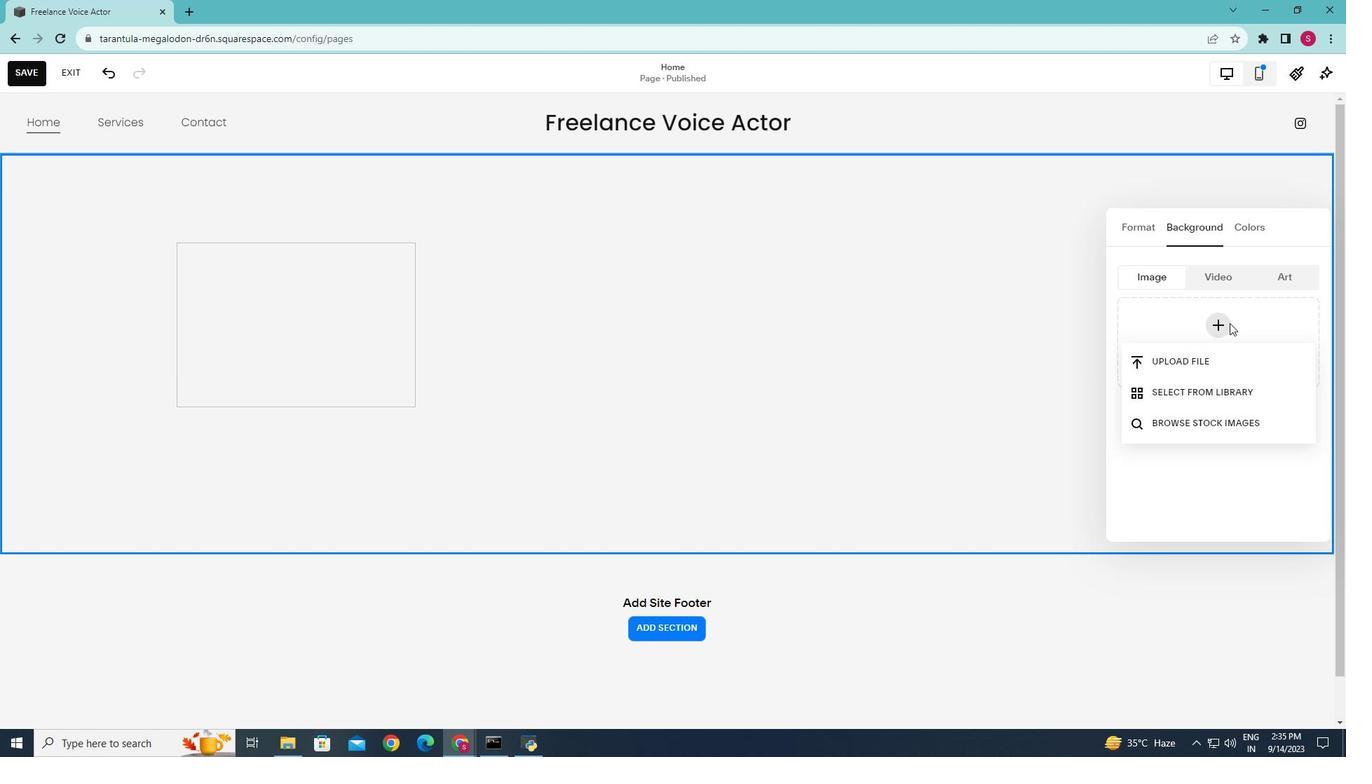 
Action: Mouse moved to (1183, 397)
Screenshot: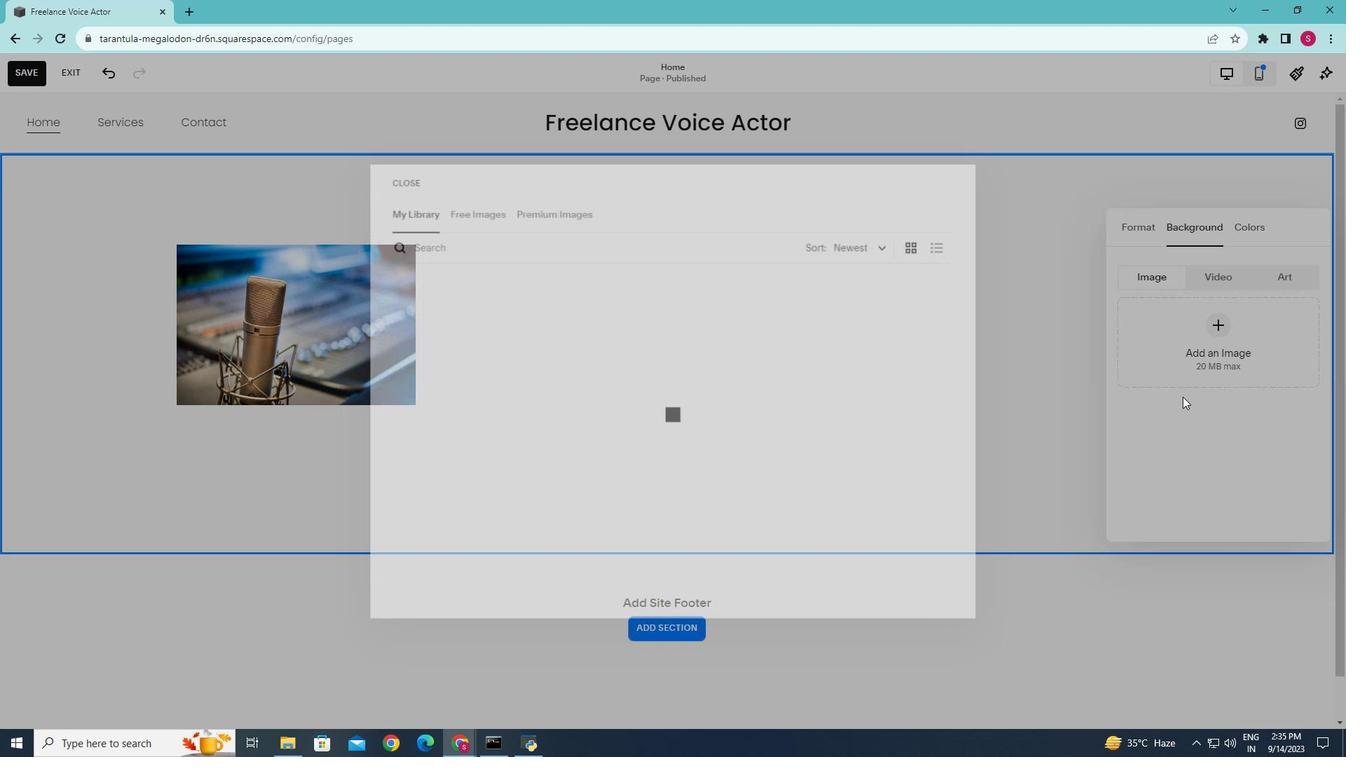 
Action: Mouse pressed left at (1183, 397)
Screenshot: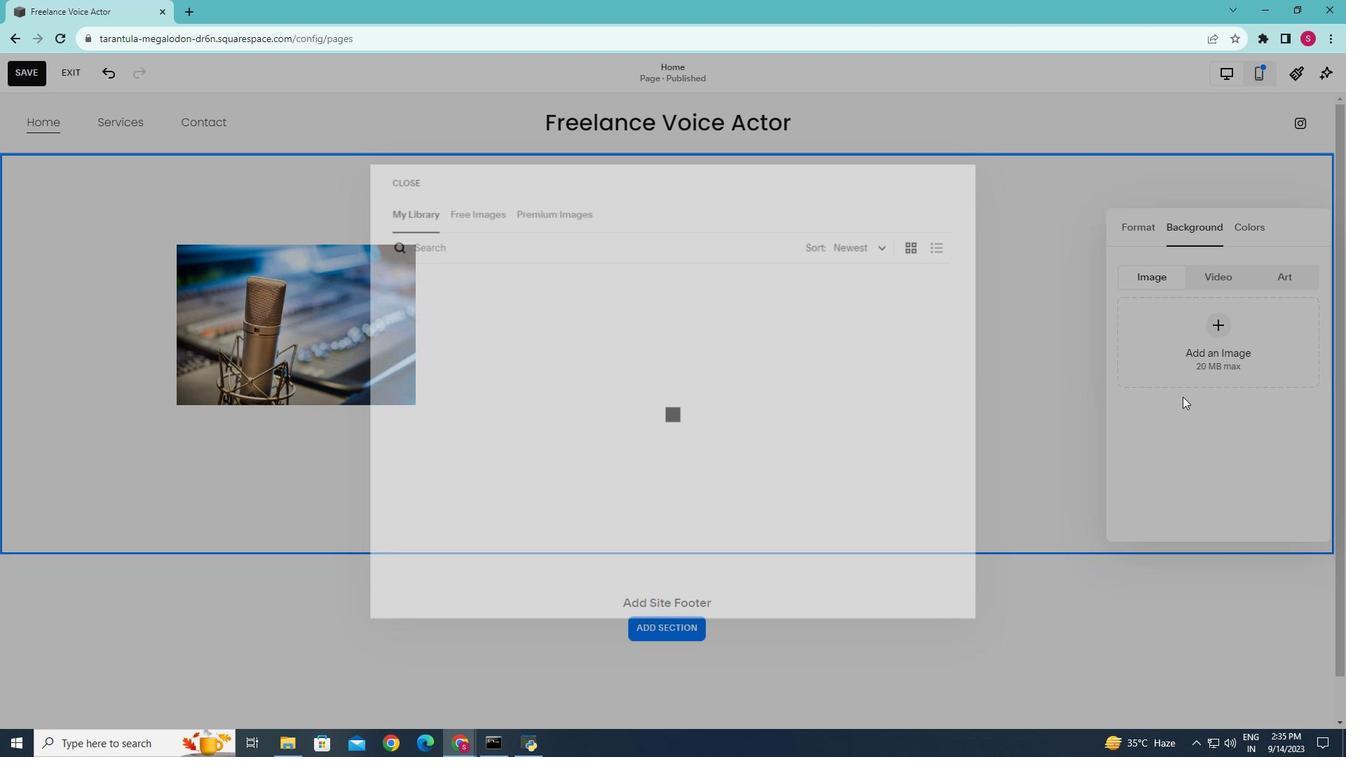 
Action: Mouse moved to (464, 208)
Screenshot: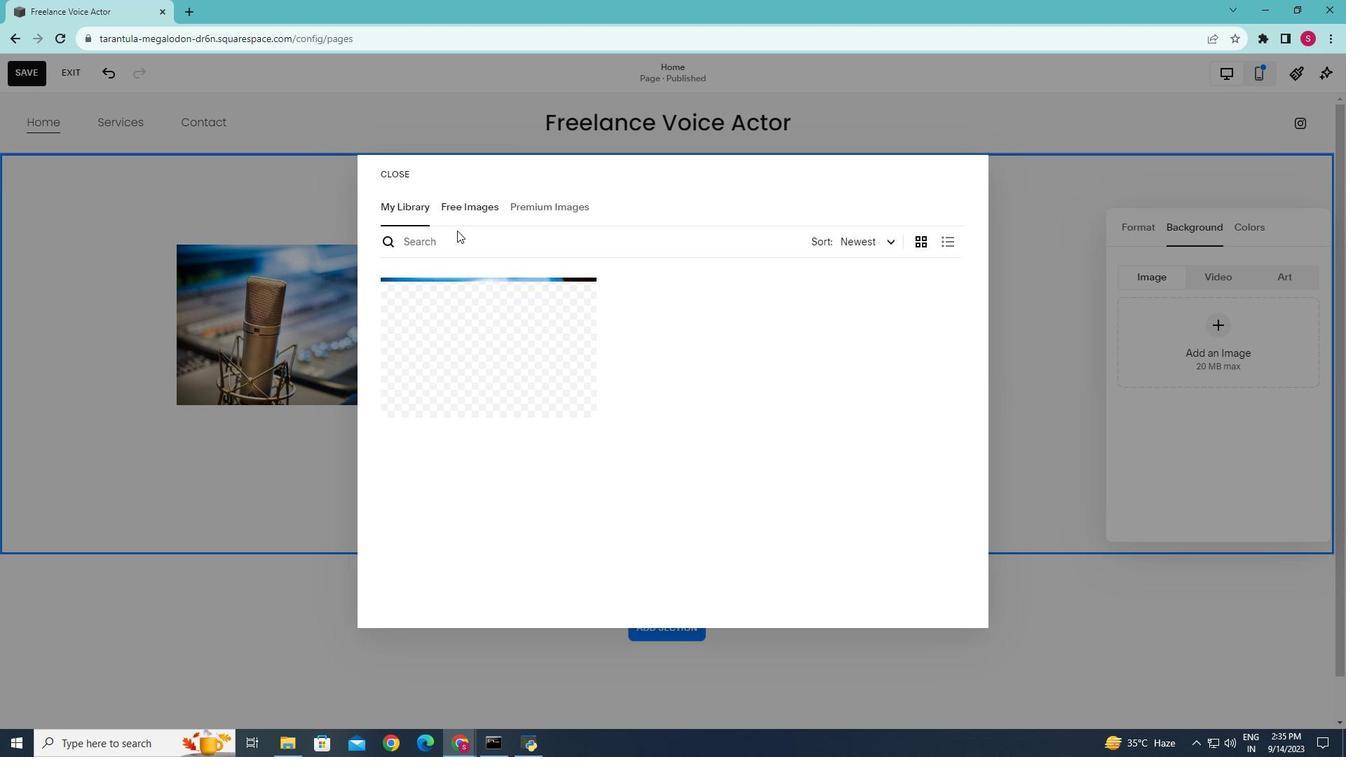 
Action: Mouse pressed left at (464, 208)
Screenshot: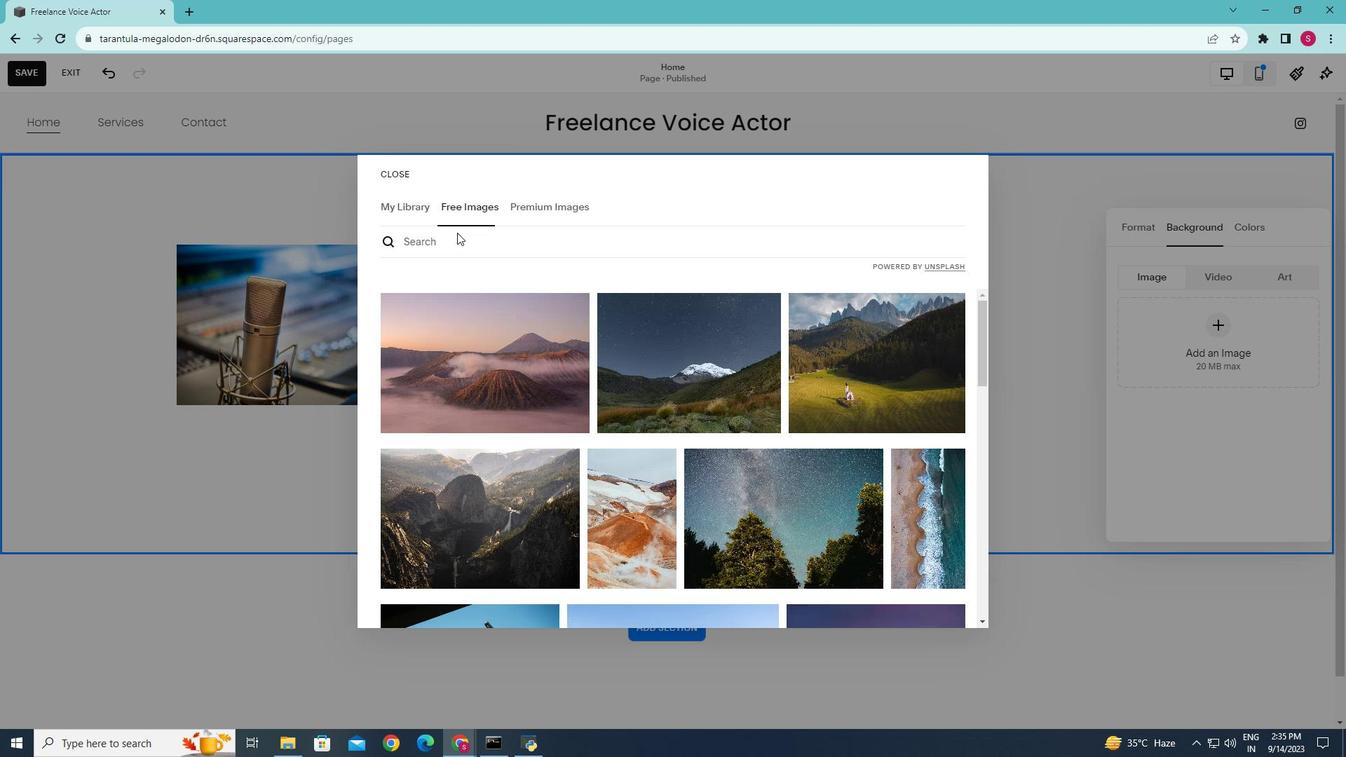 
Action: Mouse moved to (457, 235)
Screenshot: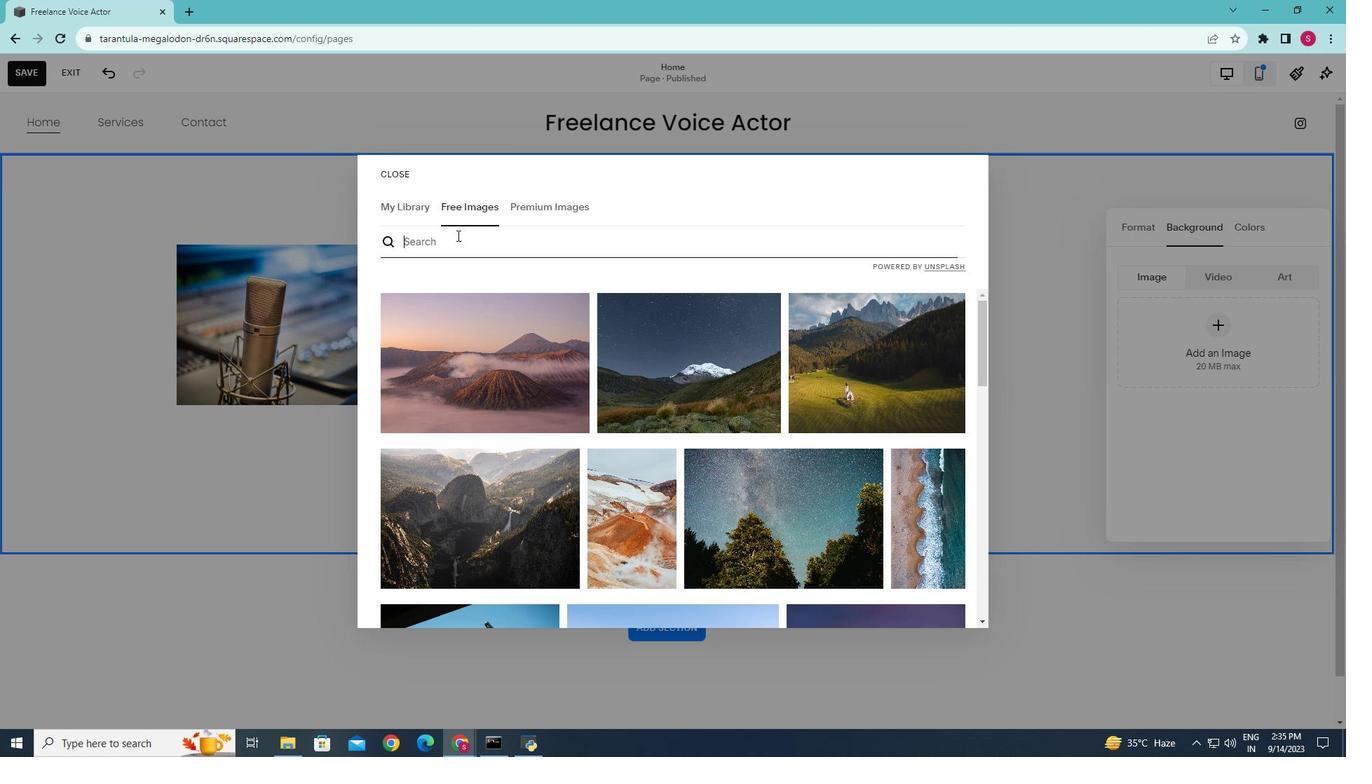 
Action: Mouse pressed left at (457, 235)
Screenshot: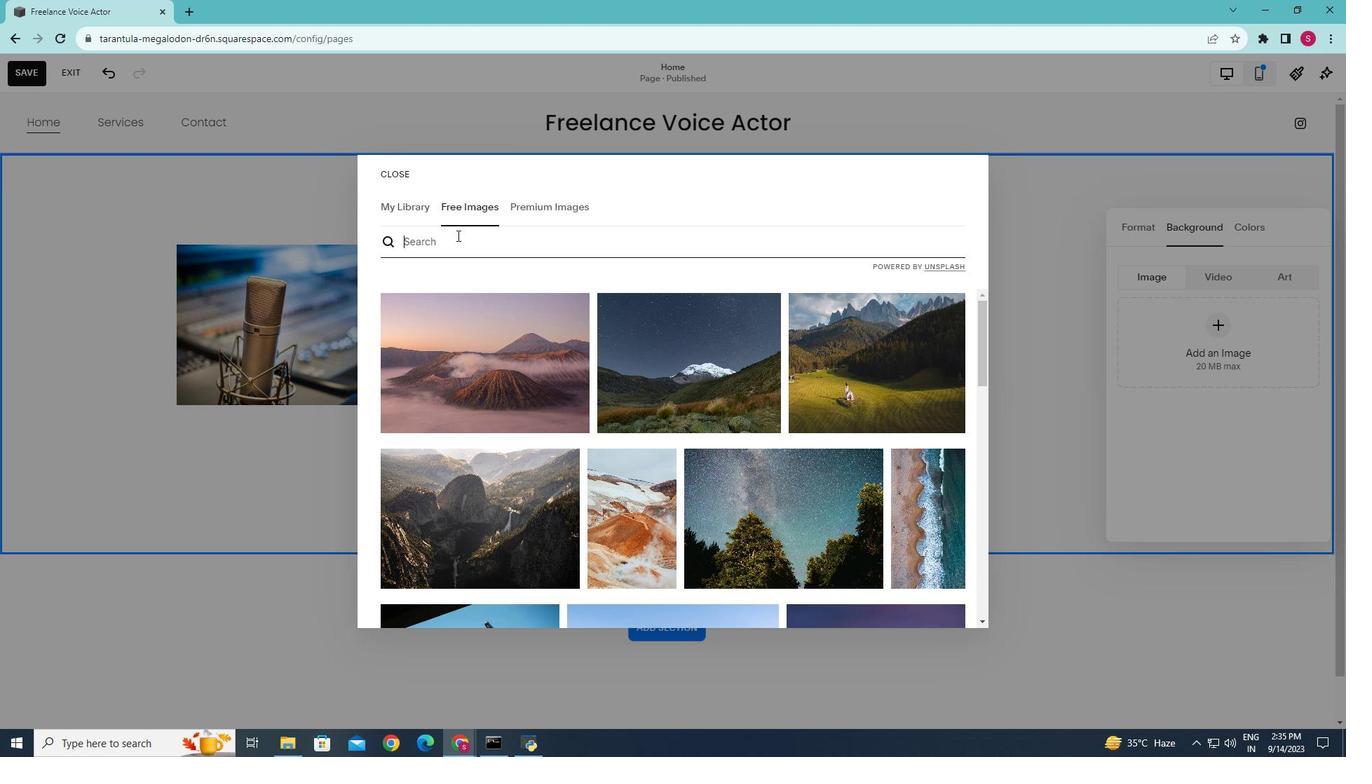 
Action: Mouse moved to (457, 235)
Screenshot: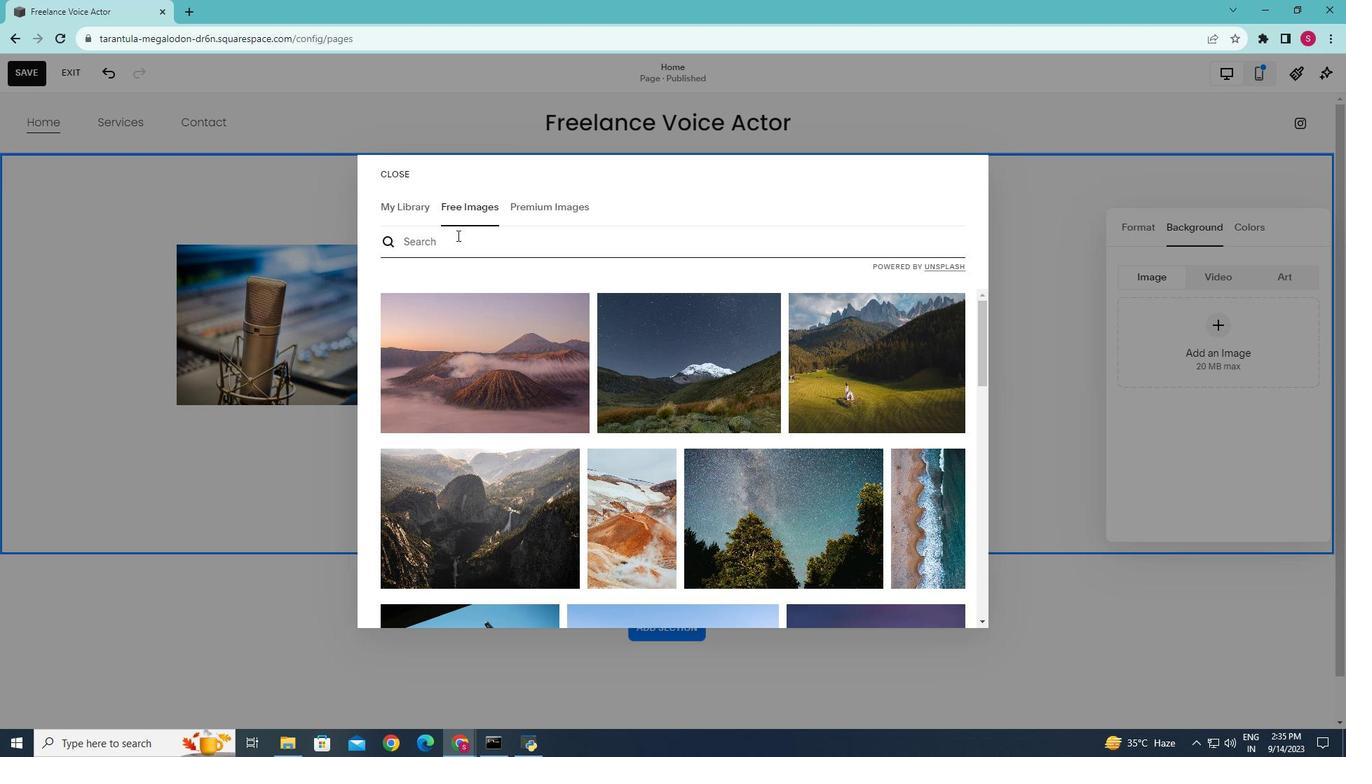 
Action: Key pressed freelance<Key.space>voice<Key.space>actor<Key.enter>
Screenshot: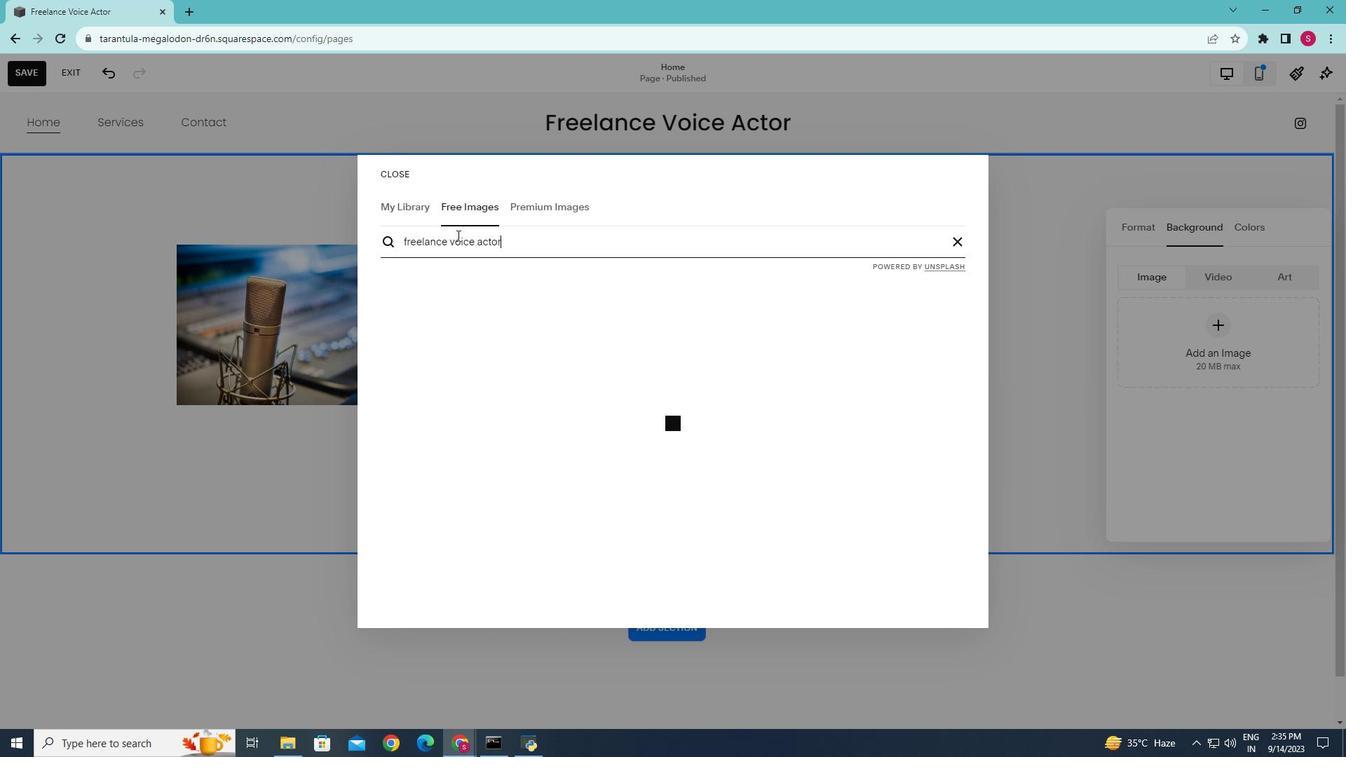 
Action: Mouse moved to (608, 369)
Screenshot: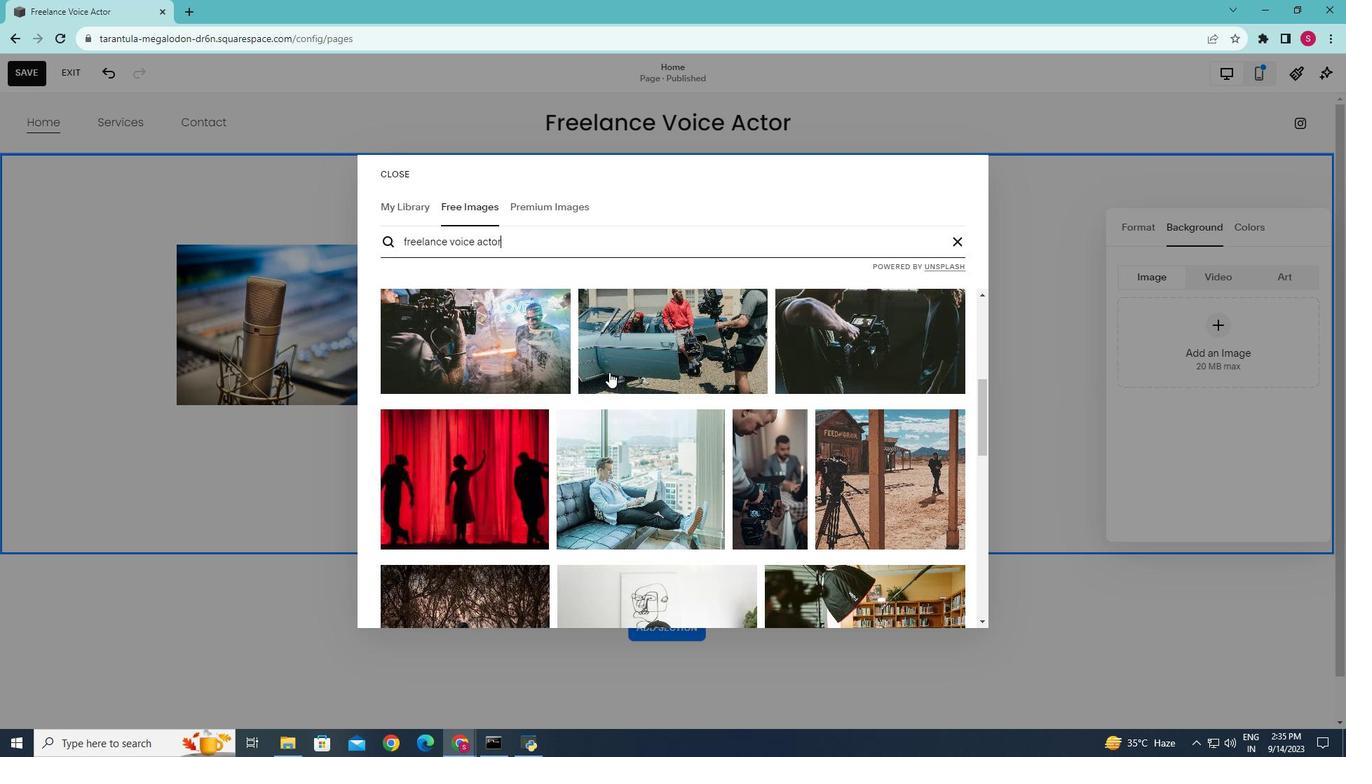 
Action: Mouse scrolled (608, 369) with delta (0, 0)
Screenshot: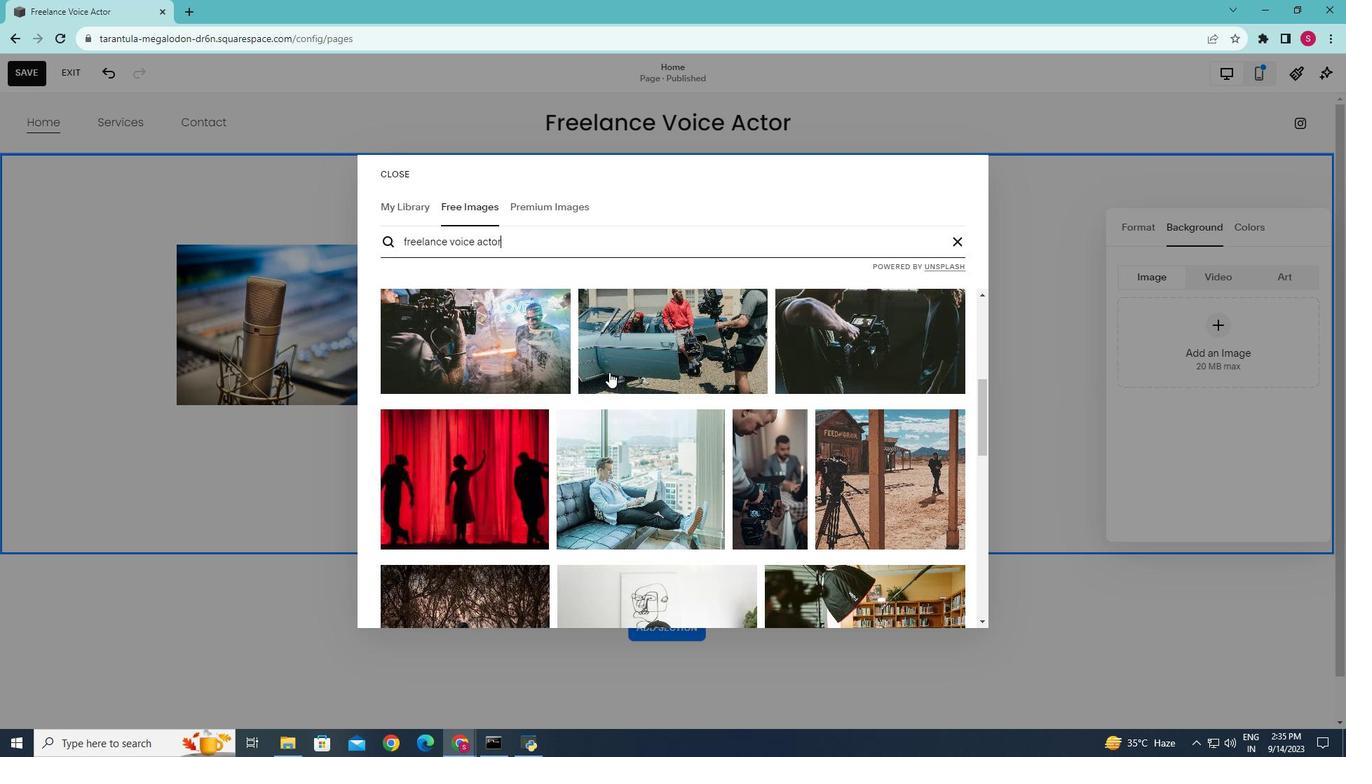
Action: Mouse moved to (609, 370)
Screenshot: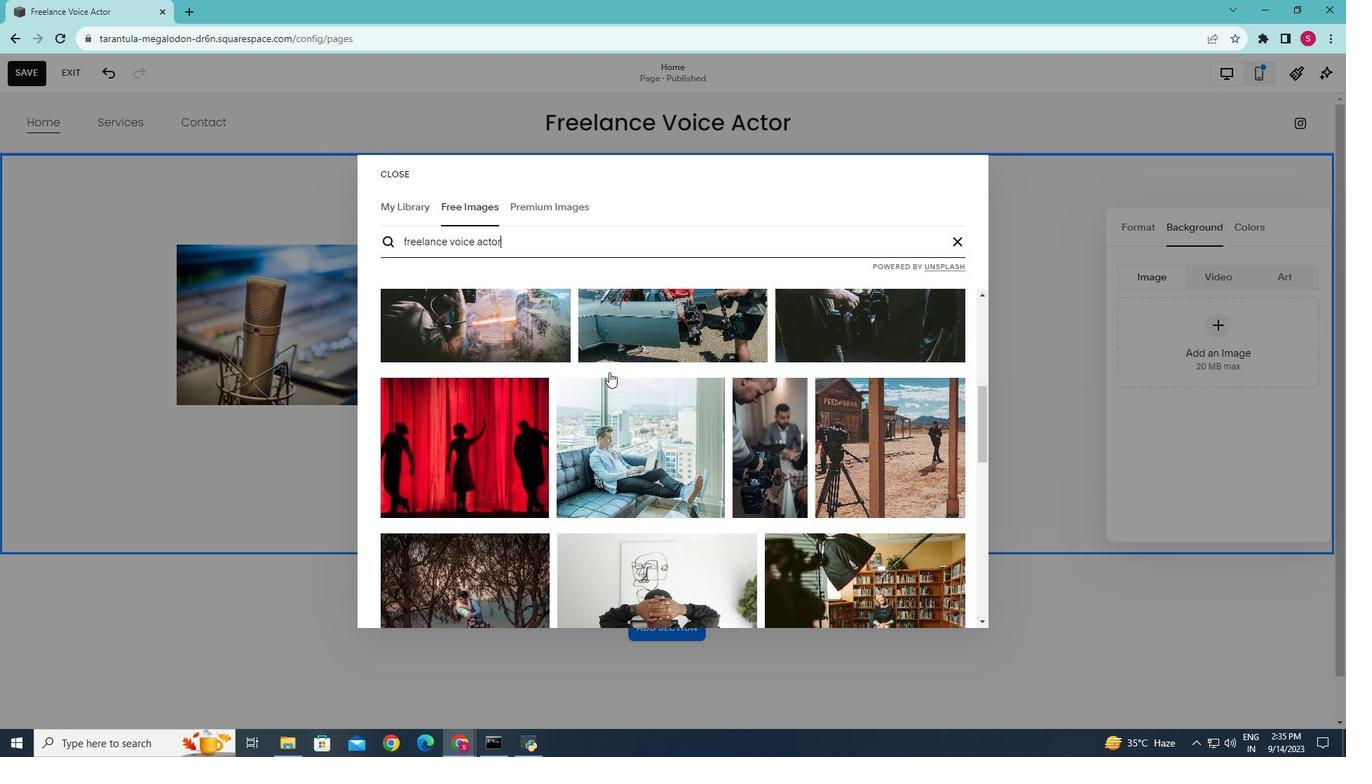 
Action: Mouse scrolled (609, 369) with delta (0, 0)
Screenshot: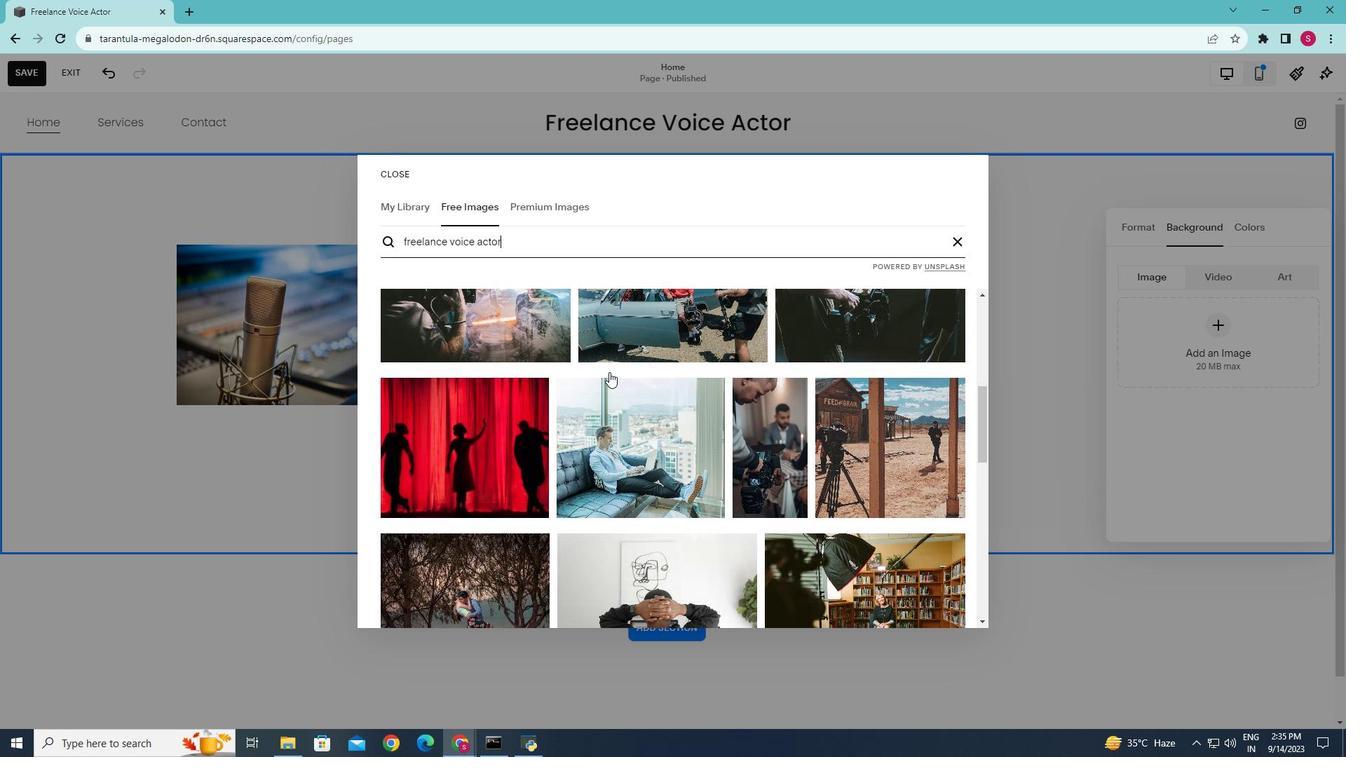
Action: Mouse moved to (609, 371)
Screenshot: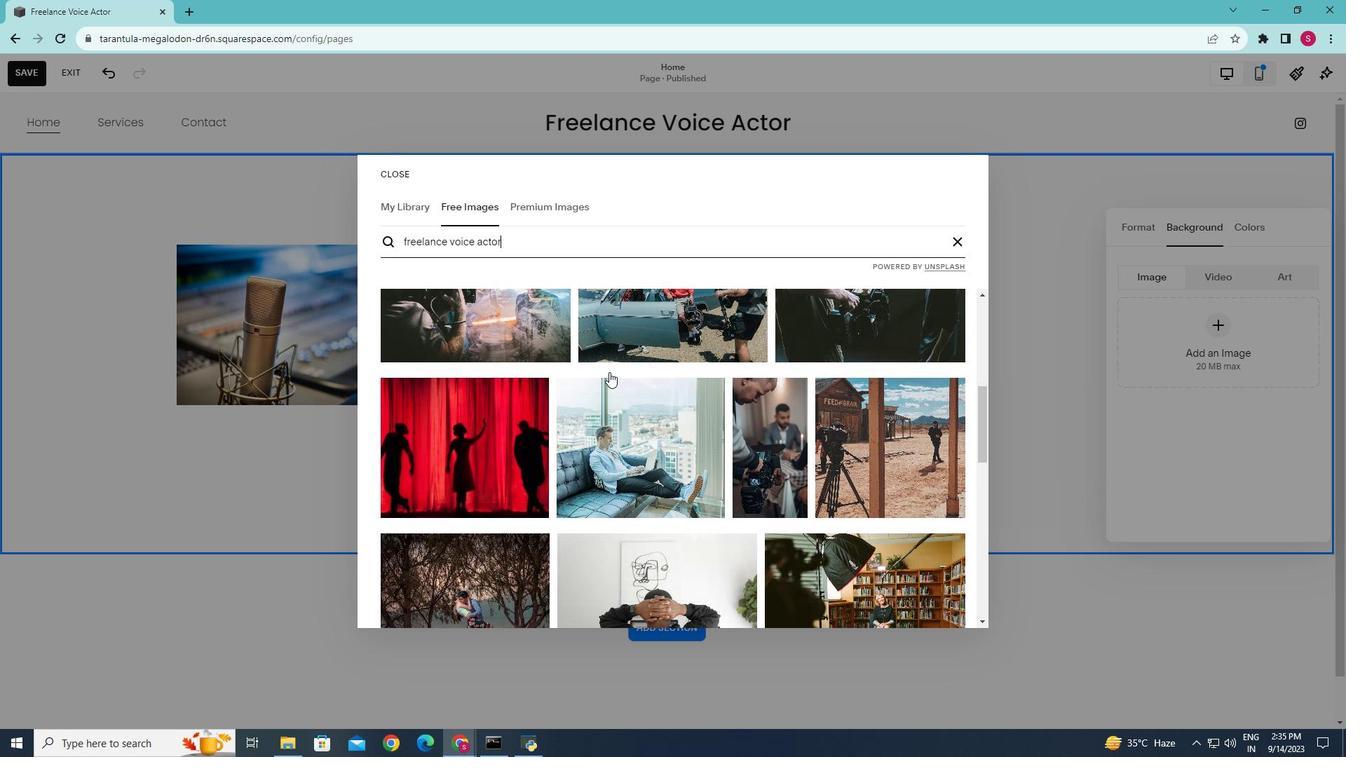 
Action: Mouse scrolled (609, 370) with delta (0, 0)
Screenshot: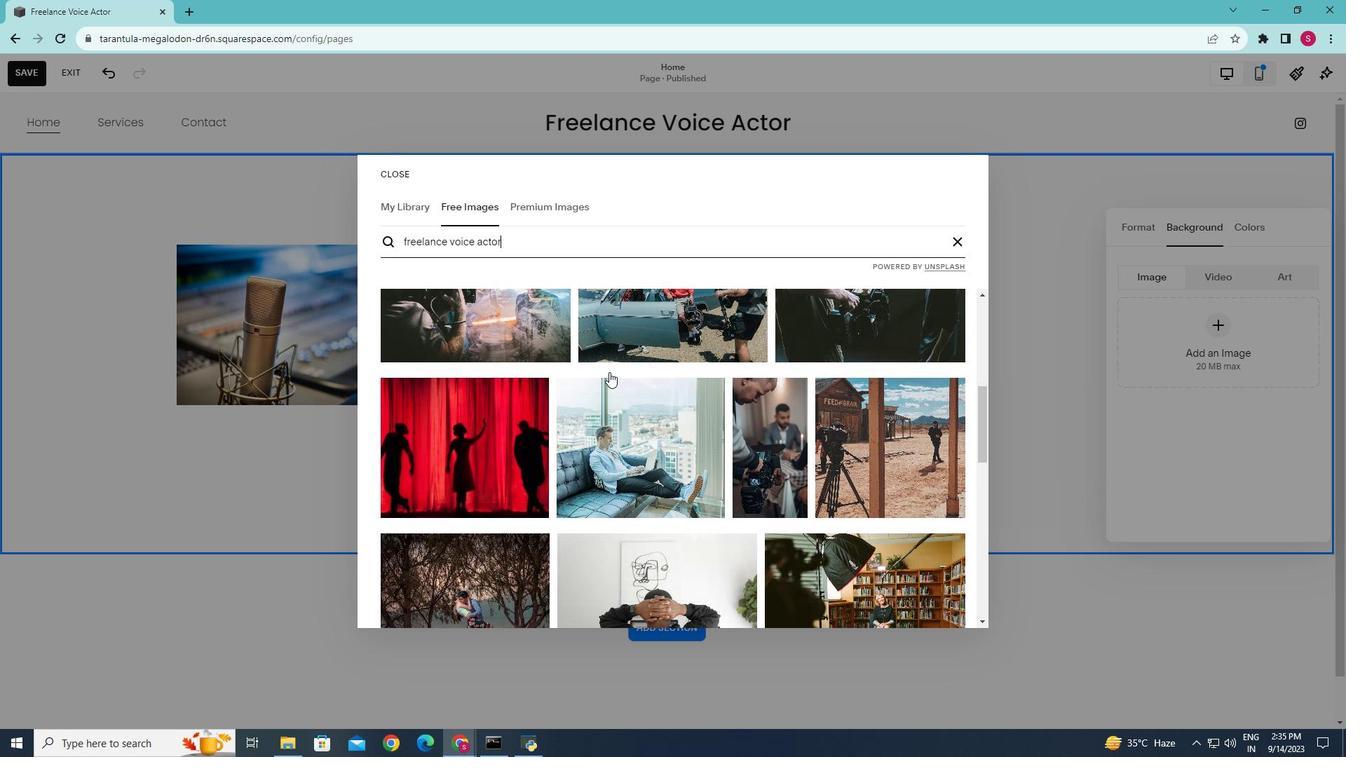 
Action: Mouse scrolled (609, 370) with delta (0, 0)
Screenshot: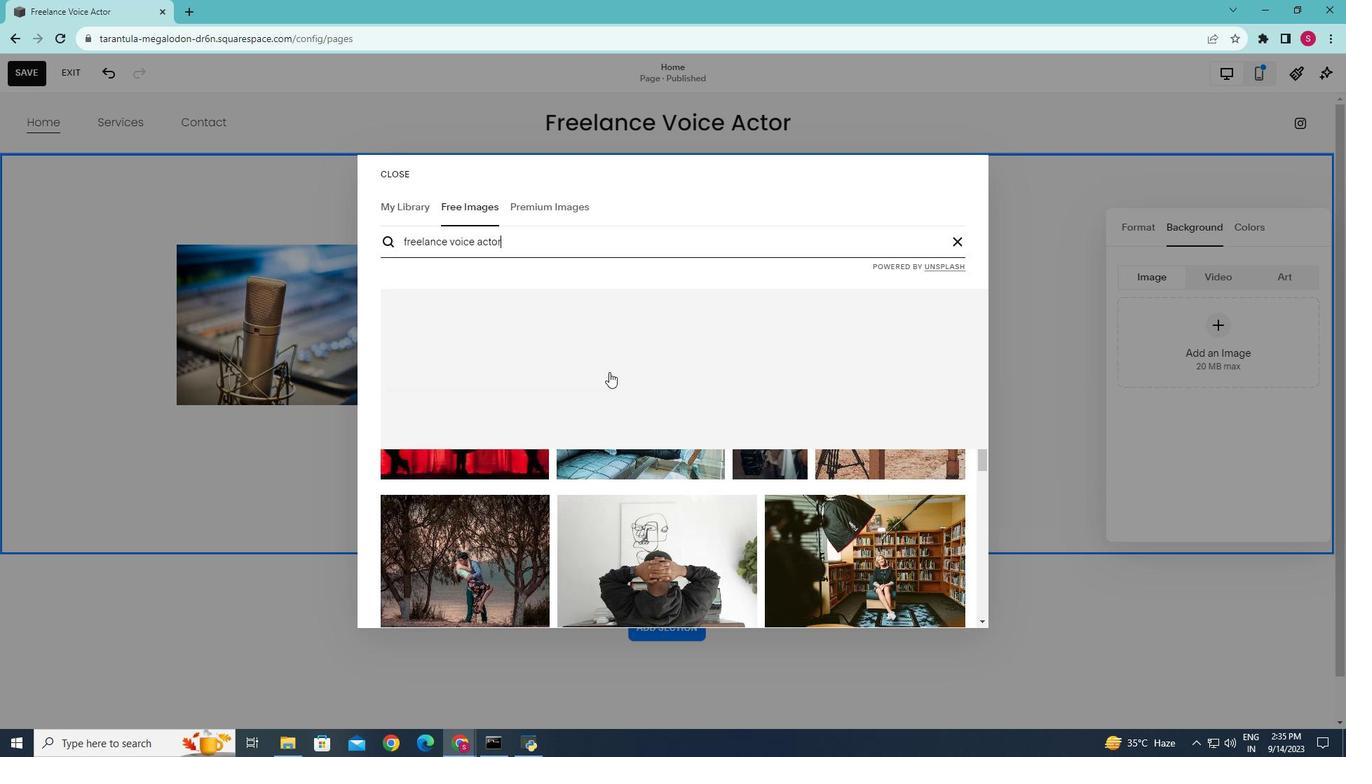 
Action: Mouse scrolled (609, 370) with delta (0, 0)
Screenshot: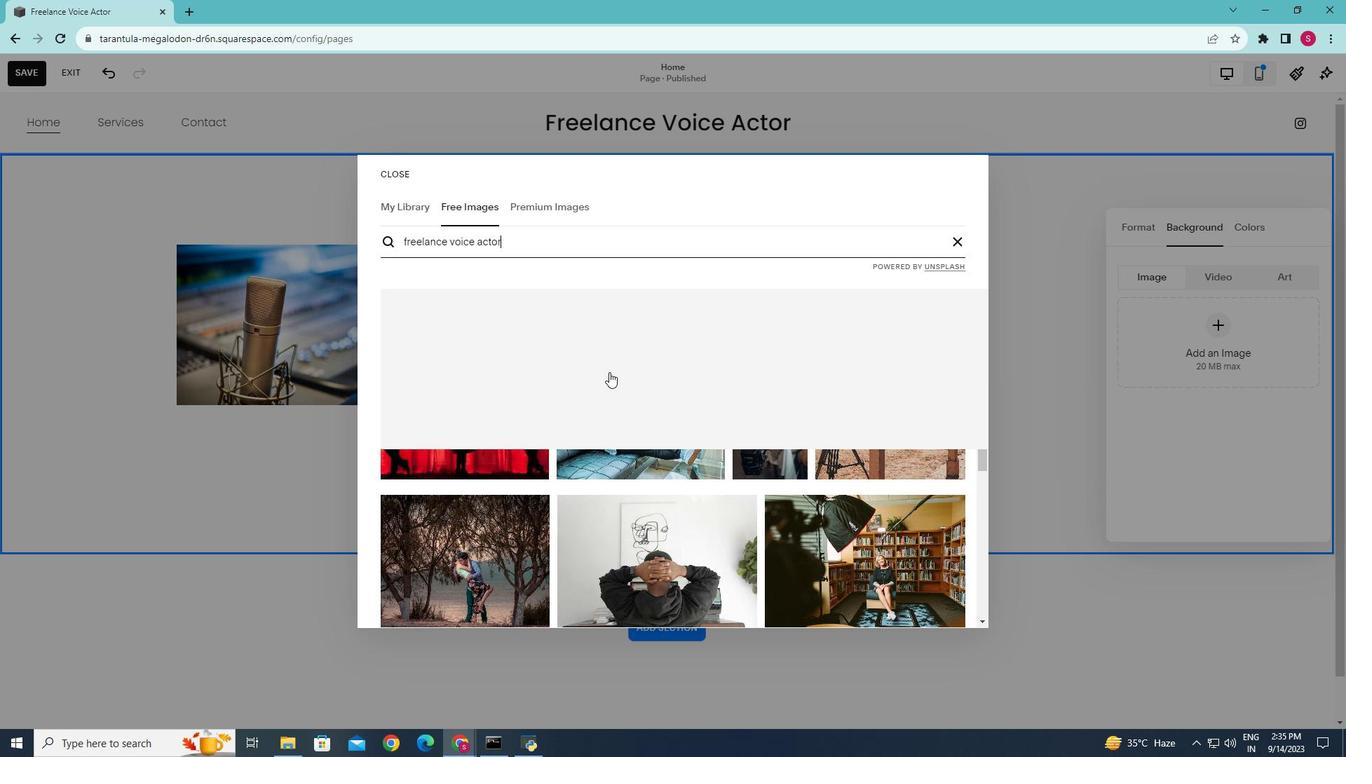 
Action: Mouse scrolled (609, 370) with delta (0, 0)
Screenshot: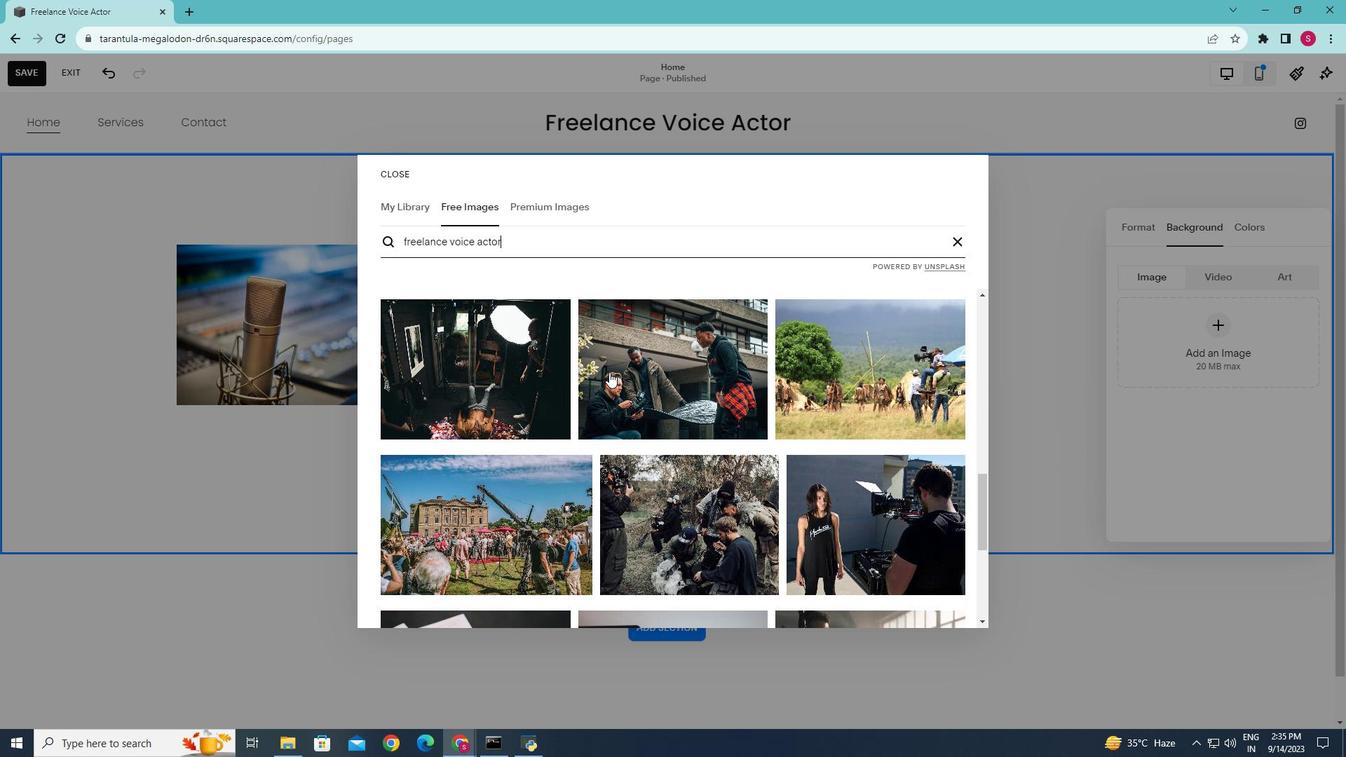 
Action: Mouse scrolled (609, 370) with delta (0, 0)
Screenshot: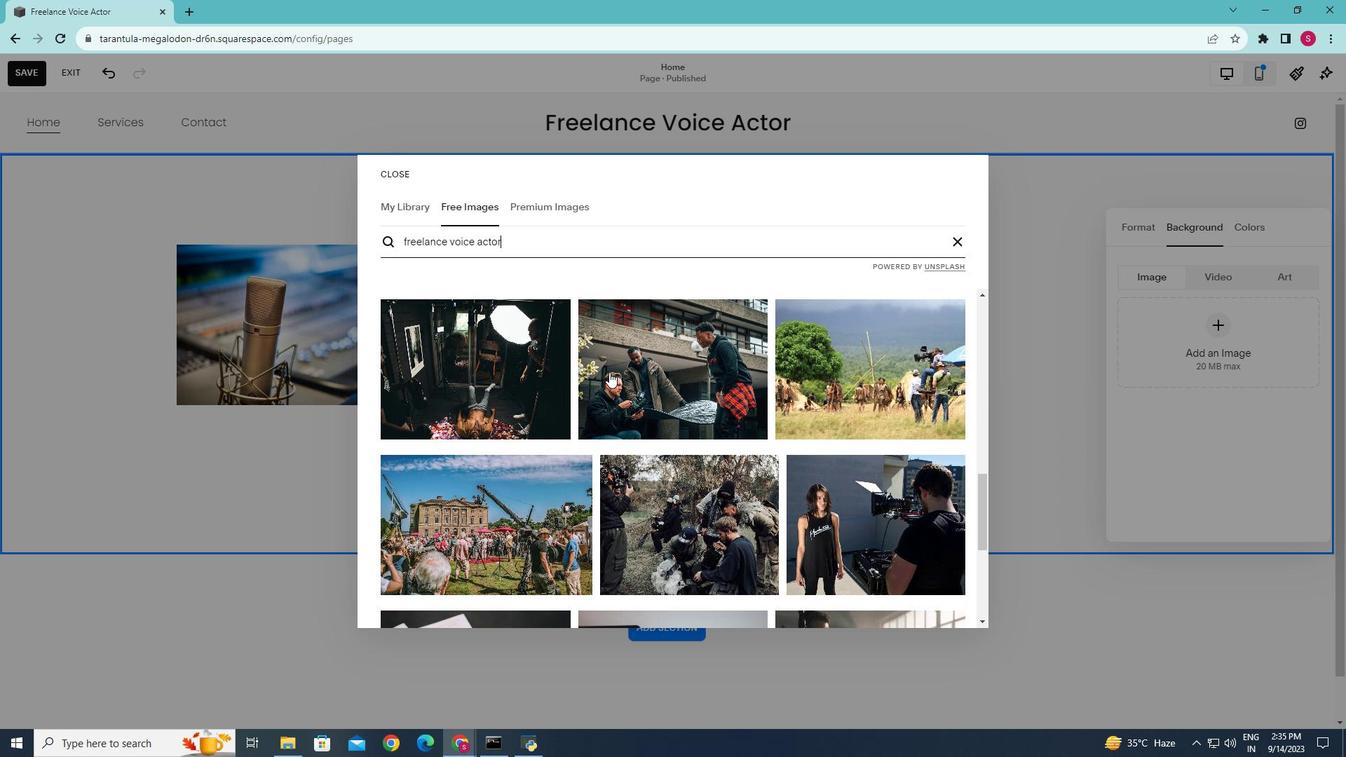 
Action: Mouse moved to (609, 372)
Screenshot: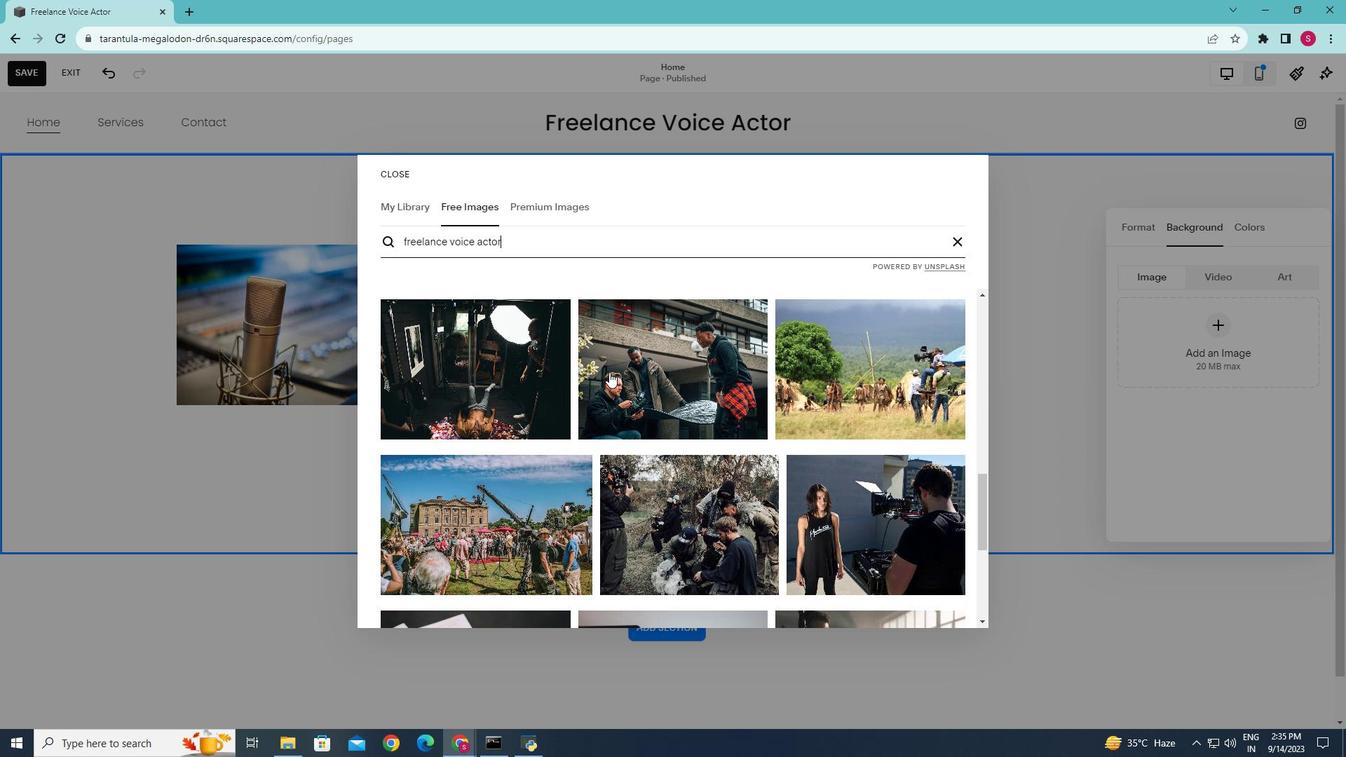 
Action: Mouse scrolled (609, 371) with delta (0, 0)
Screenshot: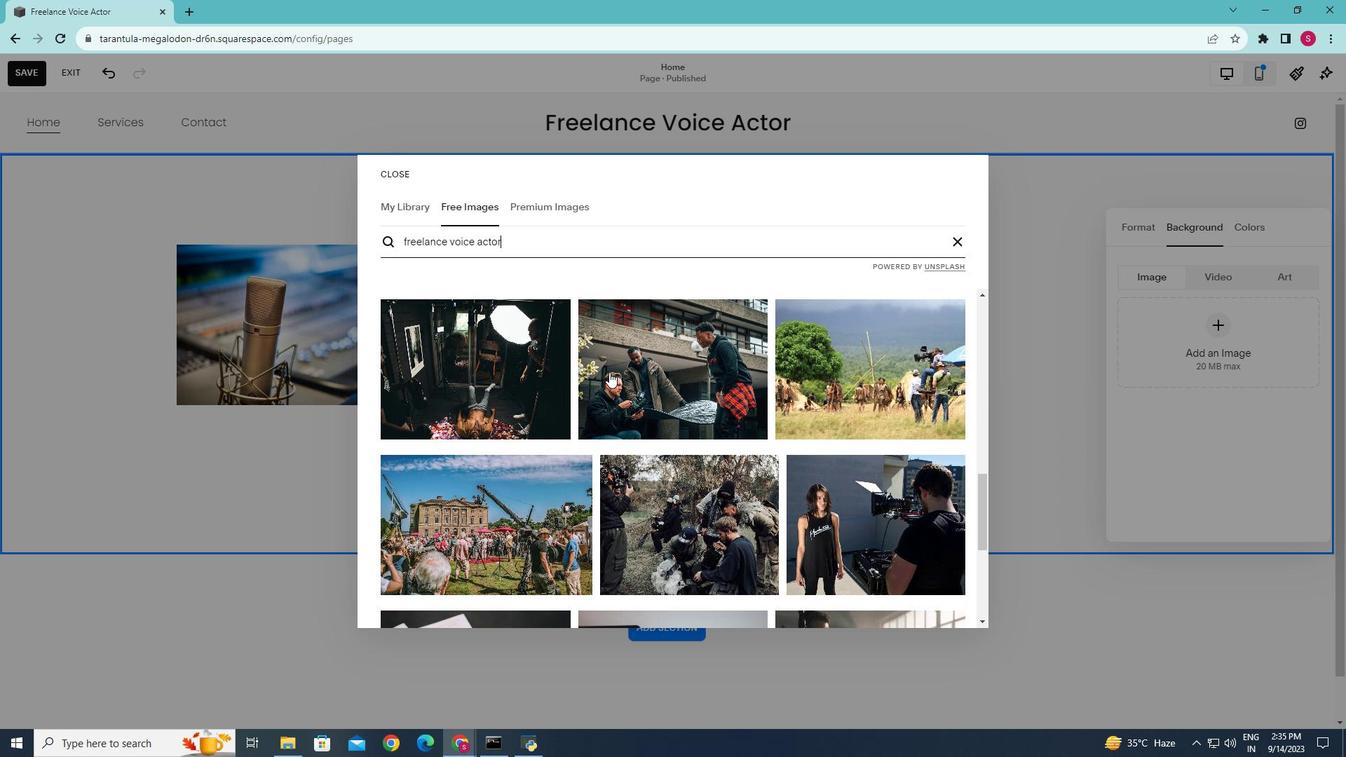 
Action: Mouse scrolled (609, 371) with delta (0, 0)
Screenshot: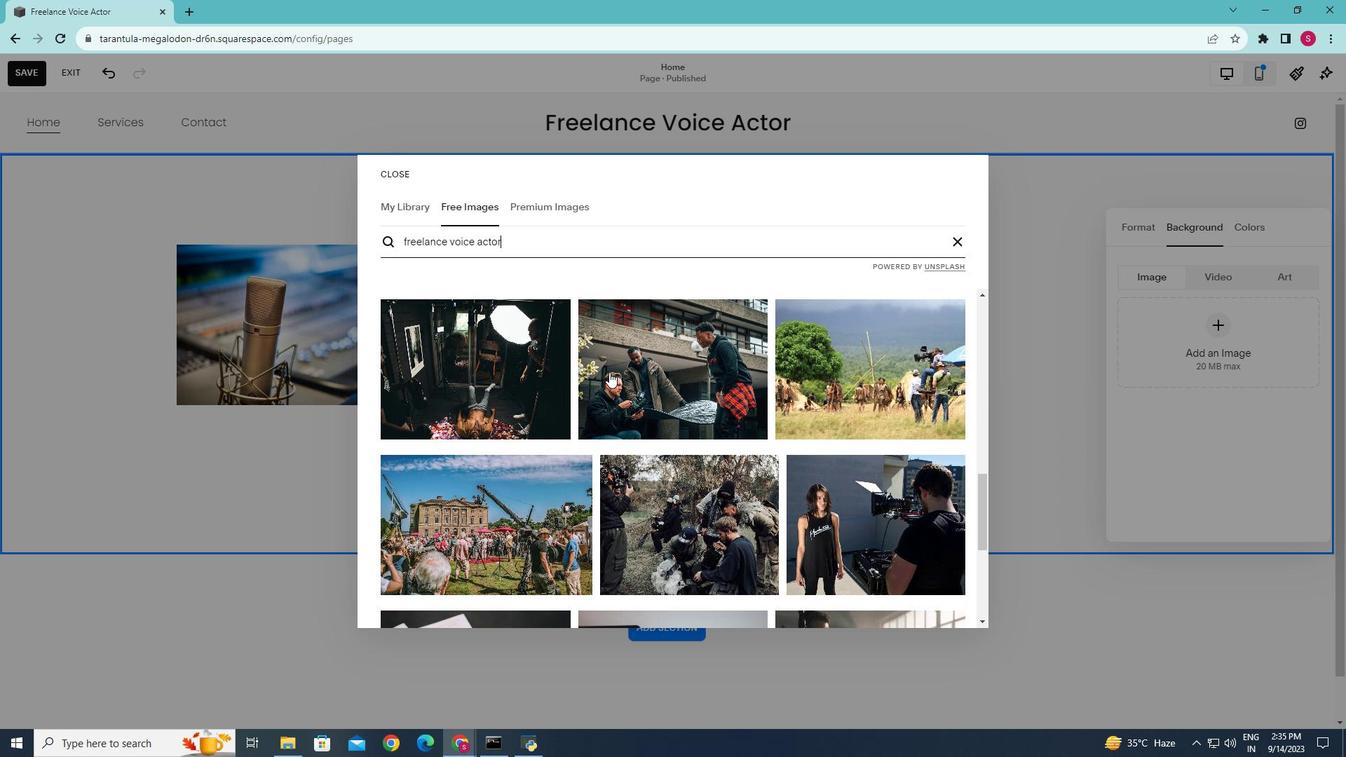 
Action: Mouse scrolled (609, 371) with delta (0, 0)
Screenshot: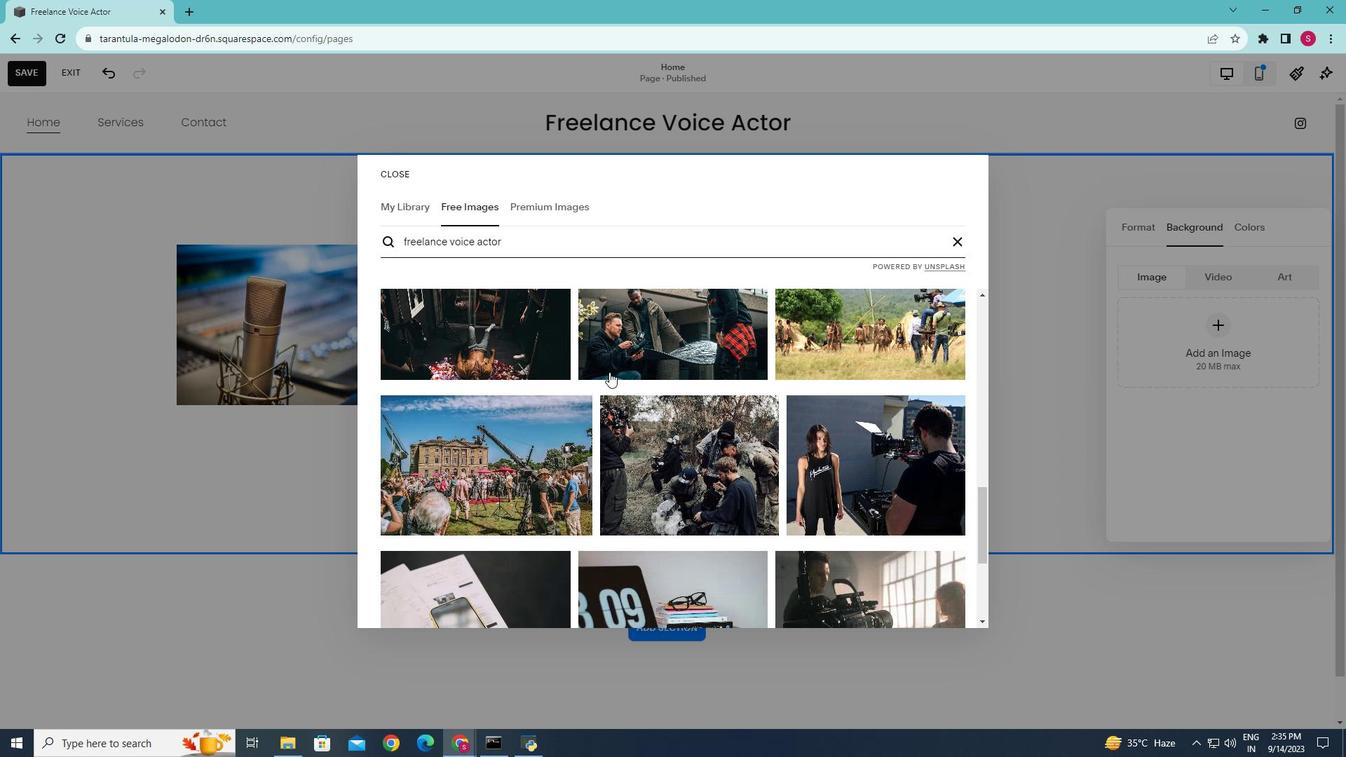 
Action: Mouse scrolled (609, 371) with delta (0, 0)
Screenshot: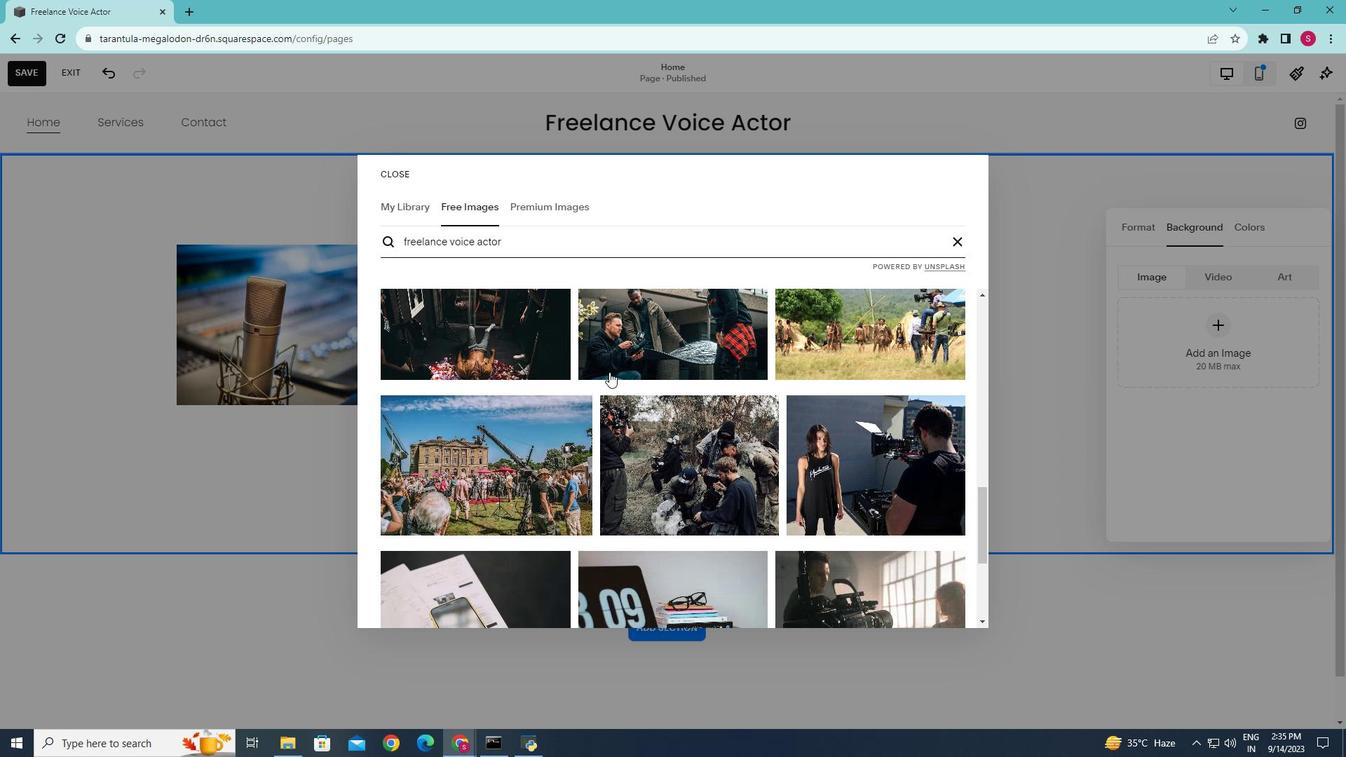 
Action: Mouse scrolled (609, 371) with delta (0, 0)
Screenshot: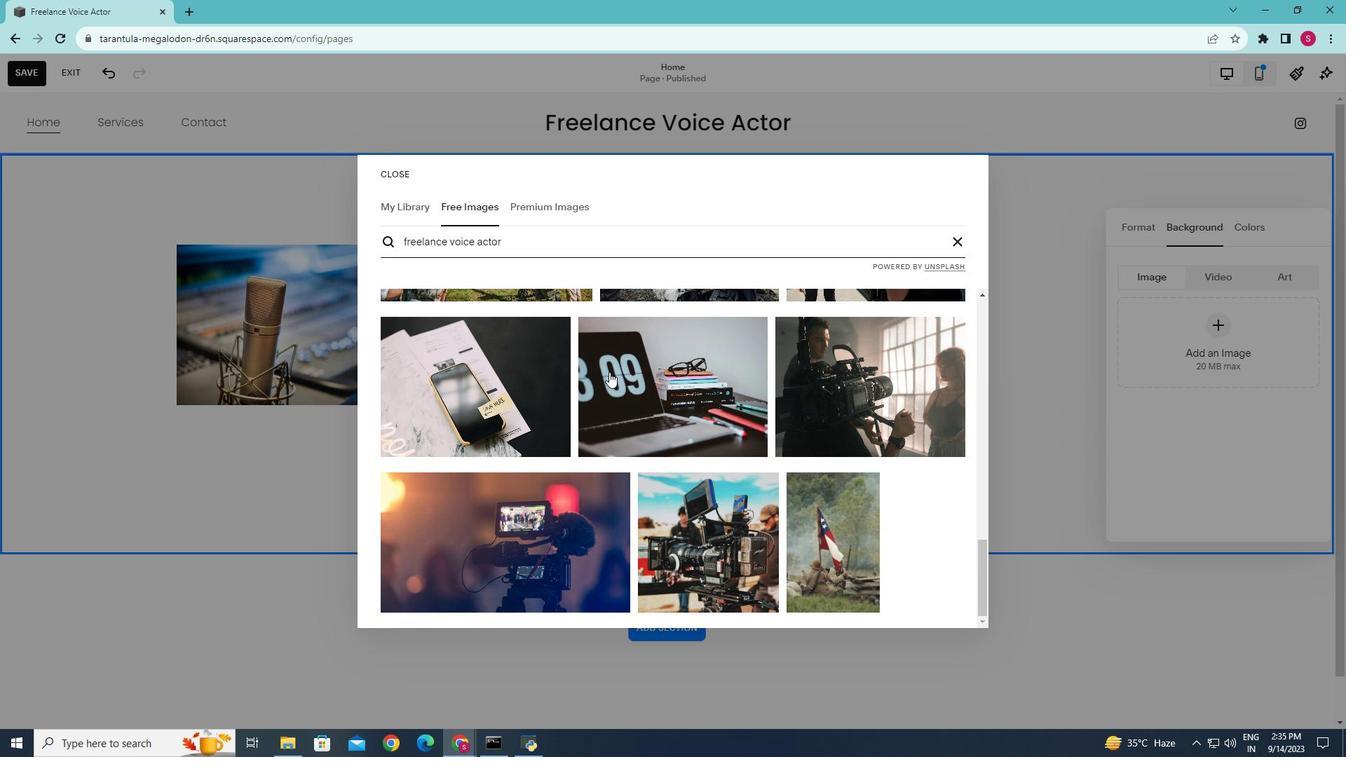 
Action: Mouse scrolled (609, 371) with delta (0, 0)
Screenshot: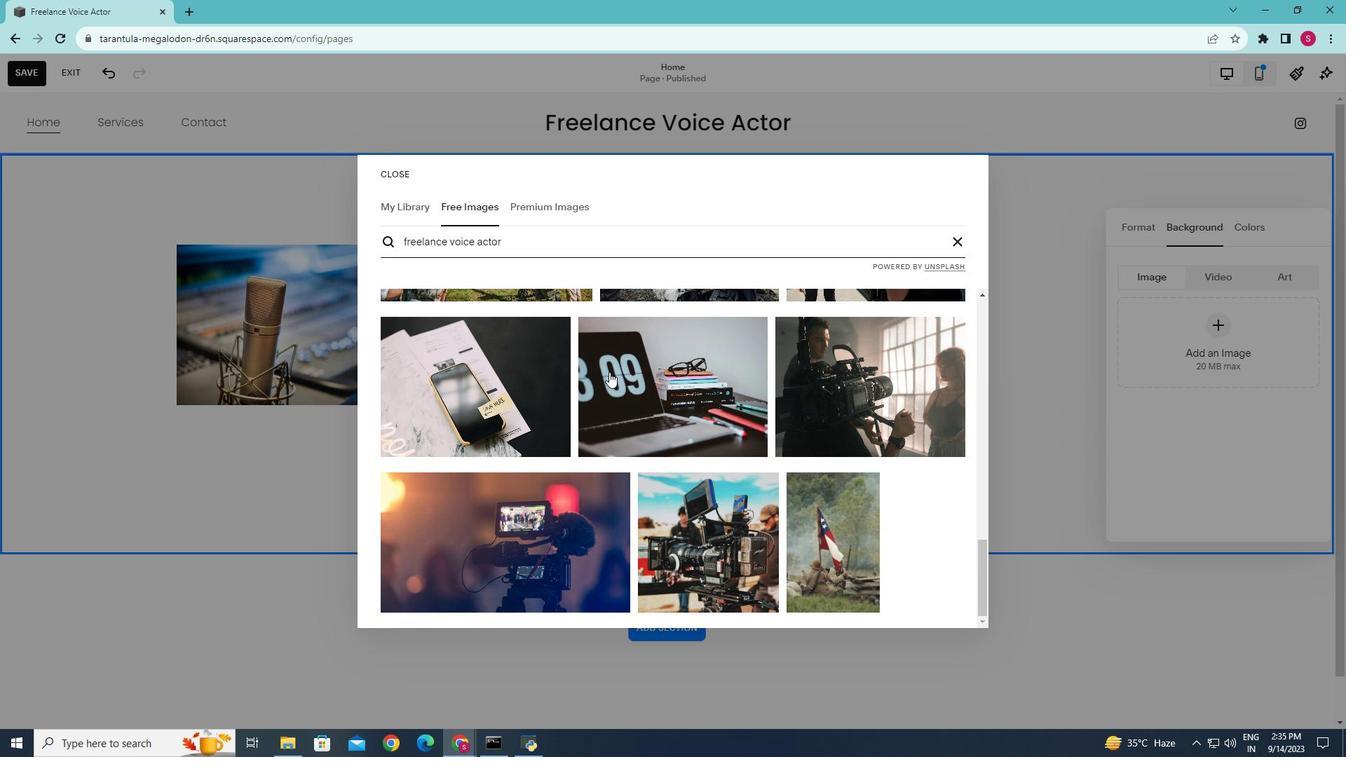 
Action: Mouse scrolled (609, 371) with delta (0, 0)
Screenshot: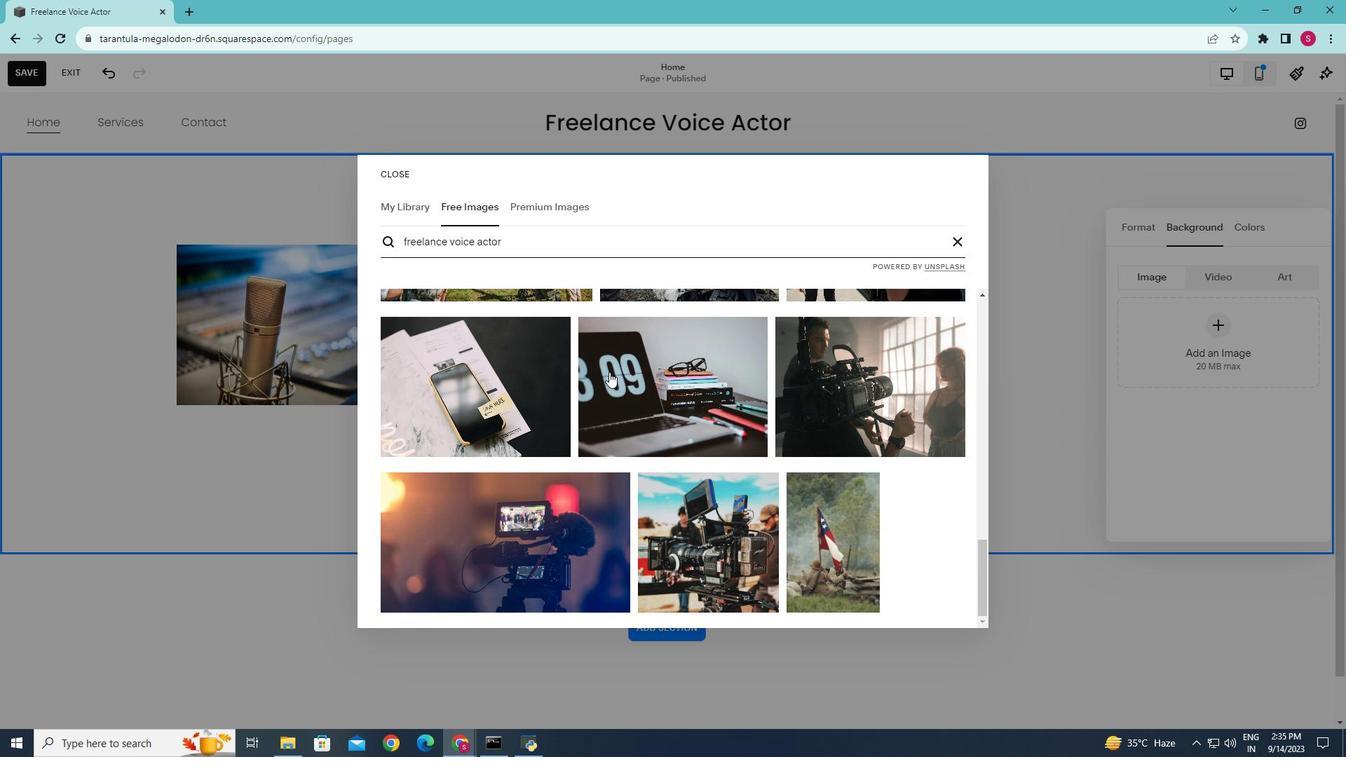 
Action: Mouse scrolled (609, 371) with delta (0, 0)
Screenshot: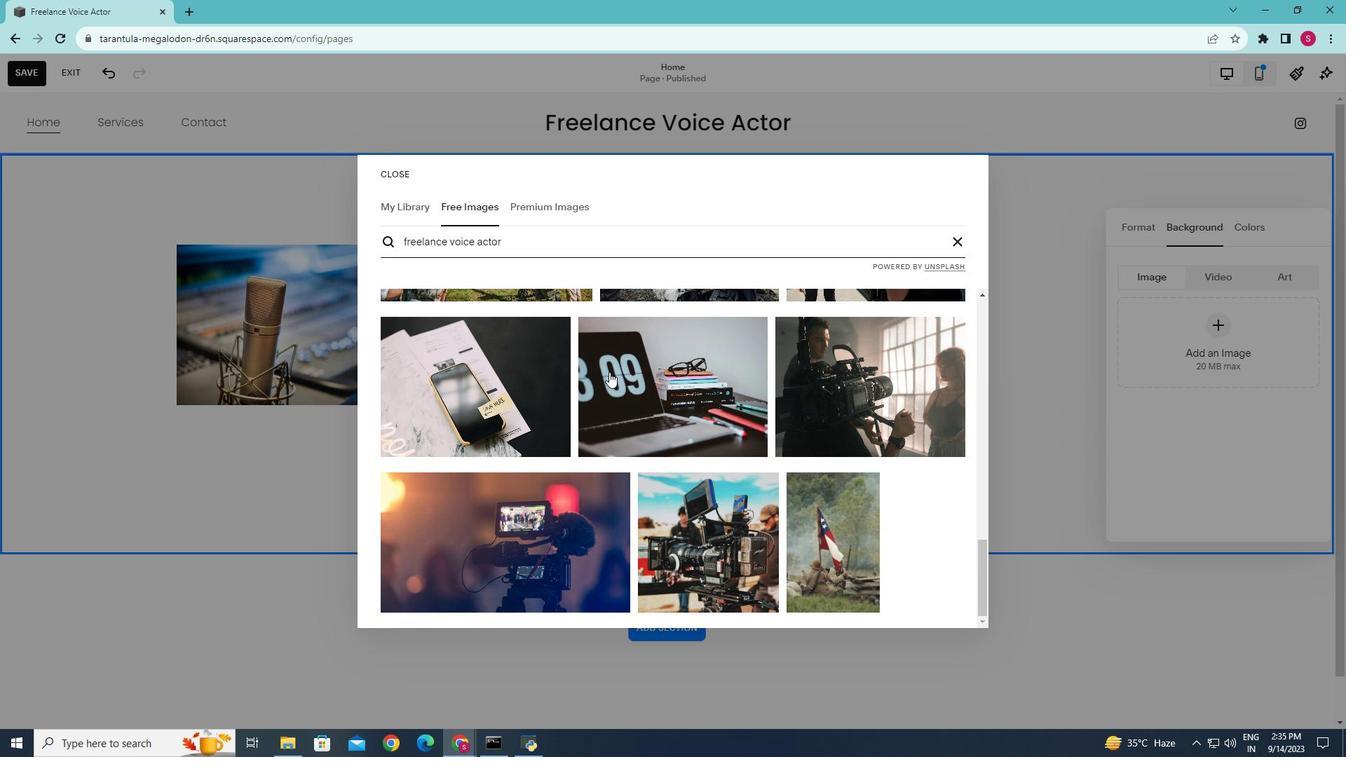 
Action: Mouse scrolled (609, 371) with delta (0, 0)
Screenshot: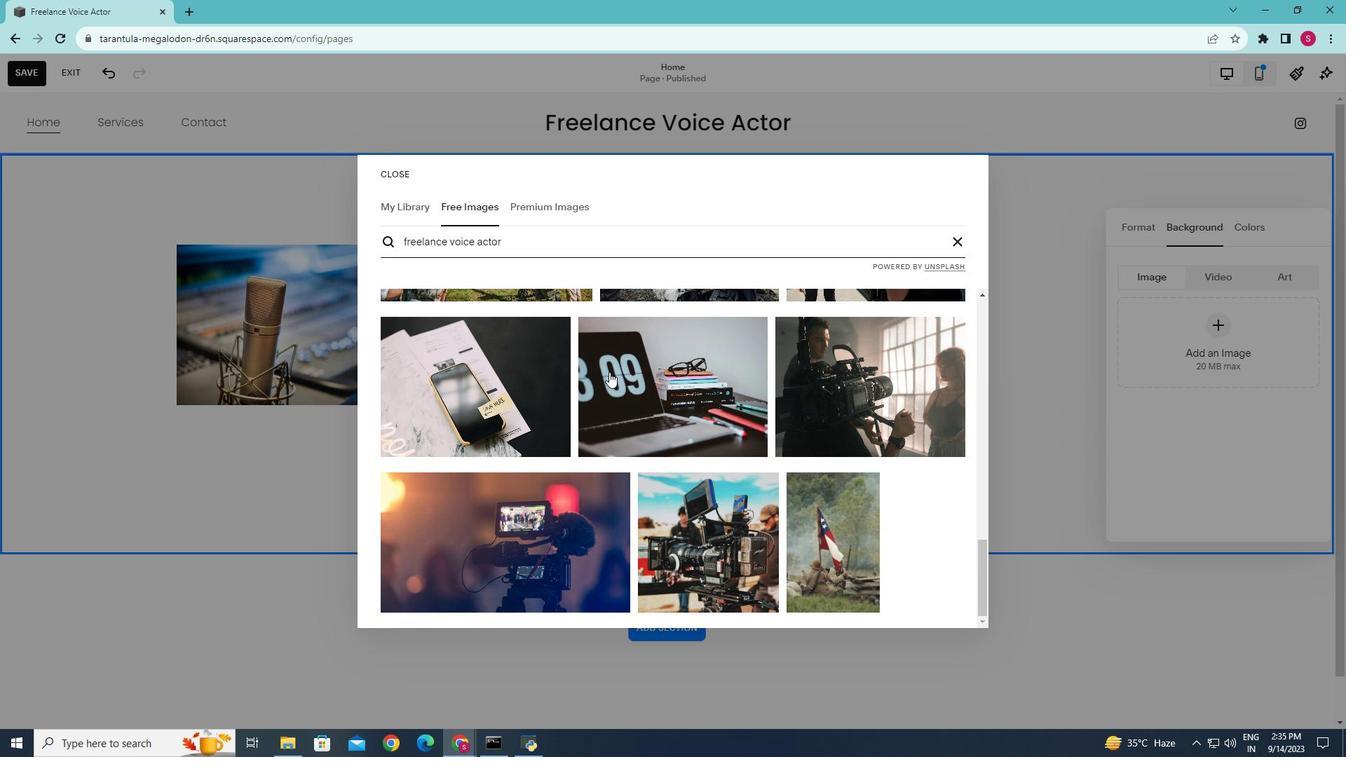 
Action: Mouse scrolled (609, 371) with delta (0, 0)
Screenshot: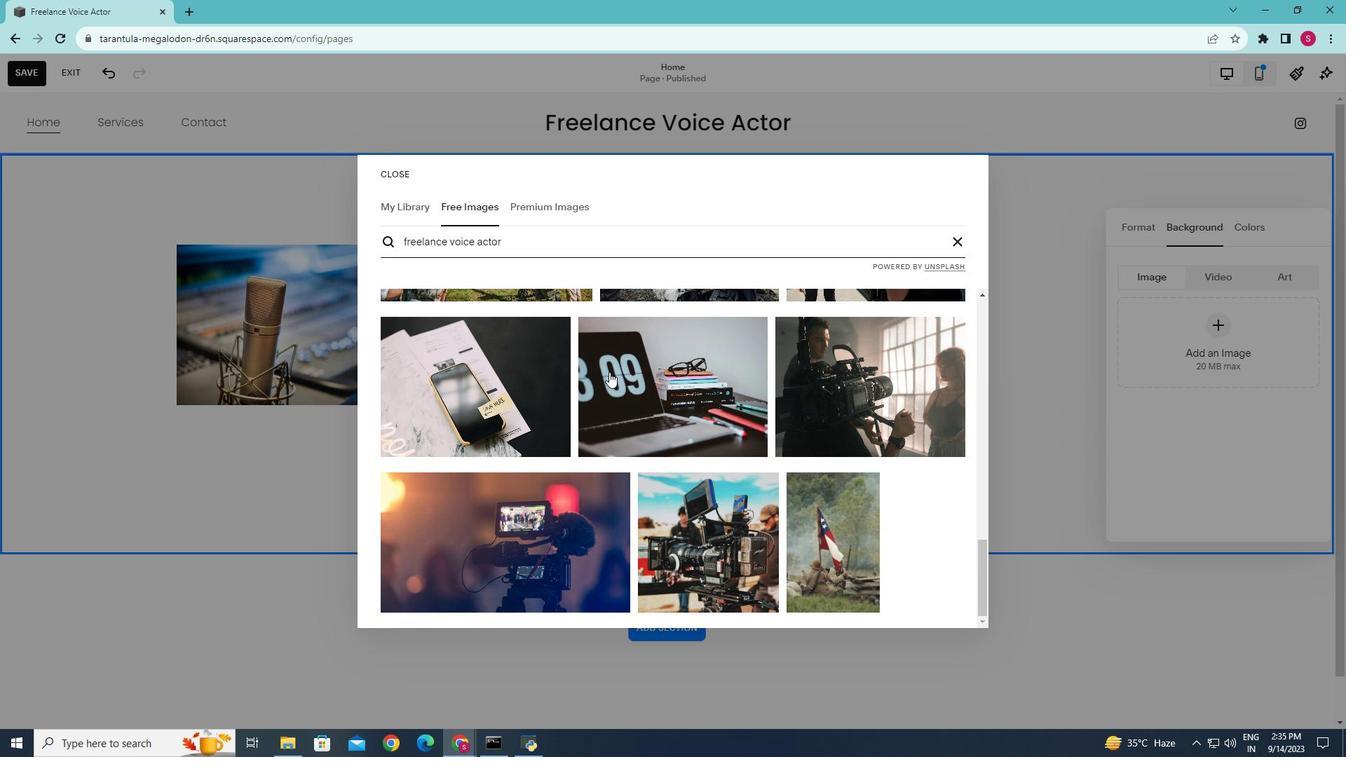 
Action: Mouse scrolled (609, 371) with delta (0, 0)
Screenshot: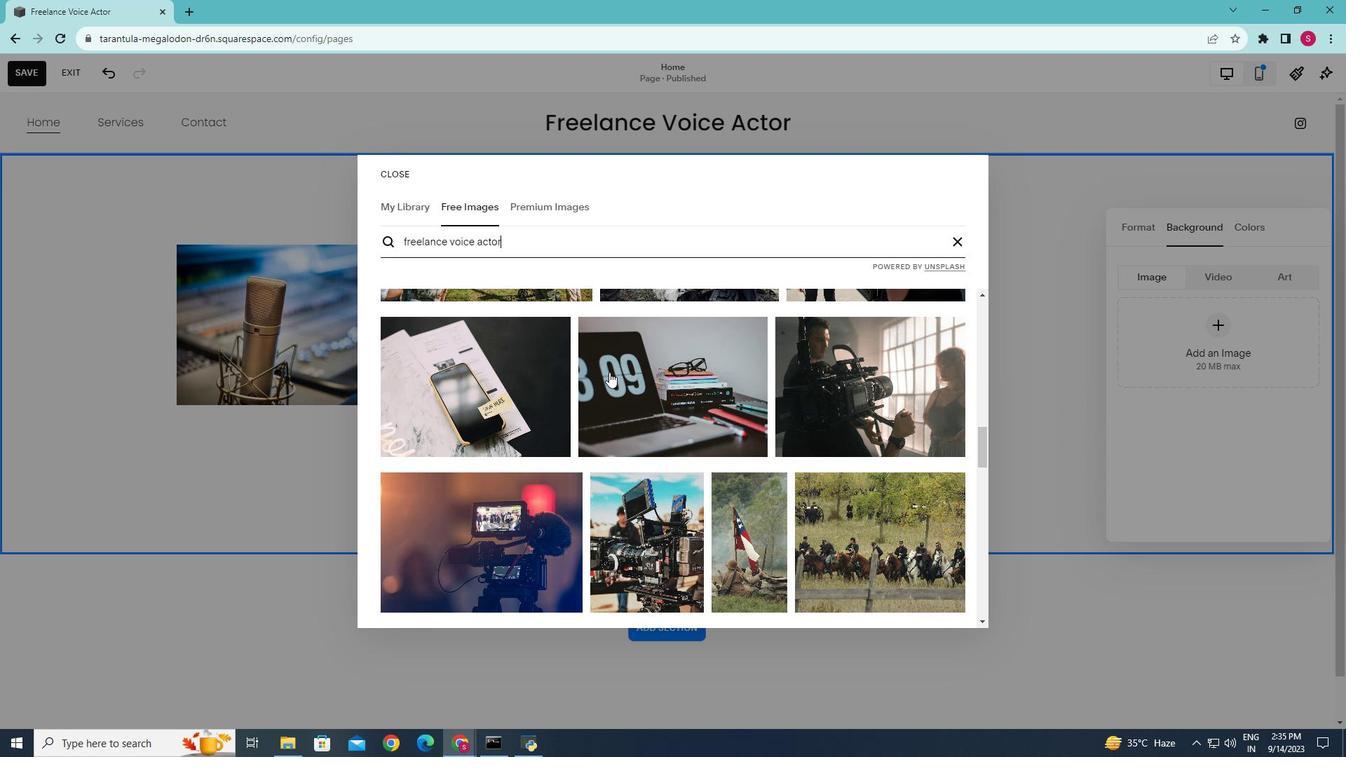 
Action: Mouse scrolled (609, 371) with delta (0, 0)
Screenshot: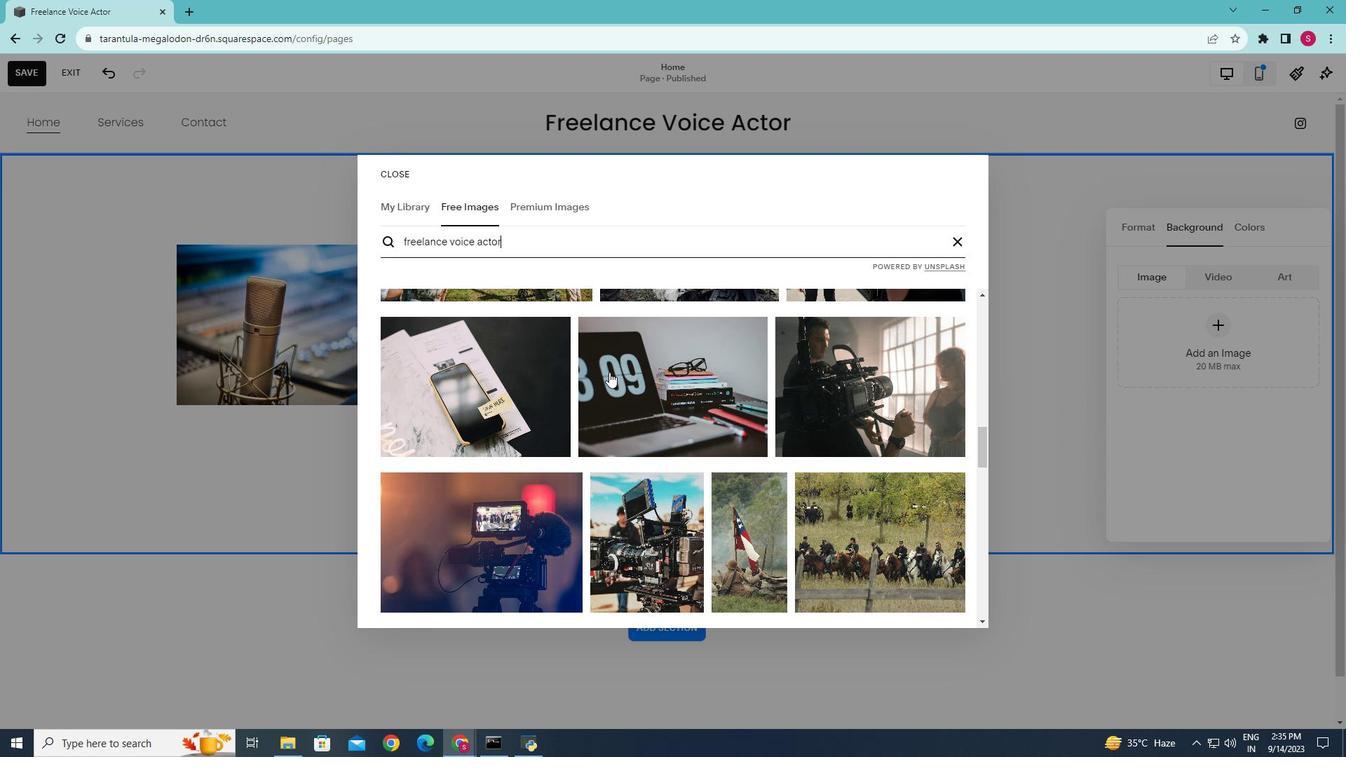 
Action: Mouse scrolled (609, 371) with delta (0, 0)
Screenshot: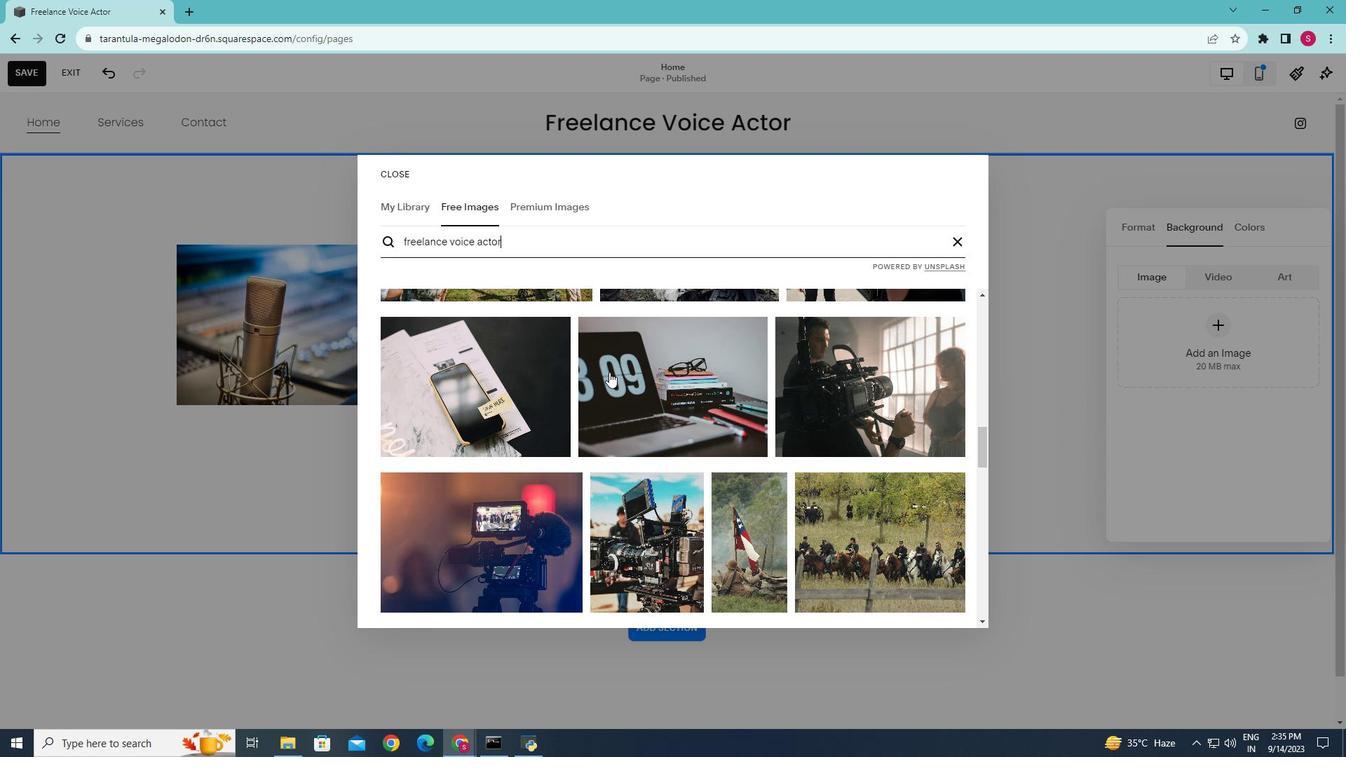 
Action: Mouse scrolled (609, 371) with delta (0, 0)
Screenshot: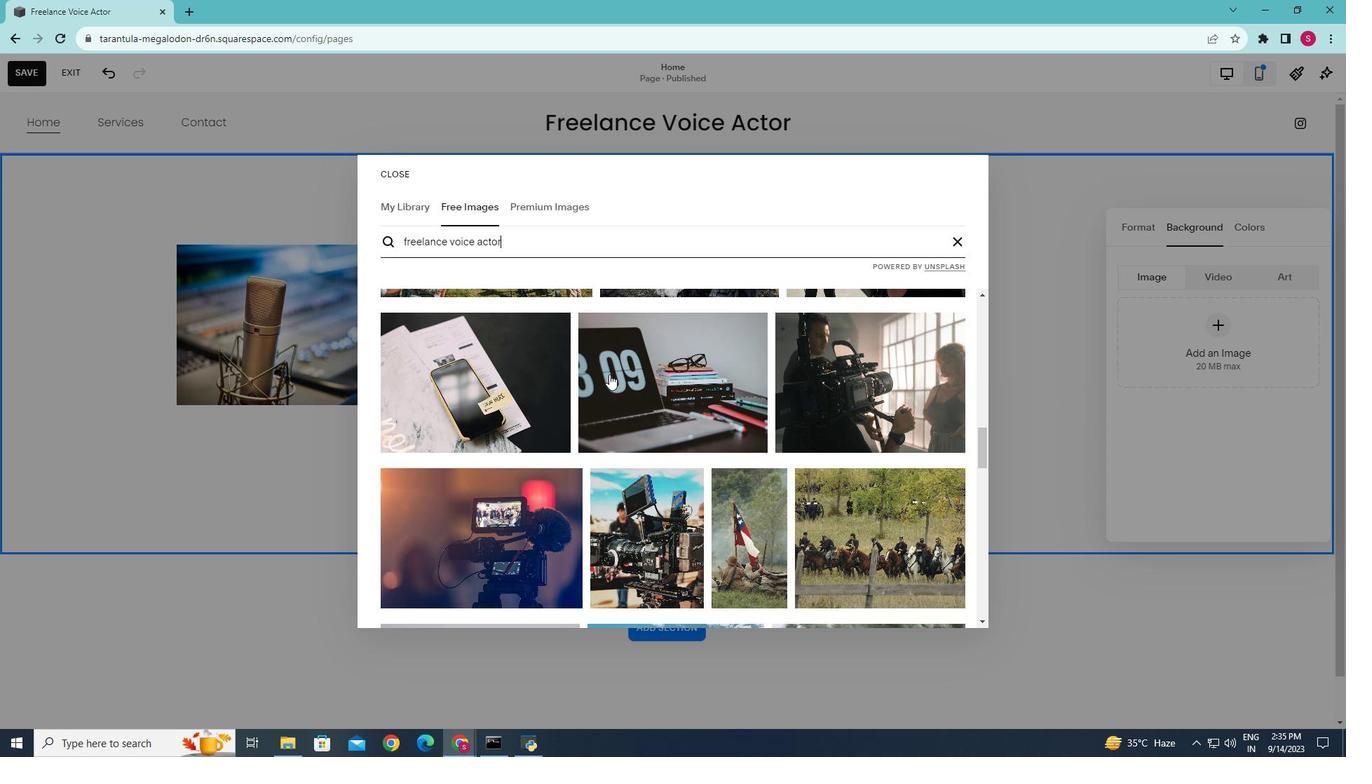 
Action: Mouse scrolled (609, 371) with delta (0, 0)
Screenshot: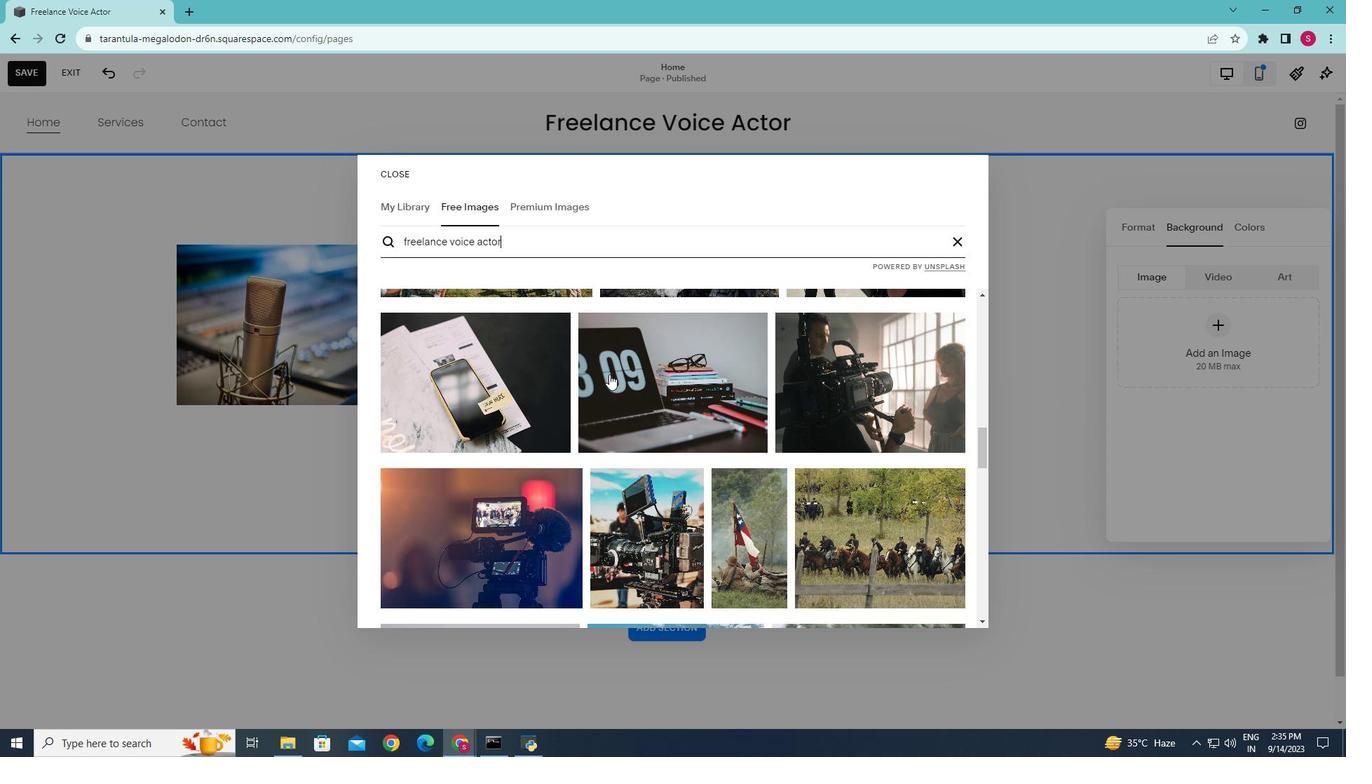 
Action: Mouse scrolled (609, 371) with delta (0, 0)
Screenshot: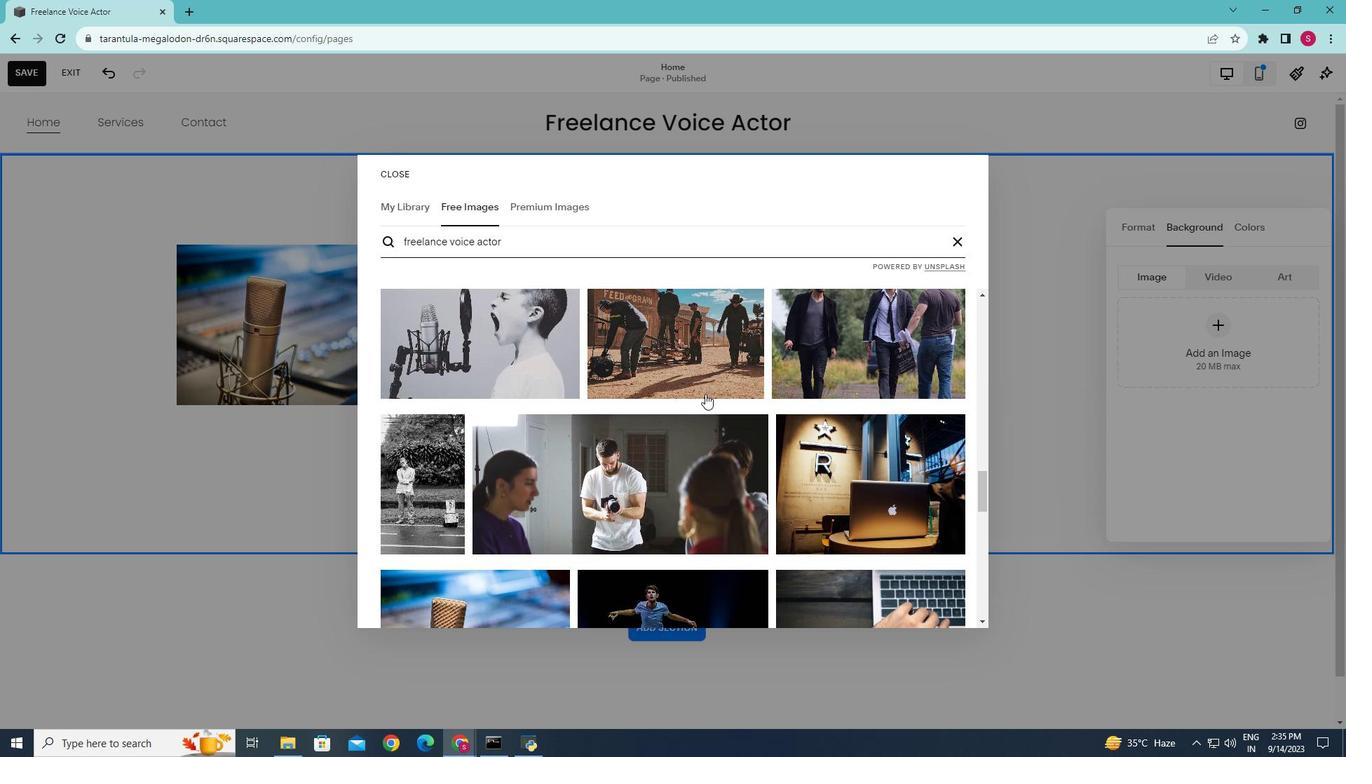 
Action: Mouse scrolled (609, 371) with delta (0, 0)
Screenshot: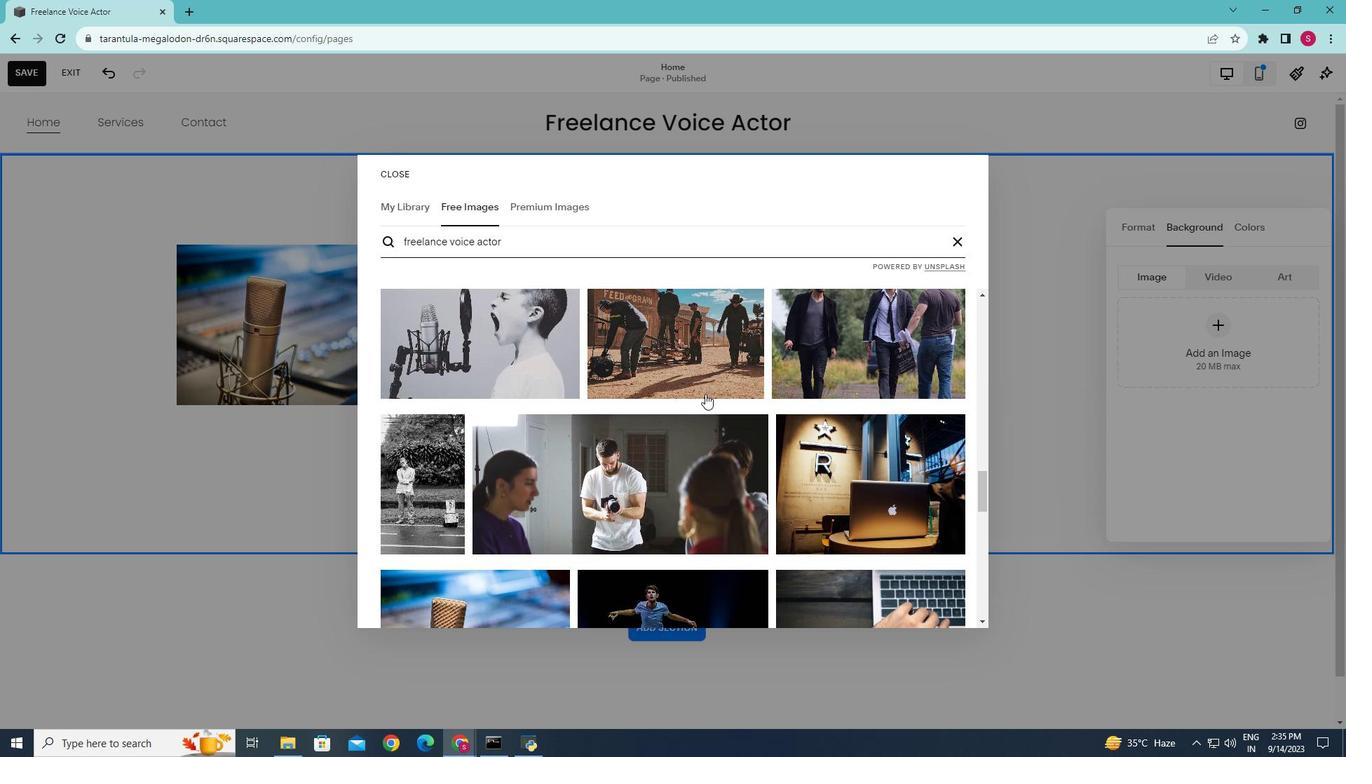 
Action: Mouse scrolled (609, 371) with delta (0, 0)
Screenshot: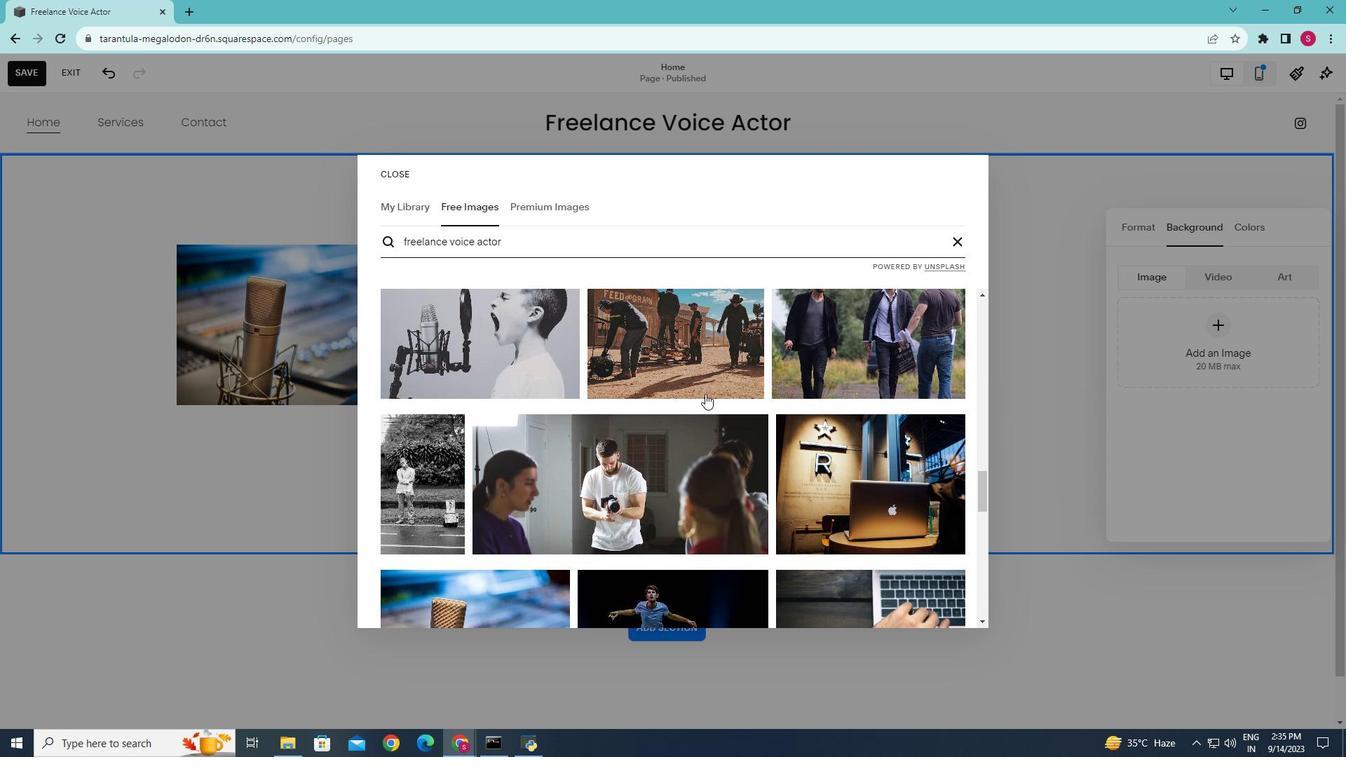 
Action: Mouse moved to (609, 374)
Screenshot: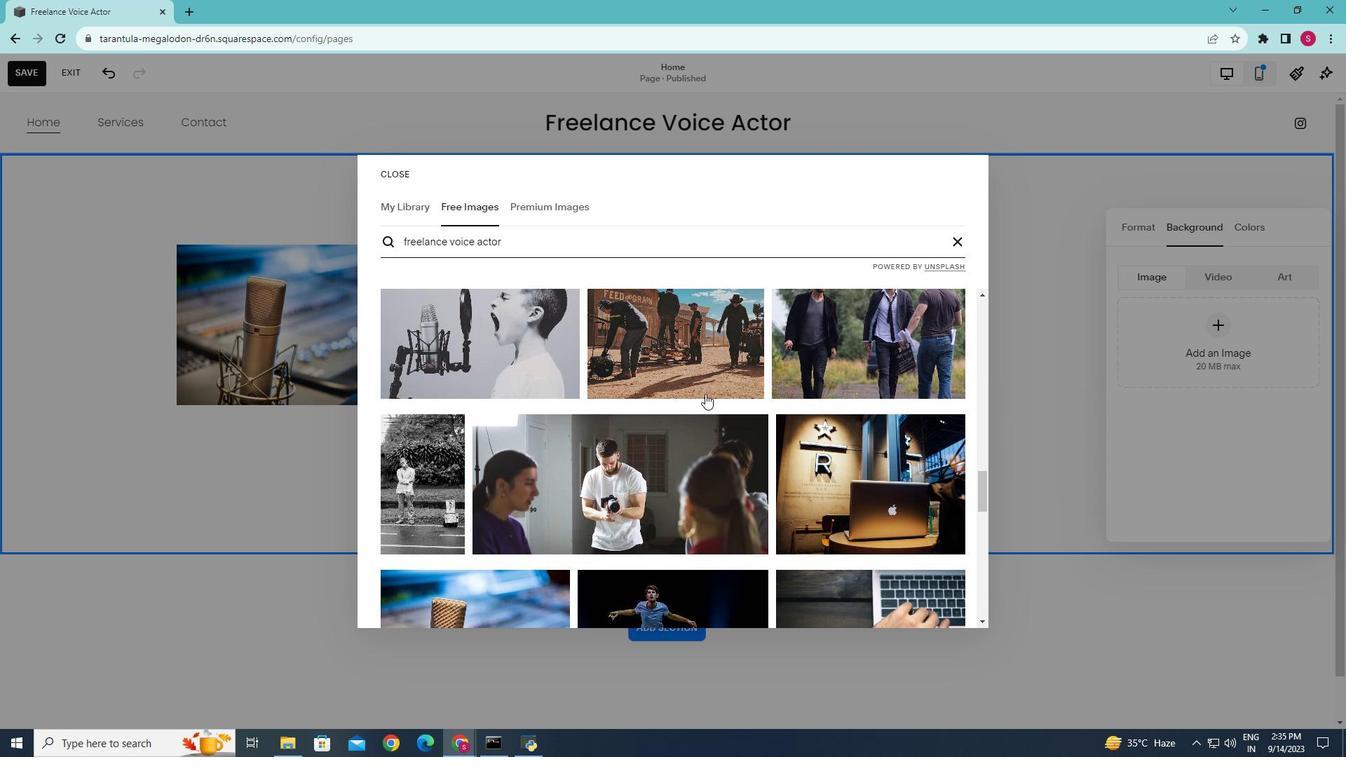 
Action: Mouse scrolled (609, 373) with delta (0, 0)
Screenshot: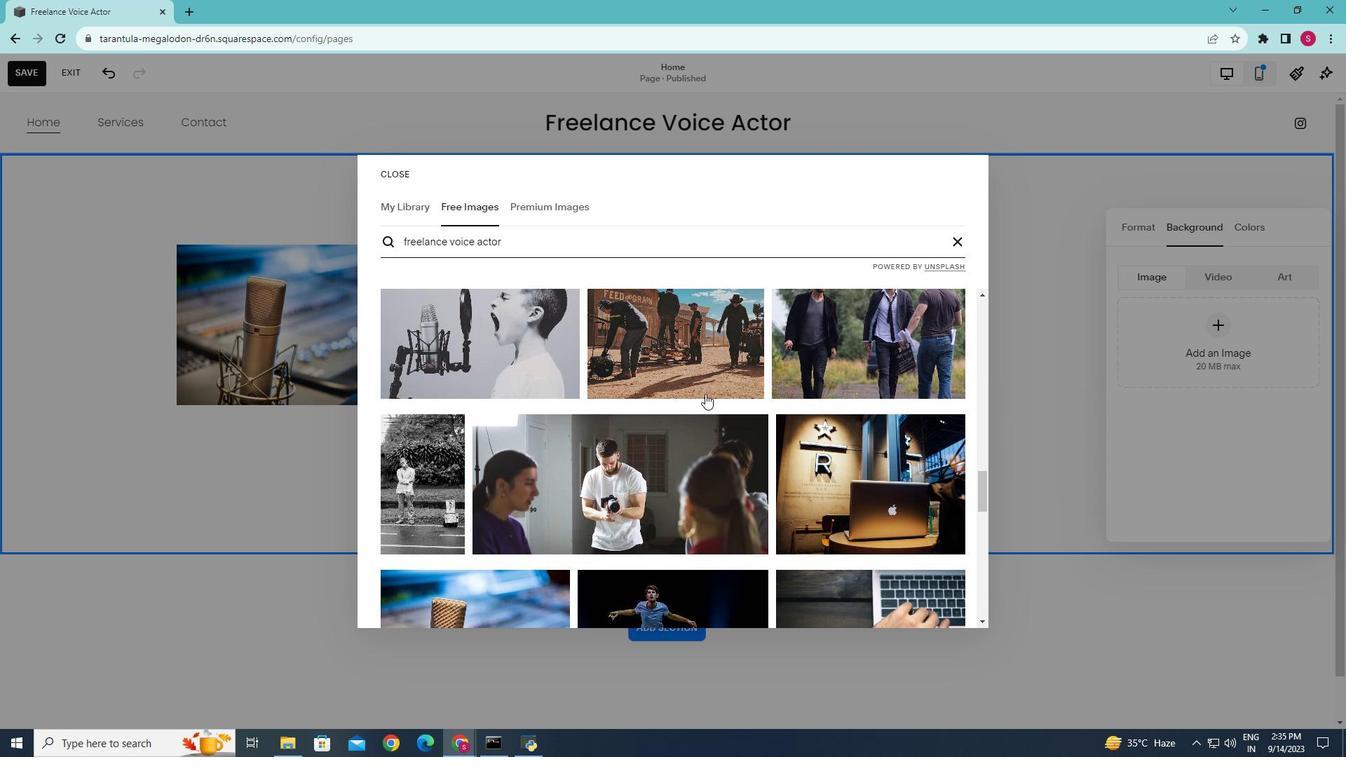 
Action: Mouse moved to (609, 378)
Screenshot: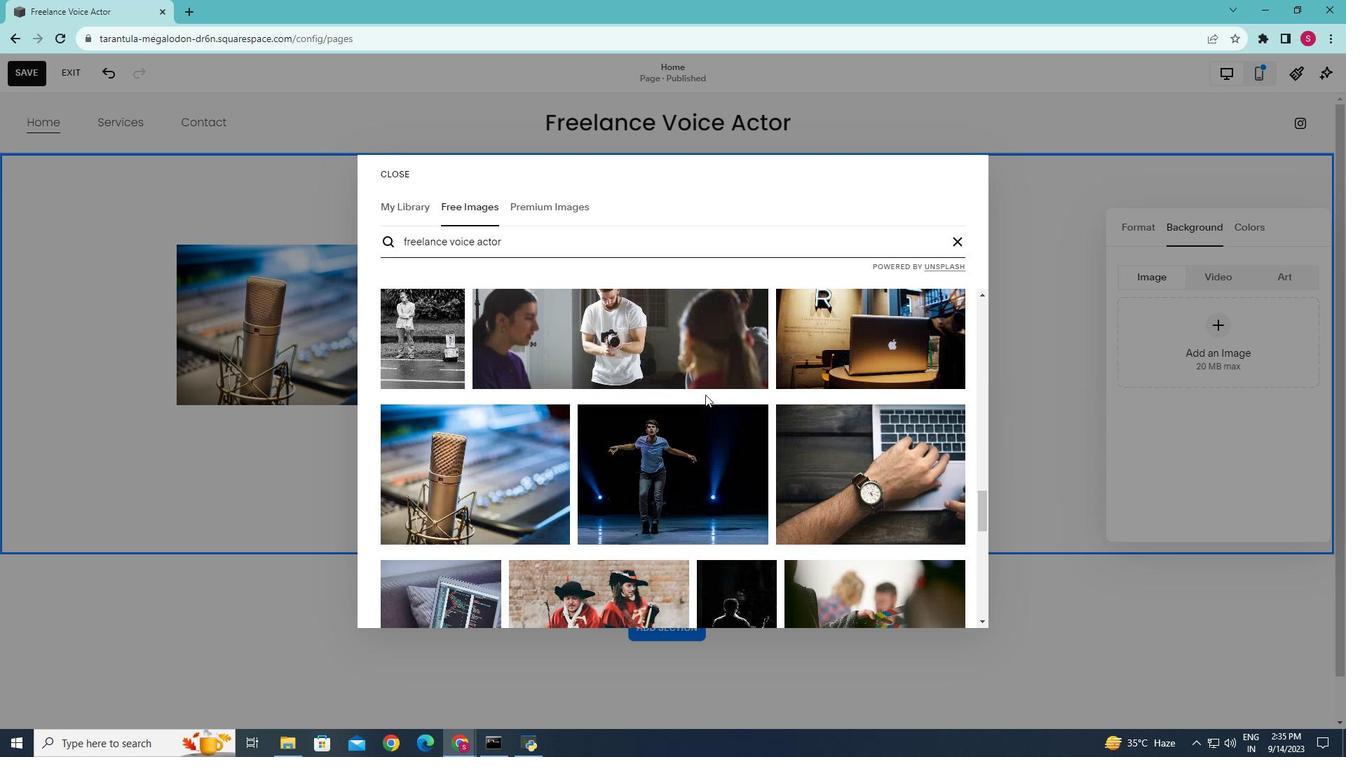 
Action: Mouse scrolled (609, 377) with delta (0, 0)
Screenshot: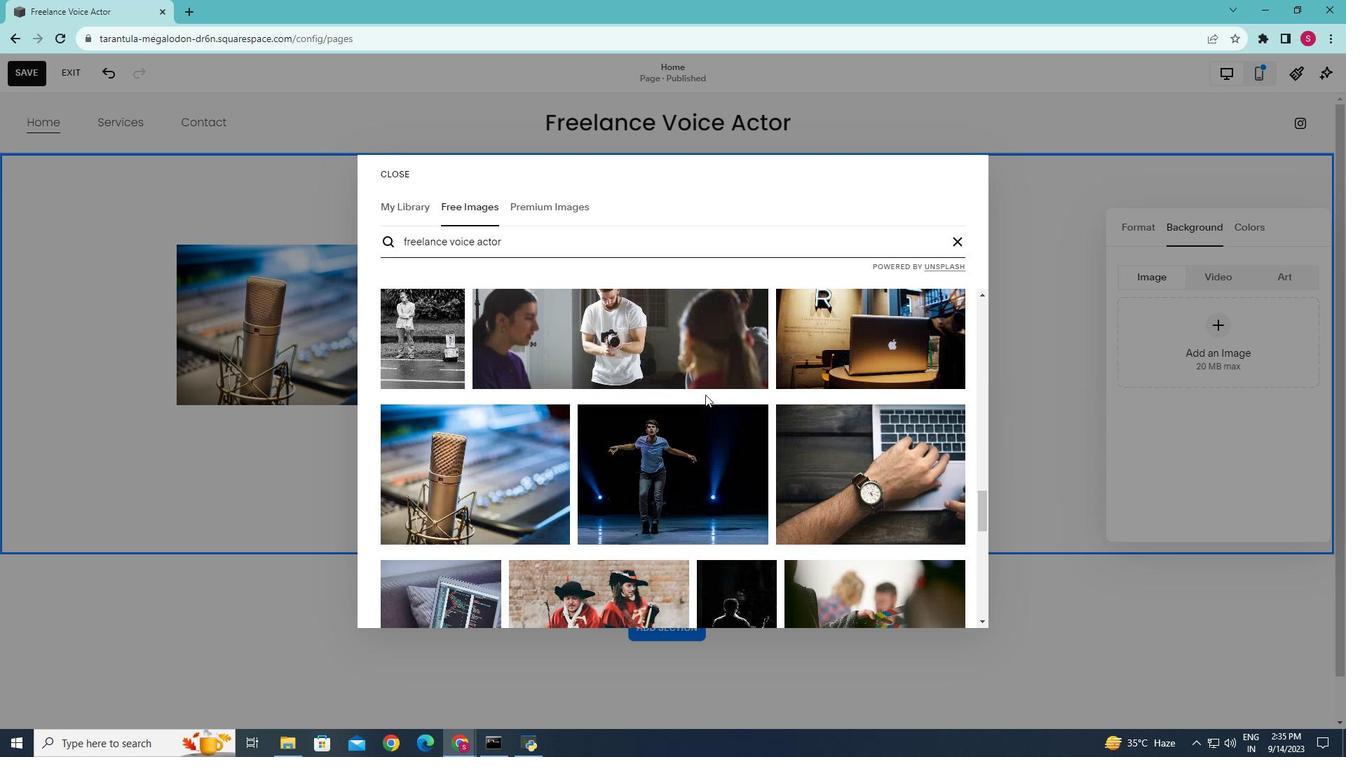 
Action: Mouse moved to (702, 387)
Screenshot: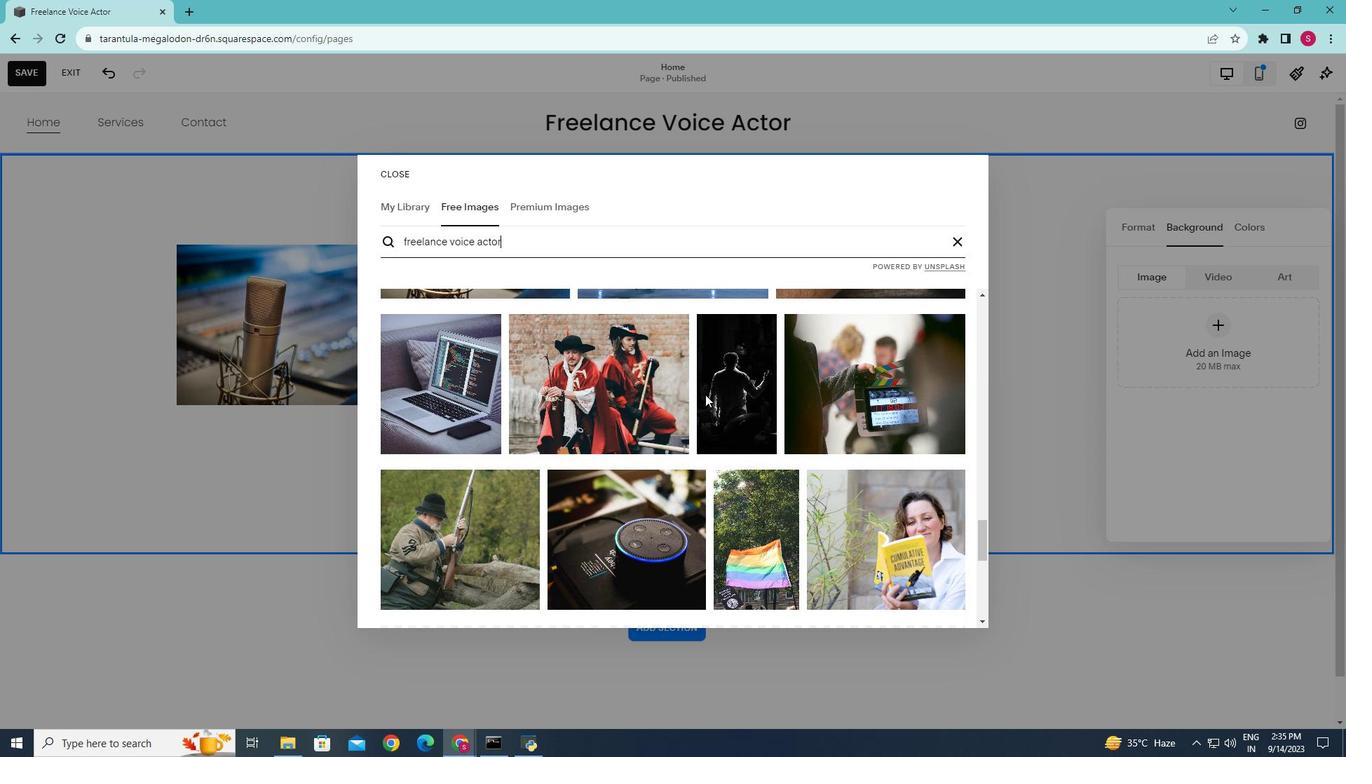 
Action: Mouse scrolled (702, 387) with delta (0, 0)
Screenshot: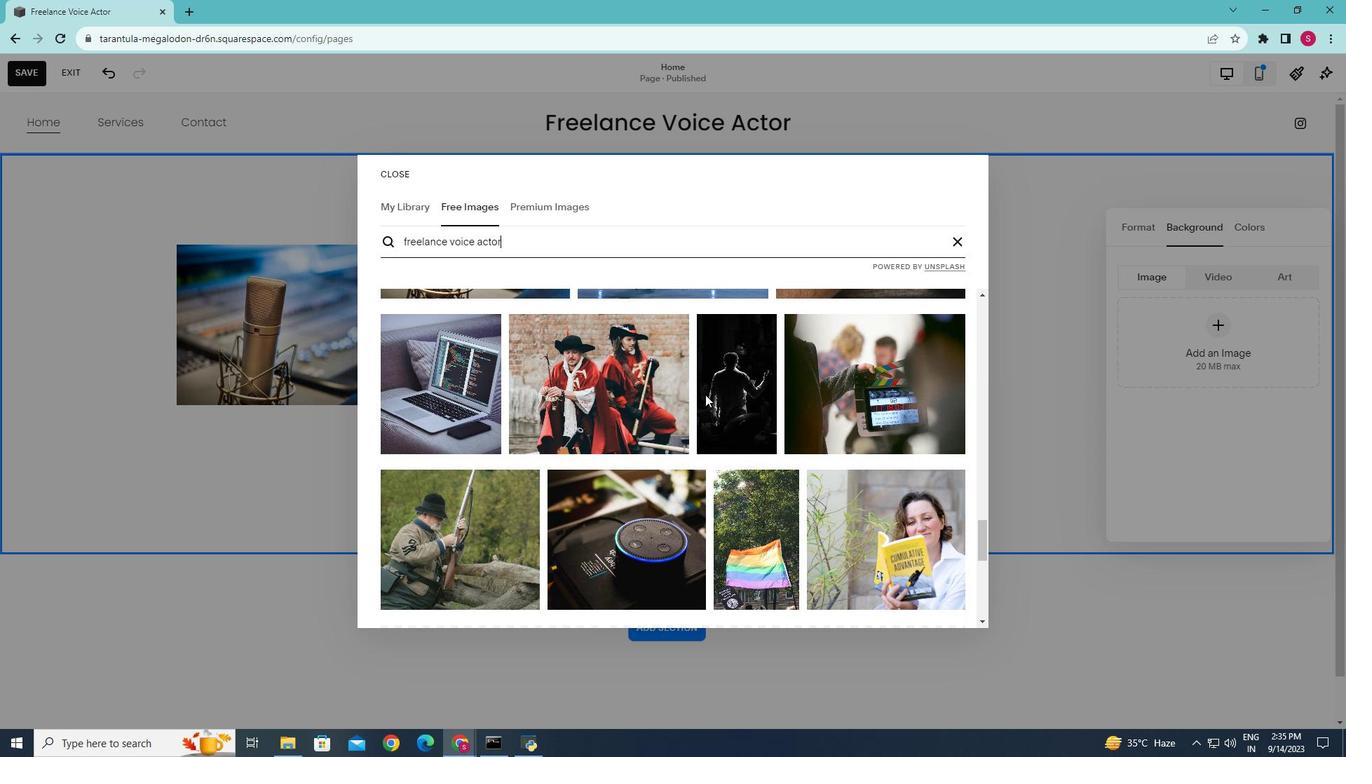 
Action: Mouse moved to (704, 391)
Screenshot: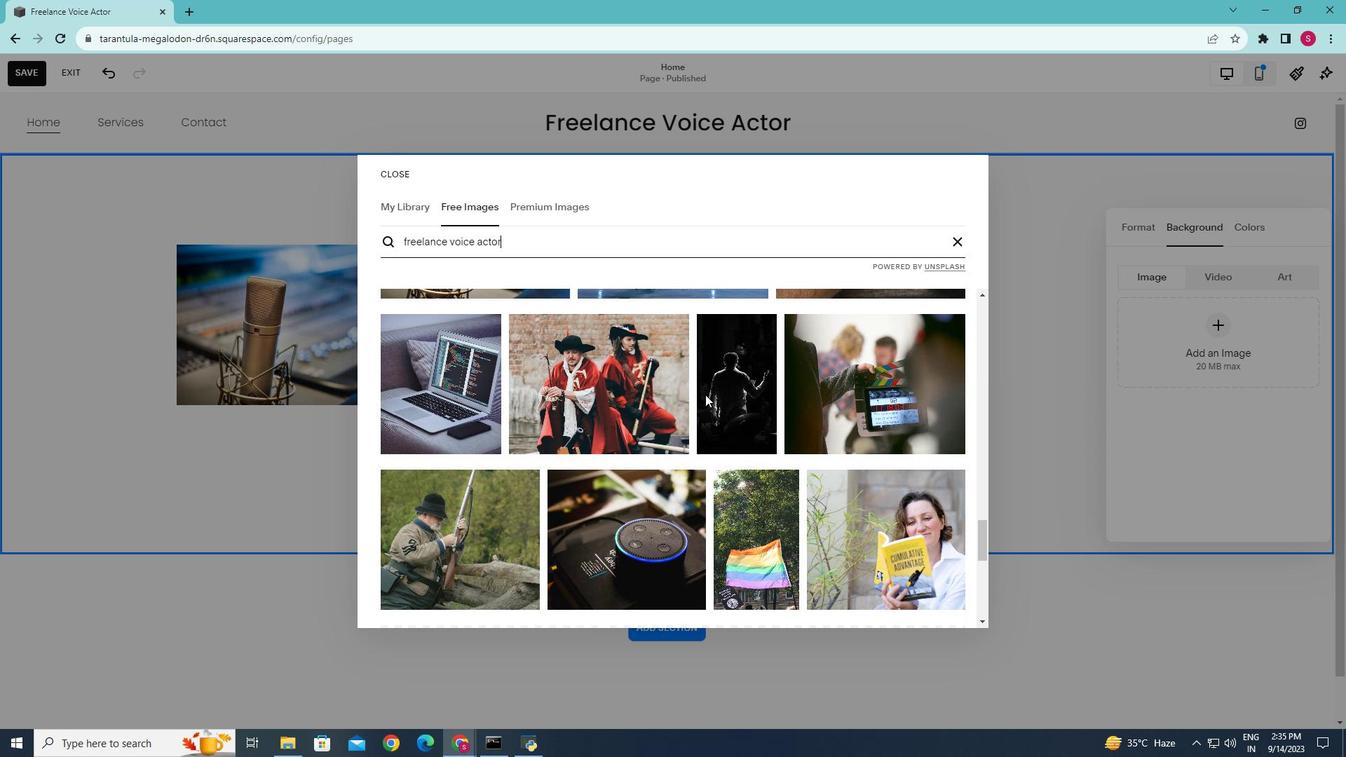 
Action: Mouse scrolled (704, 390) with delta (0, 0)
Screenshot: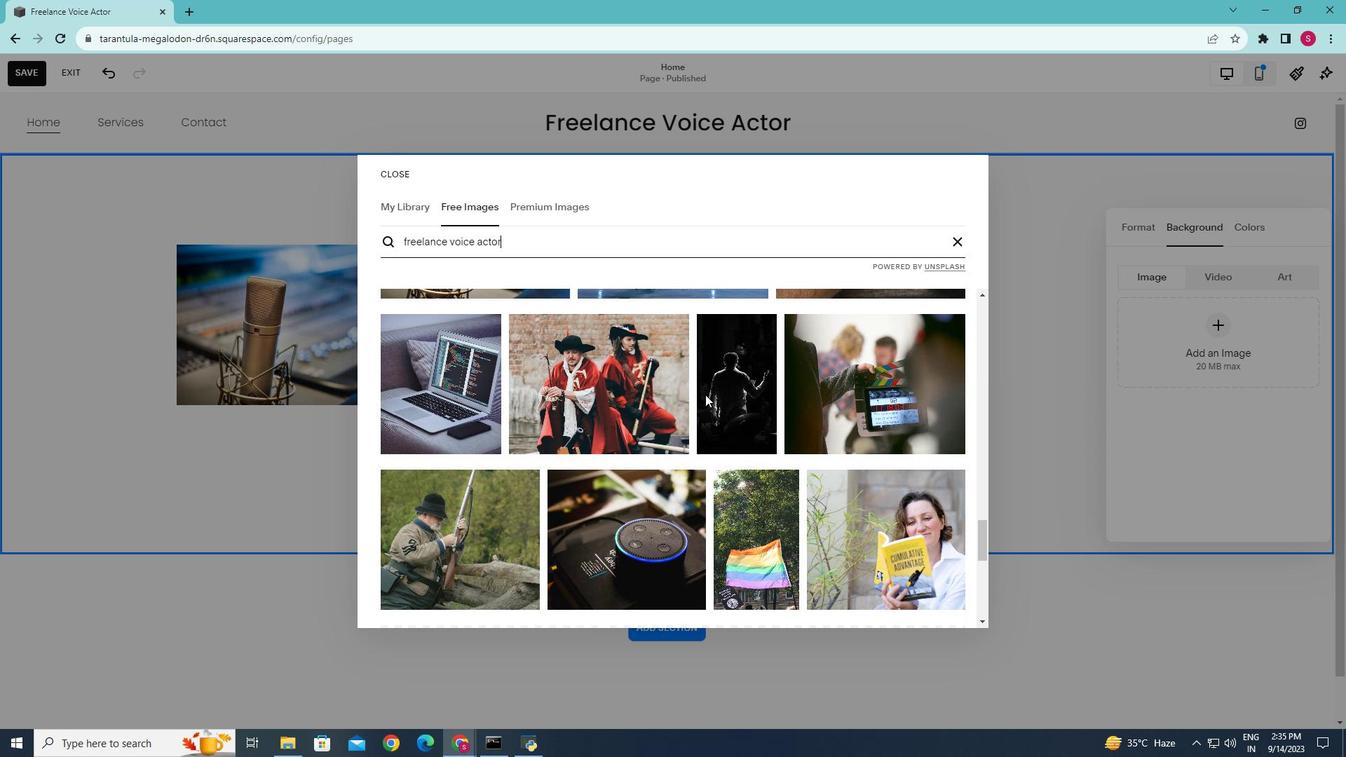 
Action: Mouse moved to (705, 392)
Screenshot: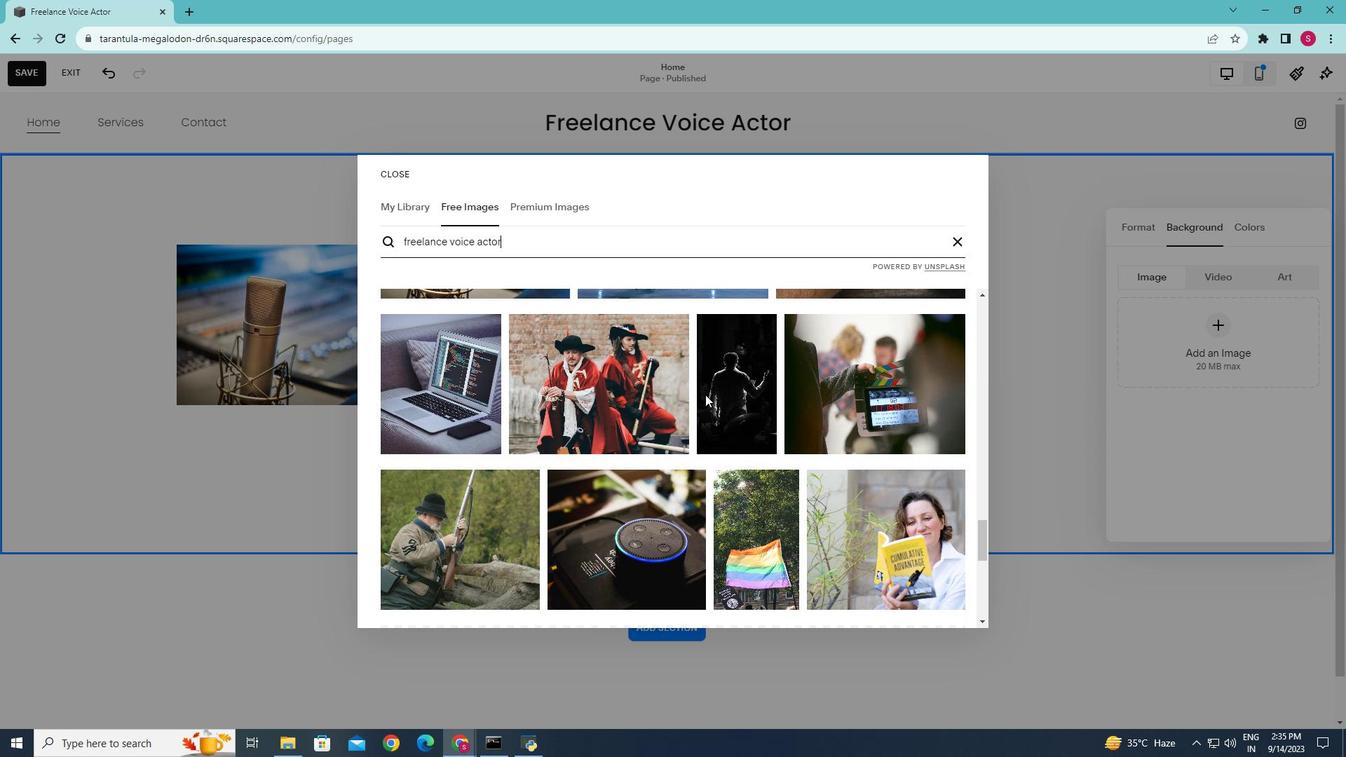 
Action: Mouse scrolled (705, 391) with delta (0, 0)
Screenshot: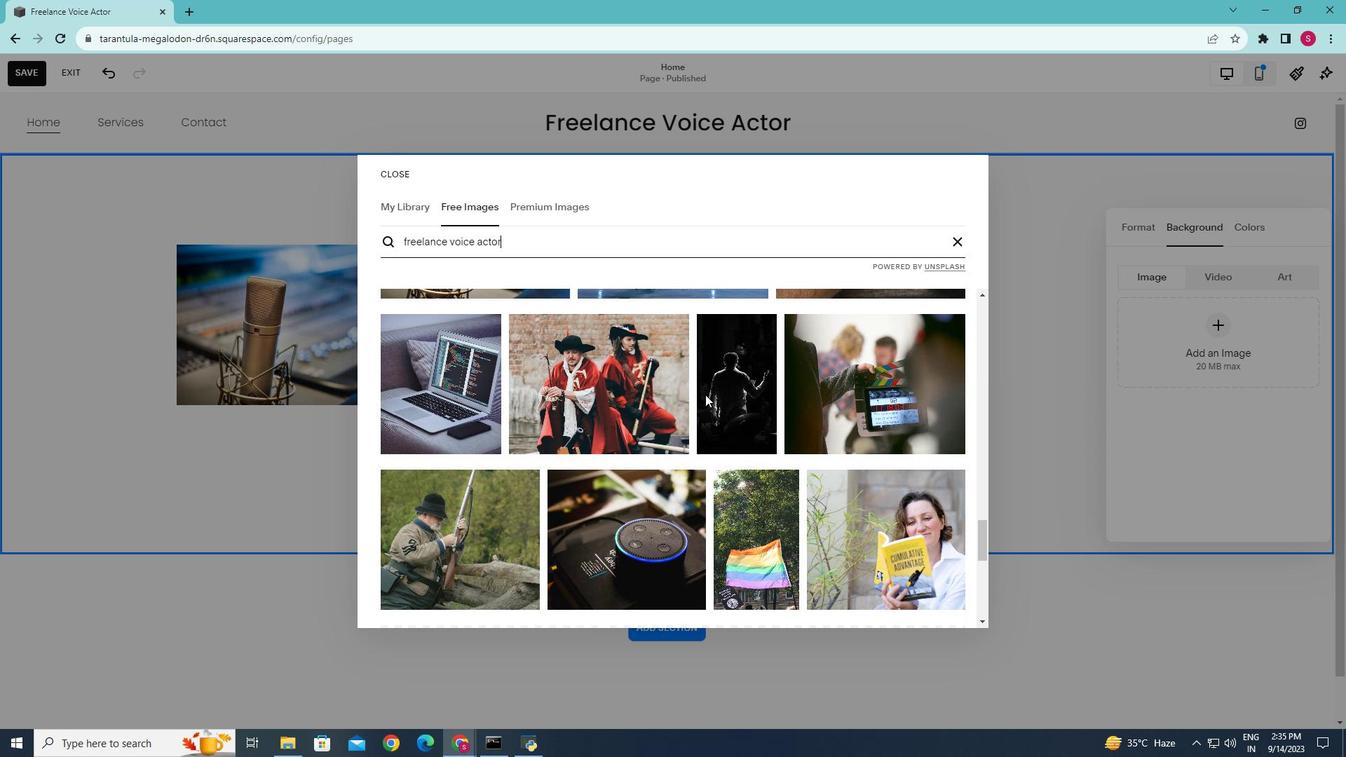 
Action: Mouse moved to (705, 392)
Screenshot: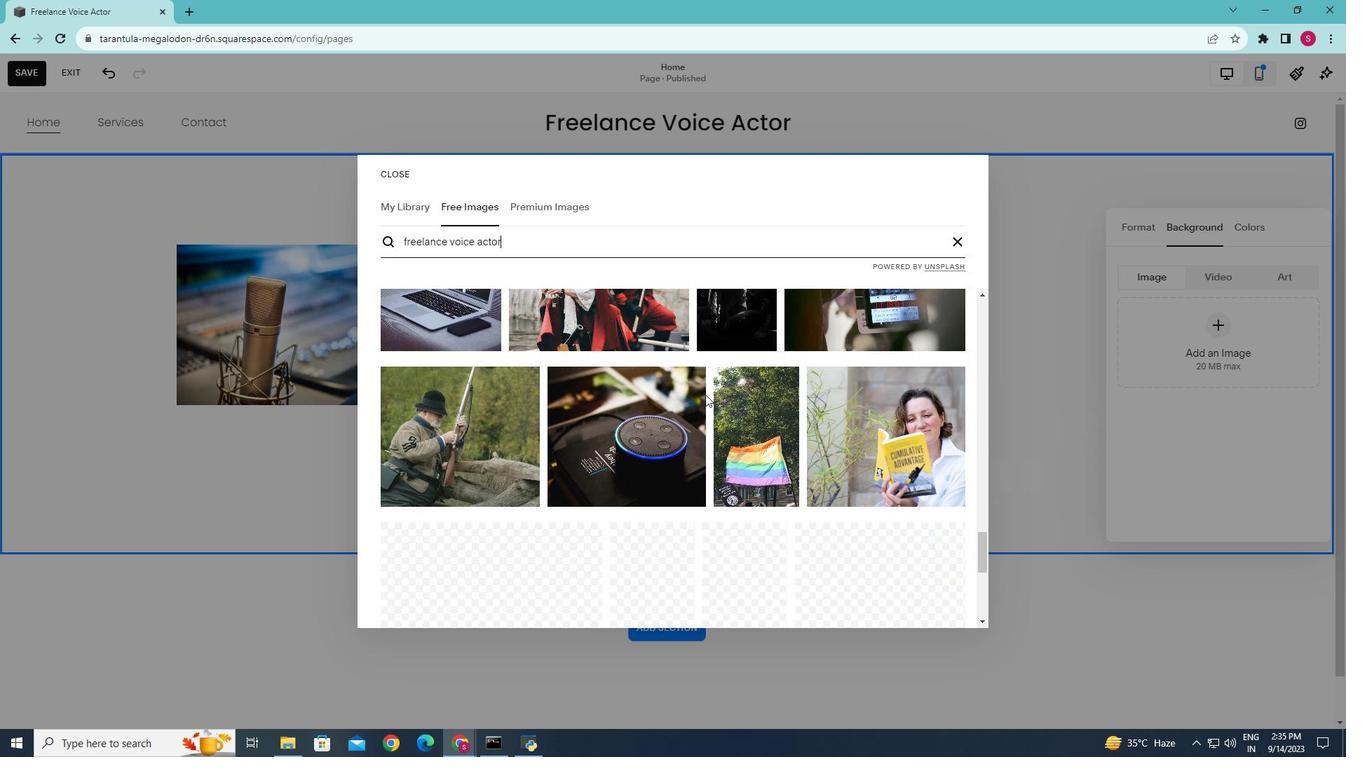 
Action: Mouse scrolled (705, 392) with delta (0, 0)
Screenshot: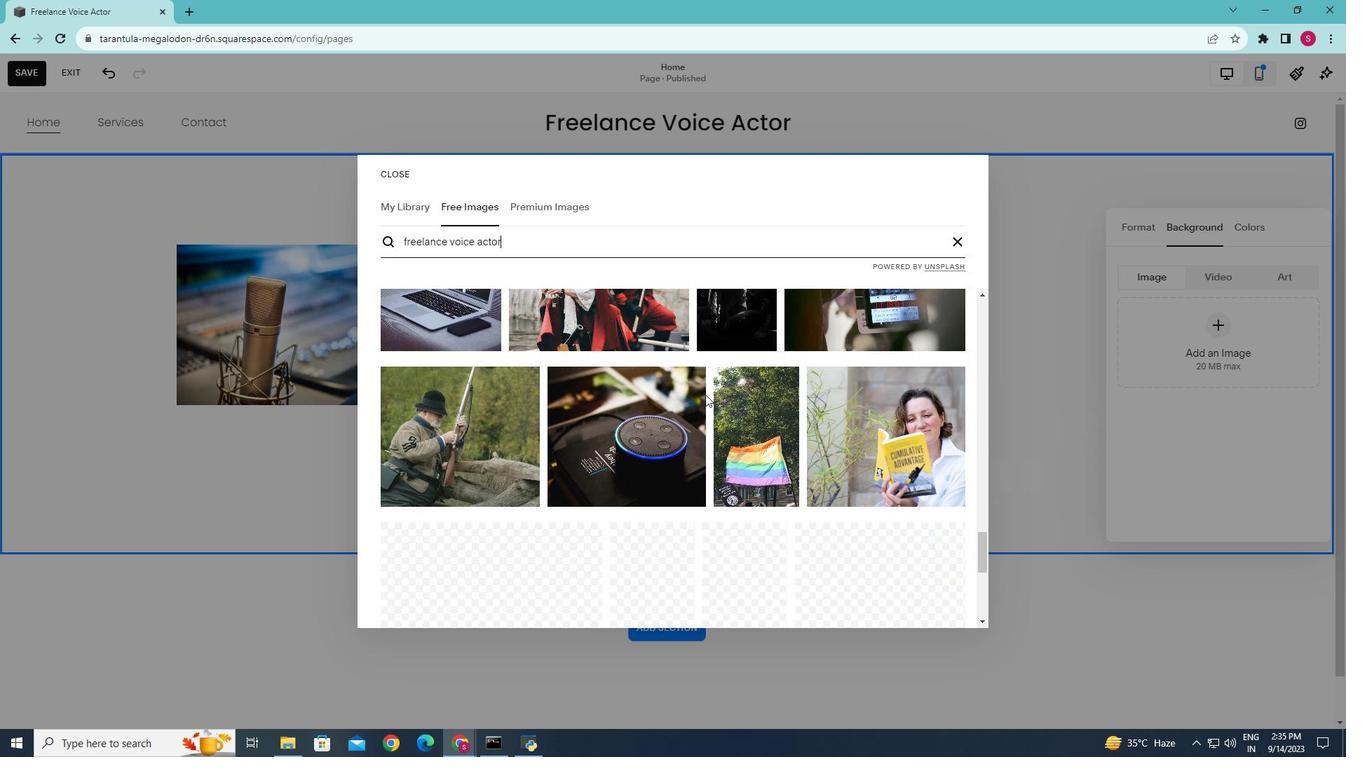 
Action: Mouse moved to (705, 393)
Screenshot: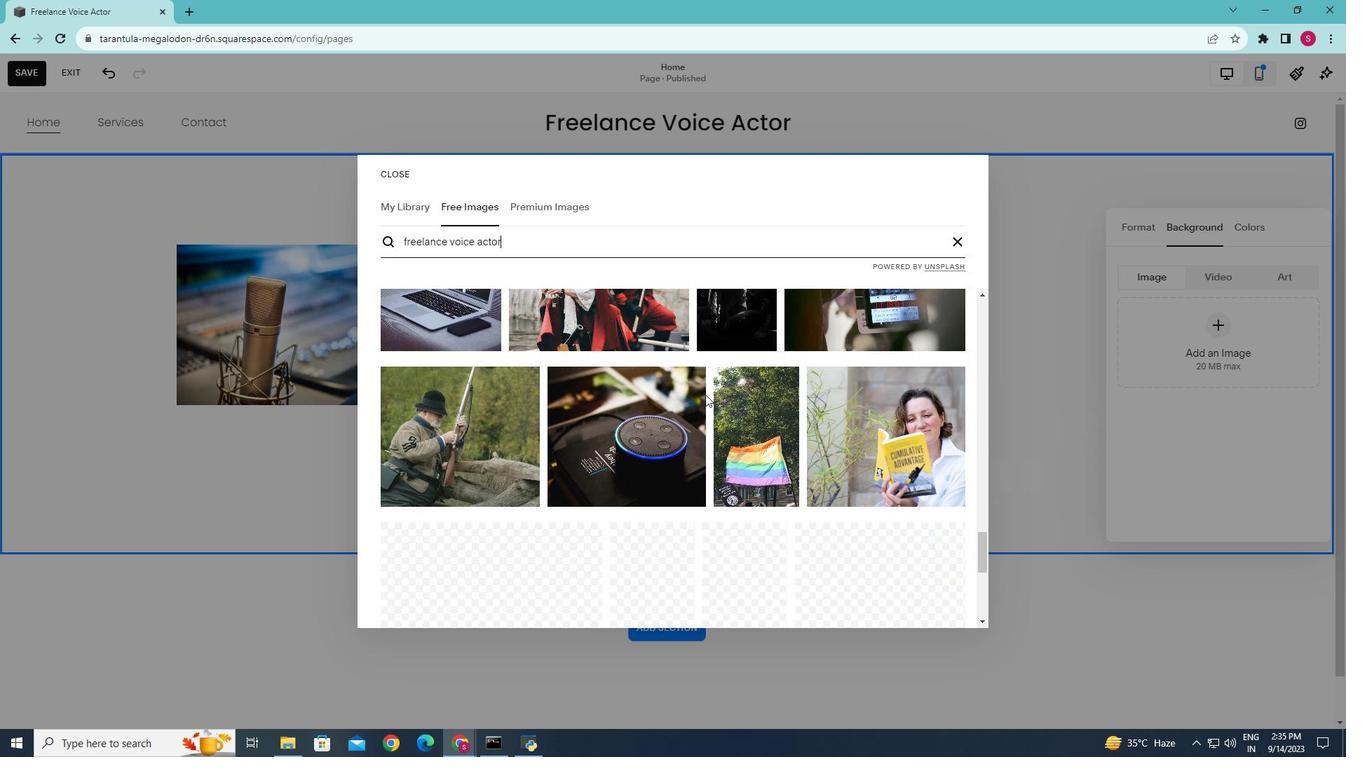 
Action: Mouse scrolled (705, 392) with delta (0, 0)
Screenshot: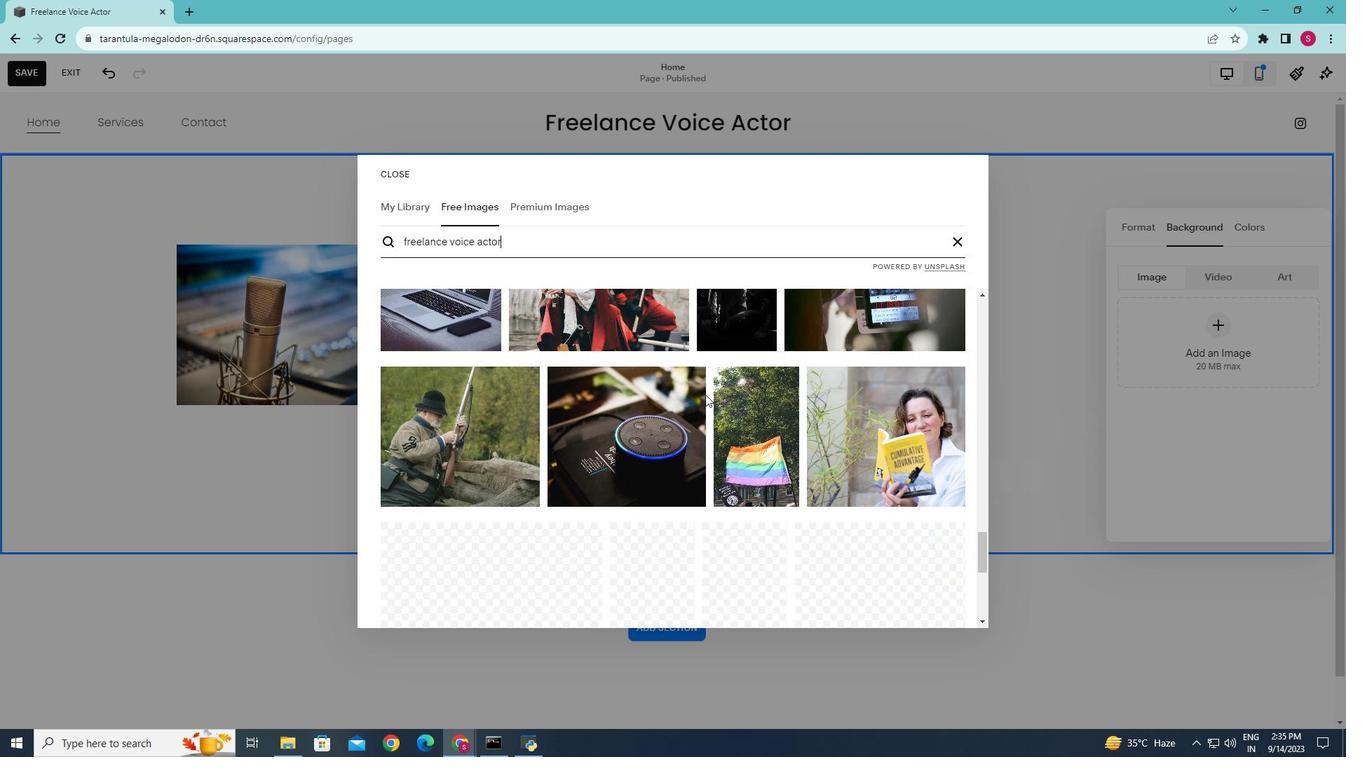 
Action: Mouse moved to (705, 394)
Screenshot: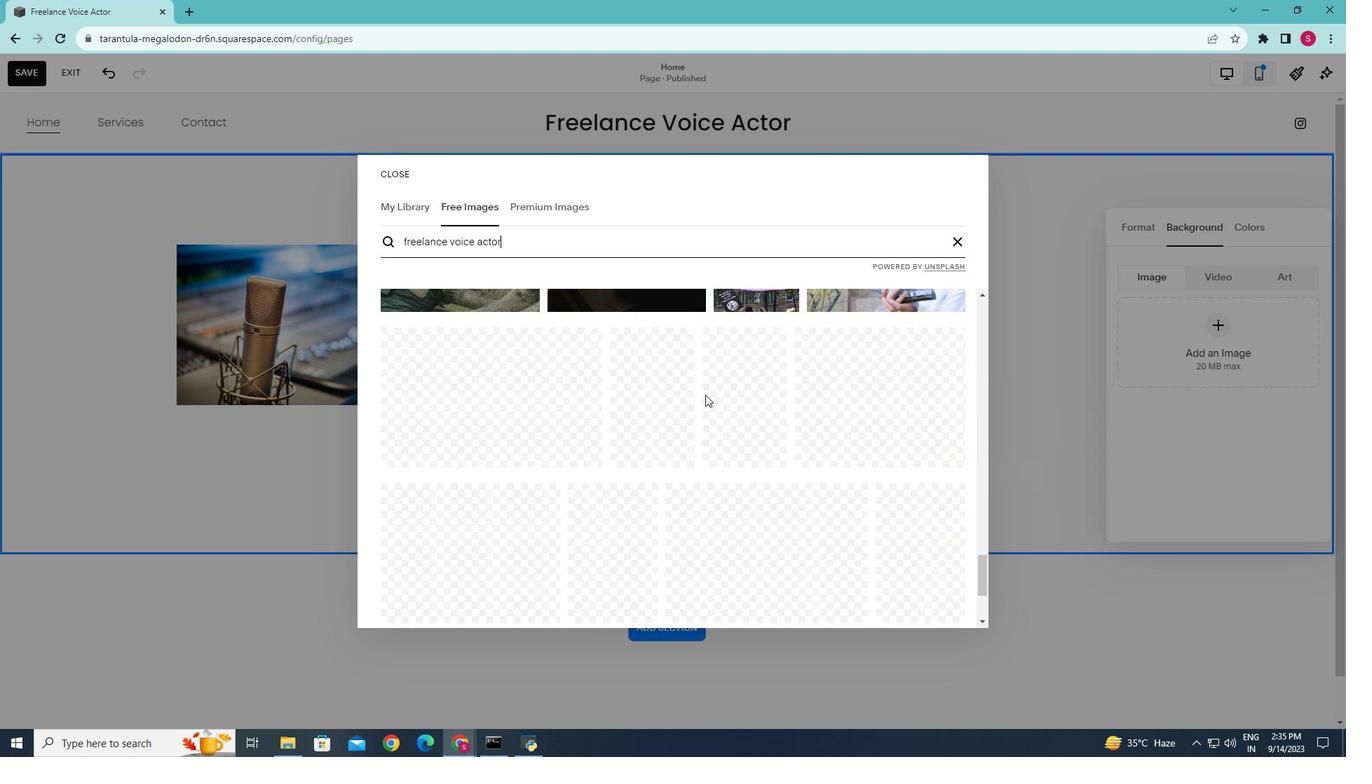 
Action: Mouse scrolled (705, 394) with delta (0, 0)
Screenshot: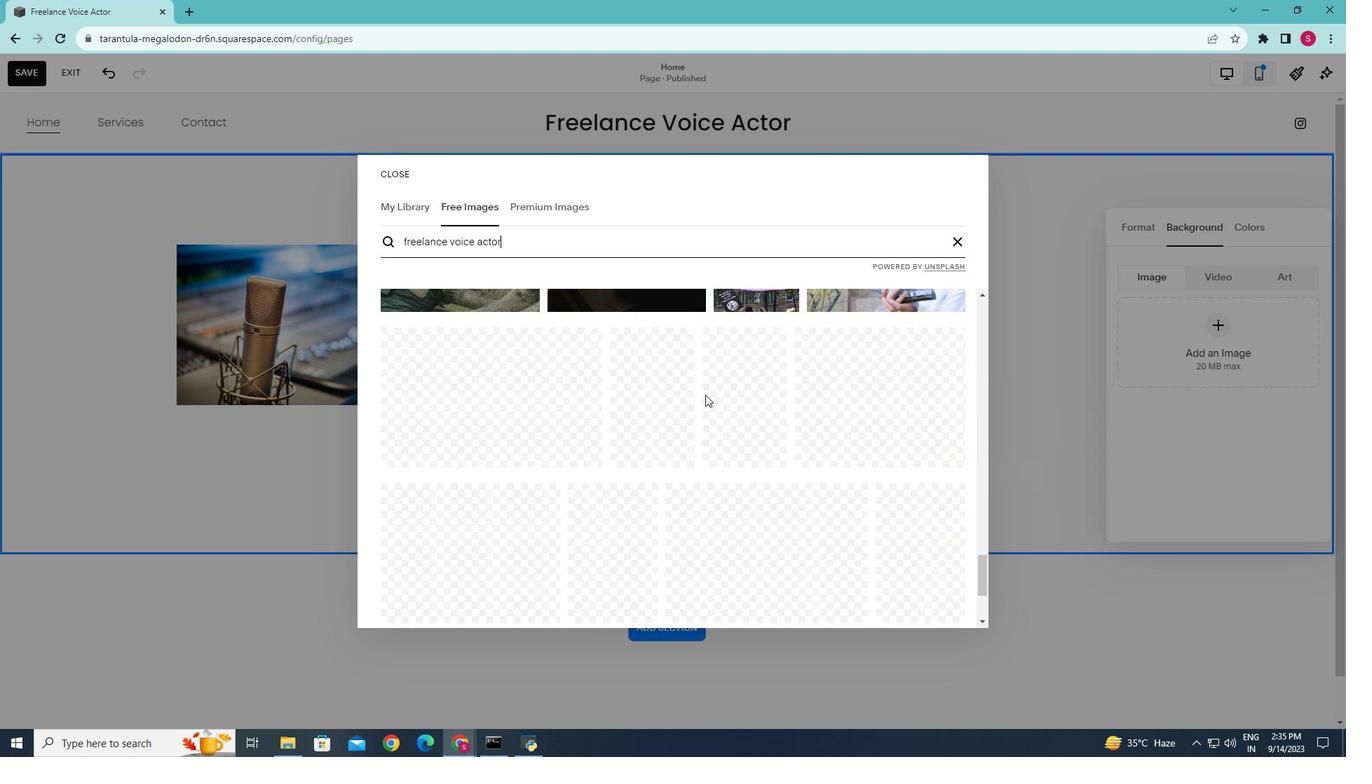 
Action: Mouse scrolled (705, 394) with delta (0, 0)
Screenshot: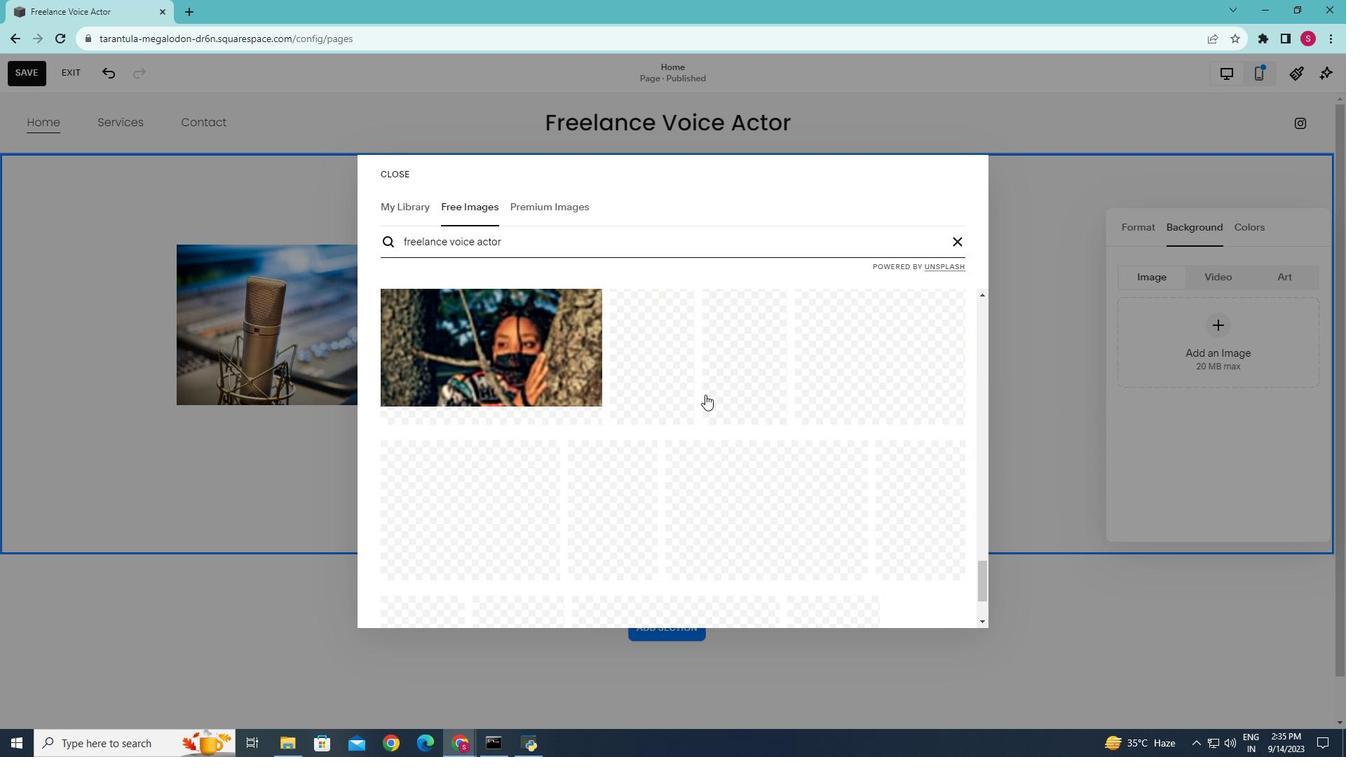 
Action: Mouse scrolled (705, 394) with delta (0, 0)
Screenshot: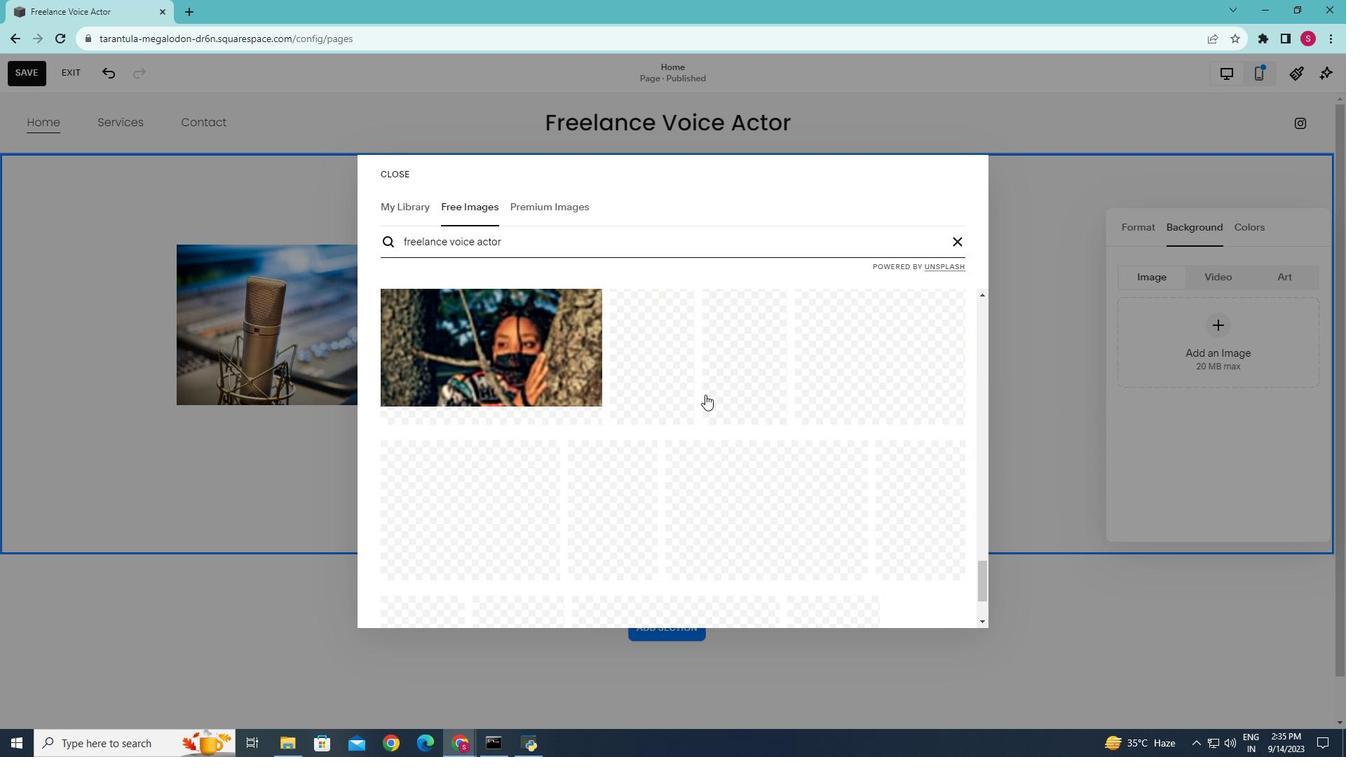 
Action: Mouse scrolled (705, 394) with delta (0, 0)
Screenshot: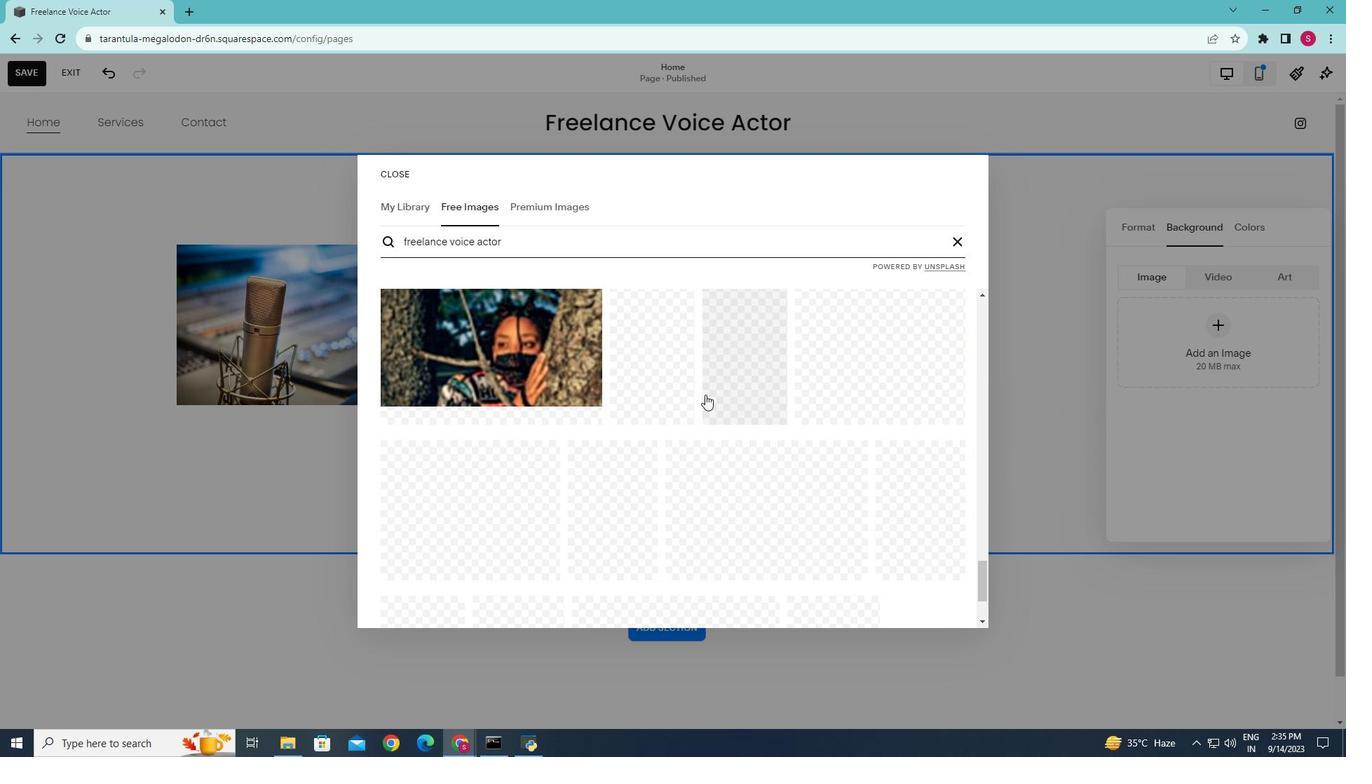 
Action: Mouse scrolled (705, 394) with delta (0, 0)
Screenshot: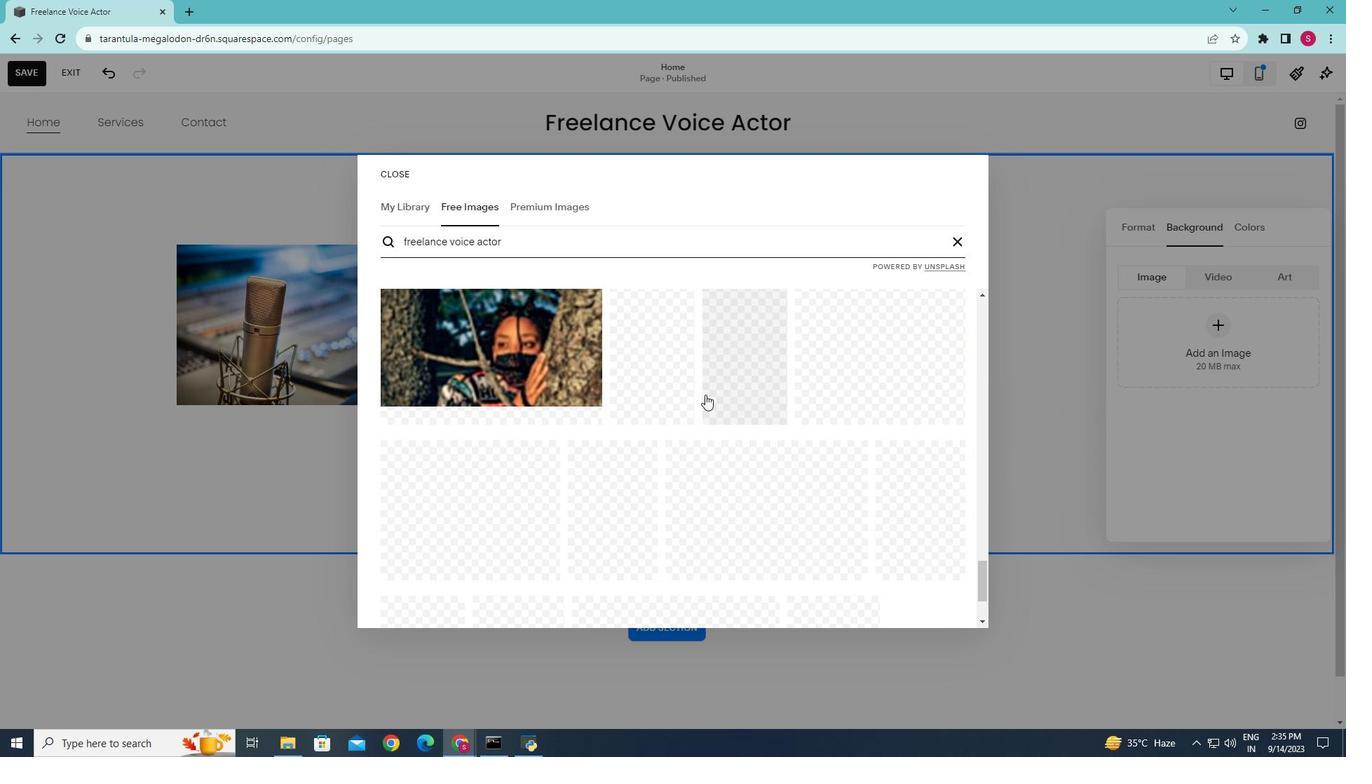 
Action: Mouse scrolled (705, 394) with delta (0, 0)
Screenshot: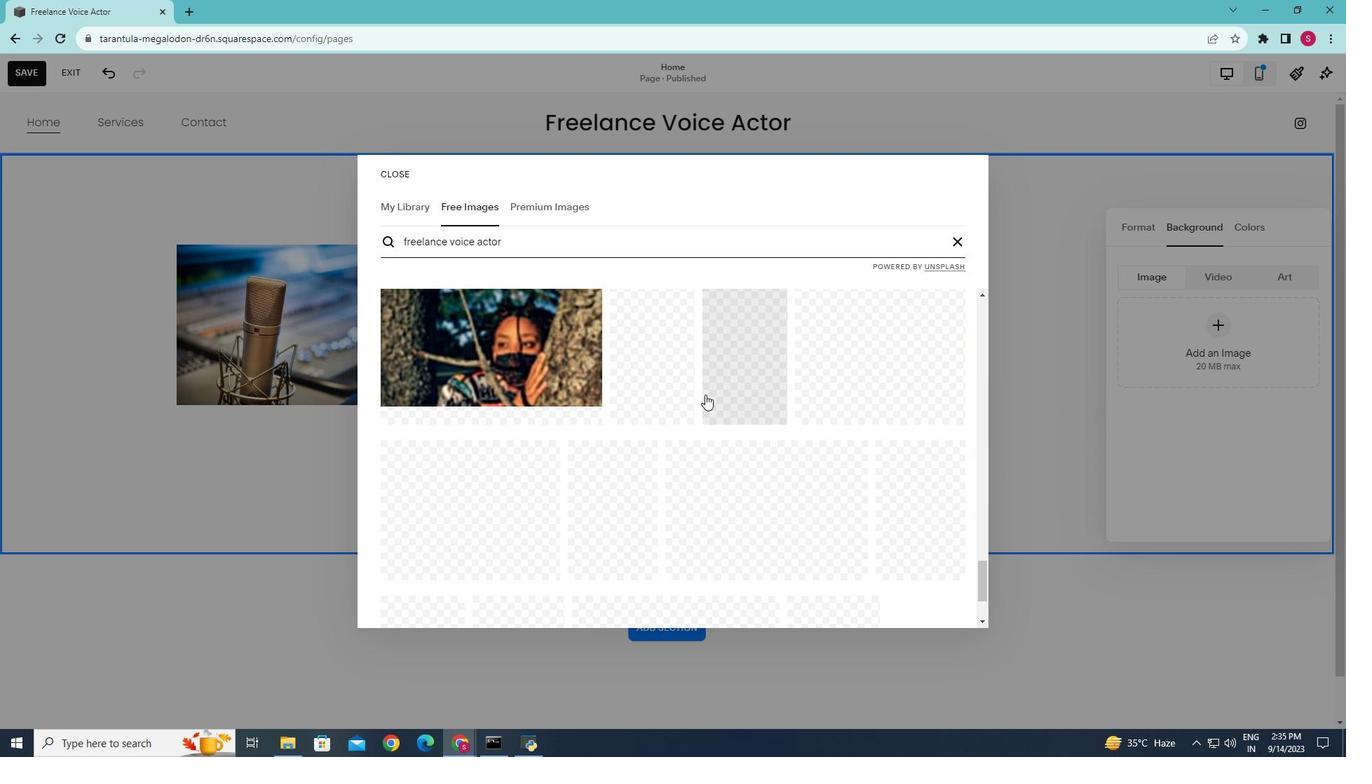 
Action: Mouse scrolled (705, 394) with delta (0, 0)
Screenshot: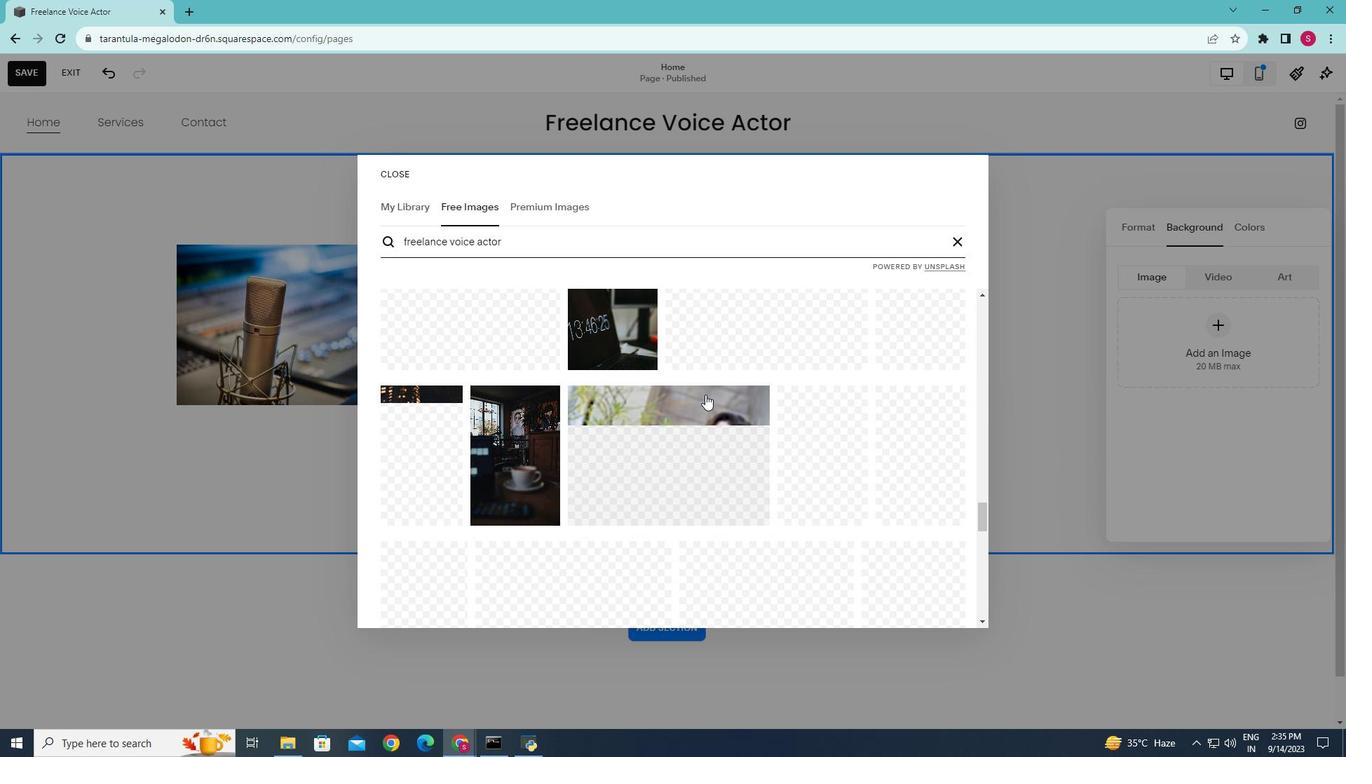 
Action: Mouse scrolled (705, 394) with delta (0, 0)
Screenshot: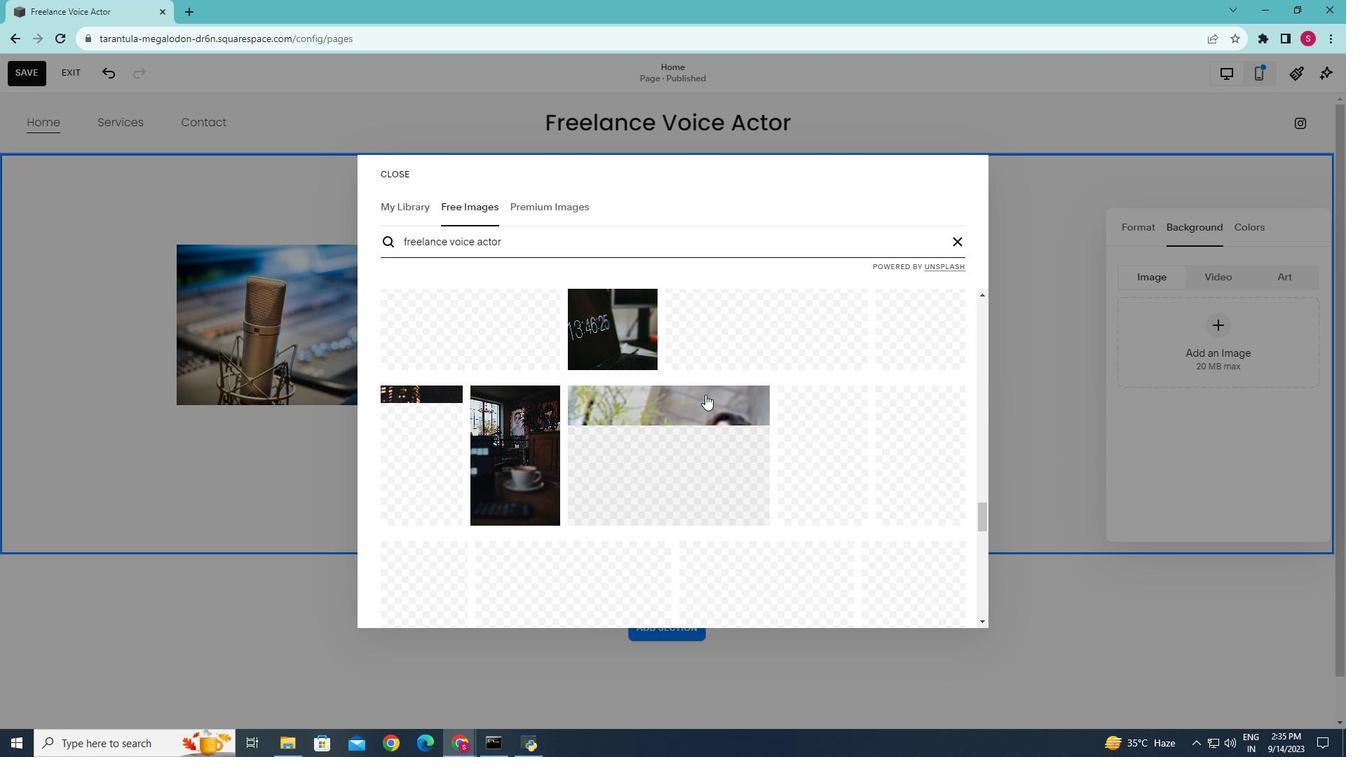
Action: Mouse scrolled (705, 394) with delta (0, 0)
Screenshot: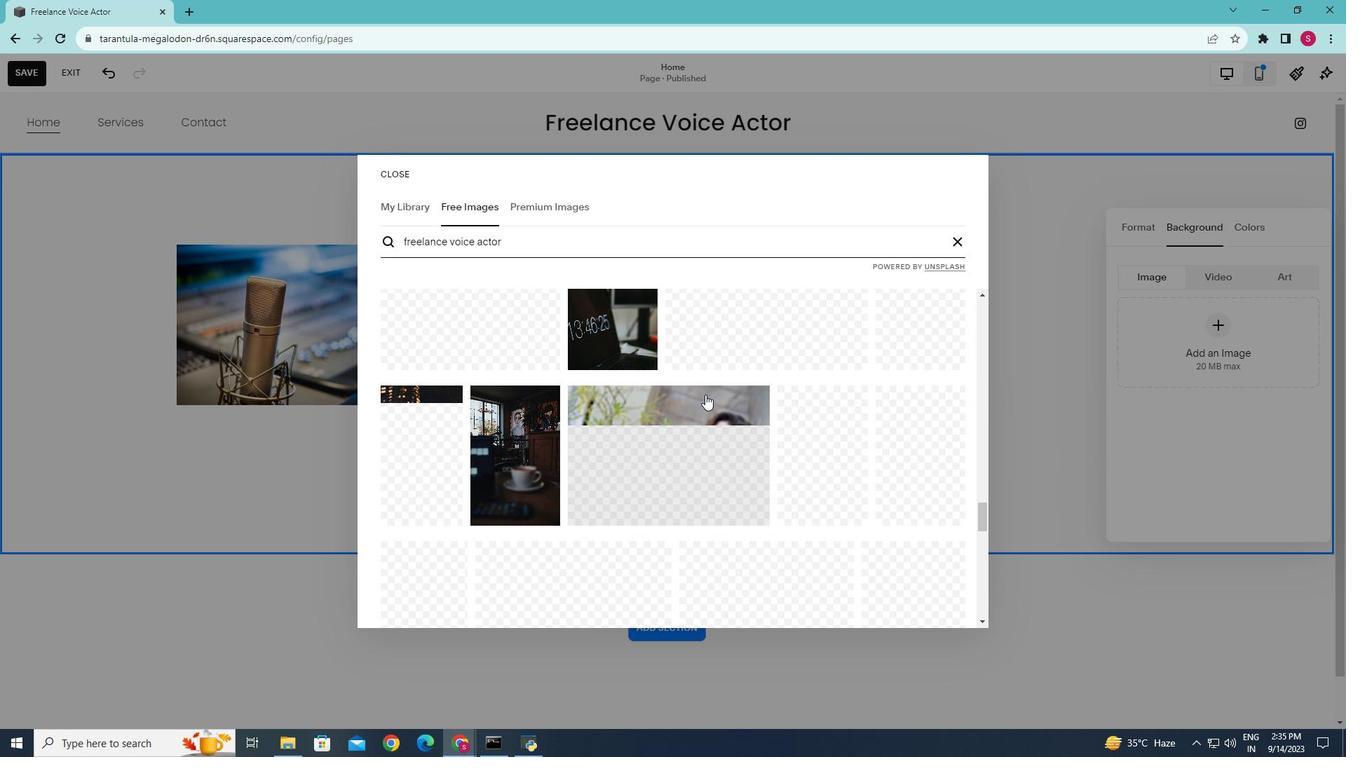 
Action: Mouse scrolled (705, 394) with delta (0, 0)
Screenshot: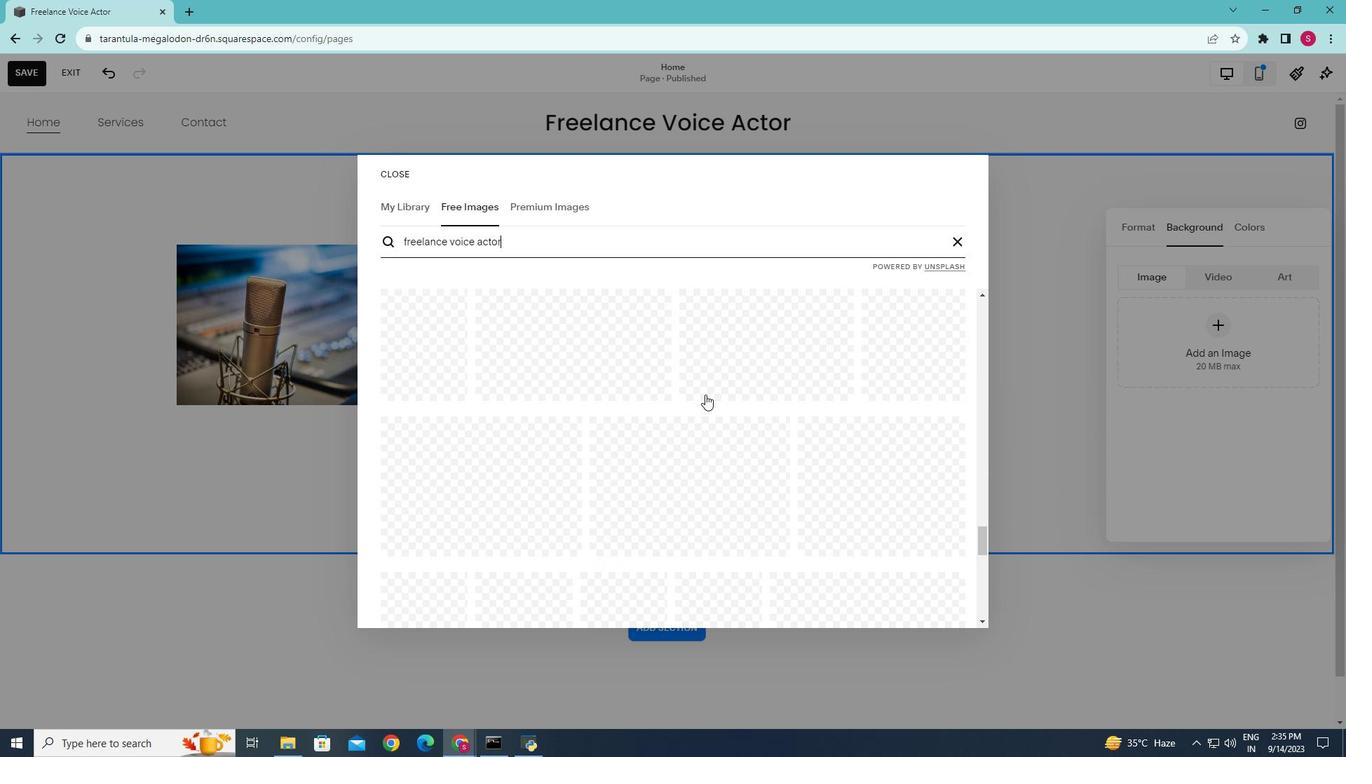 
Action: Mouse scrolled (705, 394) with delta (0, 0)
Screenshot: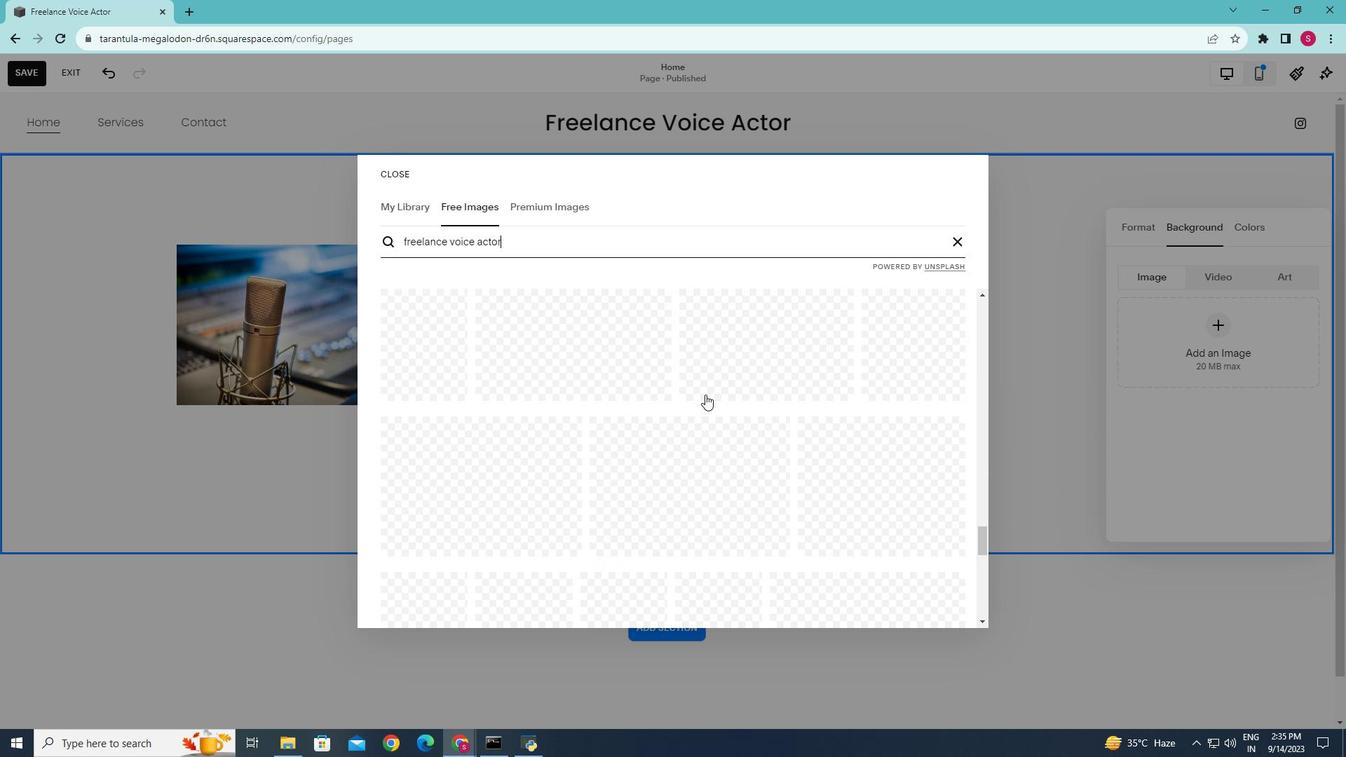 
Action: Mouse scrolled (705, 394) with delta (0, 0)
Screenshot: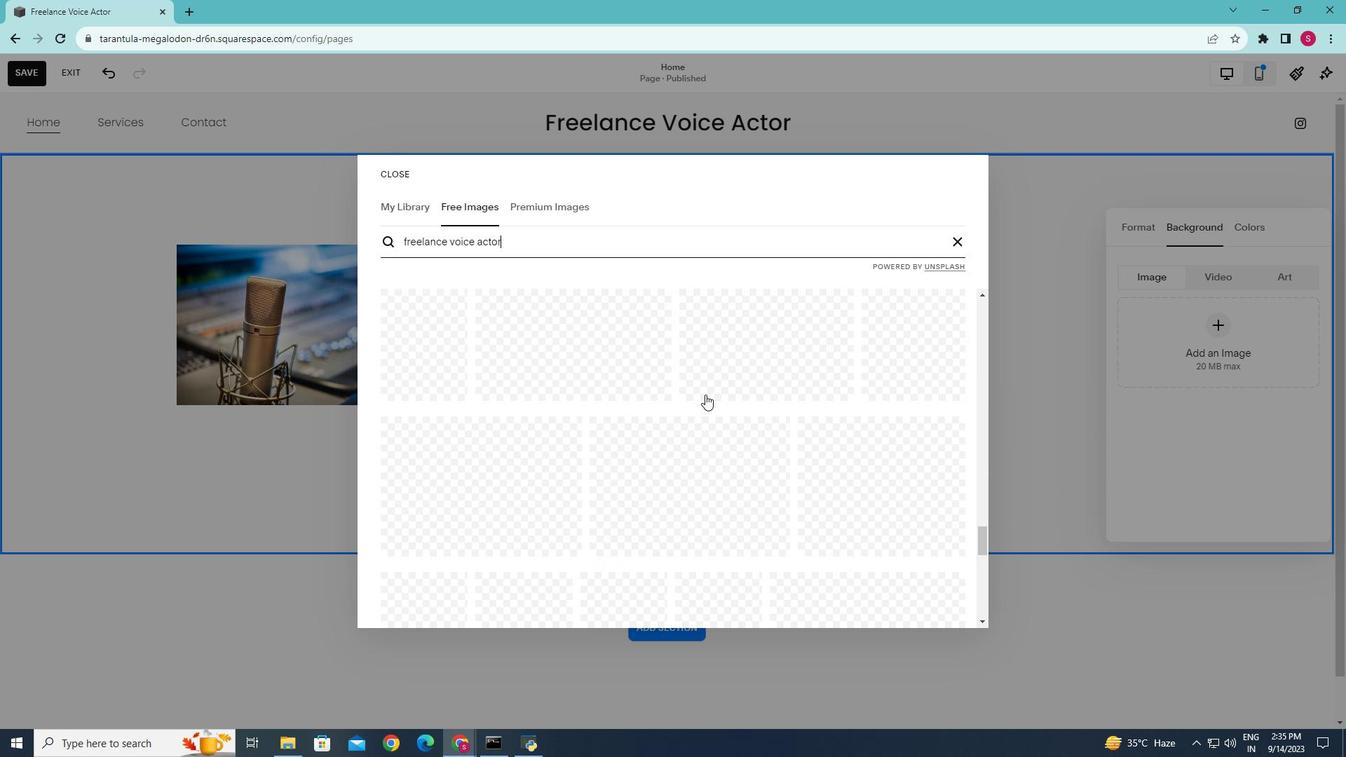 
Action: Mouse scrolled (705, 394) with delta (0, 0)
Screenshot: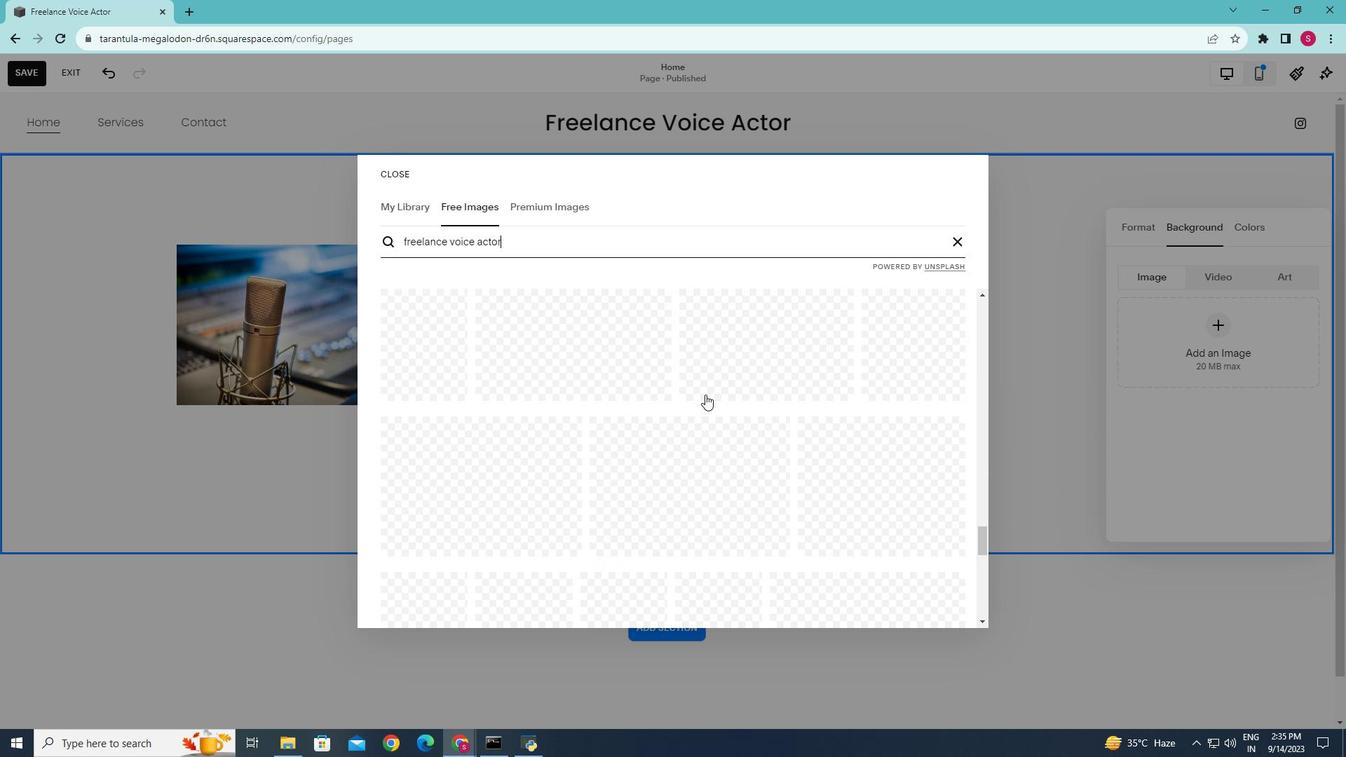 
Action: Mouse scrolled (705, 394) with delta (0, 0)
Screenshot: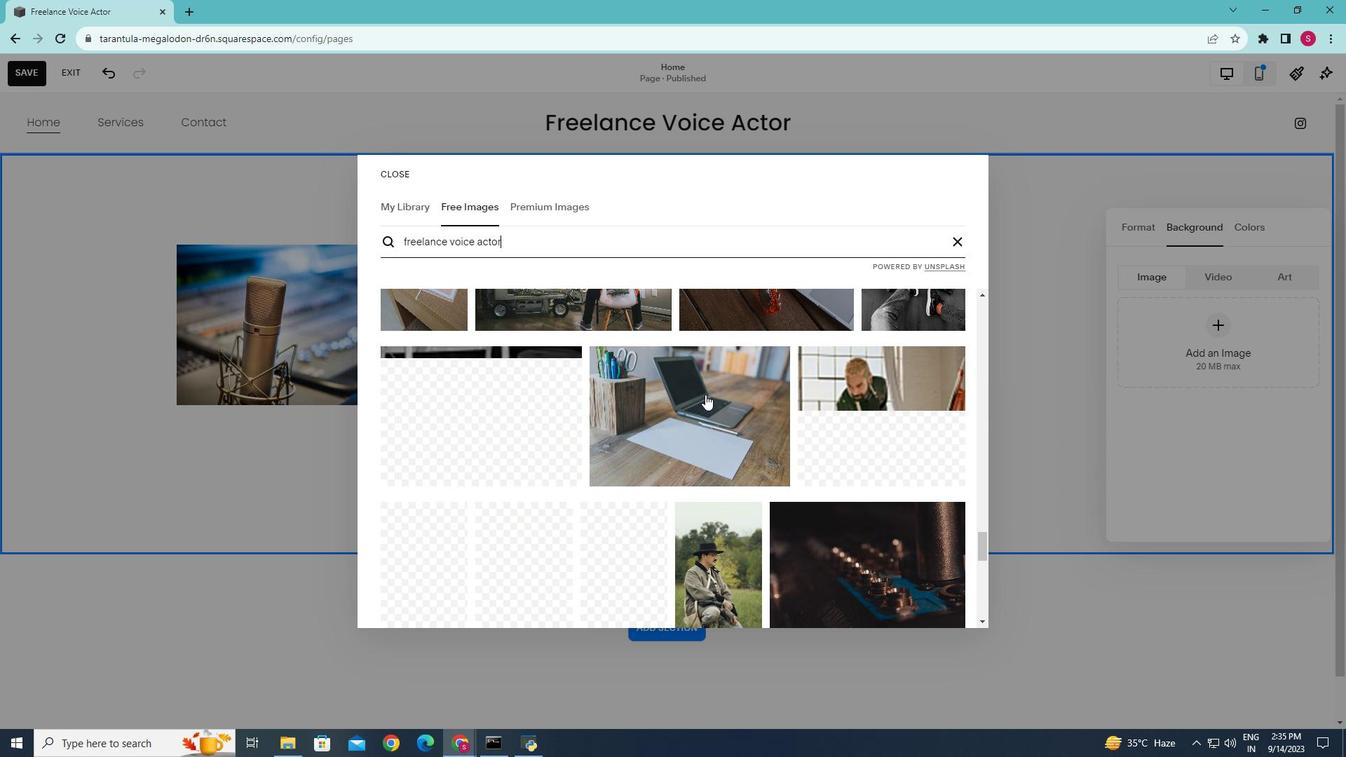 
Action: Mouse scrolled (705, 394) with delta (0, 0)
Screenshot: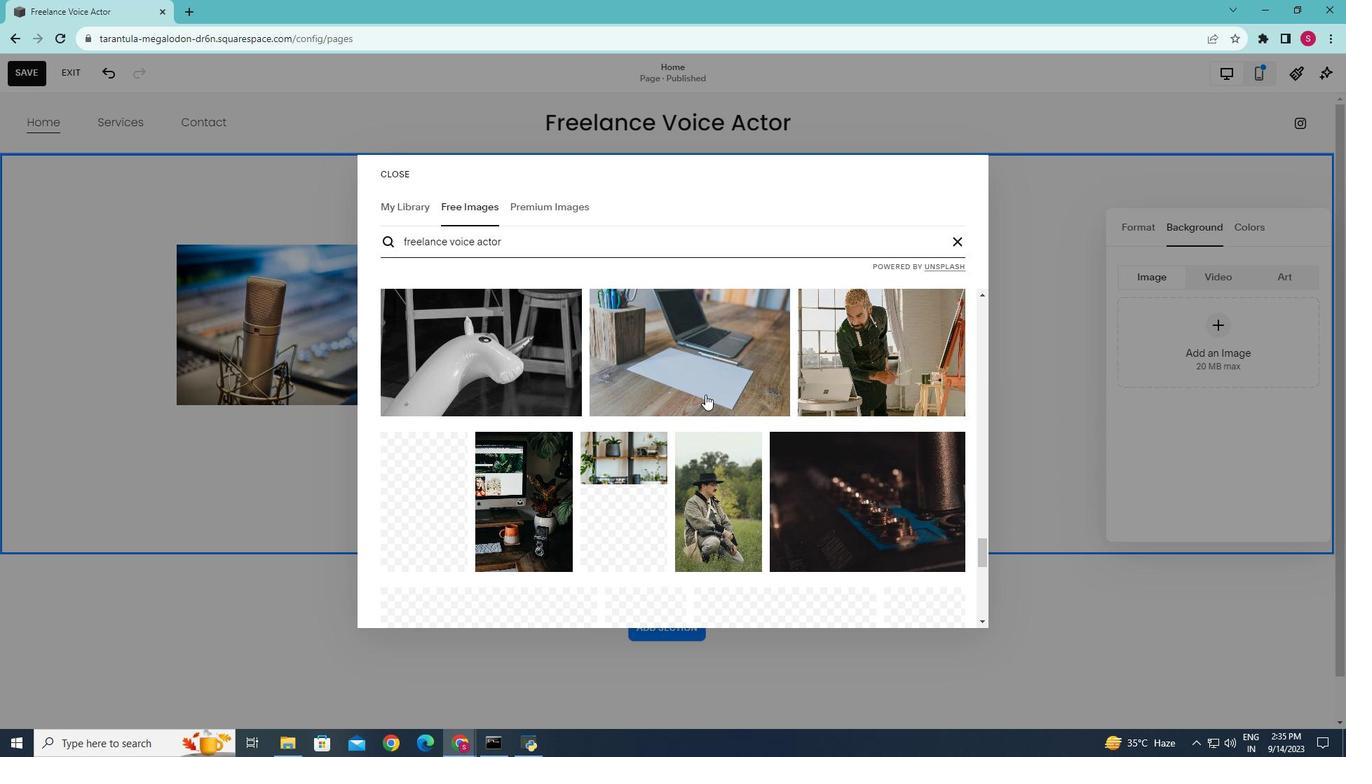 
Action: Mouse scrolled (705, 394) with delta (0, 0)
Screenshot: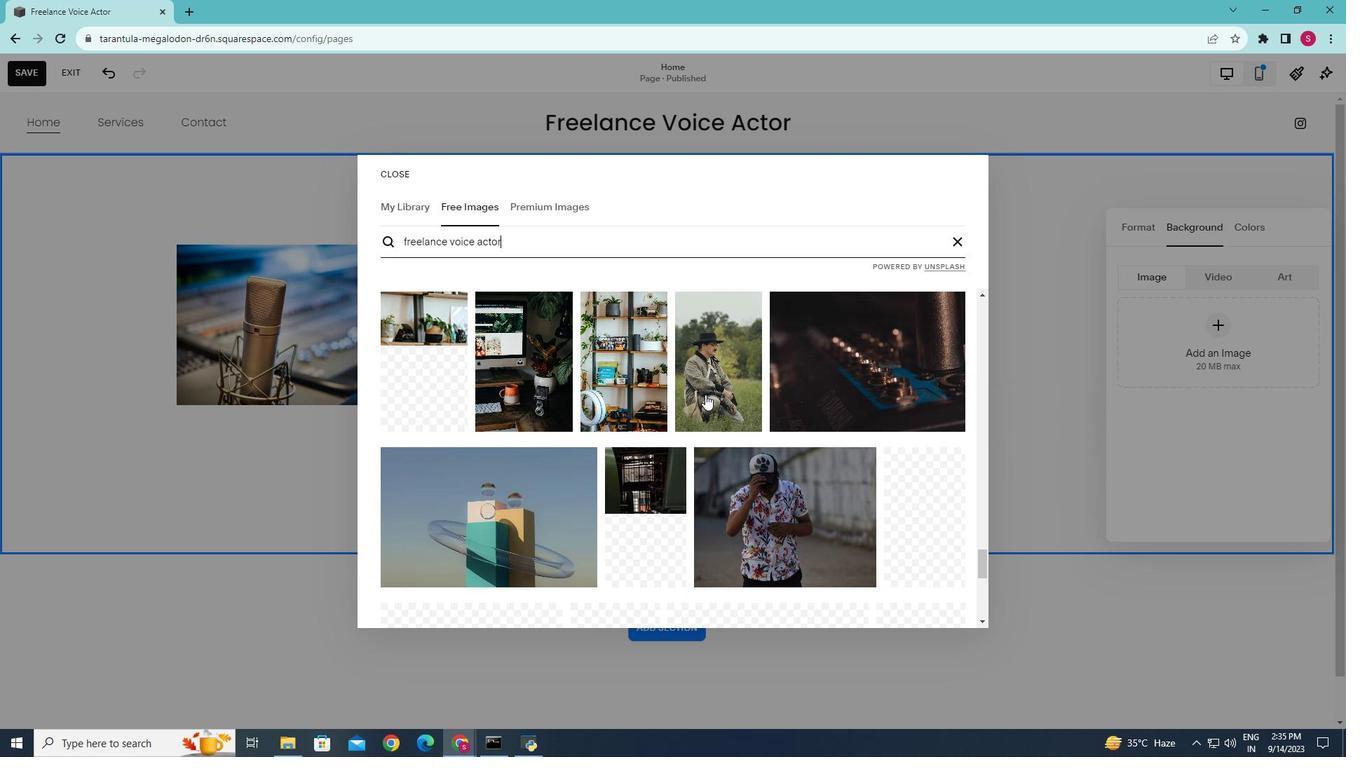 
Action: Mouse scrolled (705, 394) with delta (0, 0)
Screenshot: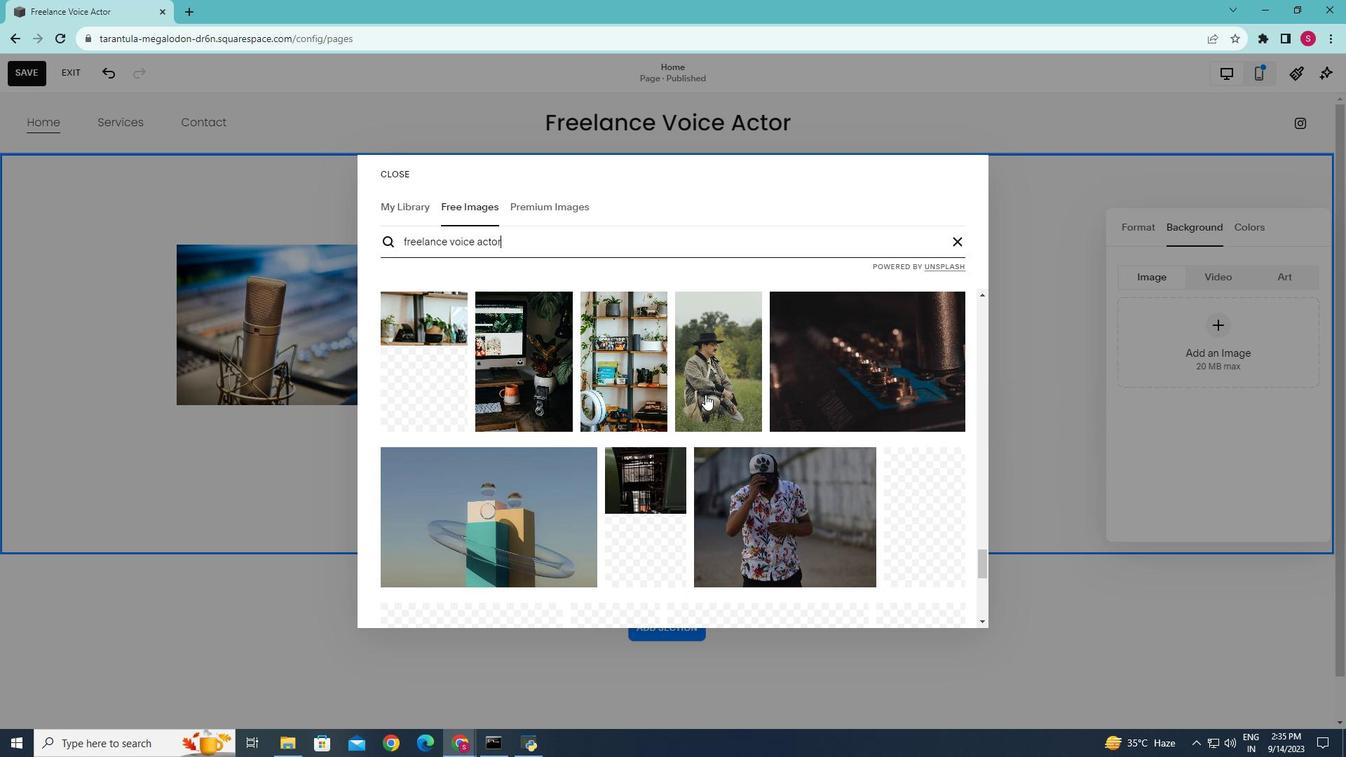 
Action: Mouse scrolled (705, 394) with delta (0, 0)
Screenshot: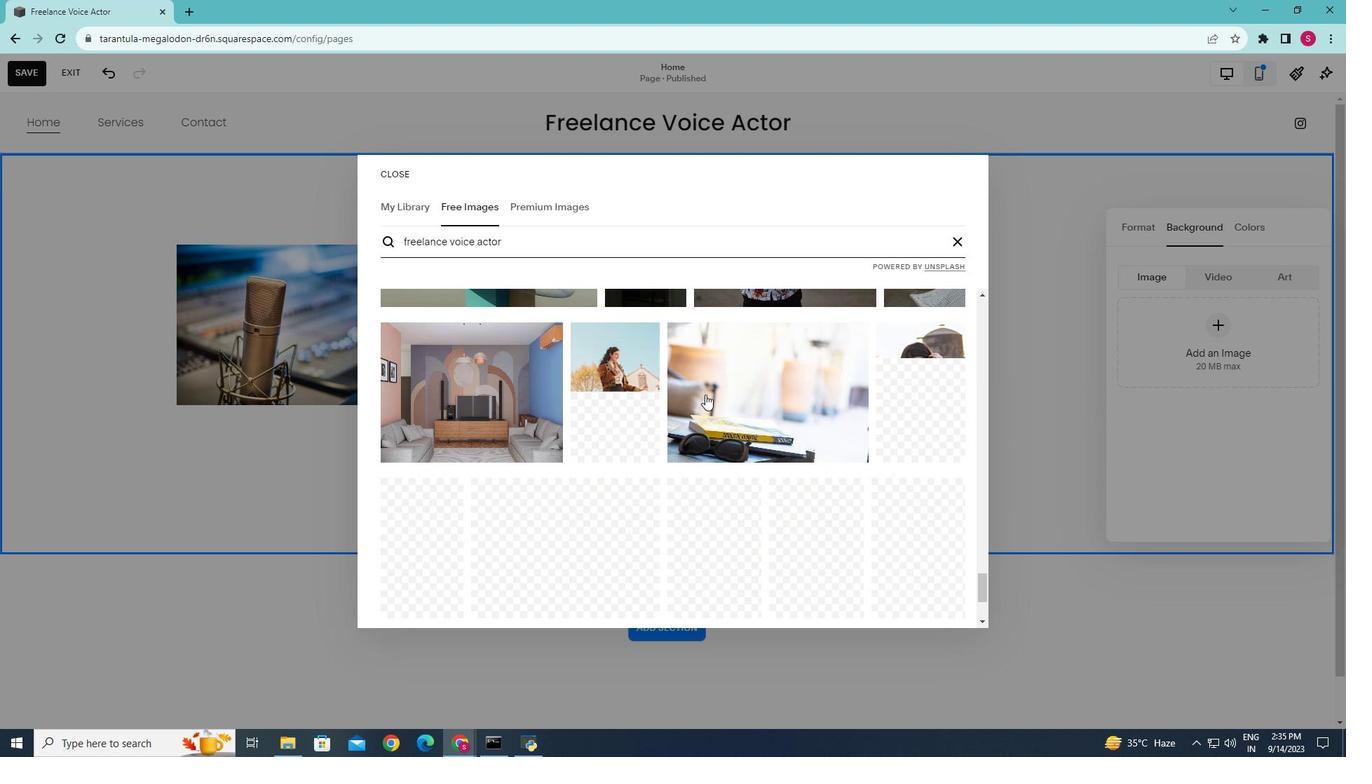 
Action: Mouse scrolled (705, 394) with delta (0, 0)
Screenshot: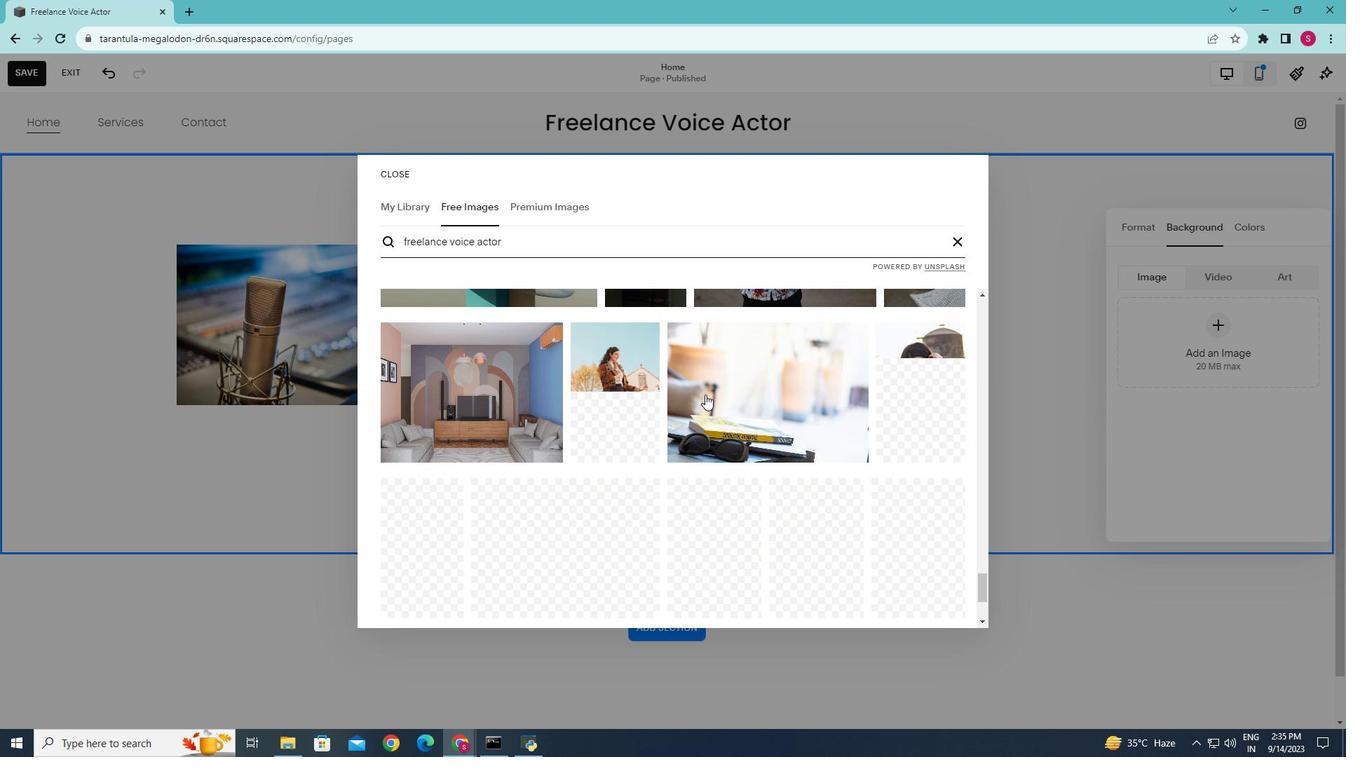 
Action: Mouse scrolled (705, 394) with delta (0, 0)
Screenshot: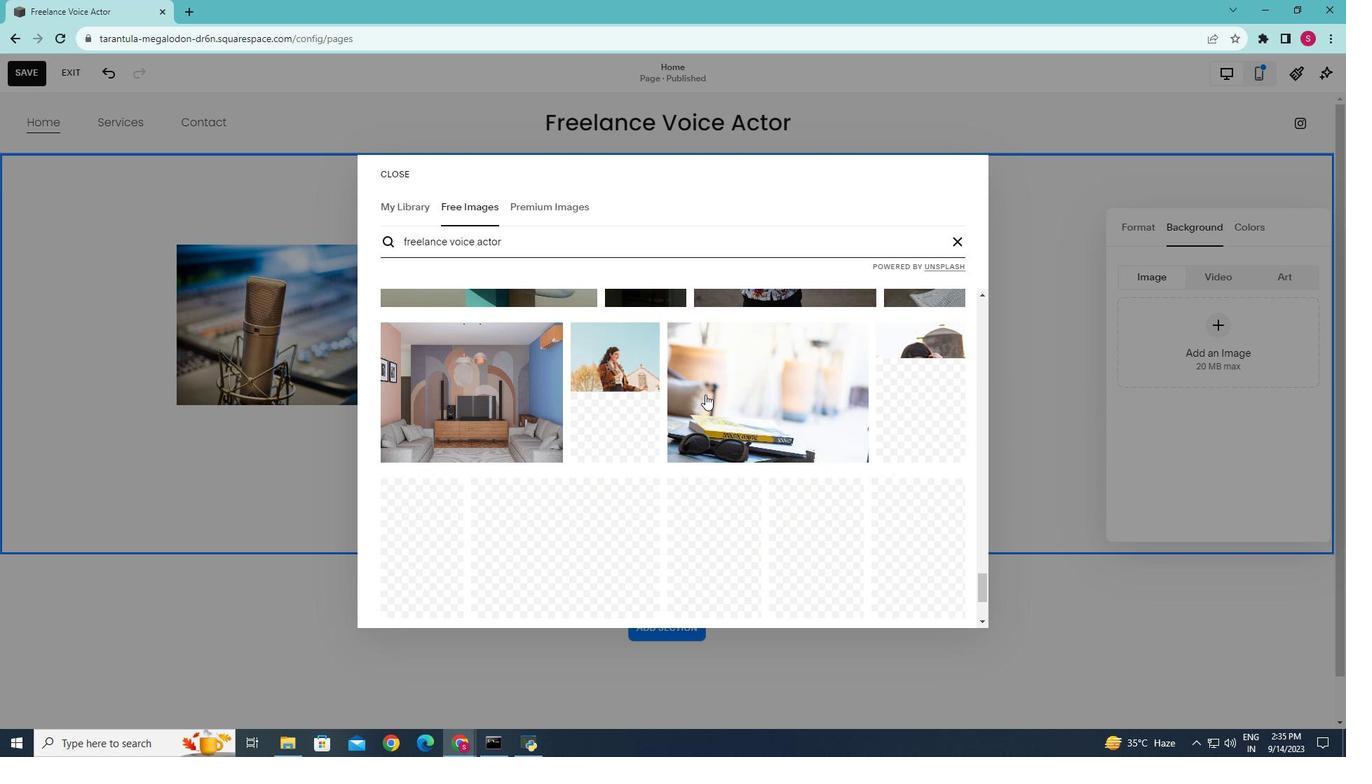 
Action: Mouse scrolled (705, 394) with delta (0, 0)
Screenshot: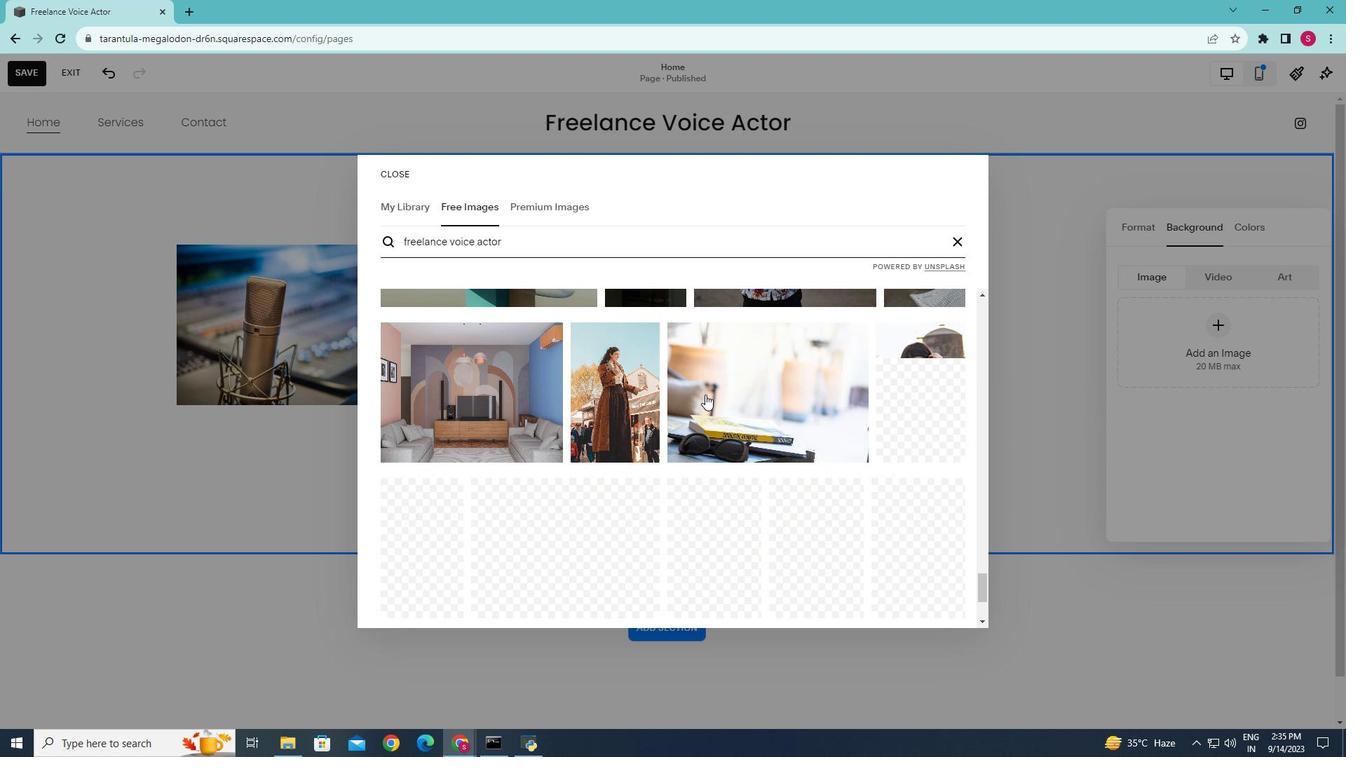 
Action: Mouse scrolled (705, 395) with delta (0, 0)
Screenshot: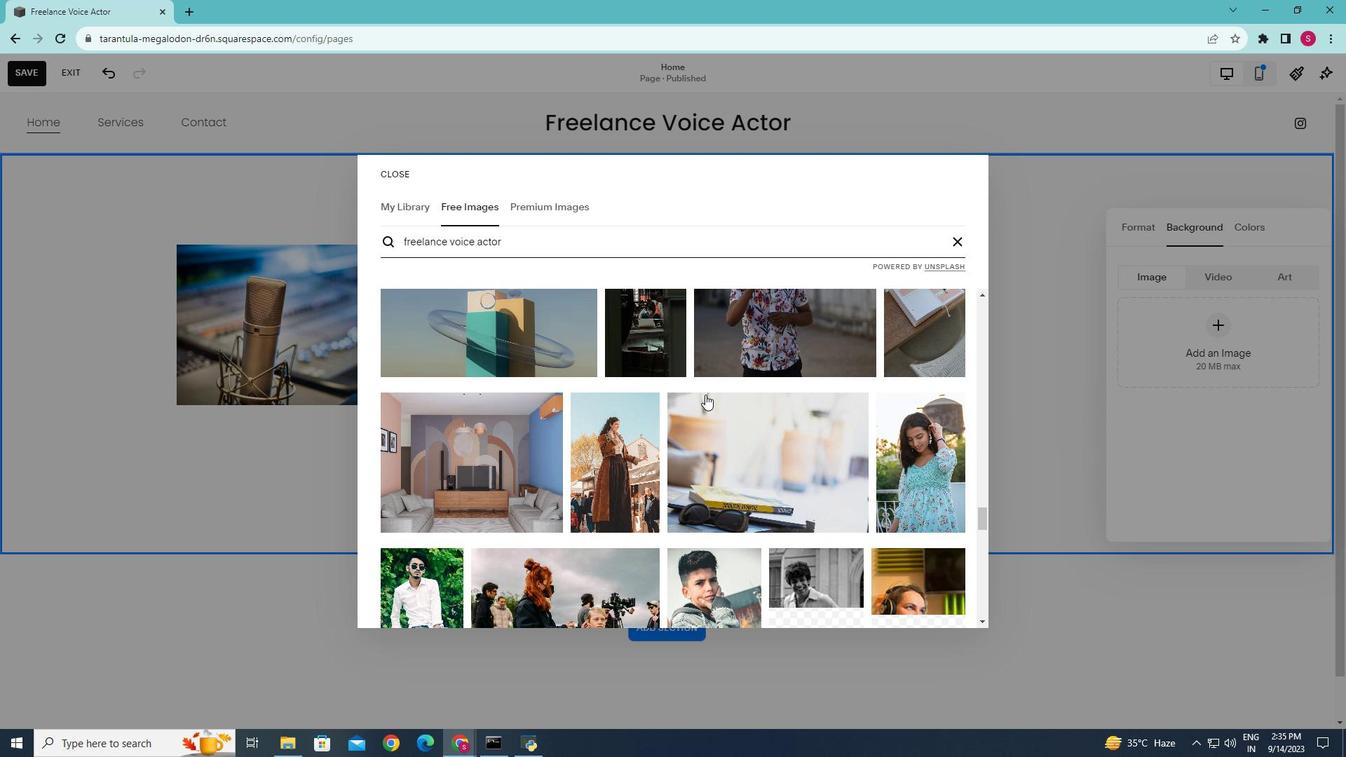 
Action: Mouse scrolled (705, 394) with delta (0, 0)
Screenshot: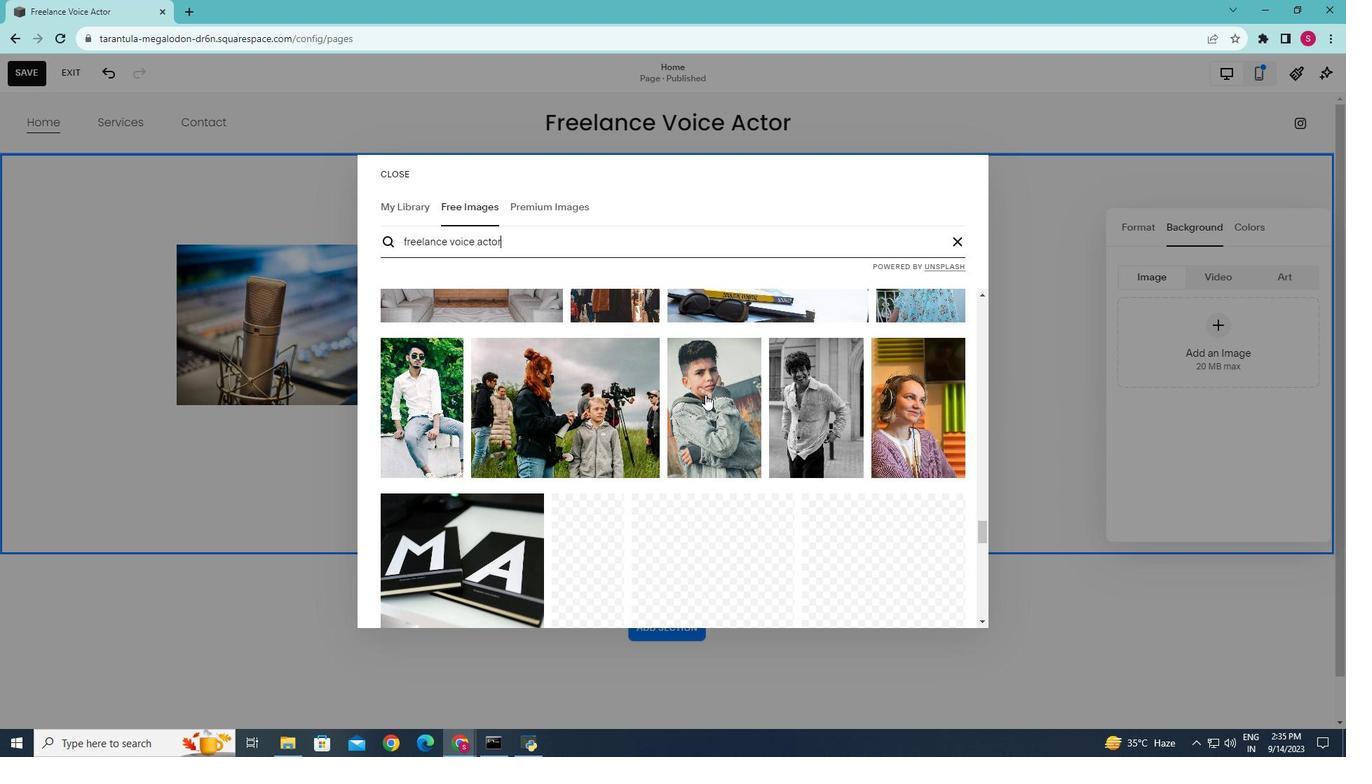 
Action: Mouse scrolled (705, 394) with delta (0, 0)
Screenshot: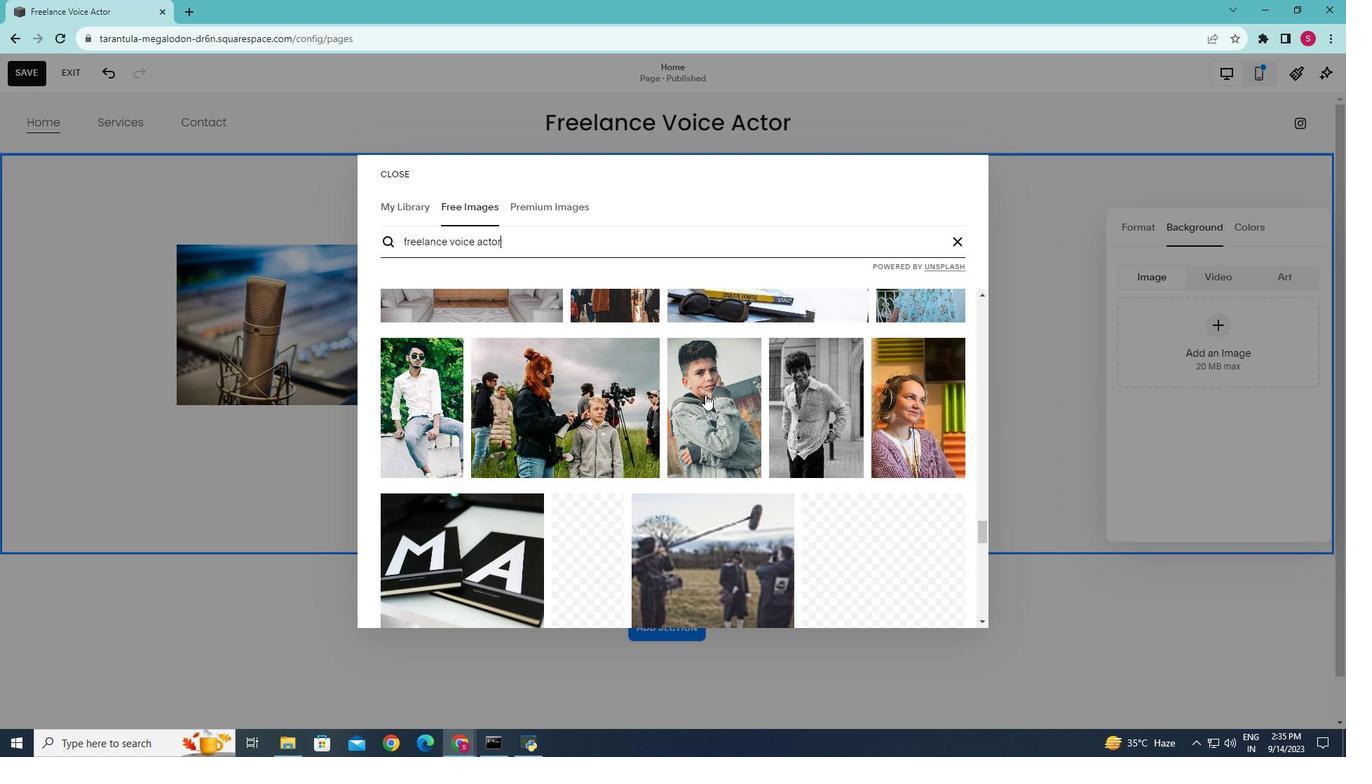
Action: Mouse scrolled (705, 394) with delta (0, 0)
Screenshot: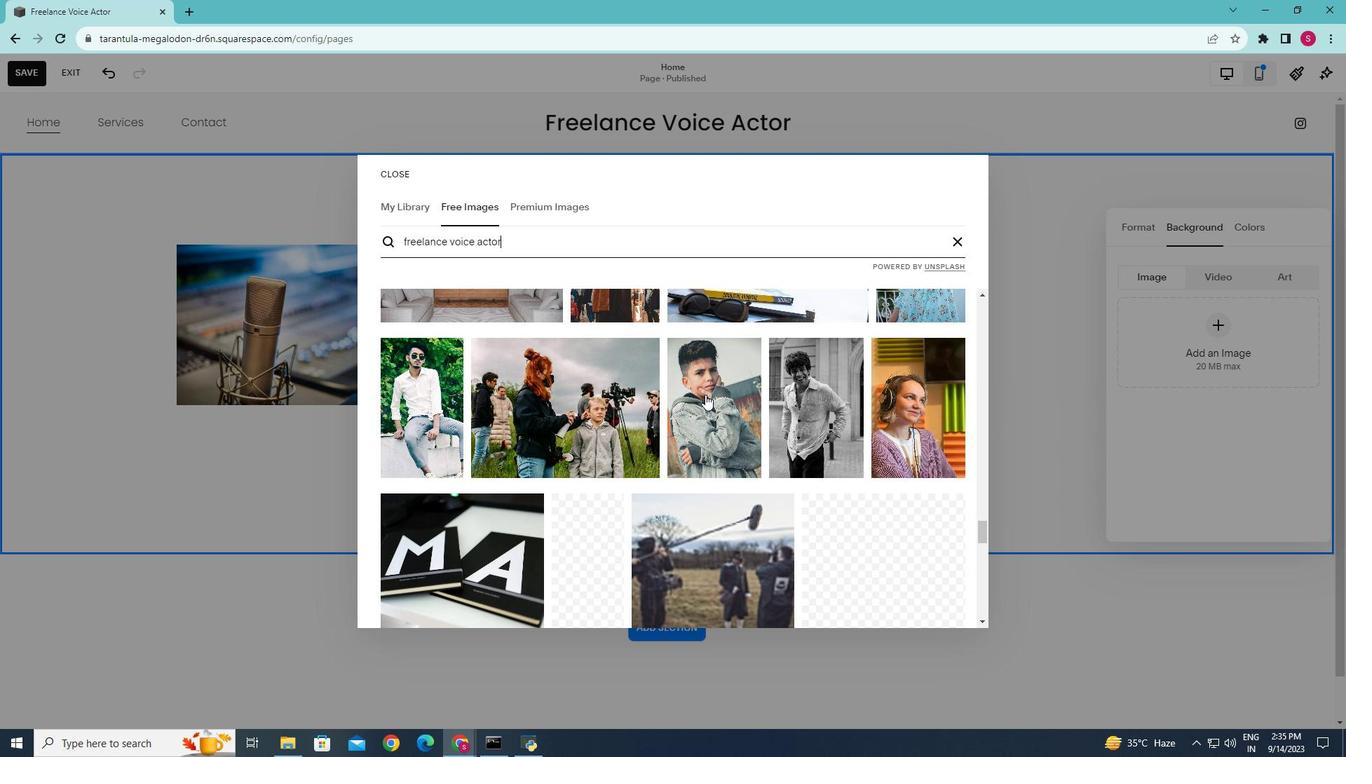 
Action: Mouse scrolled (705, 394) with delta (0, 0)
Screenshot: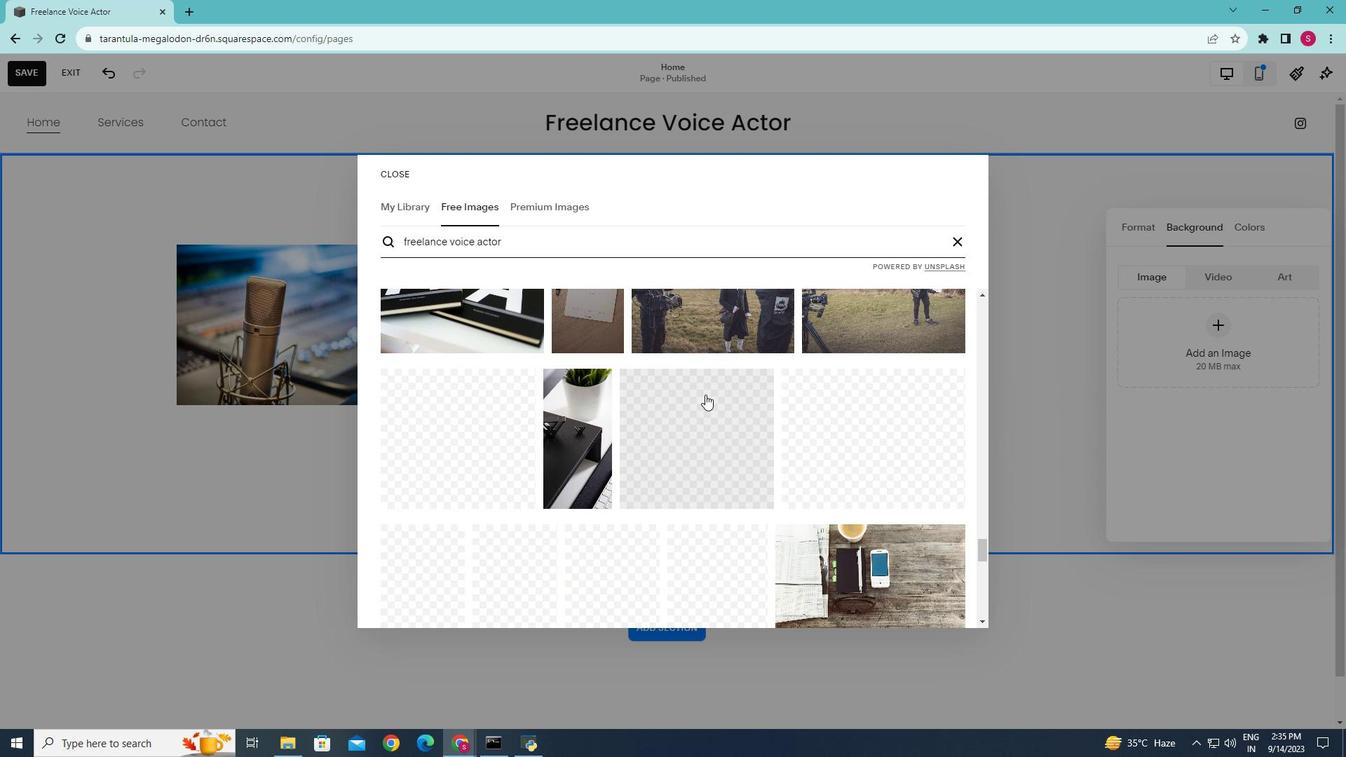 
Action: Mouse scrolled (705, 394) with delta (0, 0)
Screenshot: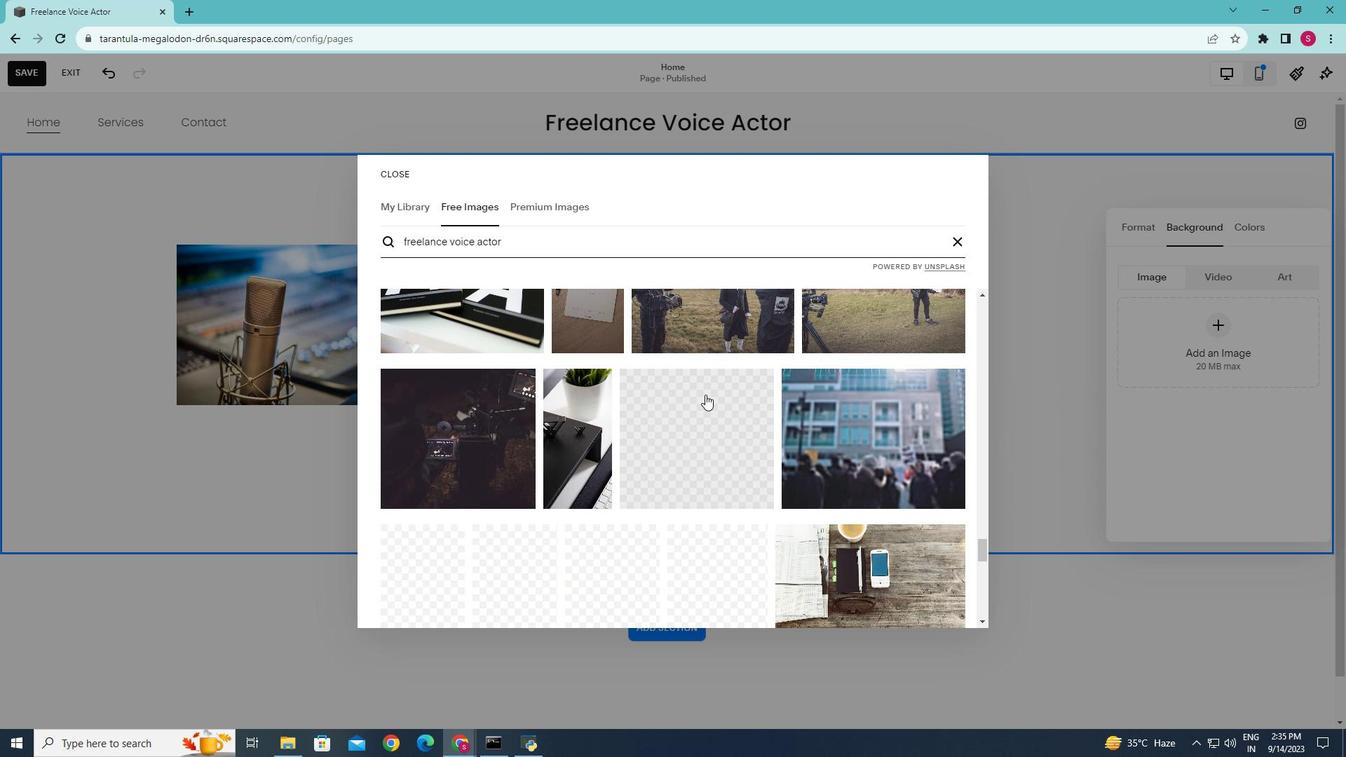 
Action: Mouse scrolled (705, 394) with delta (0, 0)
Screenshot: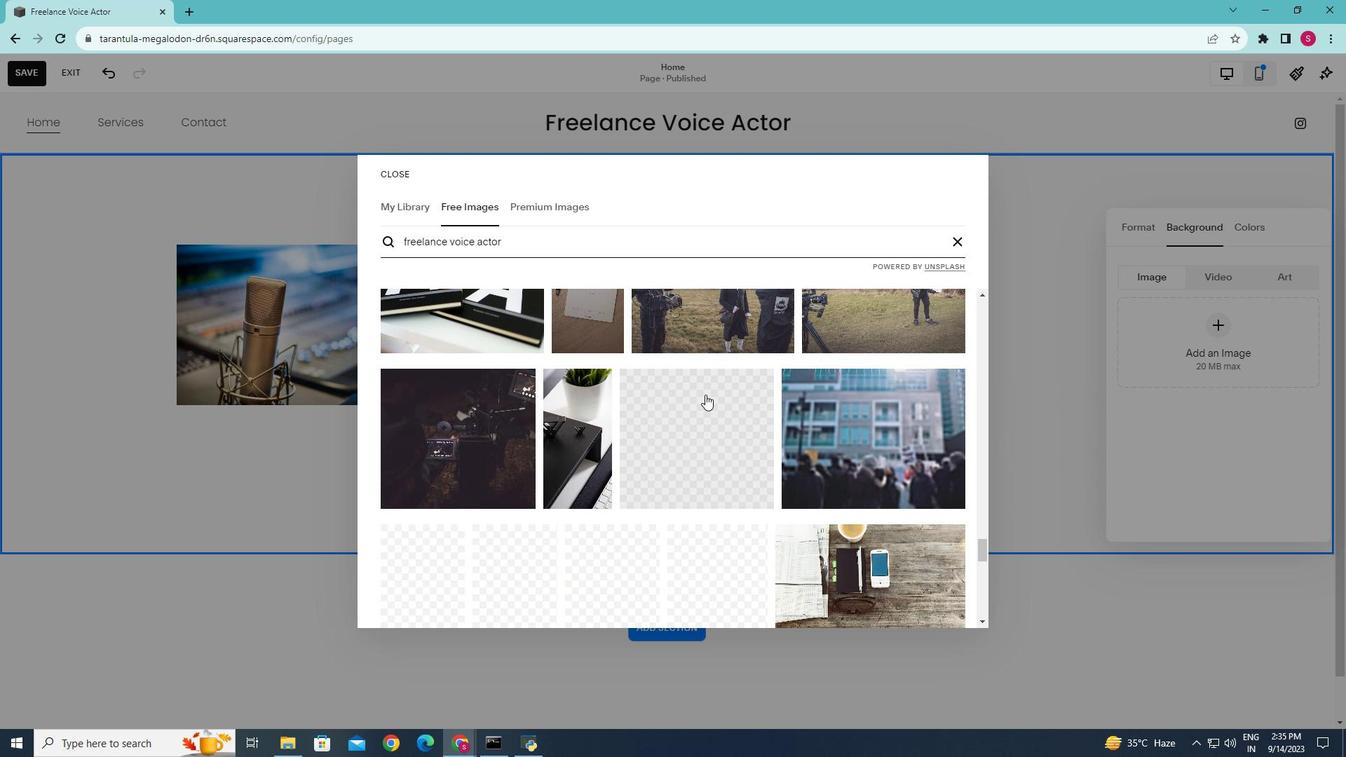 
Action: Mouse scrolled (705, 394) with delta (0, 0)
Screenshot: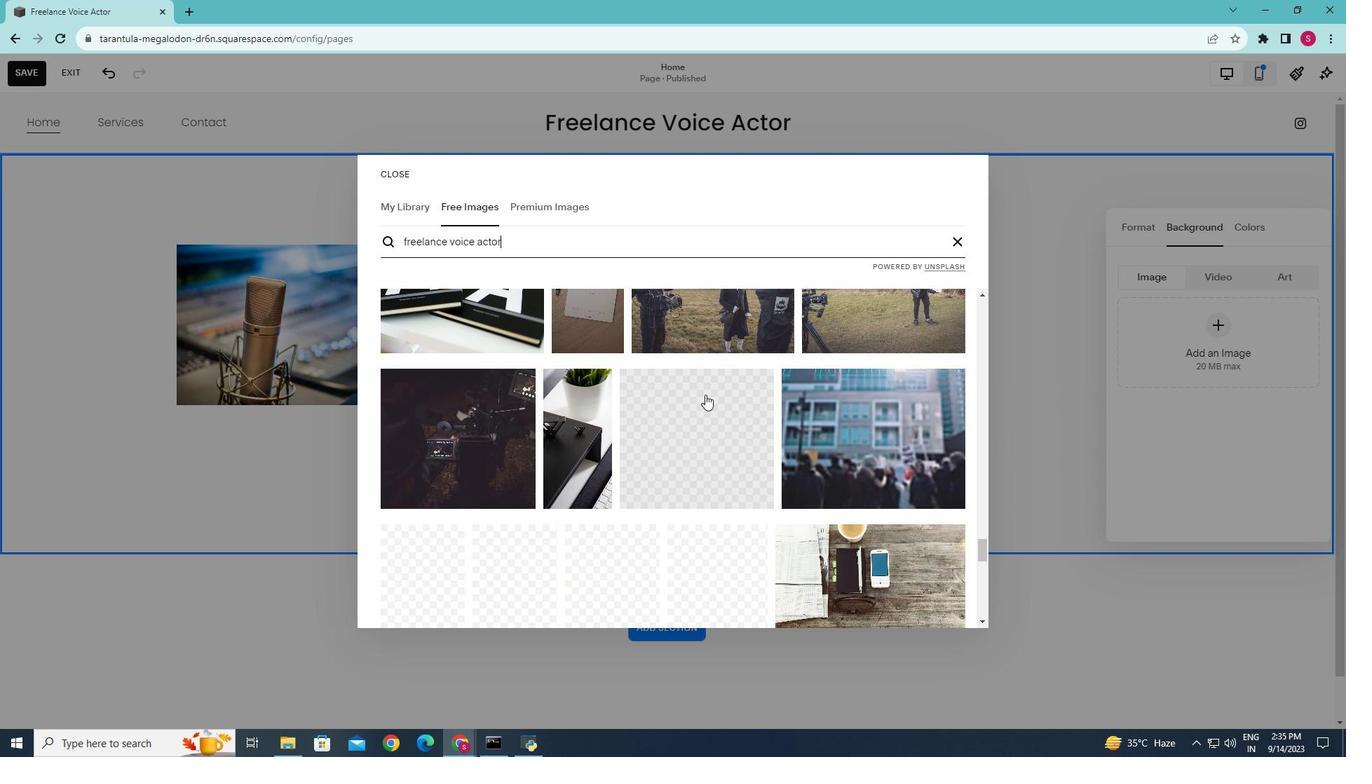 
Action: Mouse scrolled (705, 394) with delta (0, 0)
Screenshot: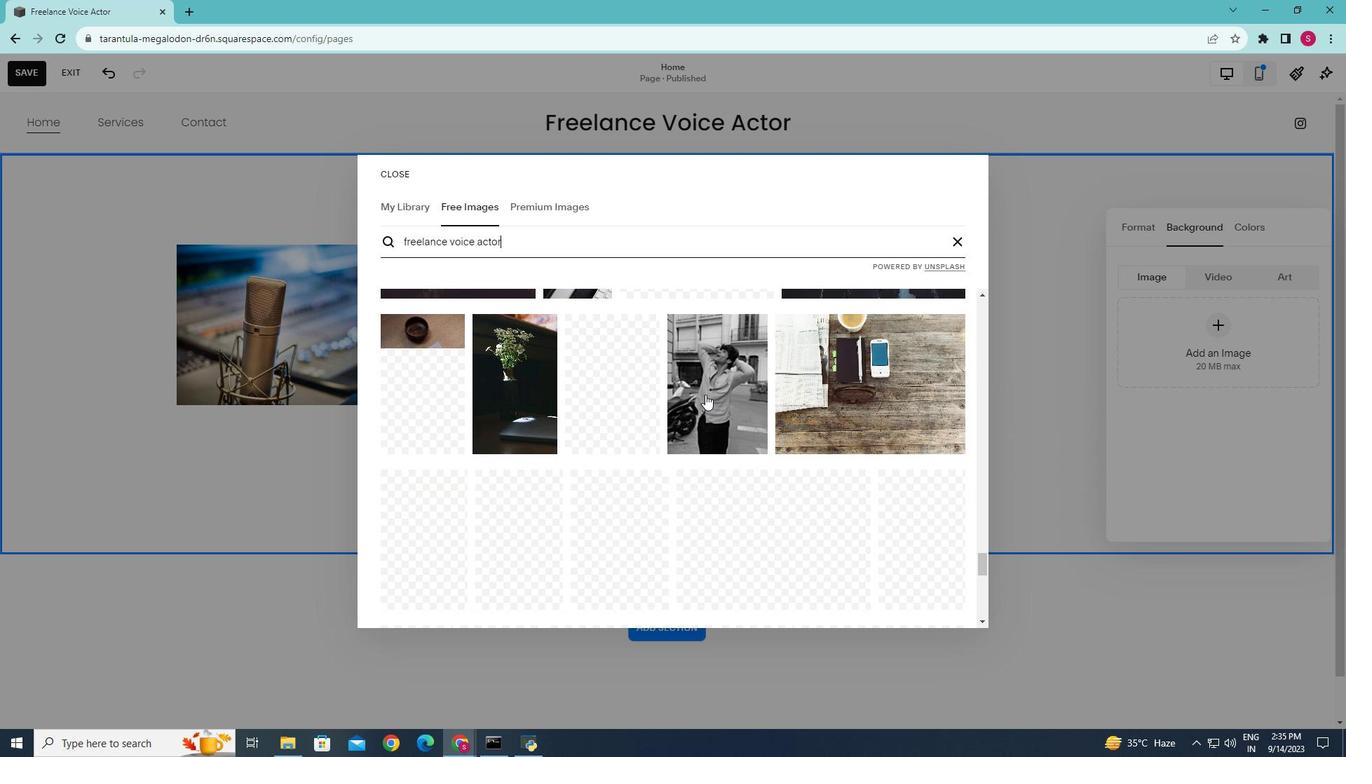 
Action: Mouse scrolled (705, 394) with delta (0, 0)
Screenshot: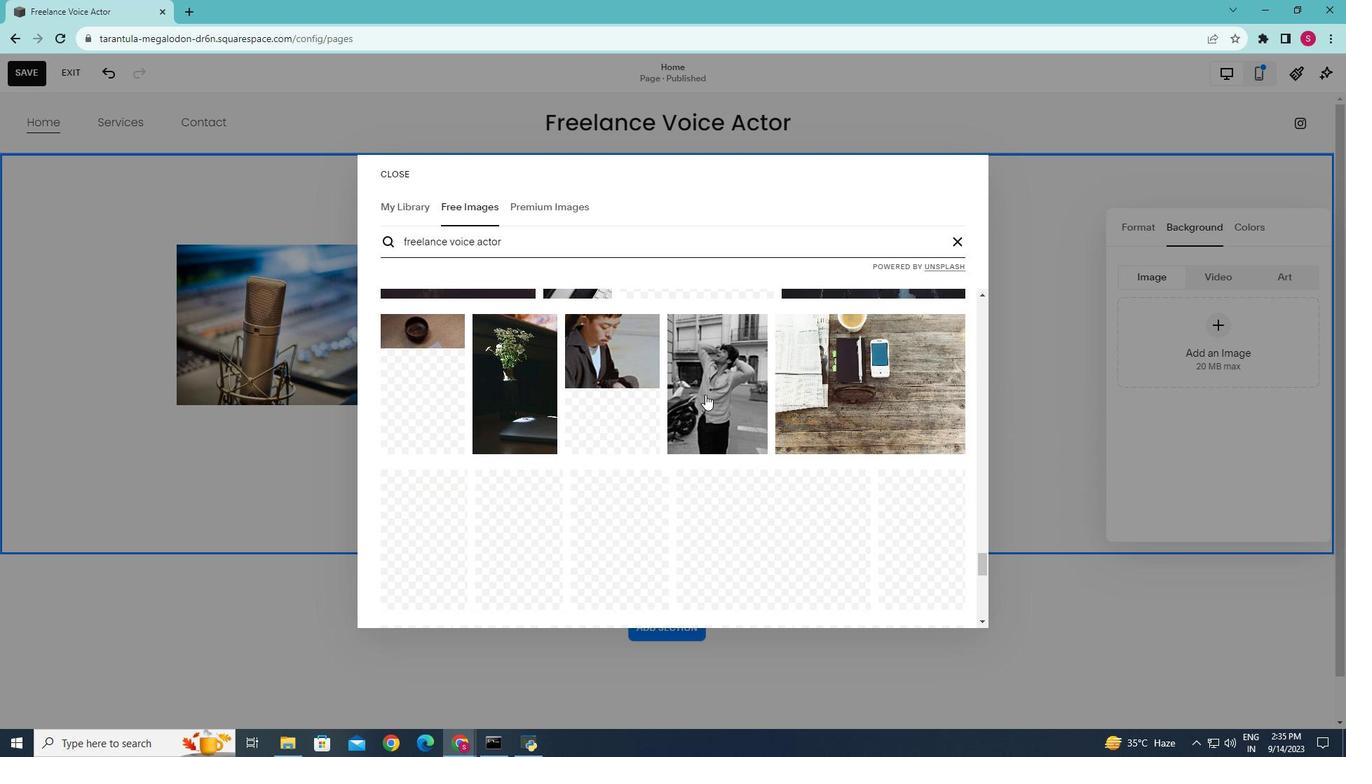 
Action: Mouse scrolled (705, 394) with delta (0, 0)
Screenshot: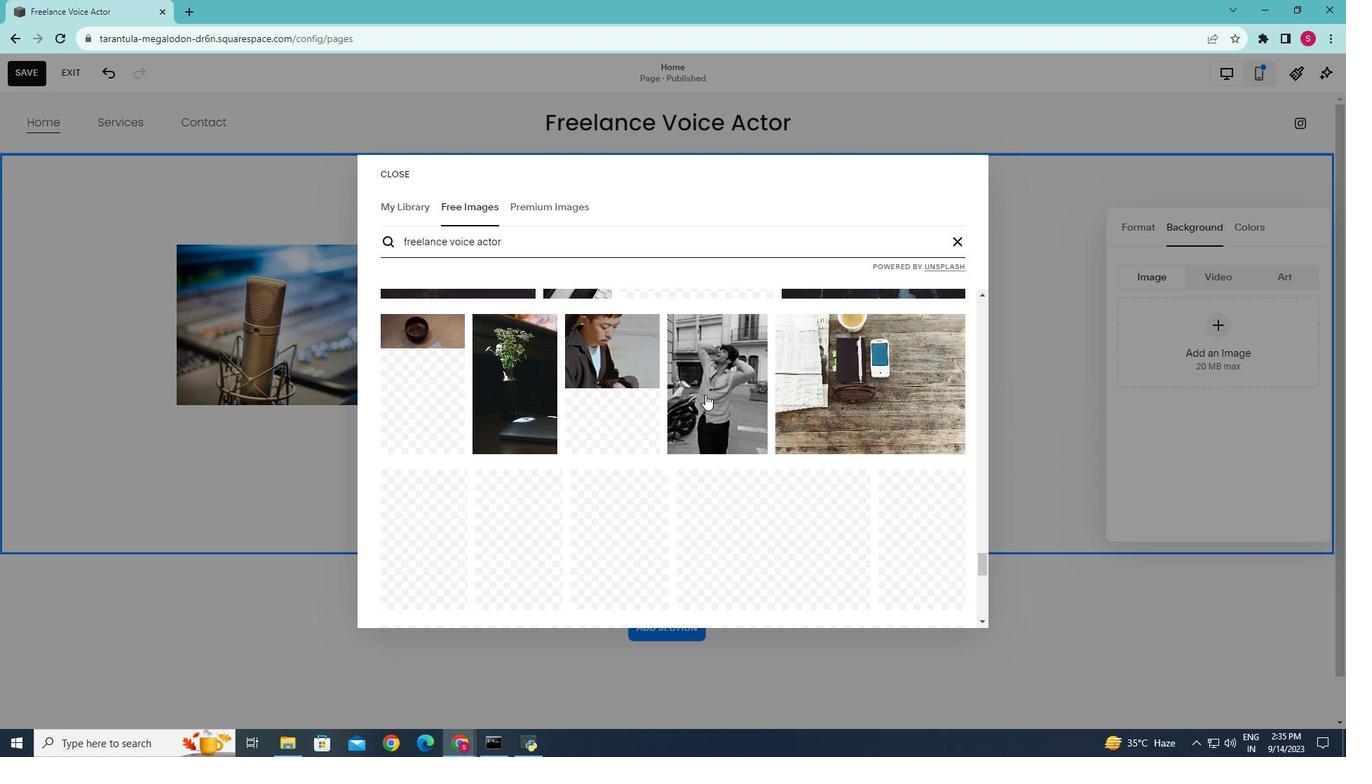 
Action: Mouse scrolled (705, 394) with delta (0, 0)
Screenshot: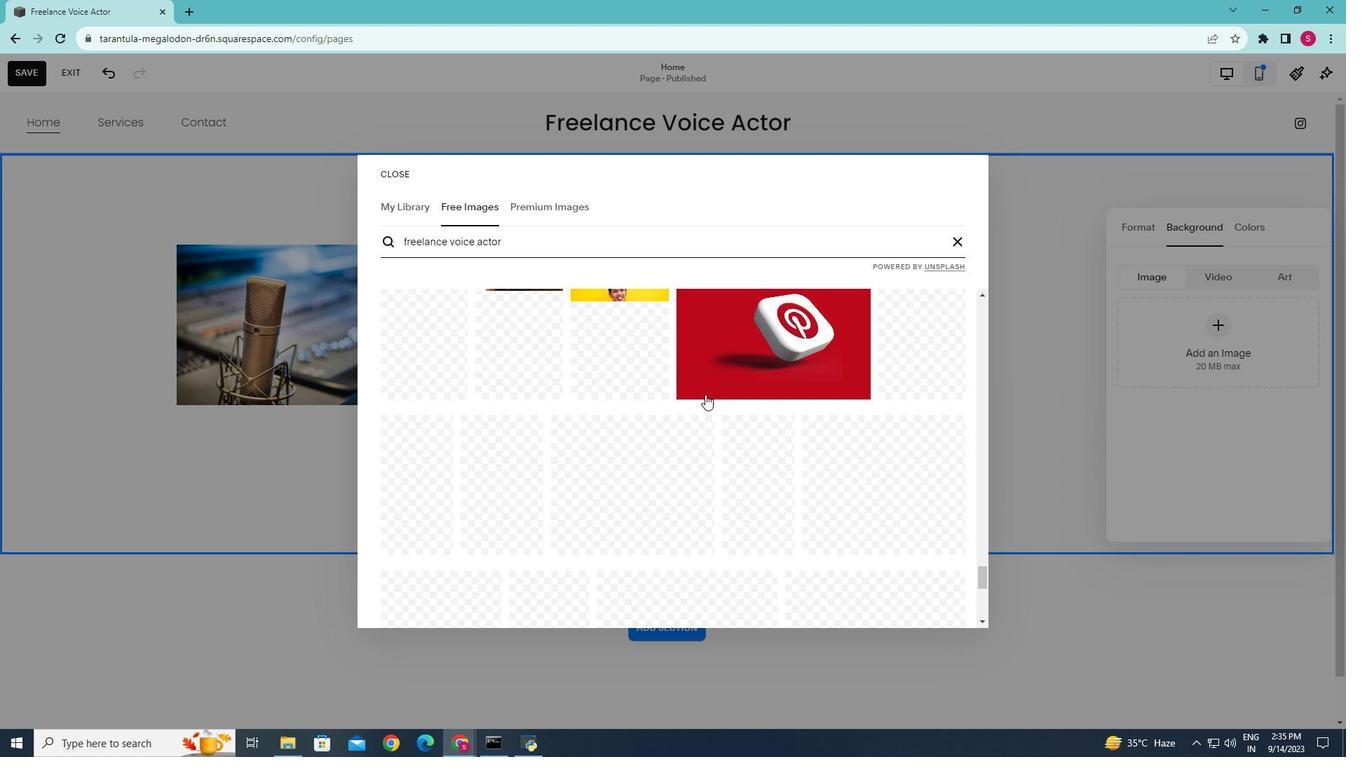 
Action: Mouse scrolled (705, 394) with delta (0, 0)
Screenshot: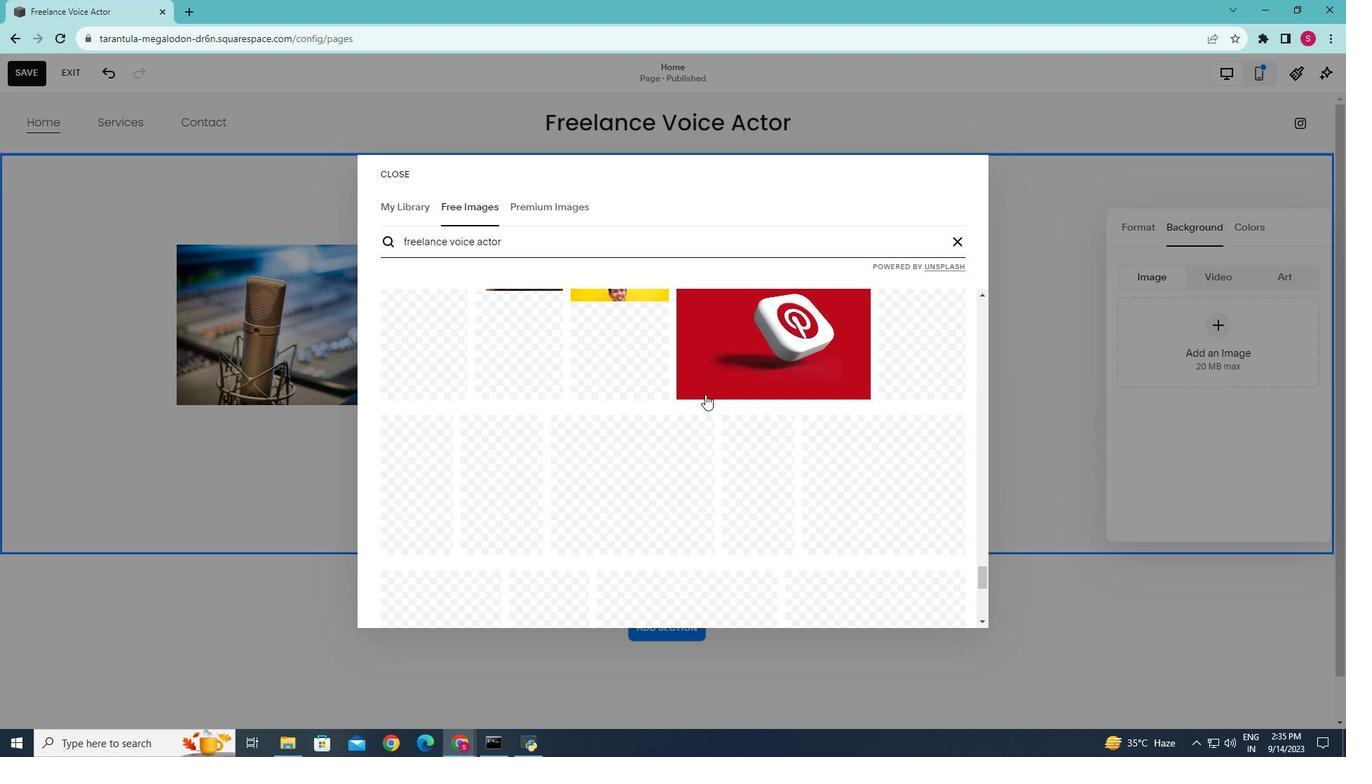 
Action: Mouse scrolled (705, 394) with delta (0, 0)
Screenshot: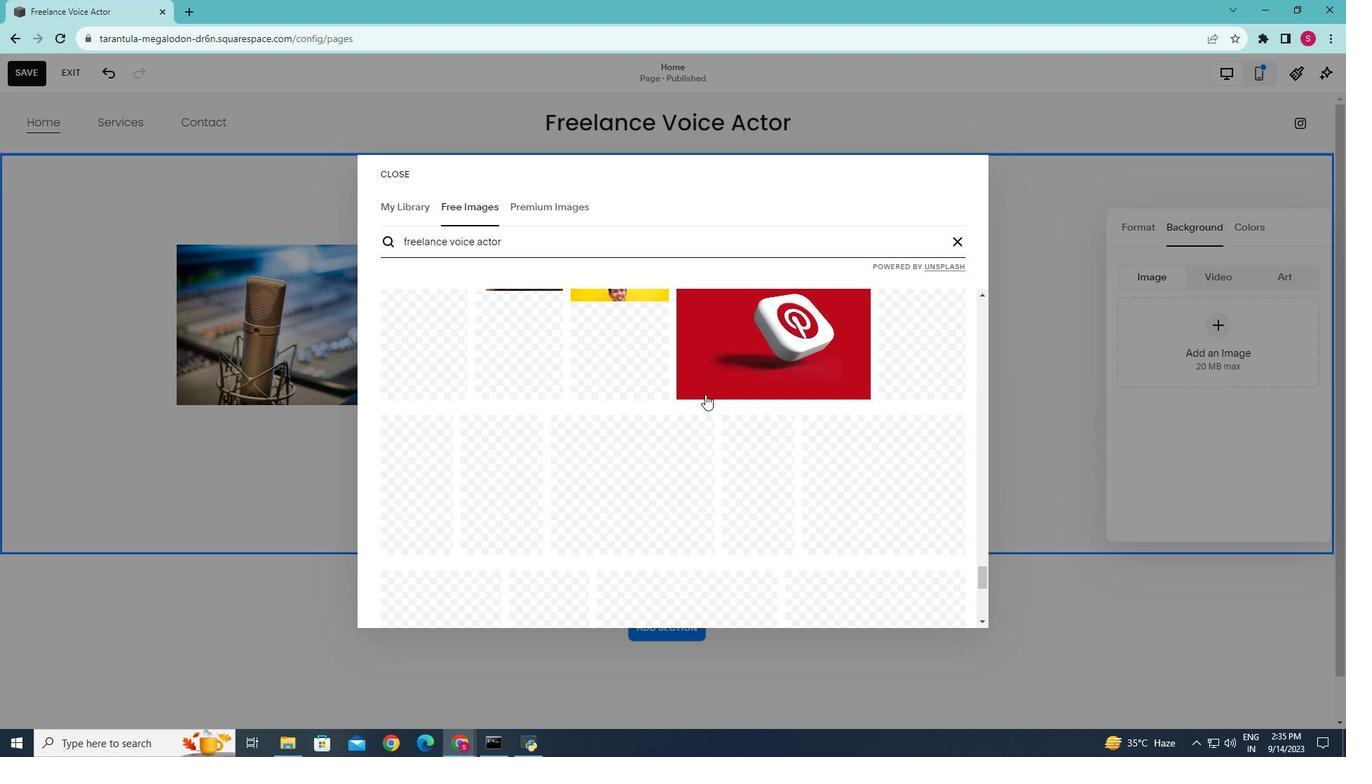 
Action: Mouse scrolled (705, 394) with delta (0, 0)
Screenshot: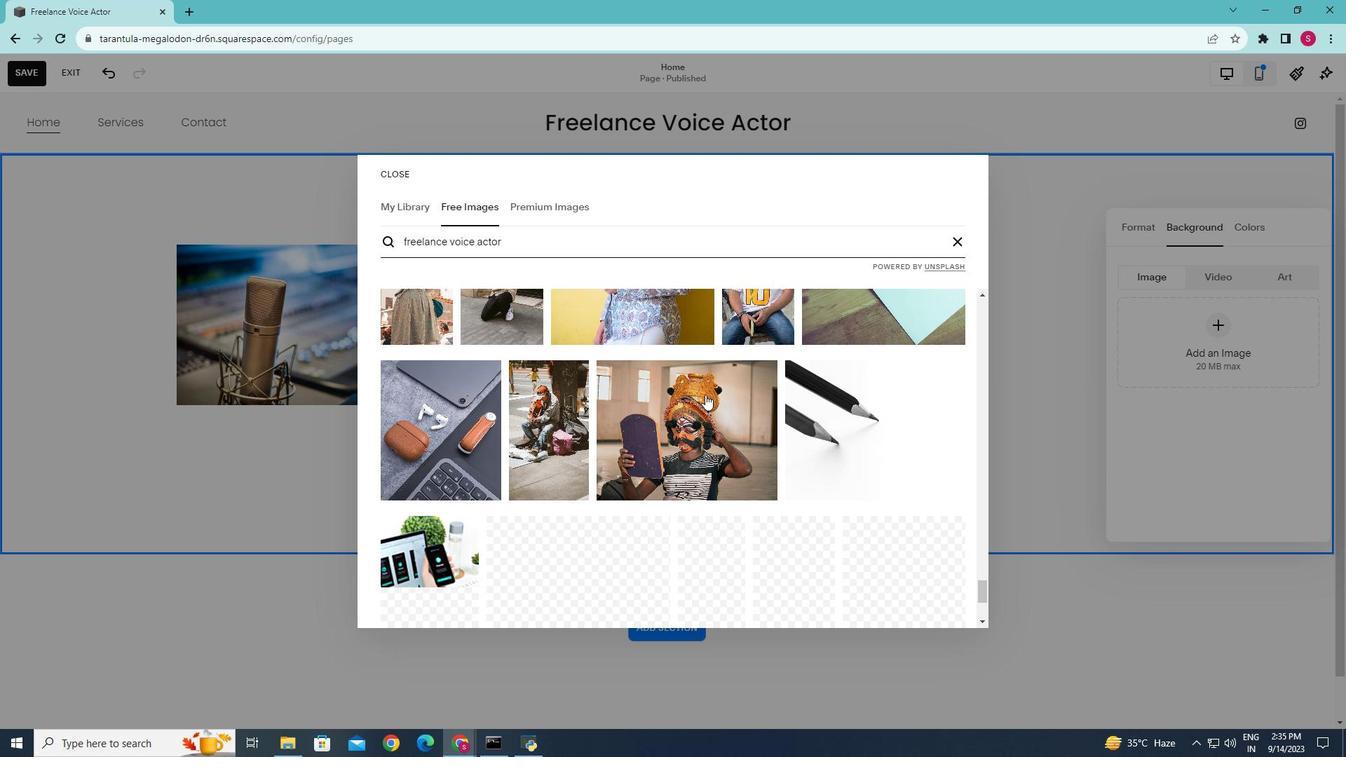 
Action: Mouse scrolled (705, 394) with delta (0, 0)
Screenshot: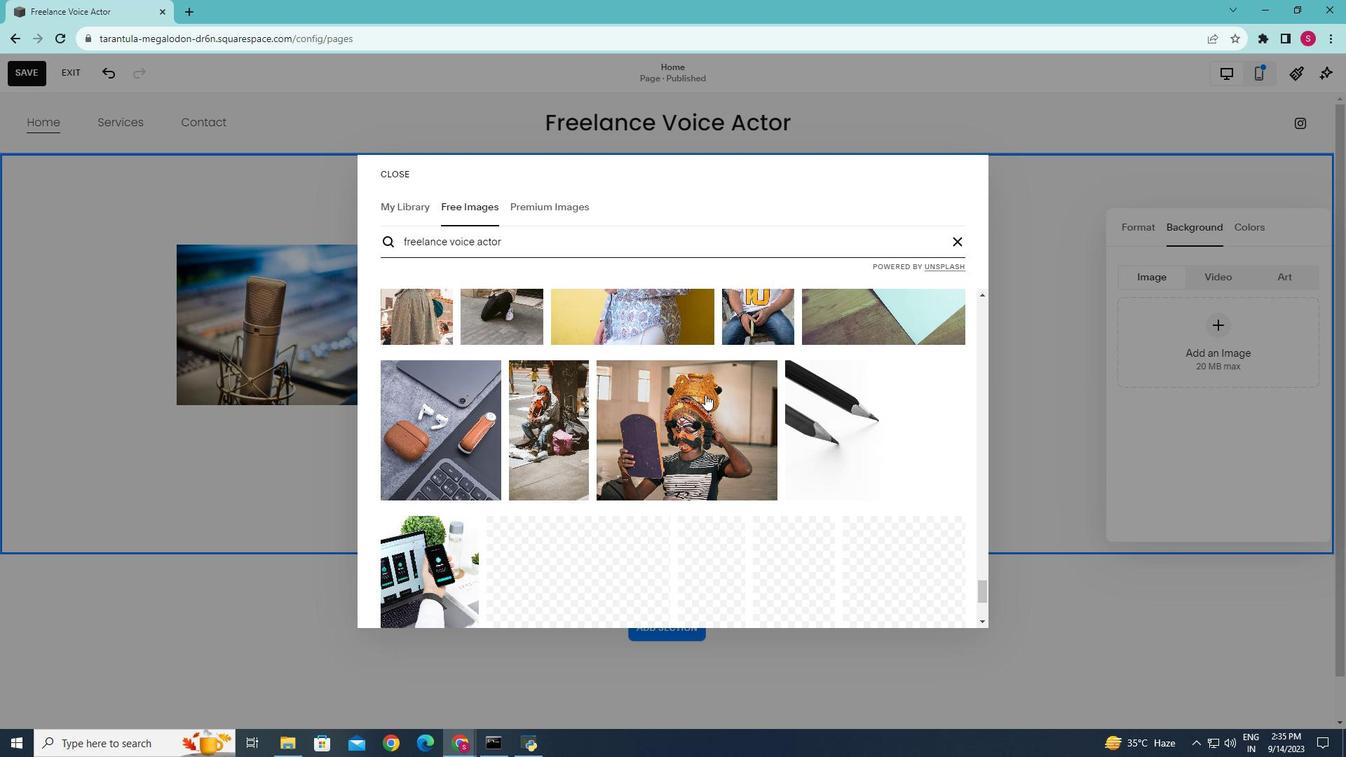 
Action: Mouse scrolled (705, 394) with delta (0, 0)
Screenshot: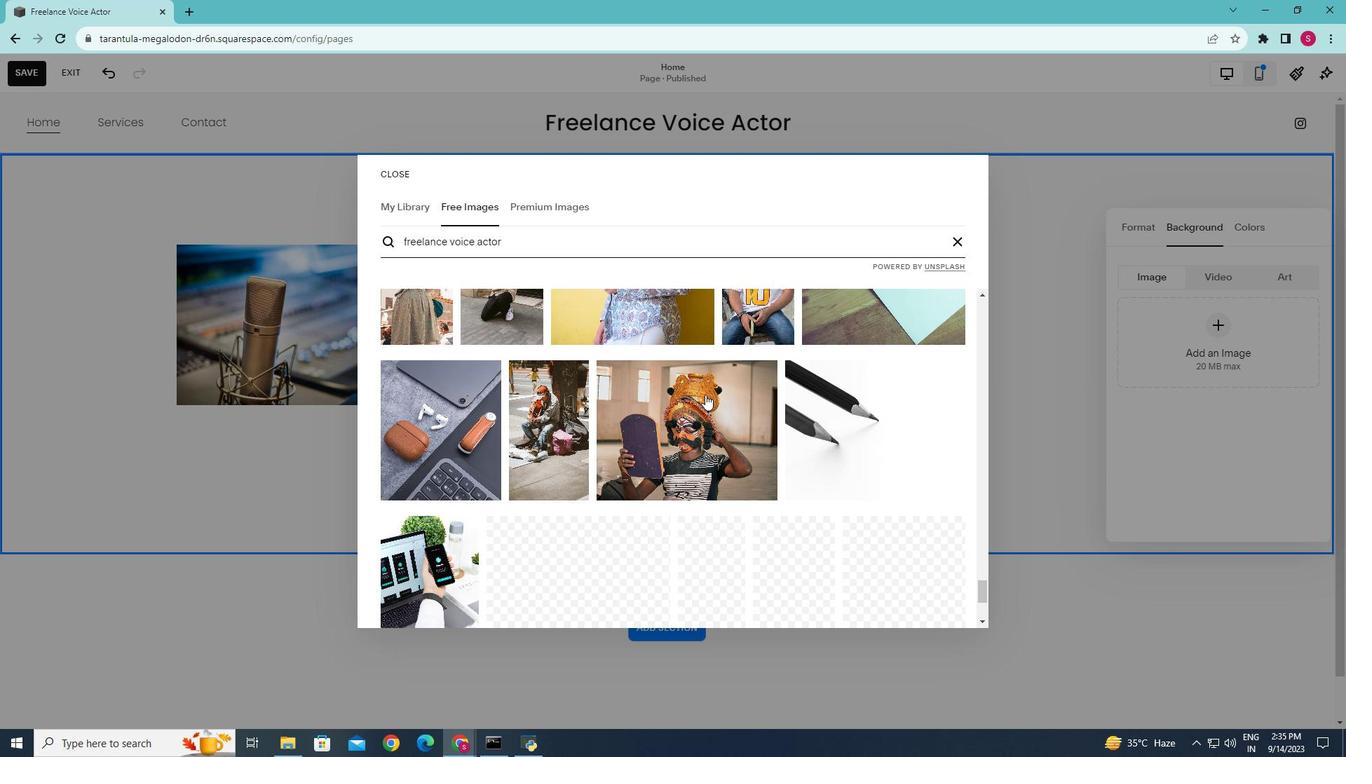 
Action: Mouse scrolled (705, 394) with delta (0, 0)
Screenshot: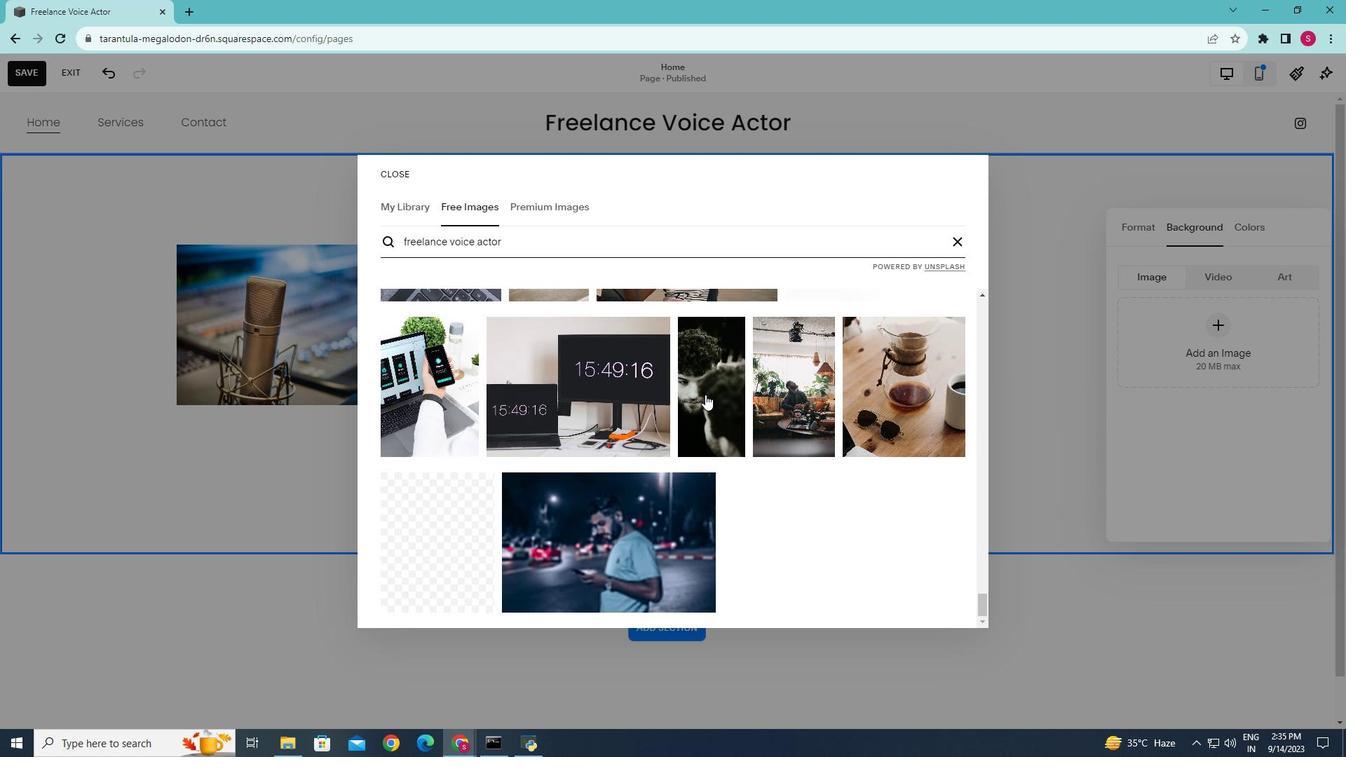 
Action: Mouse scrolled (705, 394) with delta (0, 0)
Screenshot: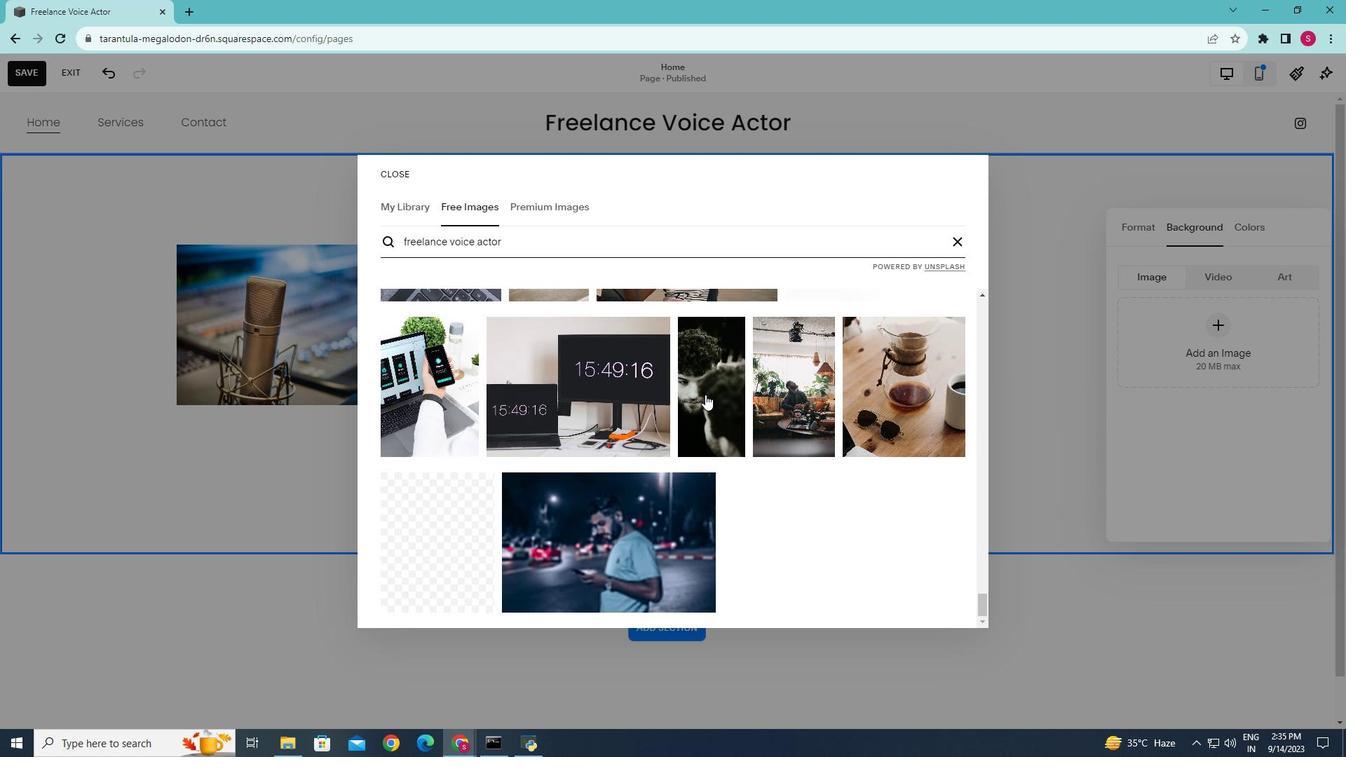
Action: Mouse scrolled (705, 394) with delta (0, 0)
Screenshot: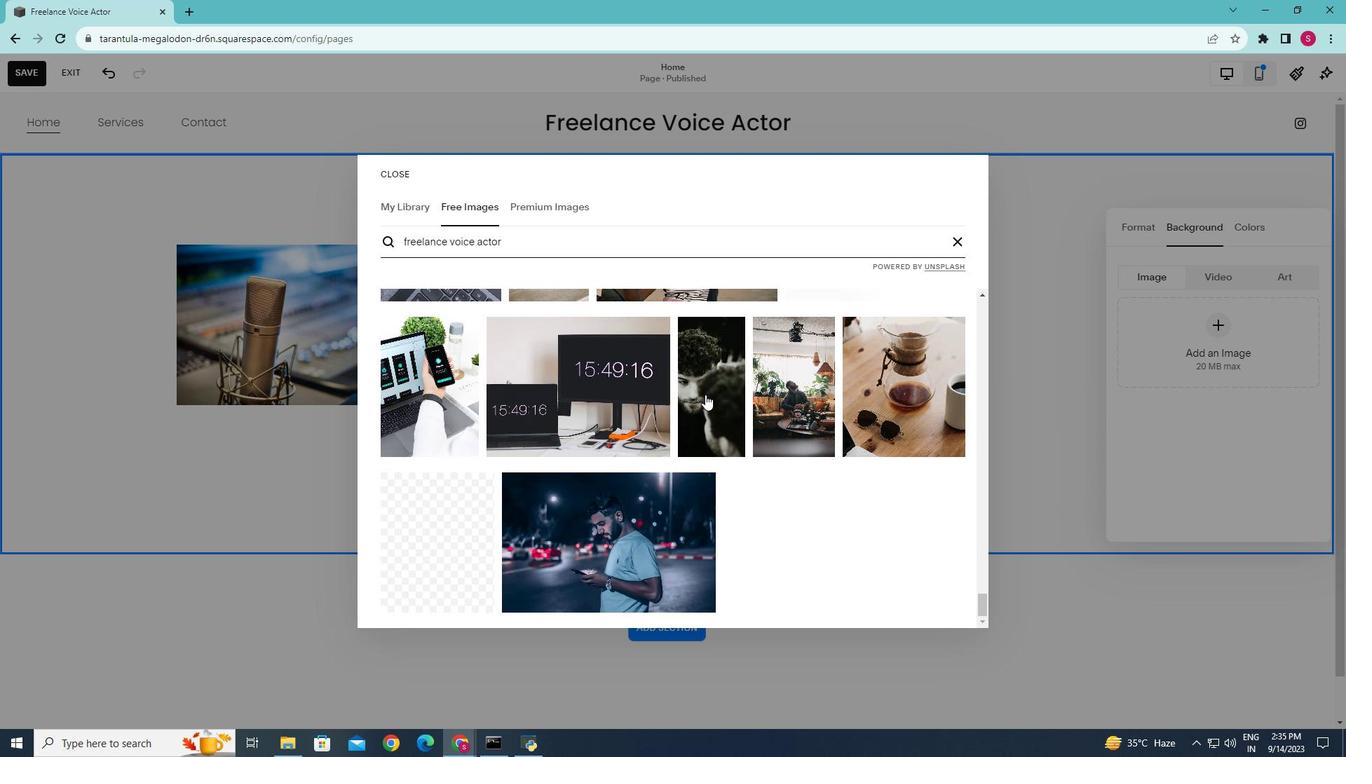 
Action: Mouse scrolled (705, 394) with delta (0, 0)
Screenshot: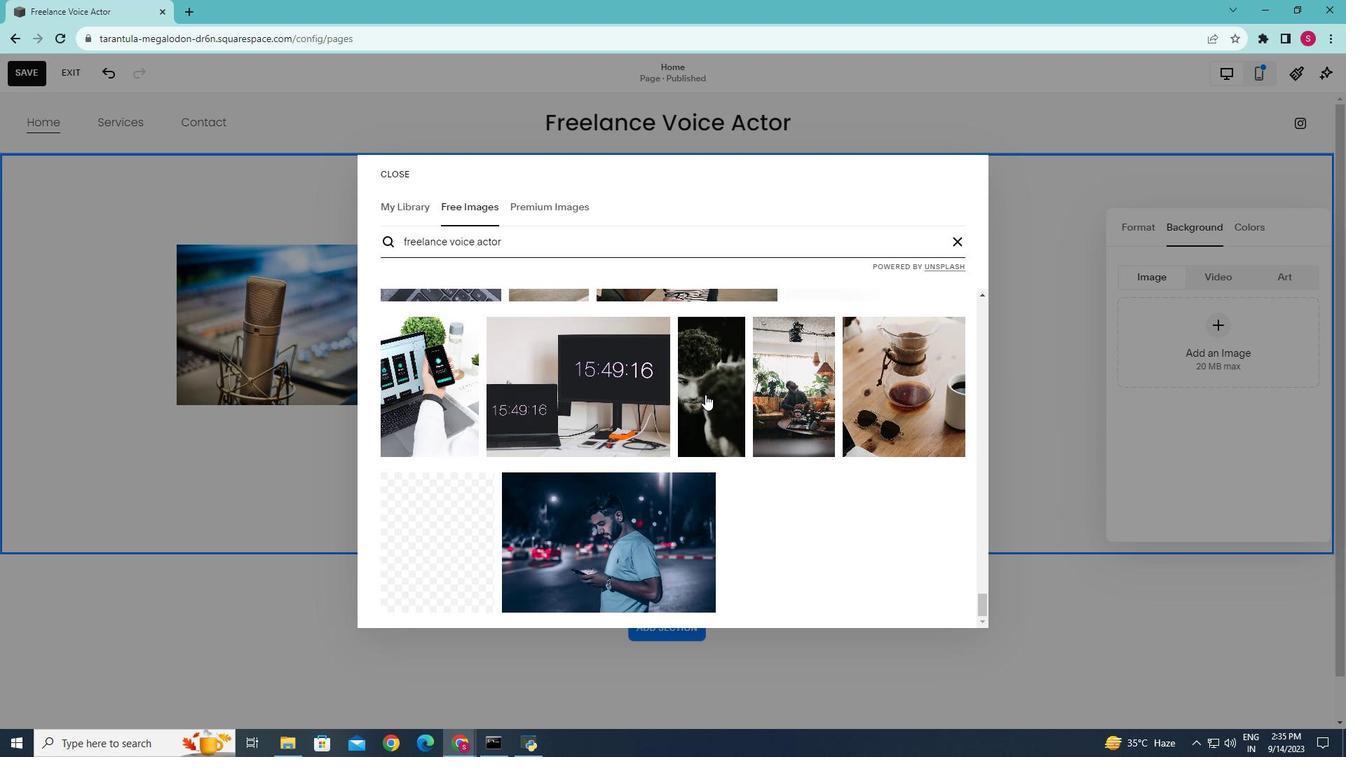 
Action: Mouse scrolled (705, 394) with delta (0, 0)
Screenshot: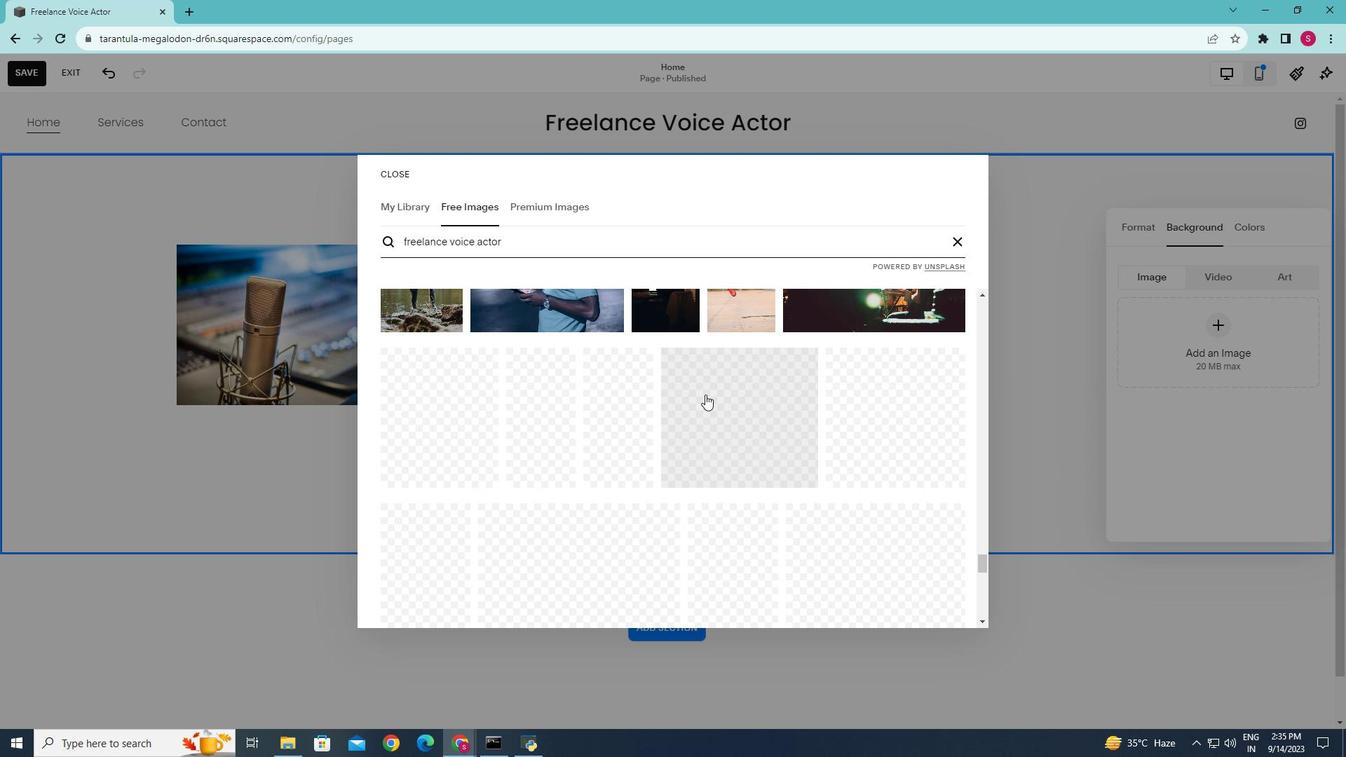 
Action: Mouse scrolled (705, 394) with delta (0, 0)
Screenshot: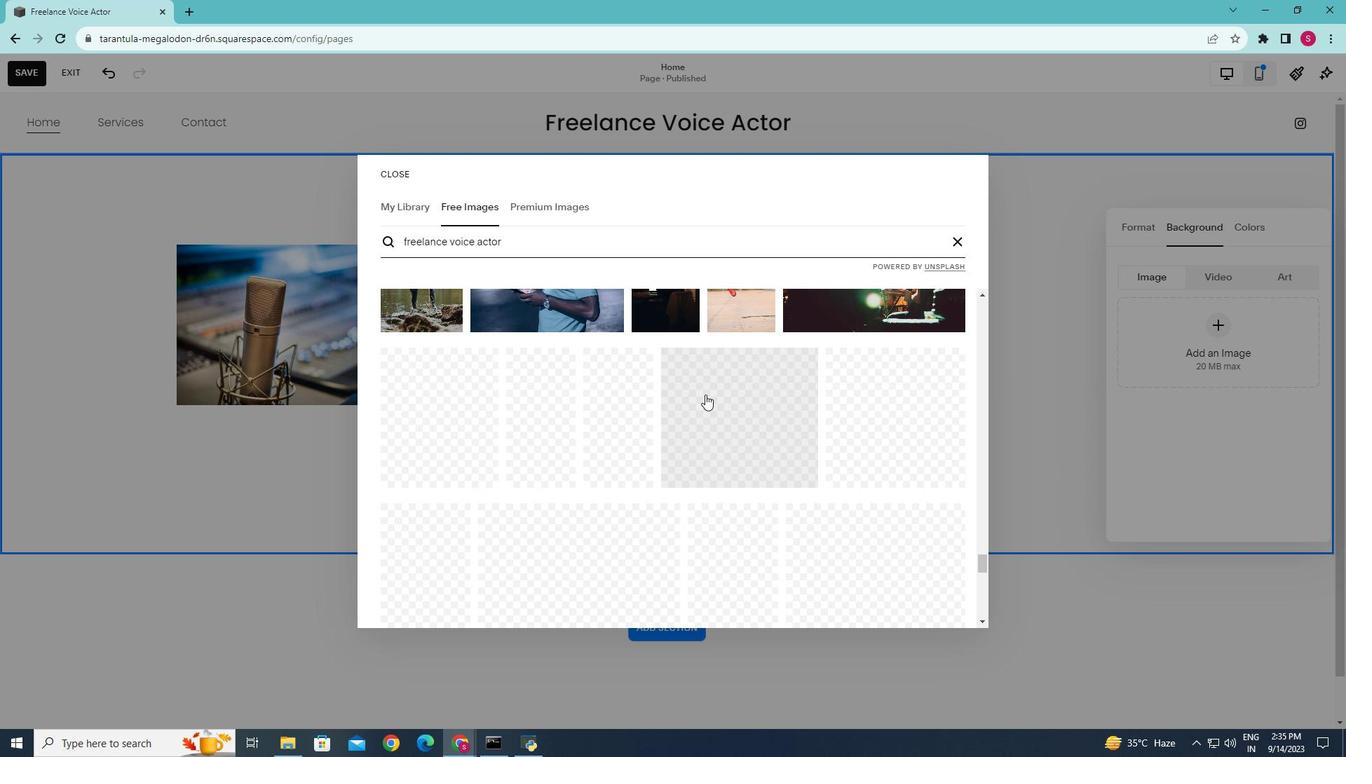 
Action: Mouse scrolled (705, 394) with delta (0, 0)
Screenshot: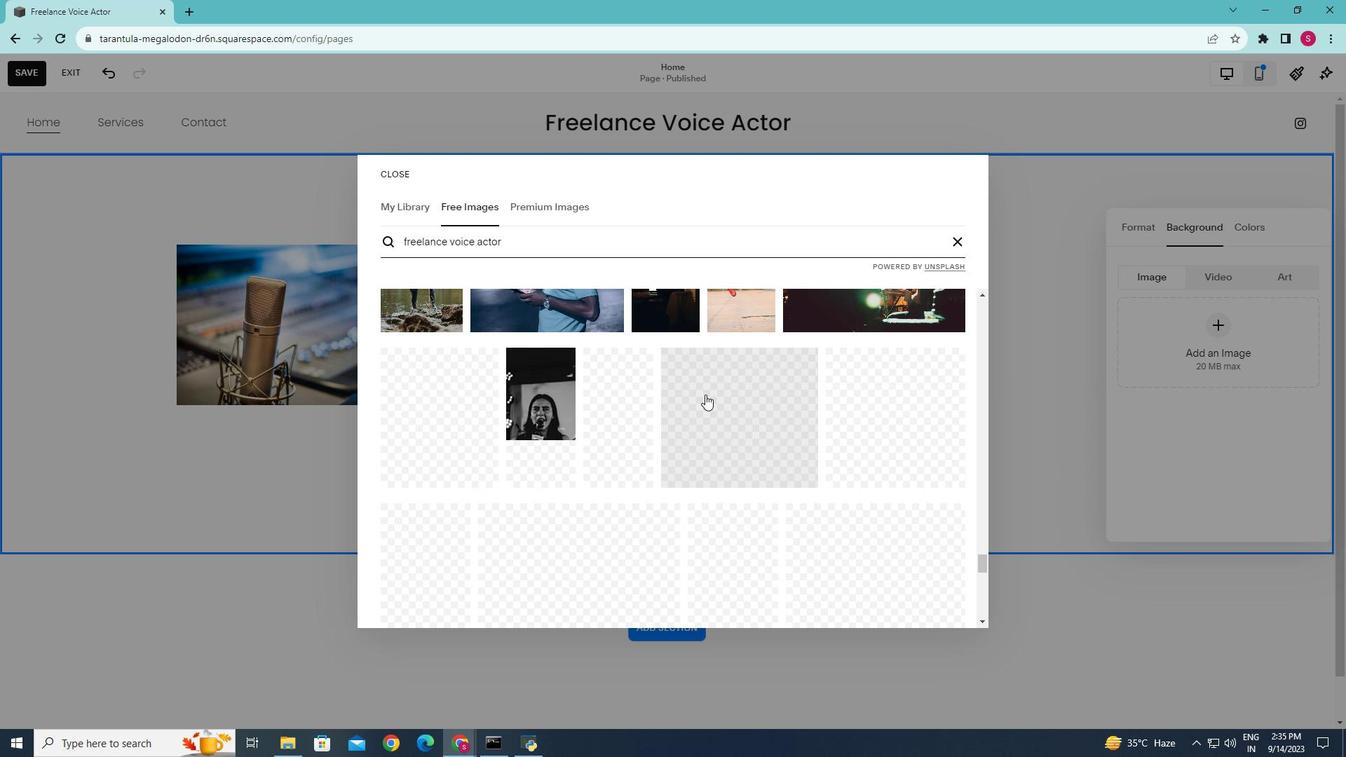 
Action: Mouse scrolled (705, 394) with delta (0, 0)
Screenshot: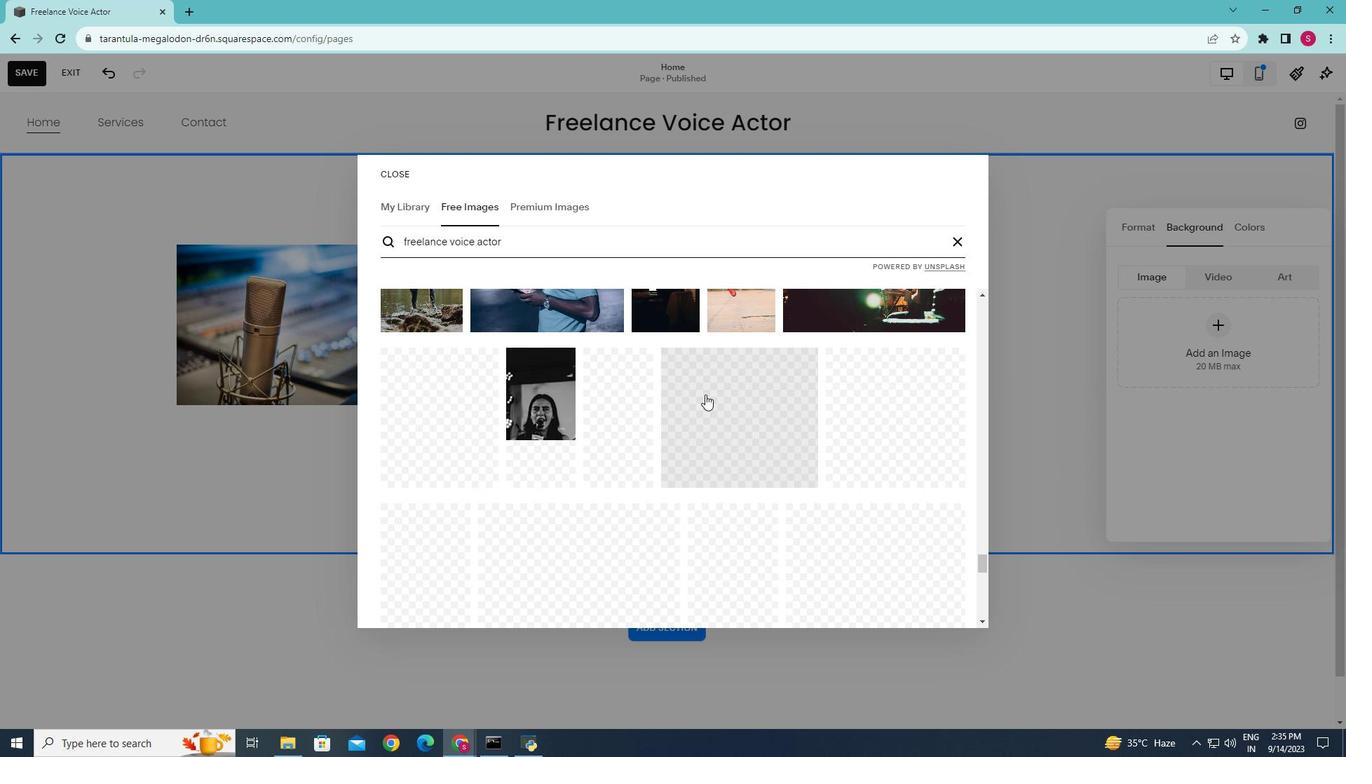 
Action: Mouse scrolled (705, 394) with delta (0, 0)
Screenshot: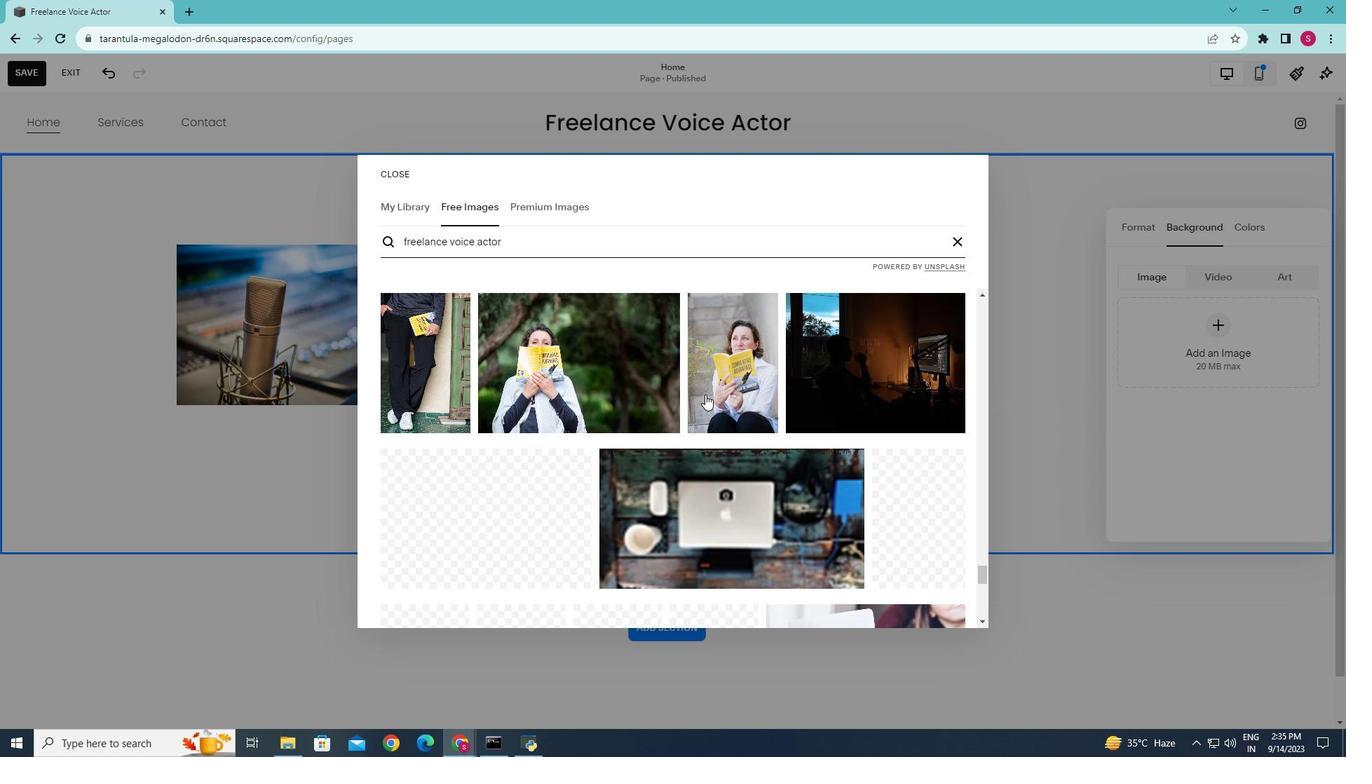 
Action: Mouse scrolled (705, 394) with delta (0, 0)
Screenshot: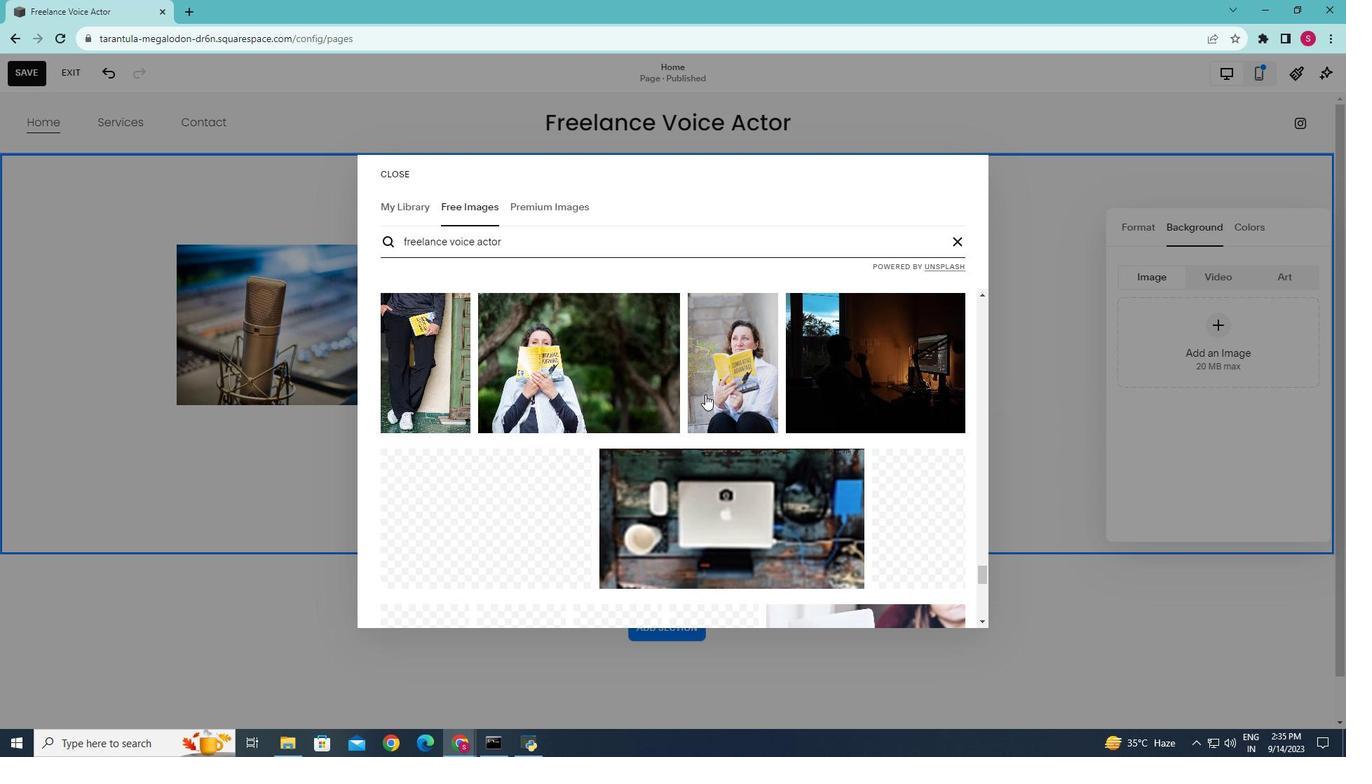 
Action: Mouse scrolled (705, 394) with delta (0, 0)
Screenshot: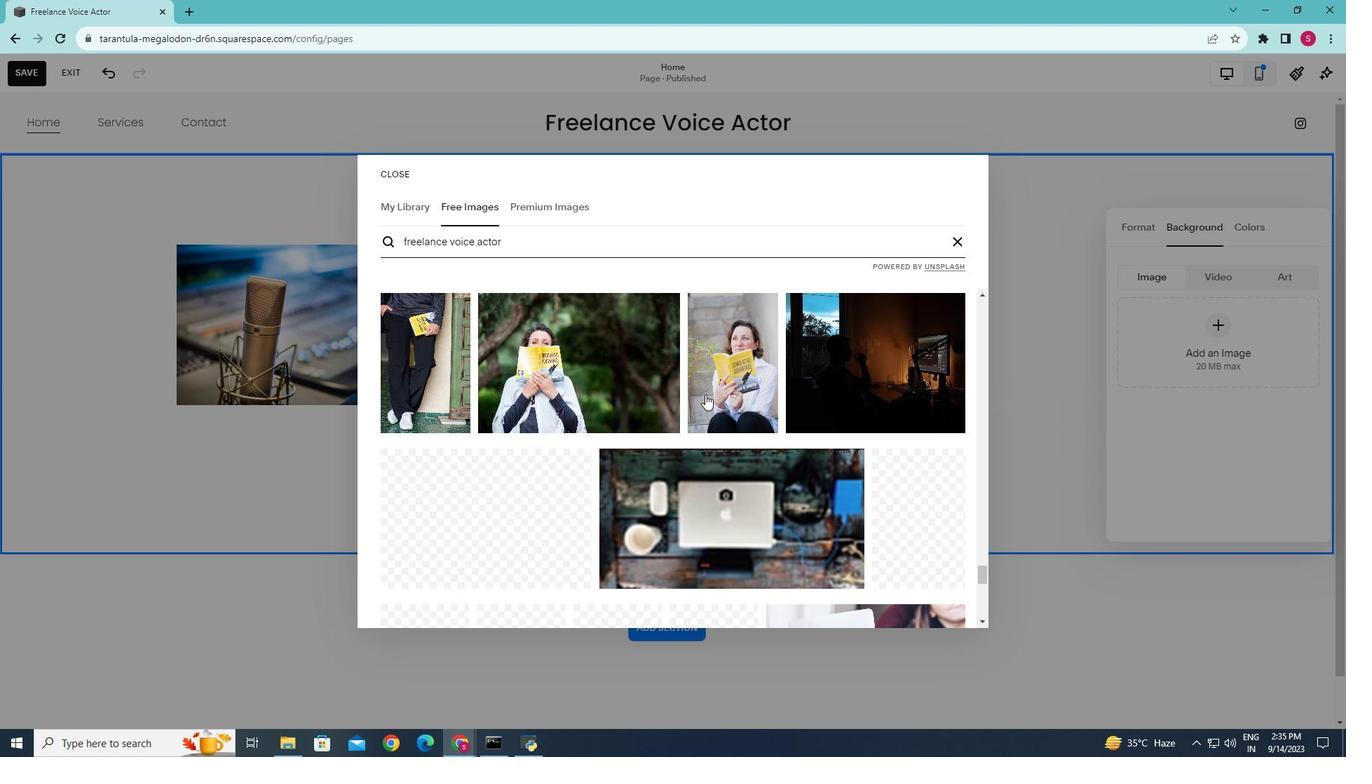 
Action: Mouse scrolled (705, 394) with delta (0, 0)
Screenshot: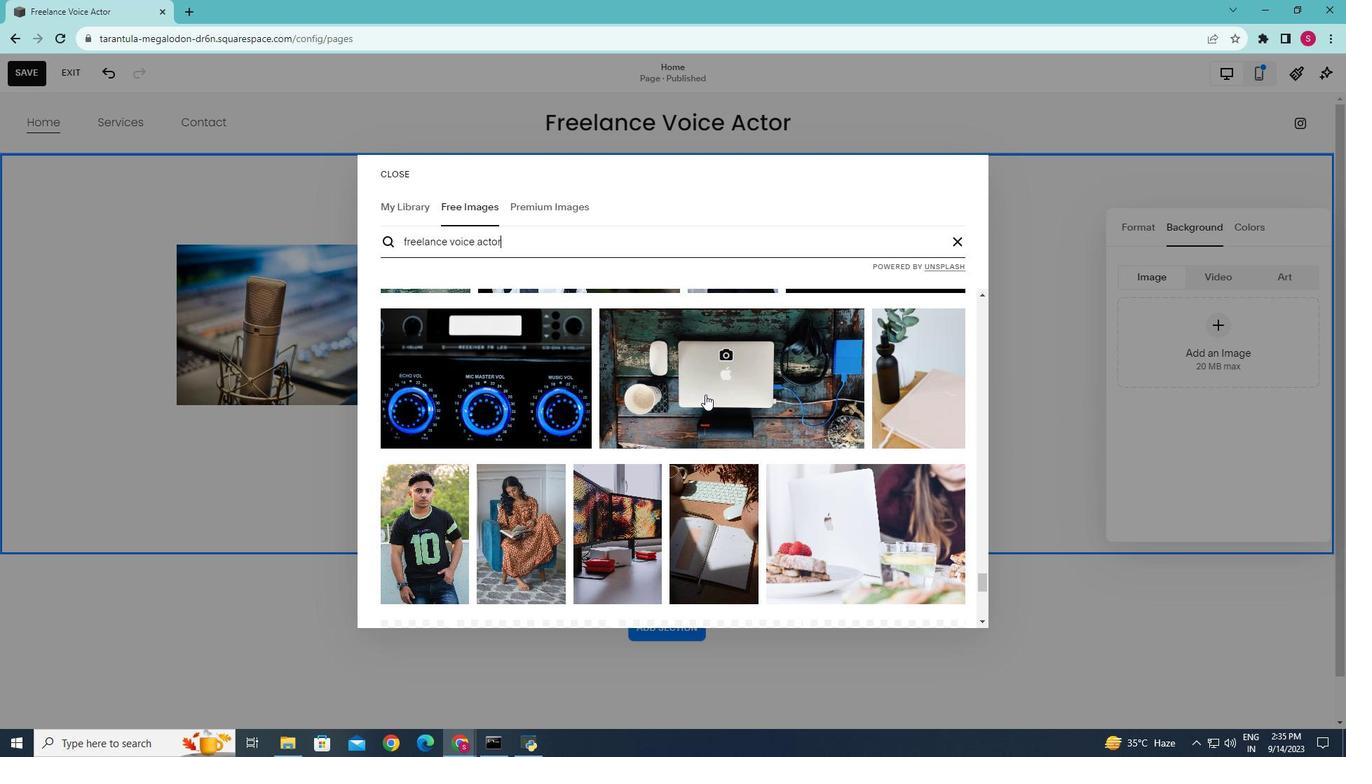 
Action: Mouse scrolled (705, 394) with delta (0, 0)
Screenshot: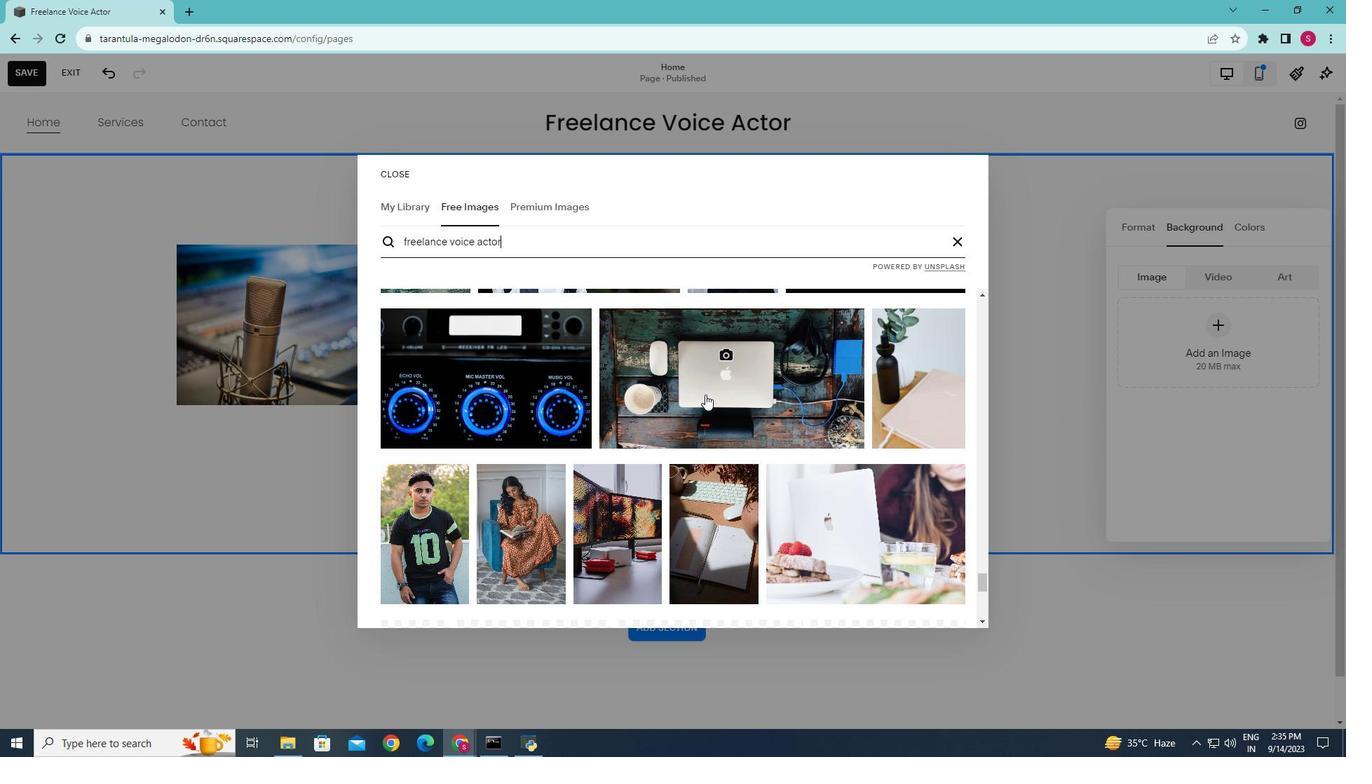 
Action: Mouse scrolled (705, 394) with delta (0, 0)
Screenshot: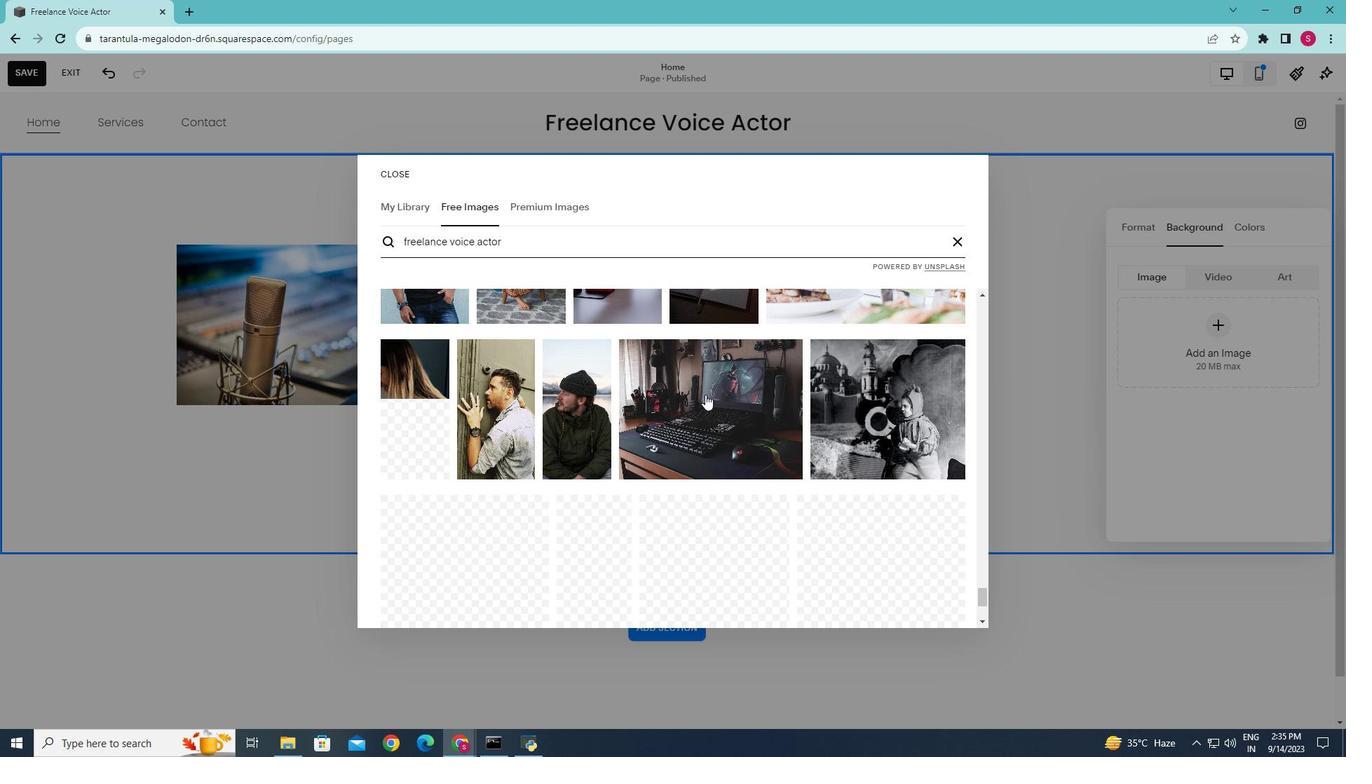 
Action: Mouse scrolled (705, 394) with delta (0, 0)
Screenshot: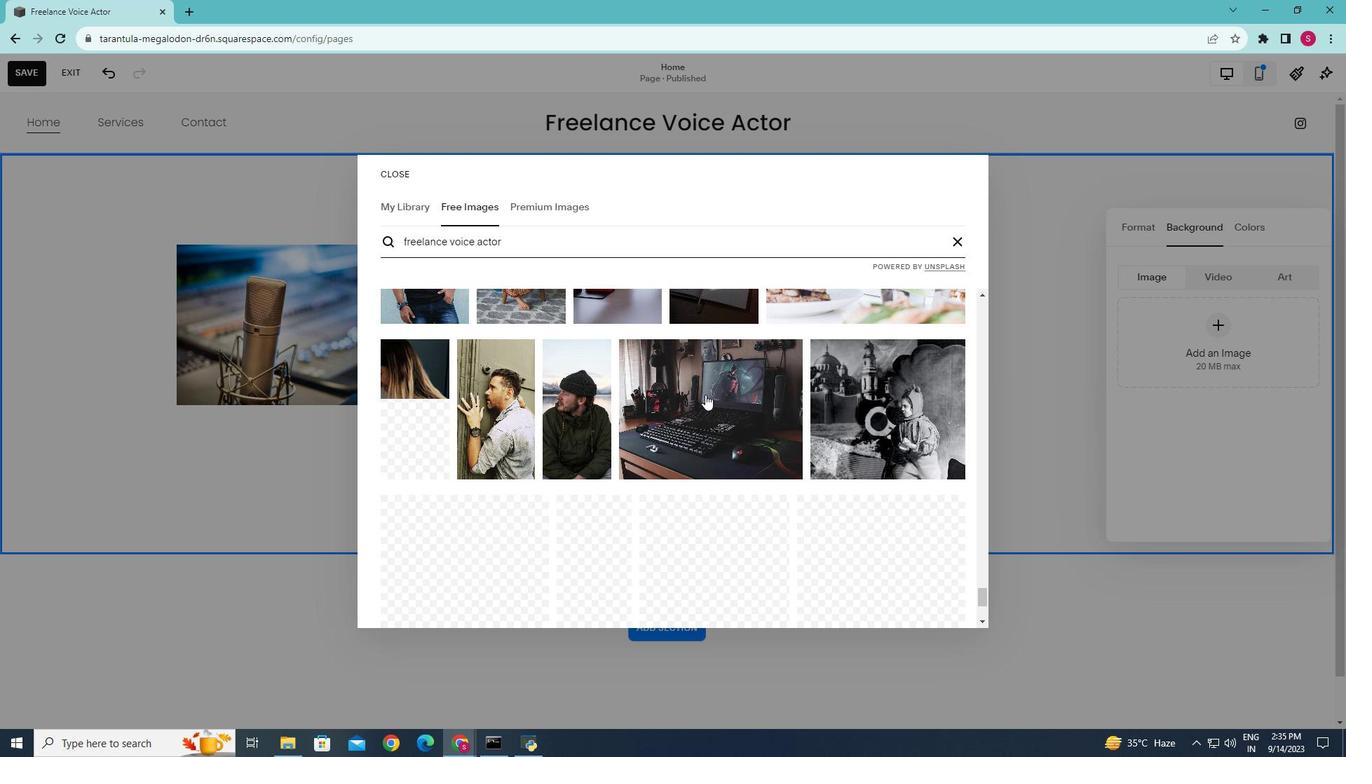 
Action: Mouse scrolled (705, 394) with delta (0, 0)
Screenshot: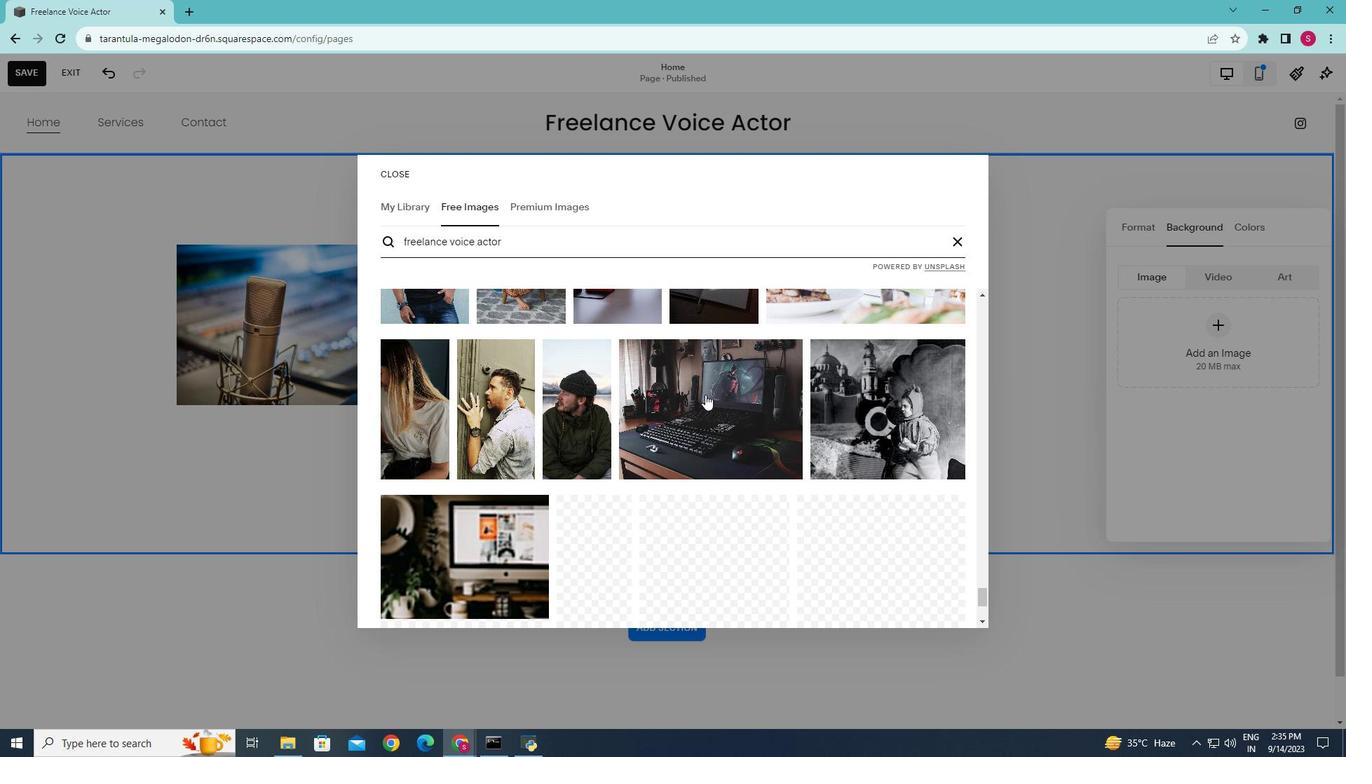 
Action: Mouse scrolled (705, 394) with delta (0, 0)
Screenshot: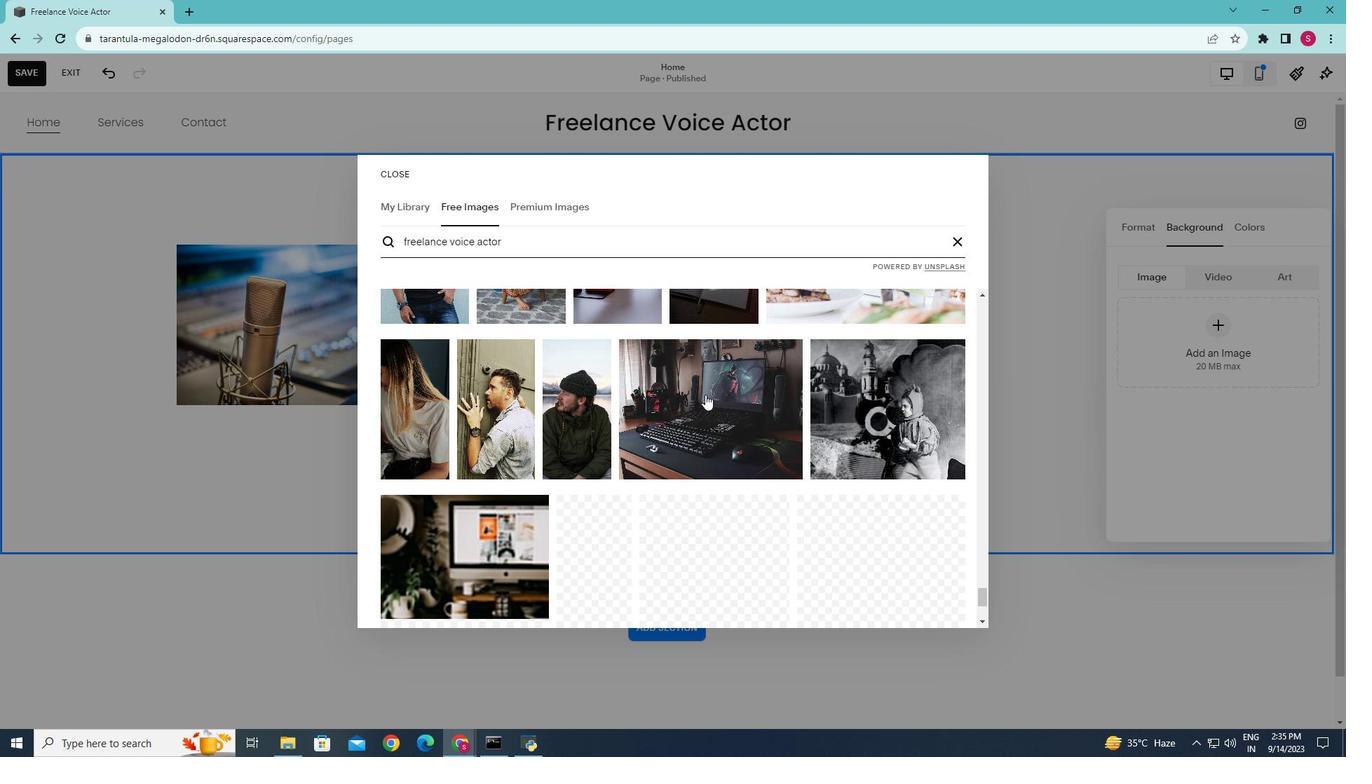 
Action: Mouse scrolled (705, 394) with delta (0, 0)
Screenshot: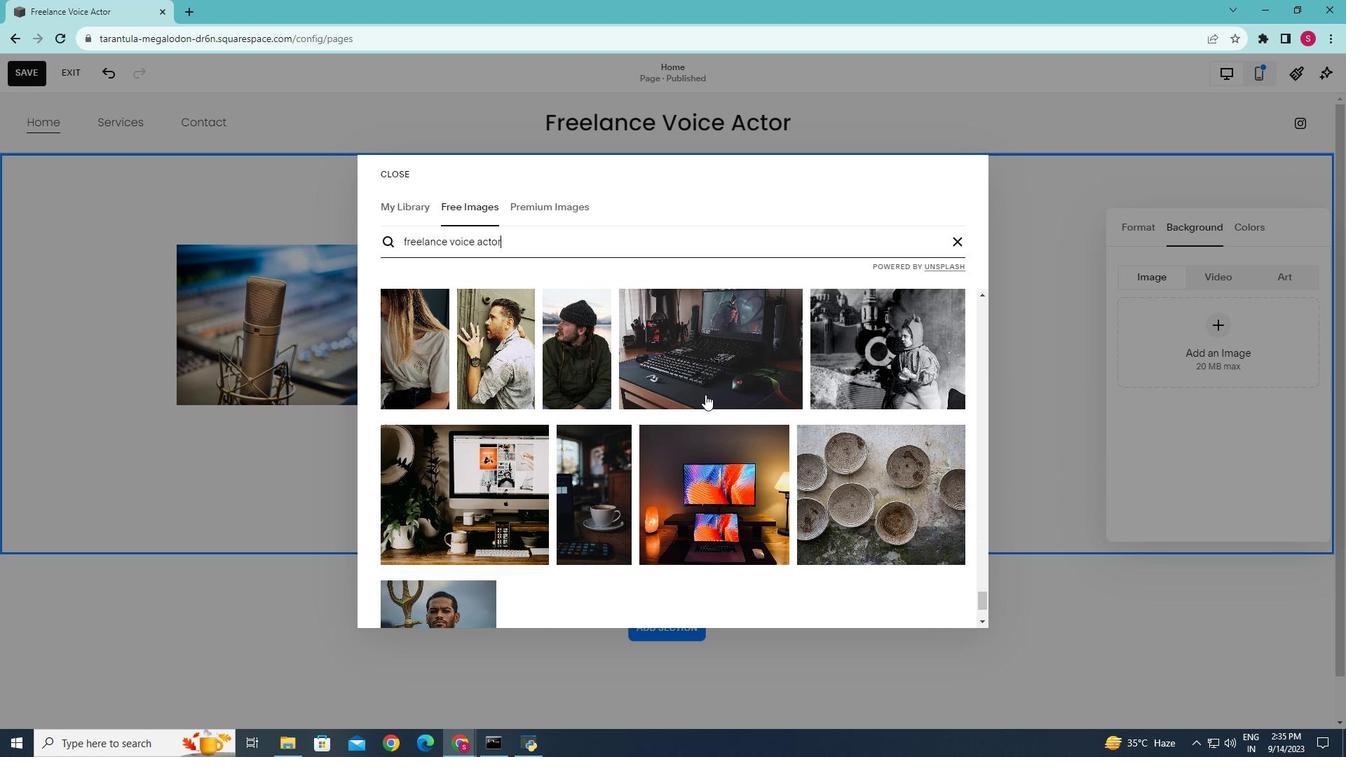
Action: Mouse scrolled (705, 394) with delta (0, 0)
Screenshot: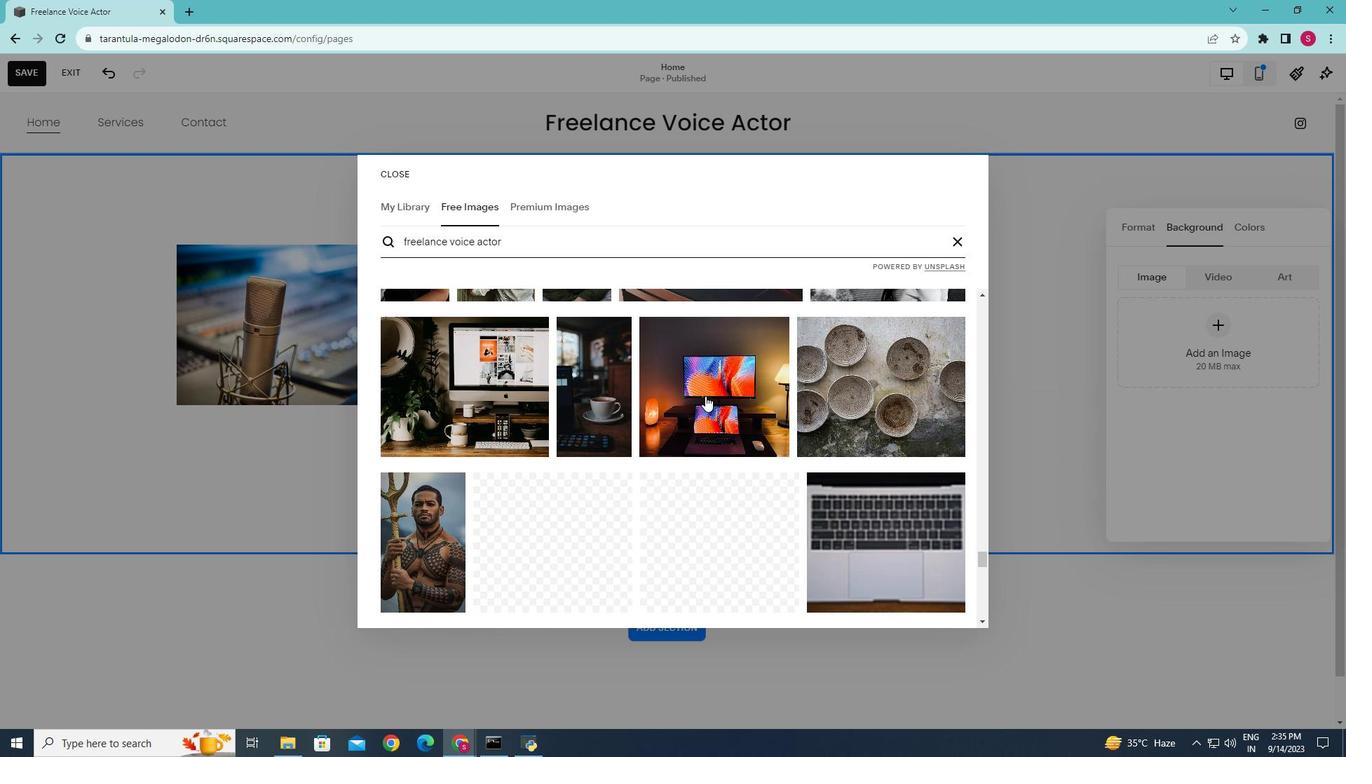 
Action: Mouse moved to (705, 396)
Screenshot: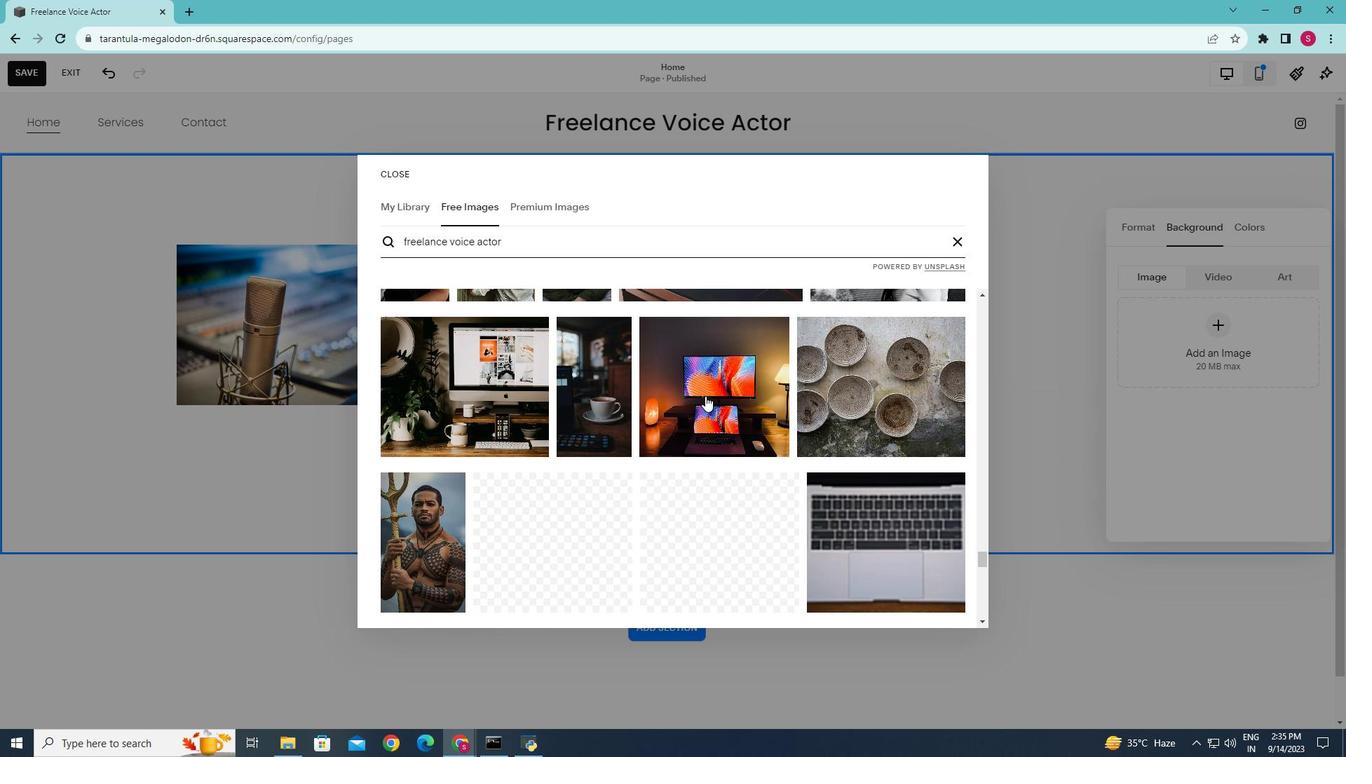 
Action: Mouse scrolled (705, 395) with delta (0, 0)
Screenshot: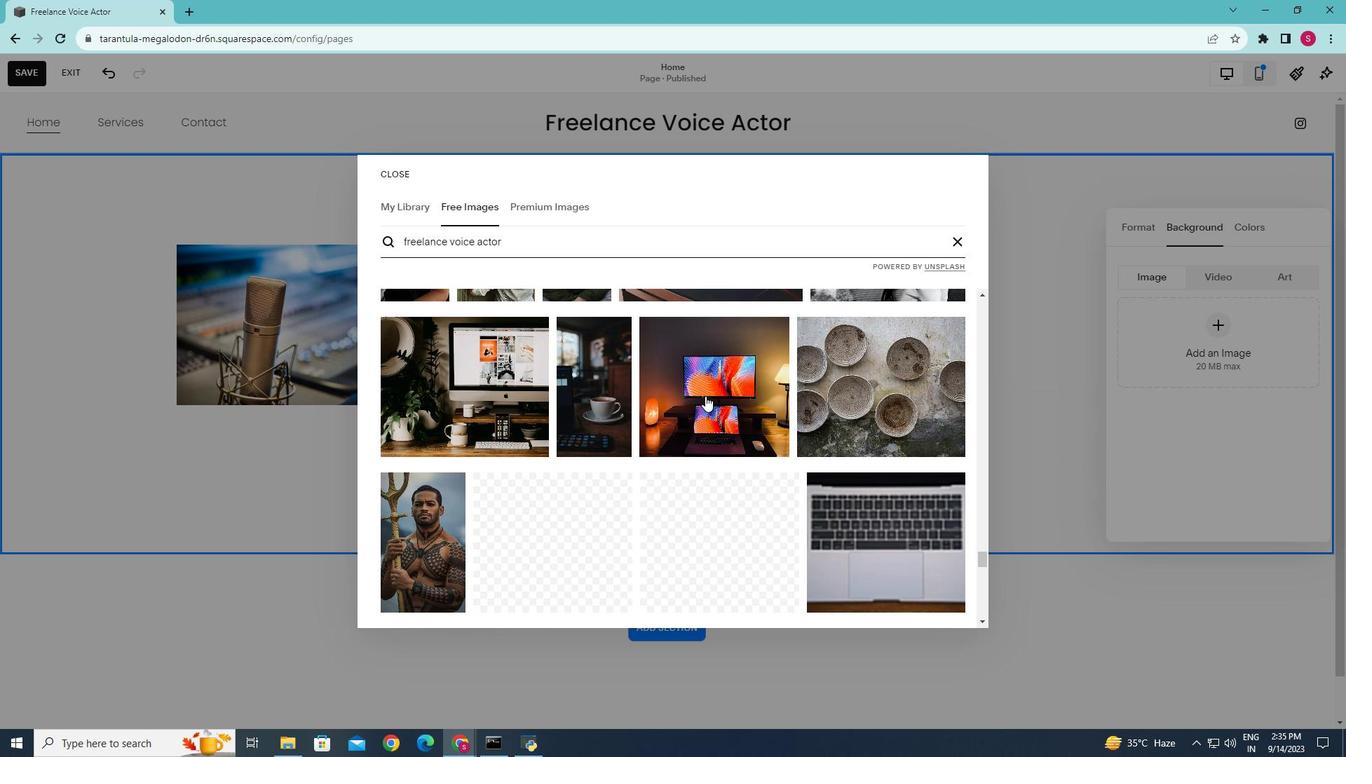 
Action: Mouse scrolled (705, 395) with delta (0, 0)
Screenshot: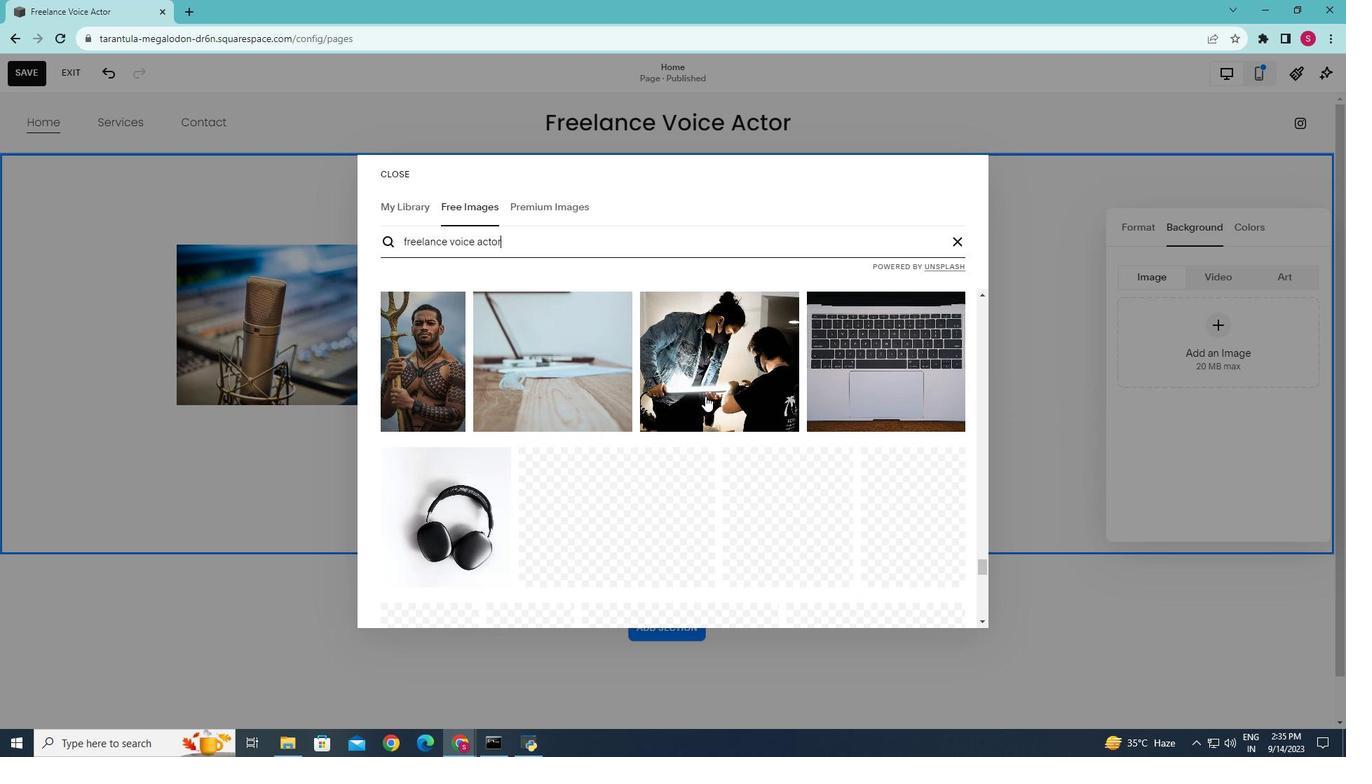 
Action: Mouse scrolled (705, 395) with delta (0, 0)
Screenshot: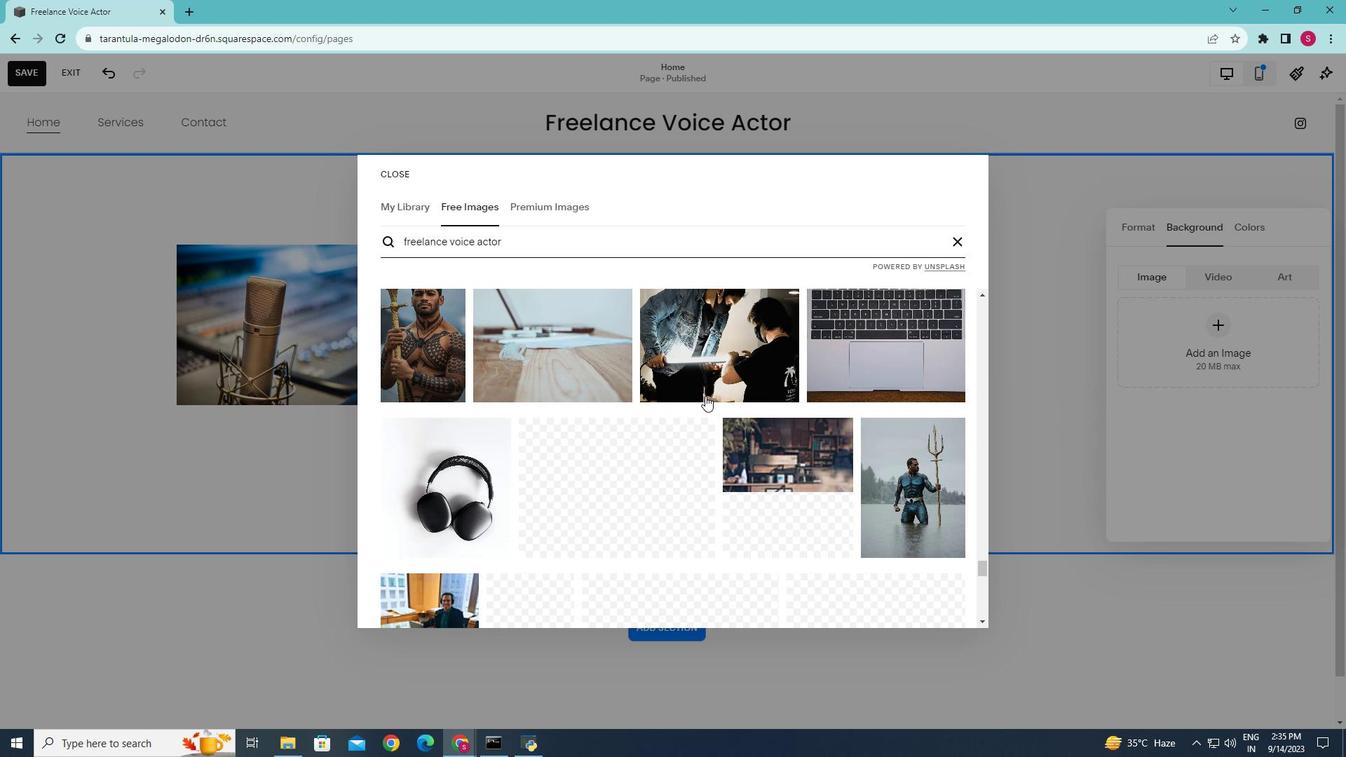 
Action: Mouse scrolled (705, 395) with delta (0, 0)
Screenshot: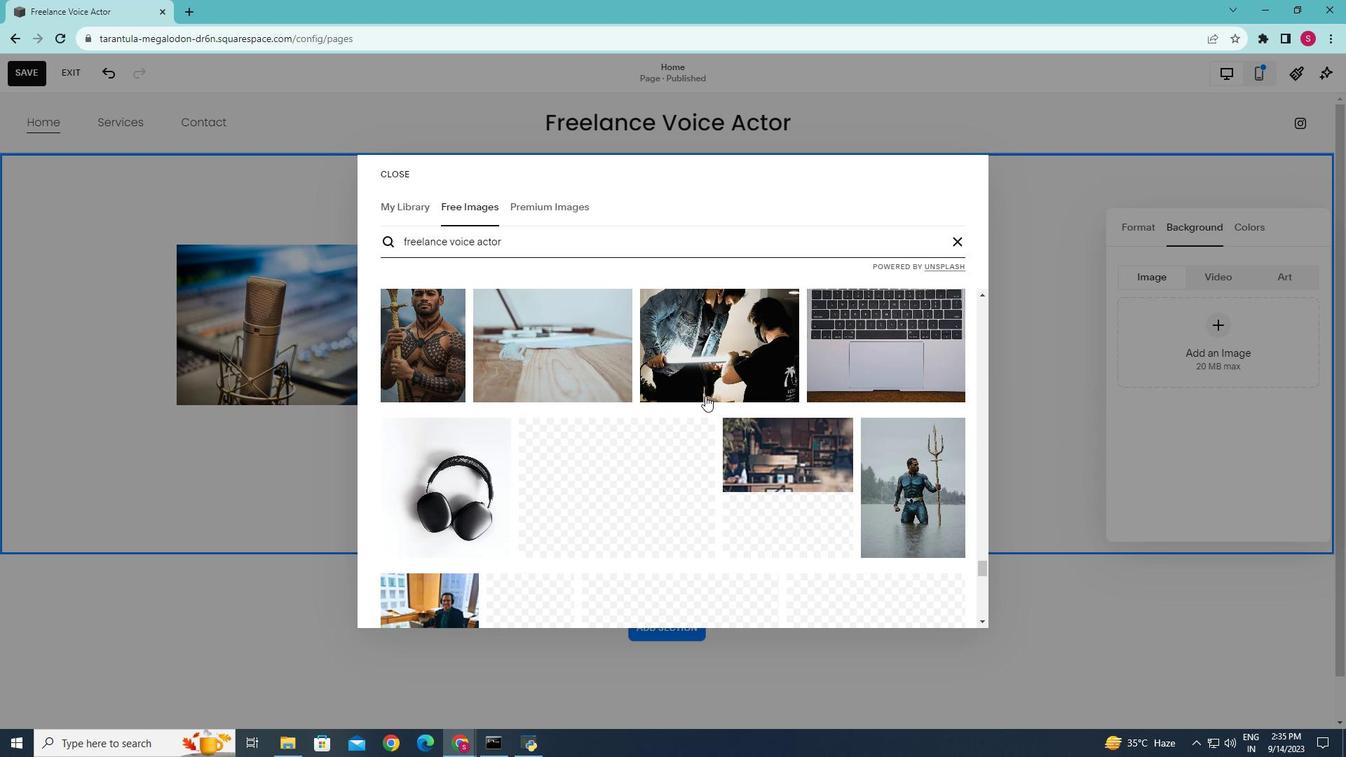 
Action: Mouse scrolled (705, 395) with delta (0, 0)
Screenshot: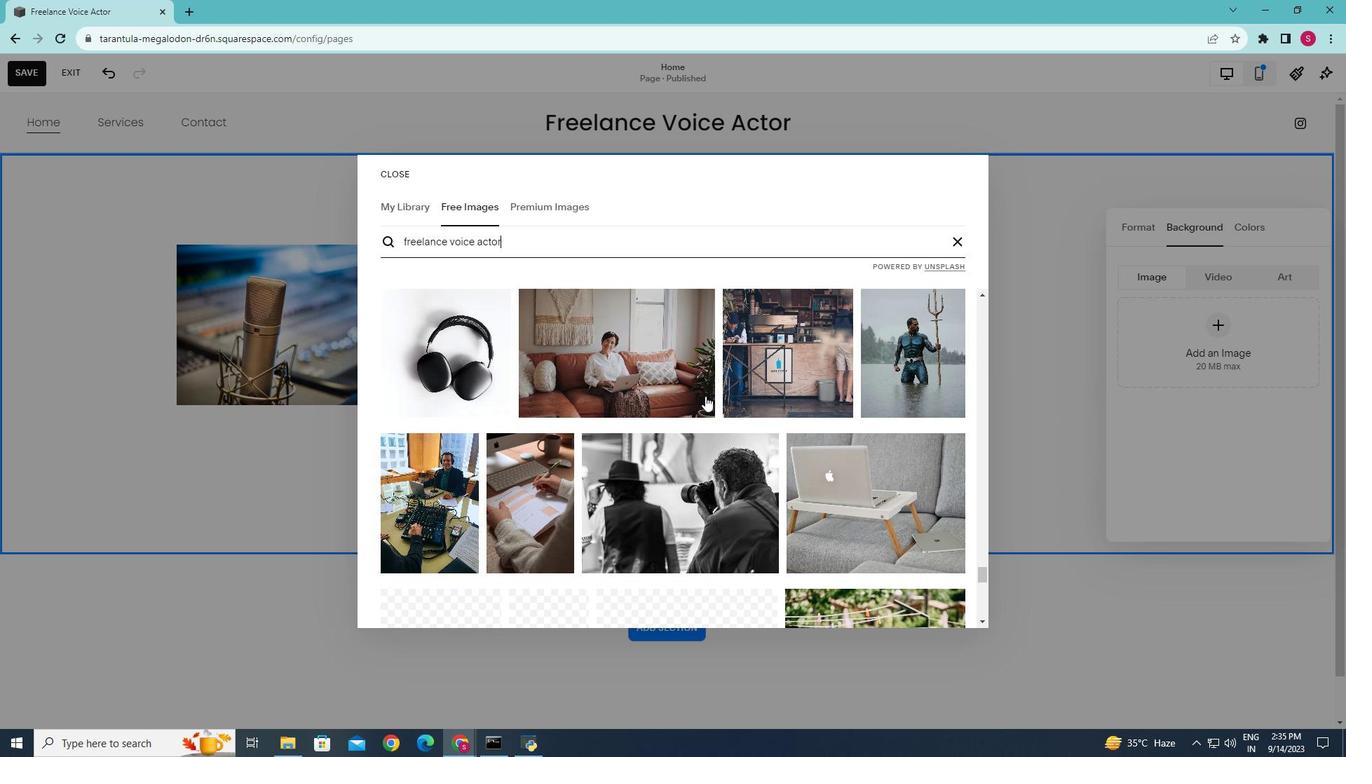 
Action: Mouse scrolled (705, 395) with delta (0, 0)
Screenshot: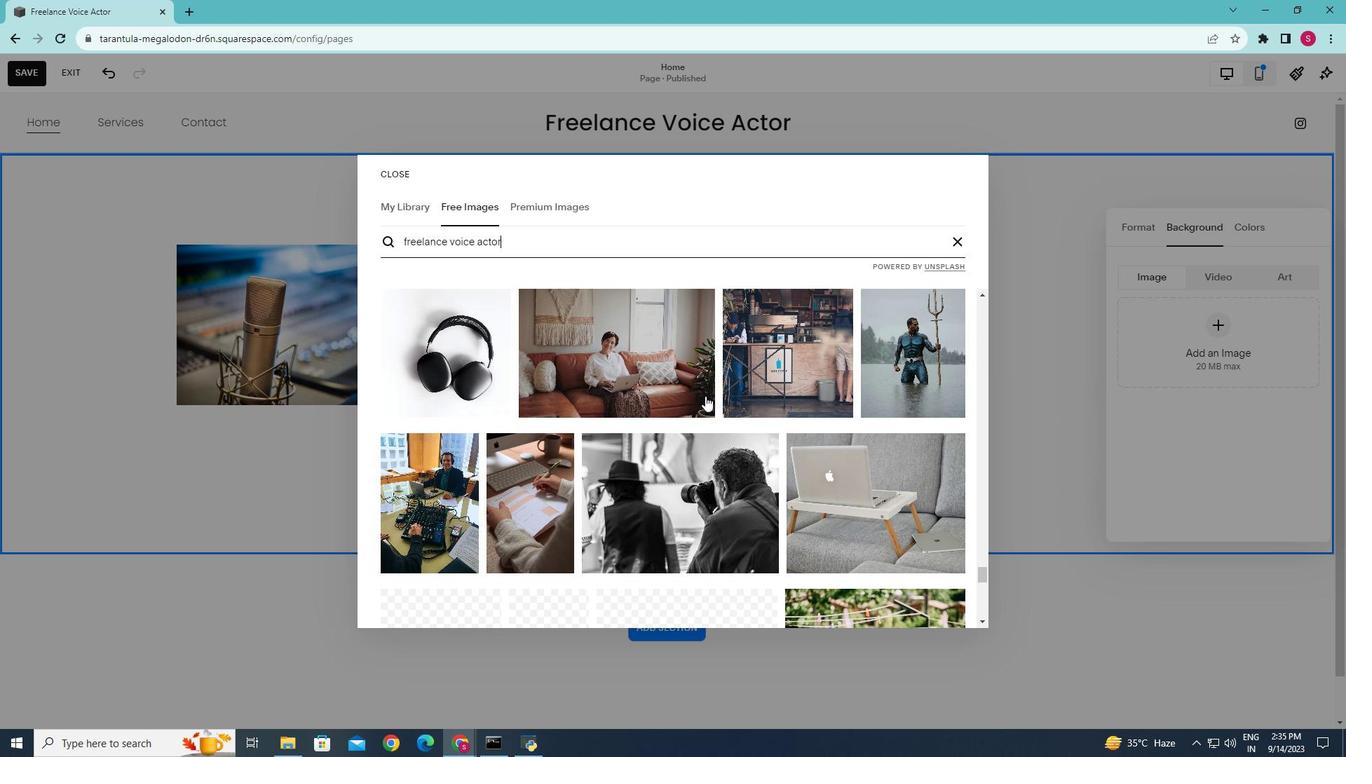 
Action: Mouse scrolled (705, 395) with delta (0, 0)
Screenshot: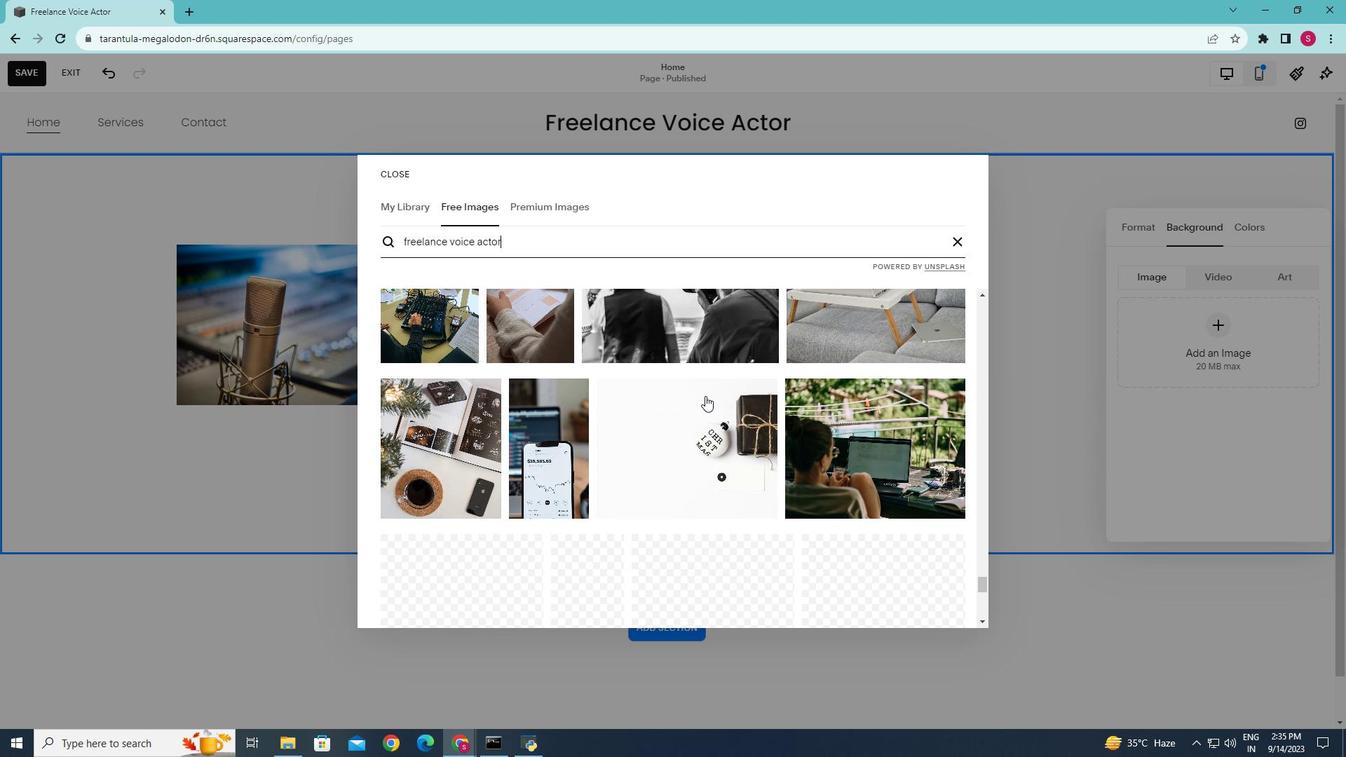 
Action: Mouse scrolled (705, 395) with delta (0, 0)
Screenshot: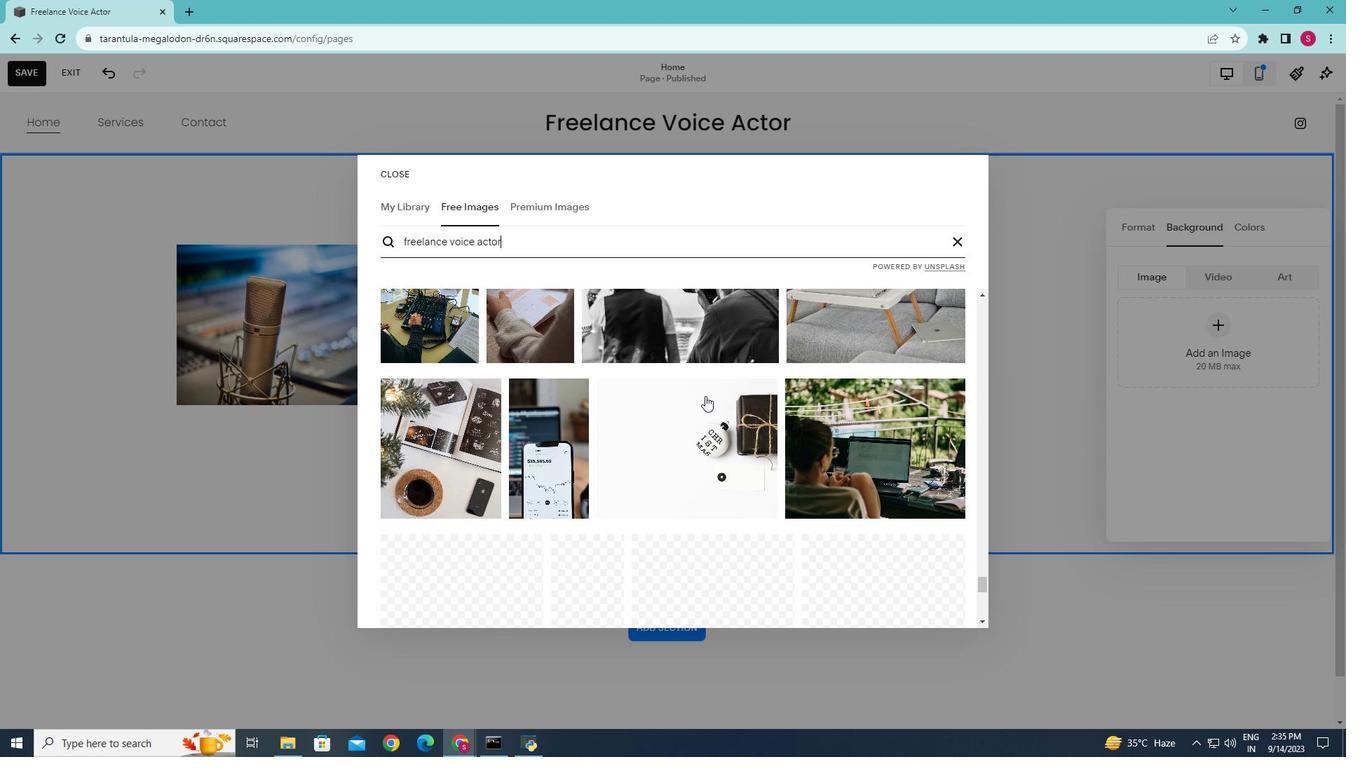 
Action: Mouse scrolled (705, 395) with delta (0, 0)
Screenshot: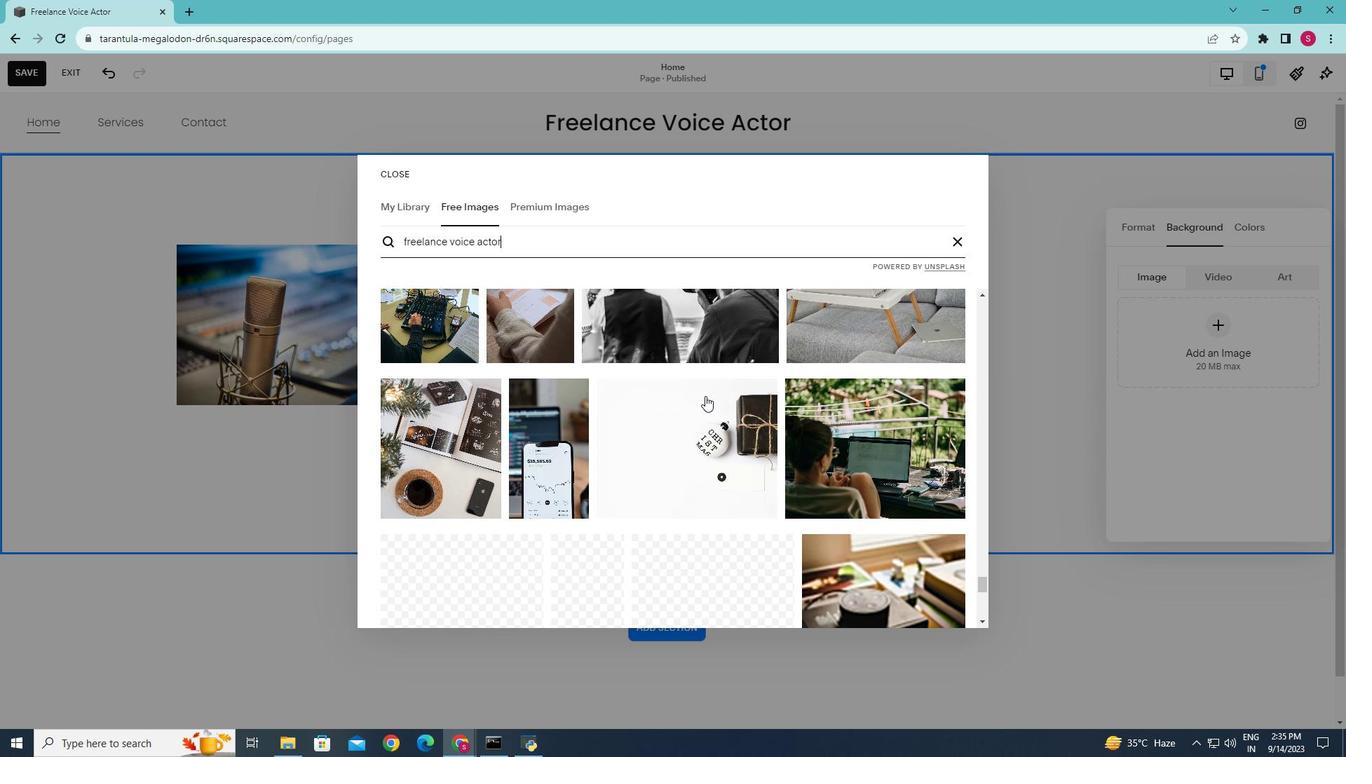 
Action: Mouse scrolled (705, 395) with delta (0, 0)
Screenshot: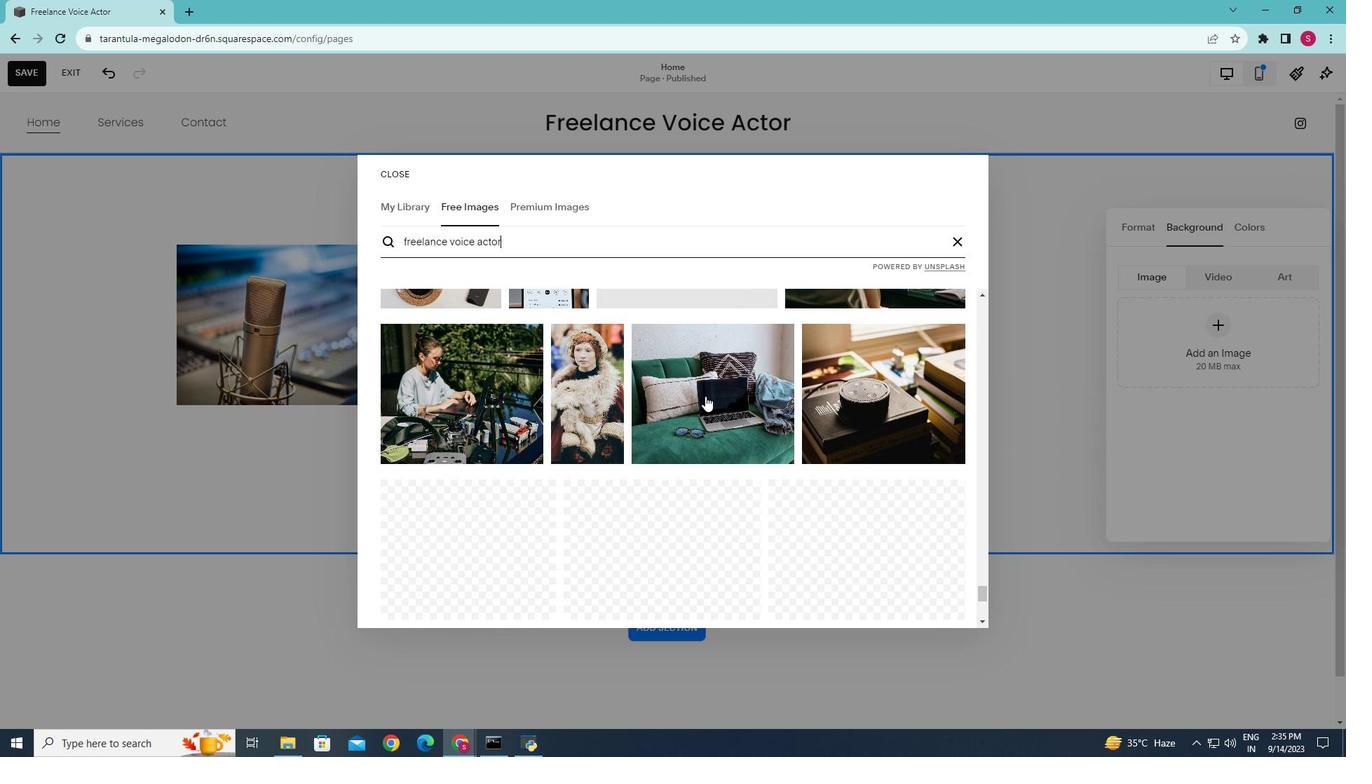 
Action: Mouse scrolled (705, 395) with delta (0, 0)
Screenshot: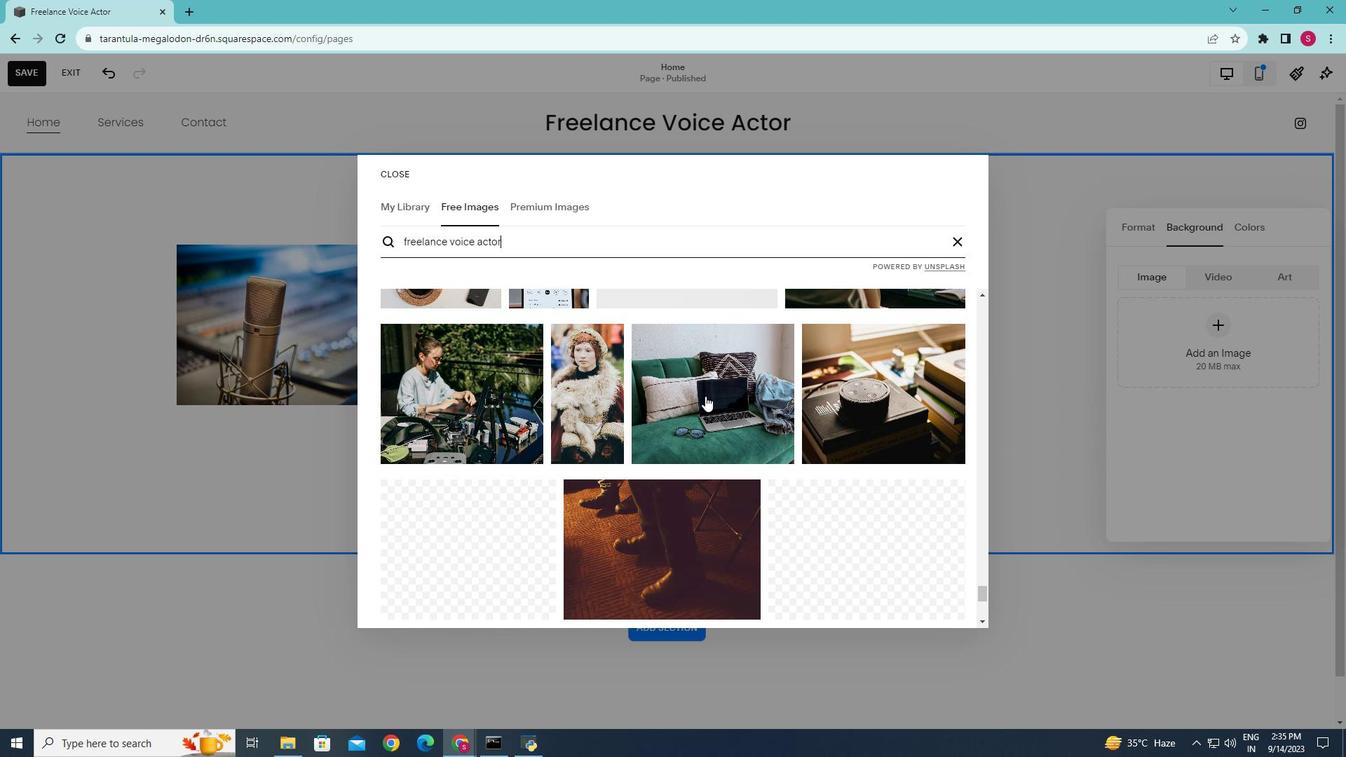 
Action: Mouse scrolled (705, 395) with delta (0, 0)
Screenshot: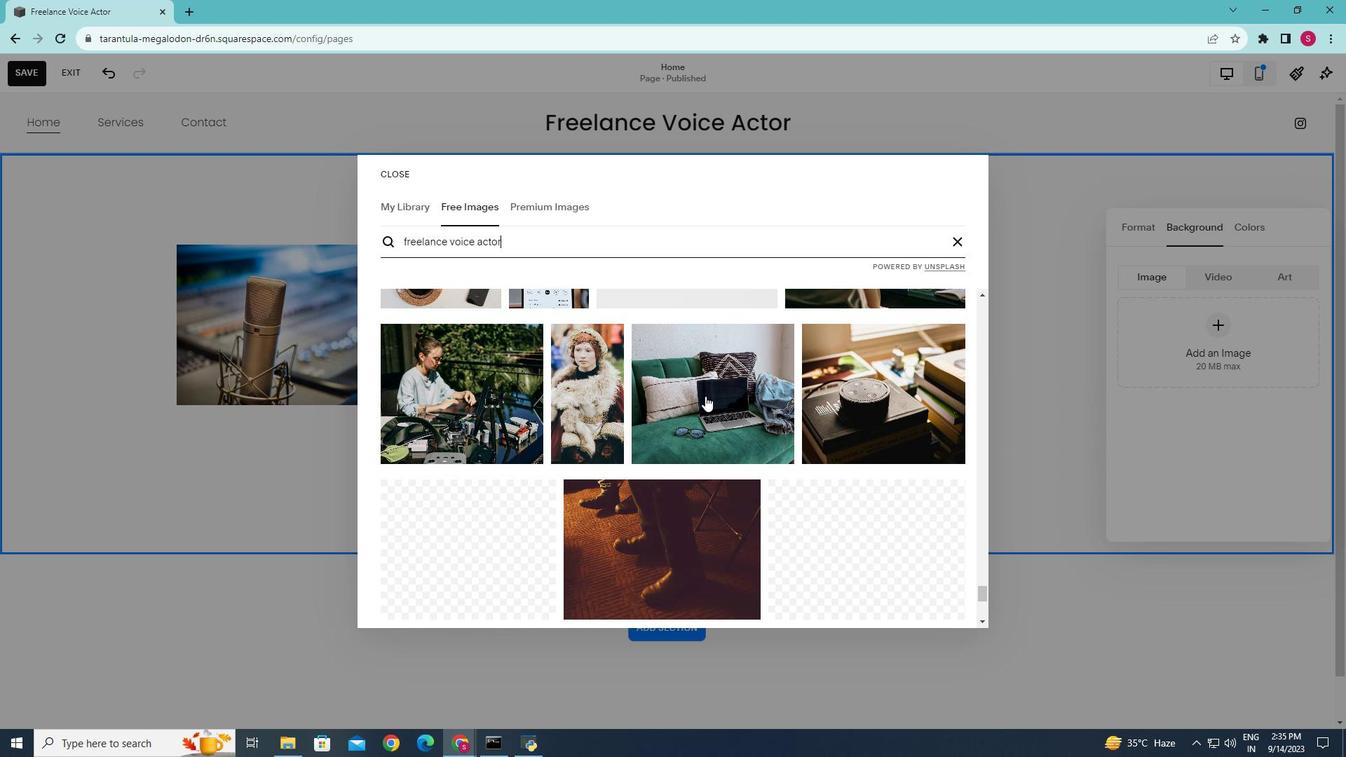 
Action: Mouse scrolled (705, 395) with delta (0, 0)
Screenshot: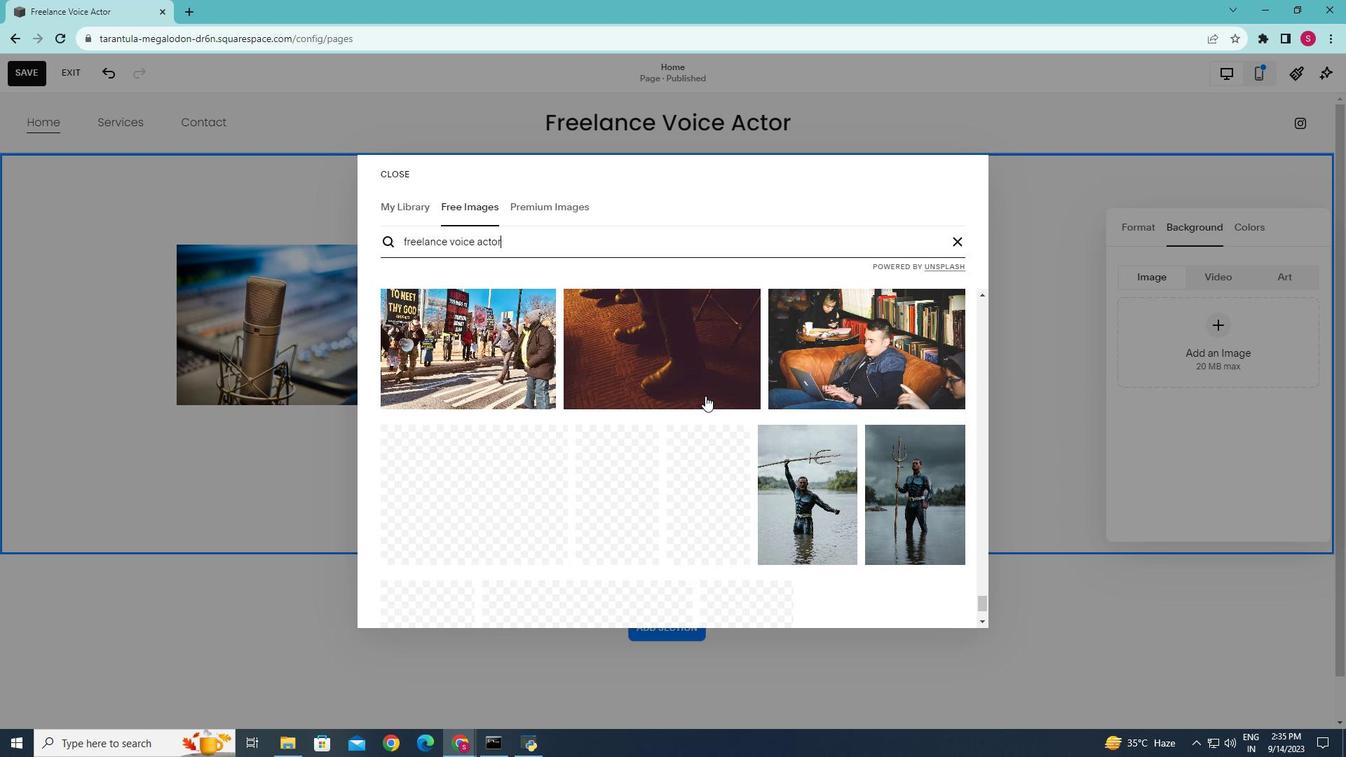 
Action: Mouse scrolled (705, 395) with delta (0, 0)
Screenshot: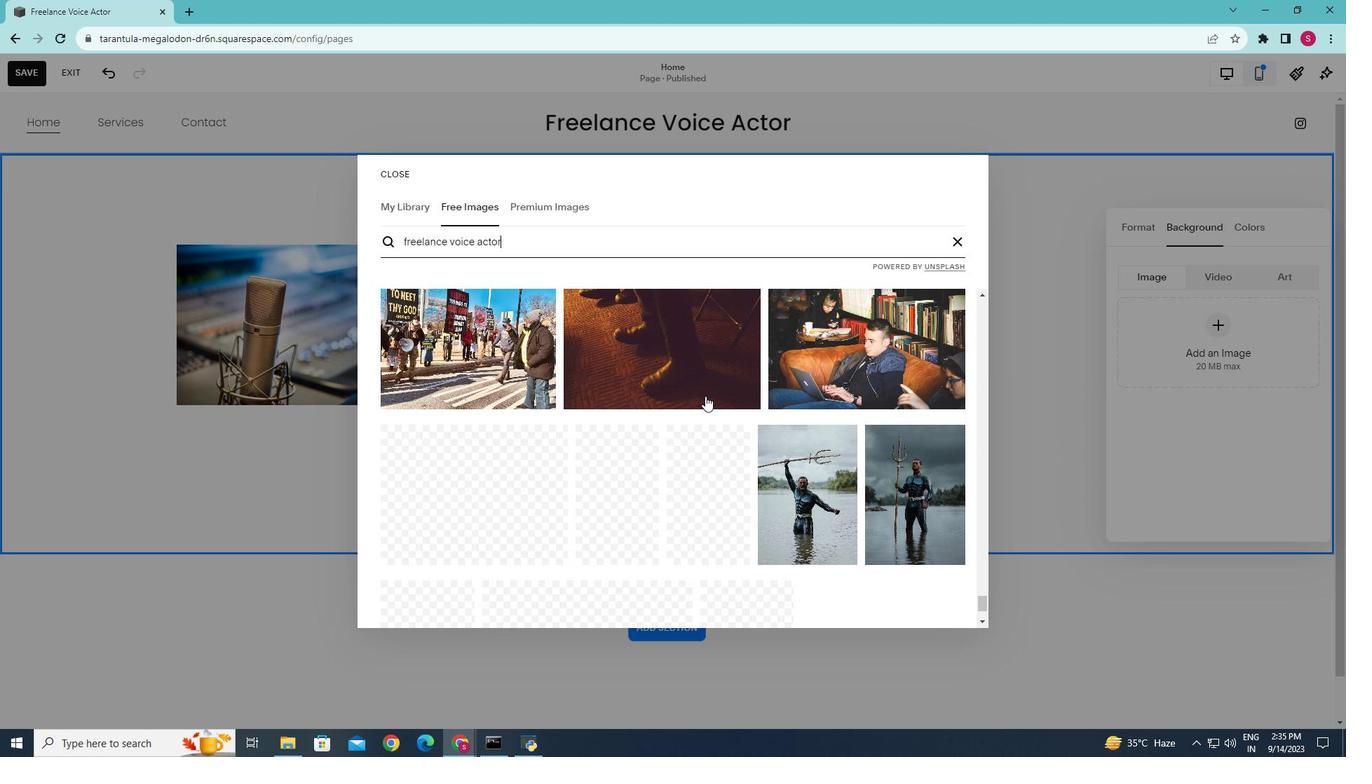 
Action: Mouse scrolled (705, 395) with delta (0, 0)
Screenshot: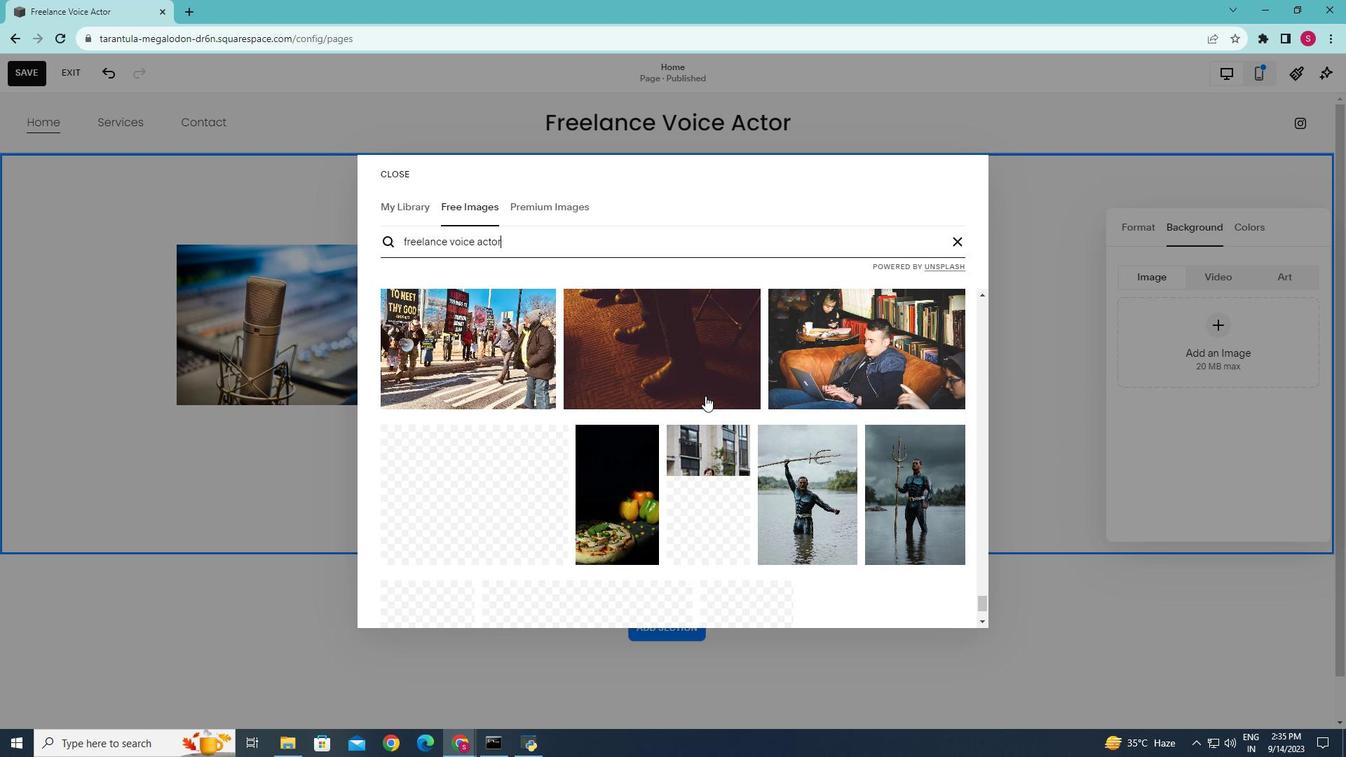 
Action: Mouse scrolled (705, 395) with delta (0, 0)
Screenshot: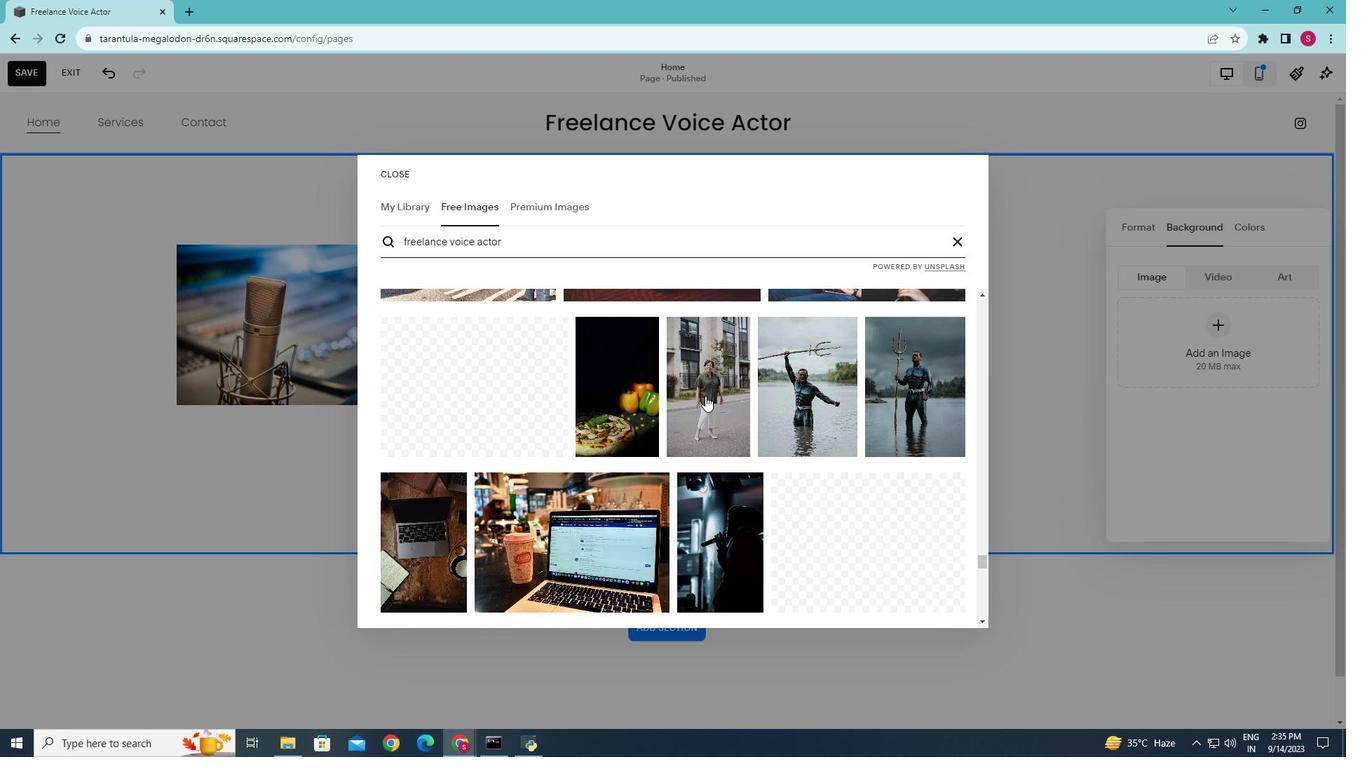 
Action: Mouse scrolled (705, 395) with delta (0, 0)
Screenshot: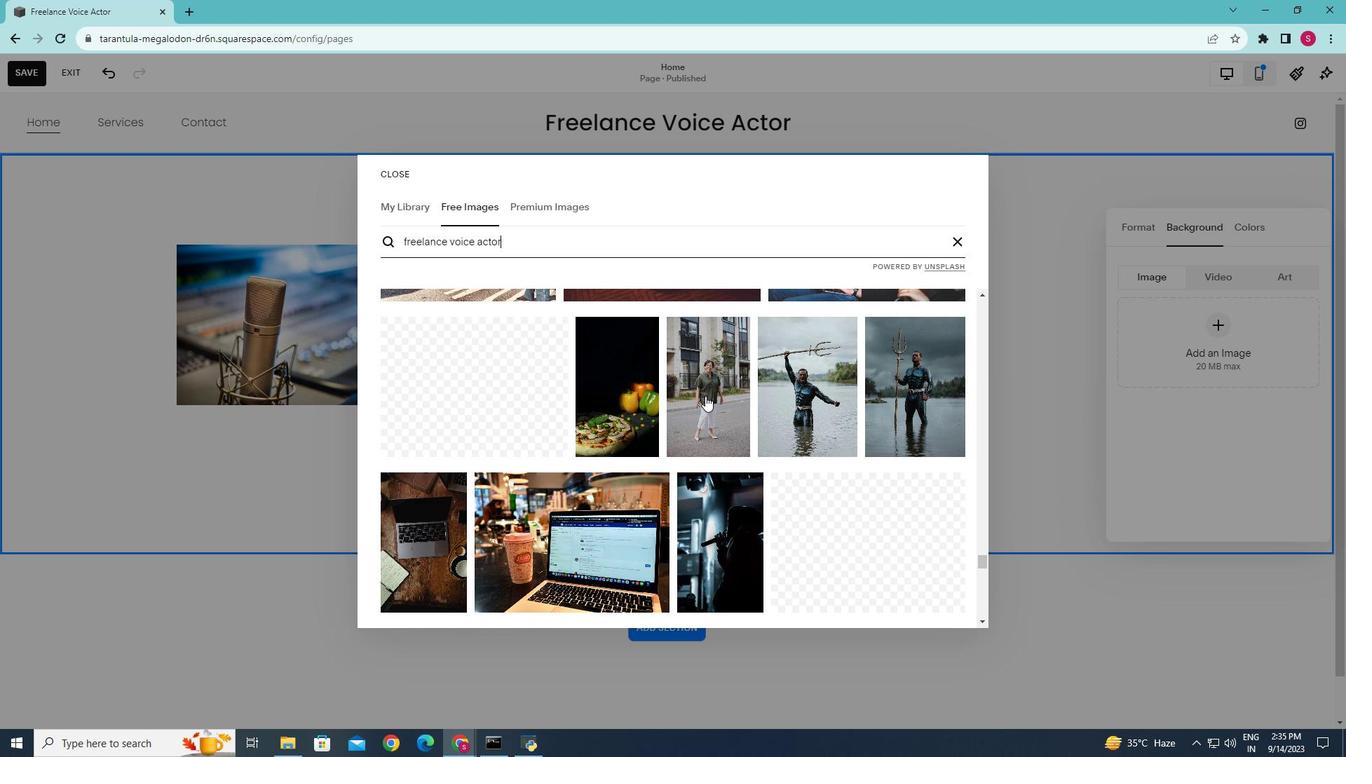 
Action: Mouse scrolled (705, 395) with delta (0, 0)
Screenshot: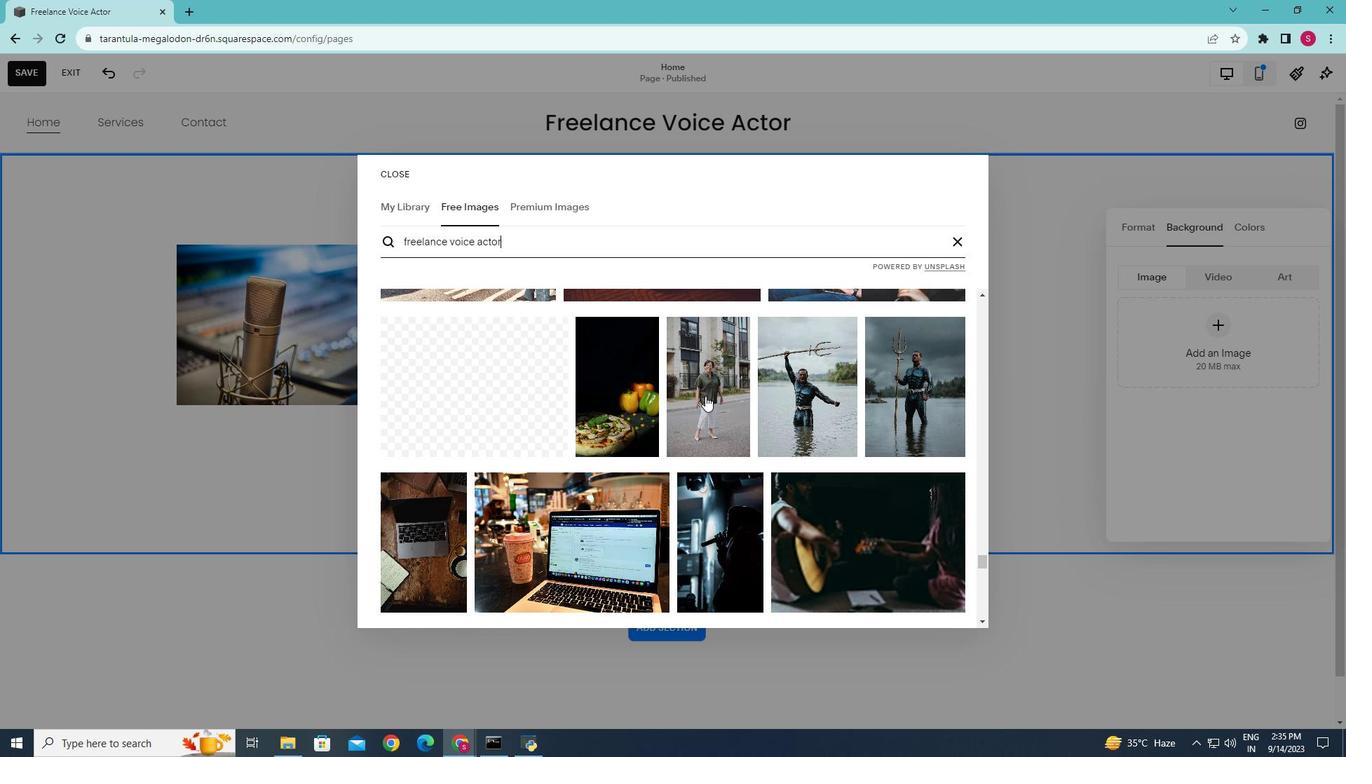 
Action: Mouse scrolled (705, 395) with delta (0, 0)
